 Task: Explore Airbnb accommodation in SavÃ©, Benin from 6th December, 2023 to 10th December, 2023 for 1 adult.1  bedroom having 1 bed and 1 bathroom. Property type can be hotel. Booking option can be shelf check-in. Look for 3 properties as per requirement.
Action: Mouse moved to (474, 161)
Screenshot: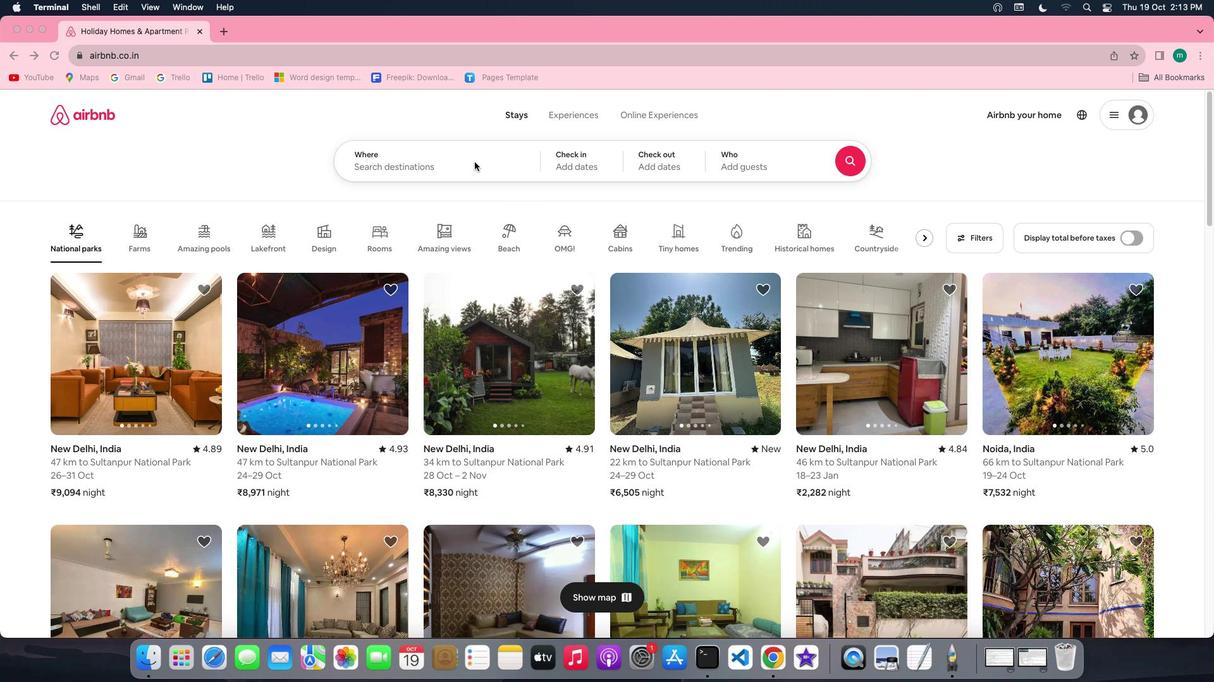 
Action: Mouse pressed left at (474, 161)
Screenshot: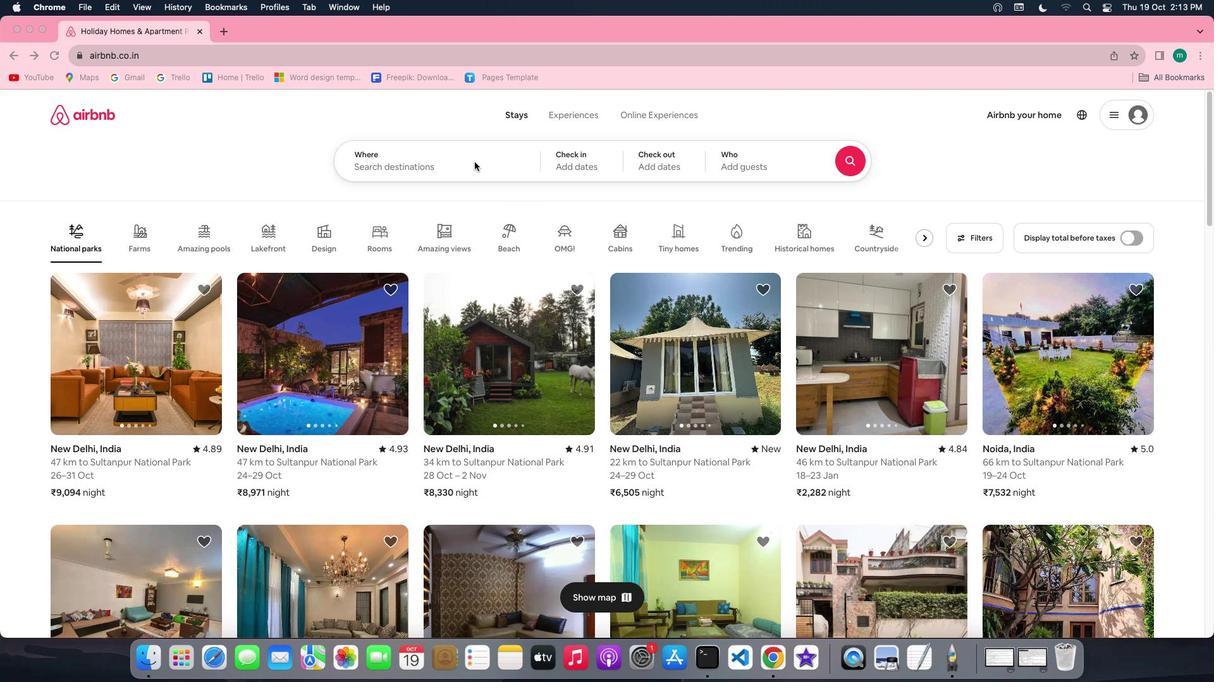 
Action: Mouse pressed left at (474, 161)
Screenshot: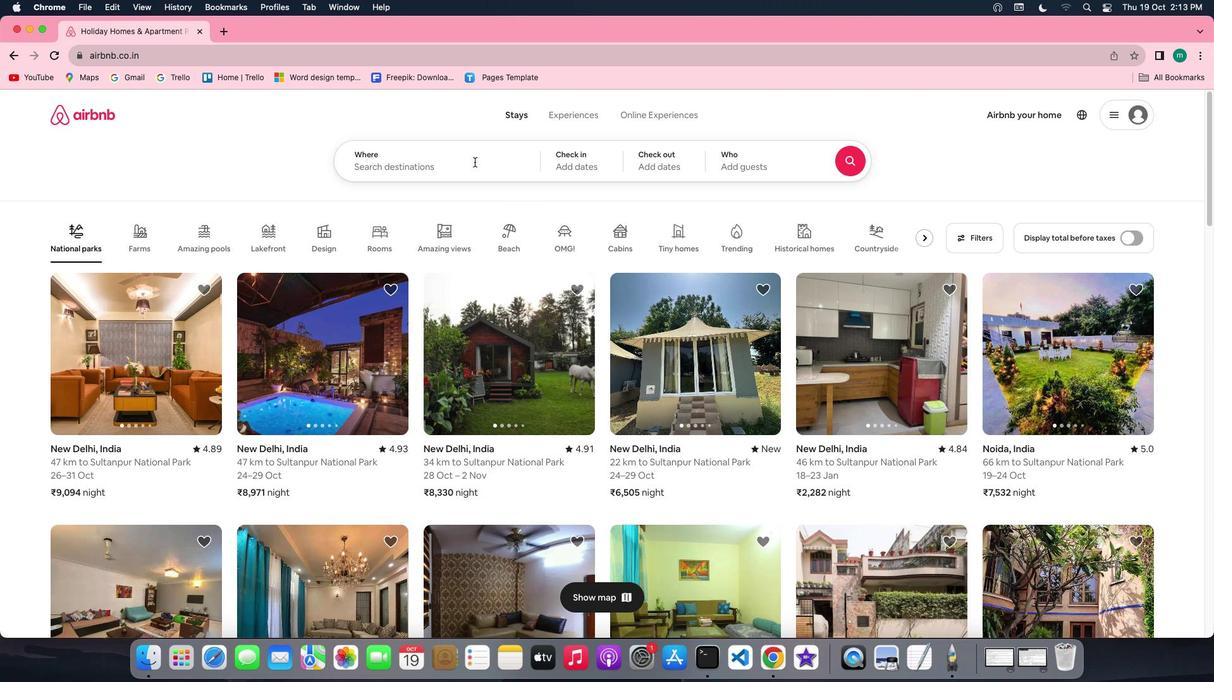 
Action: Mouse moved to (554, 134)
Screenshot: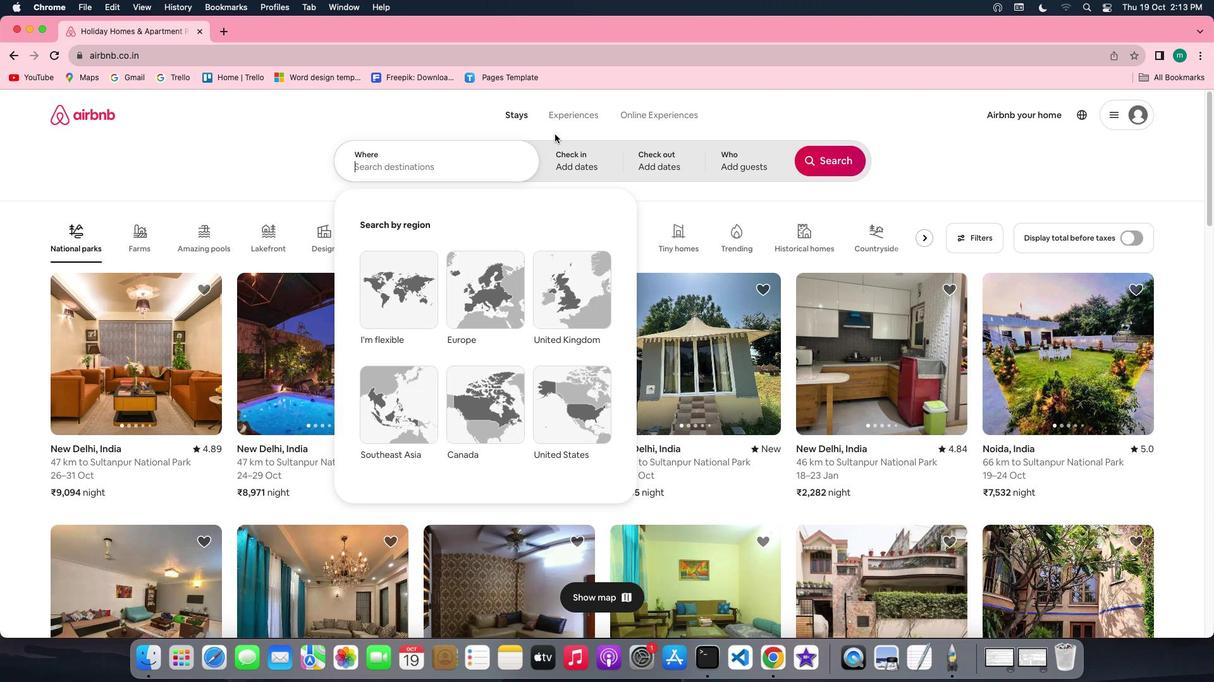 
Action: Key pressed Key.shift'S''a''v''e'','Key.spaceKey.shift'B''e''n''i''n'
Screenshot: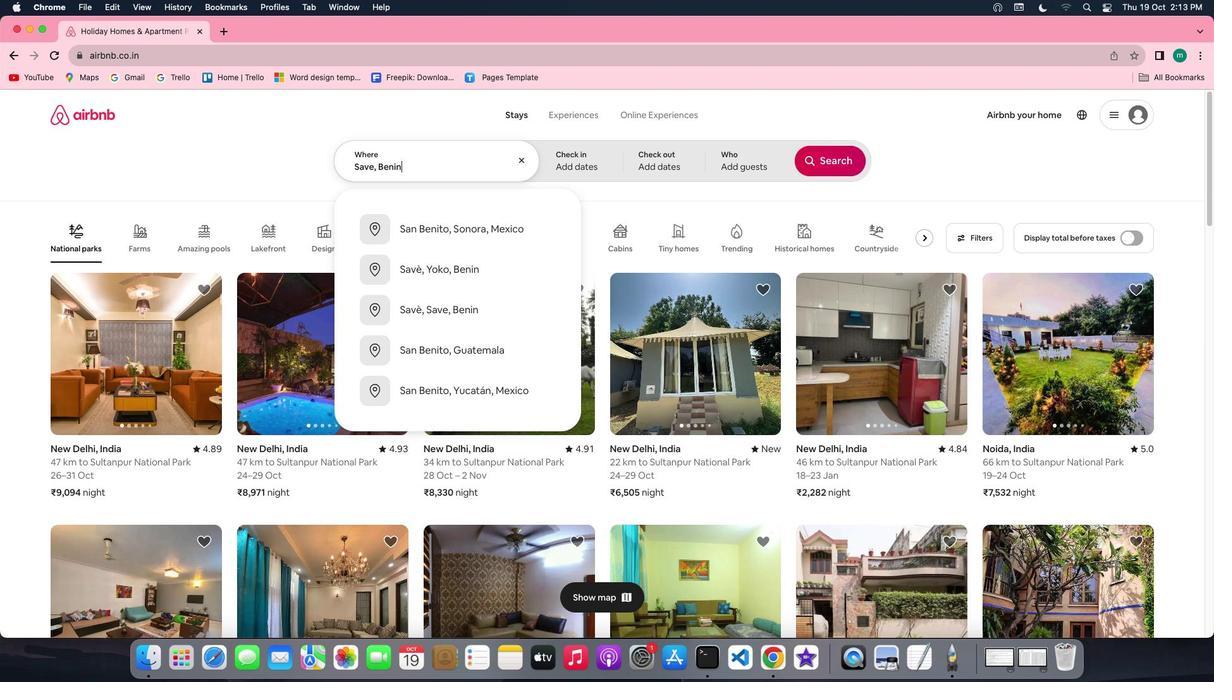 
Action: Mouse moved to (591, 159)
Screenshot: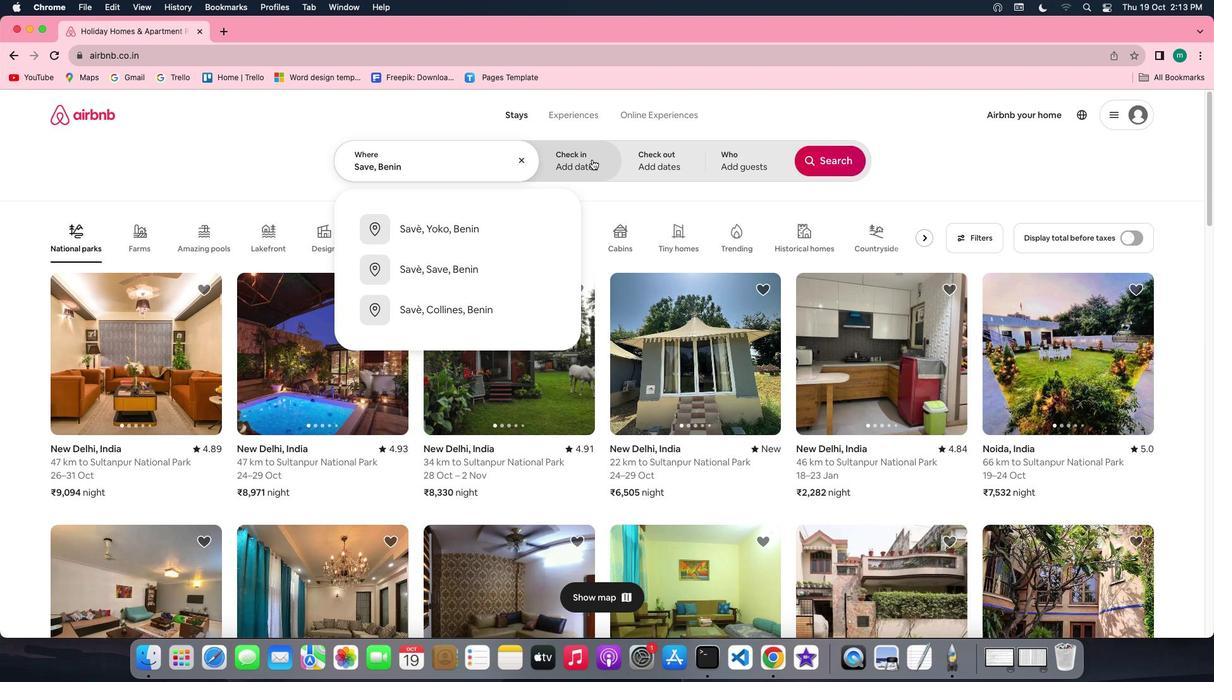
Action: Mouse pressed left at (591, 159)
Screenshot: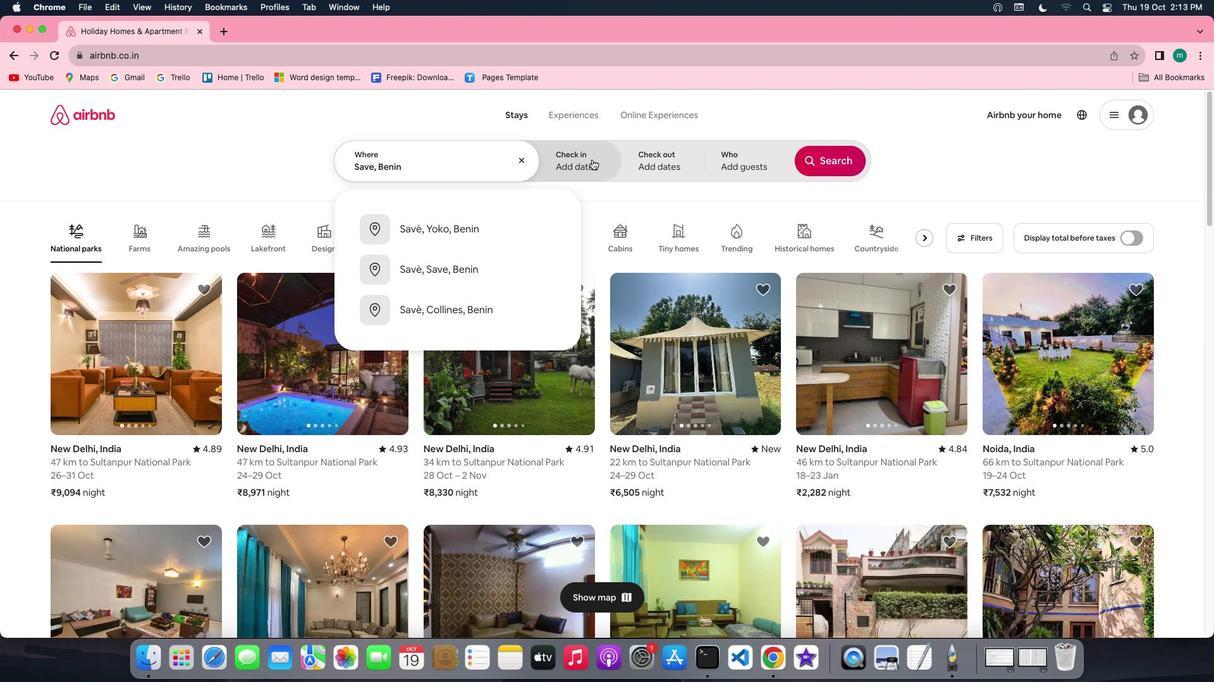 
Action: Mouse moved to (834, 258)
Screenshot: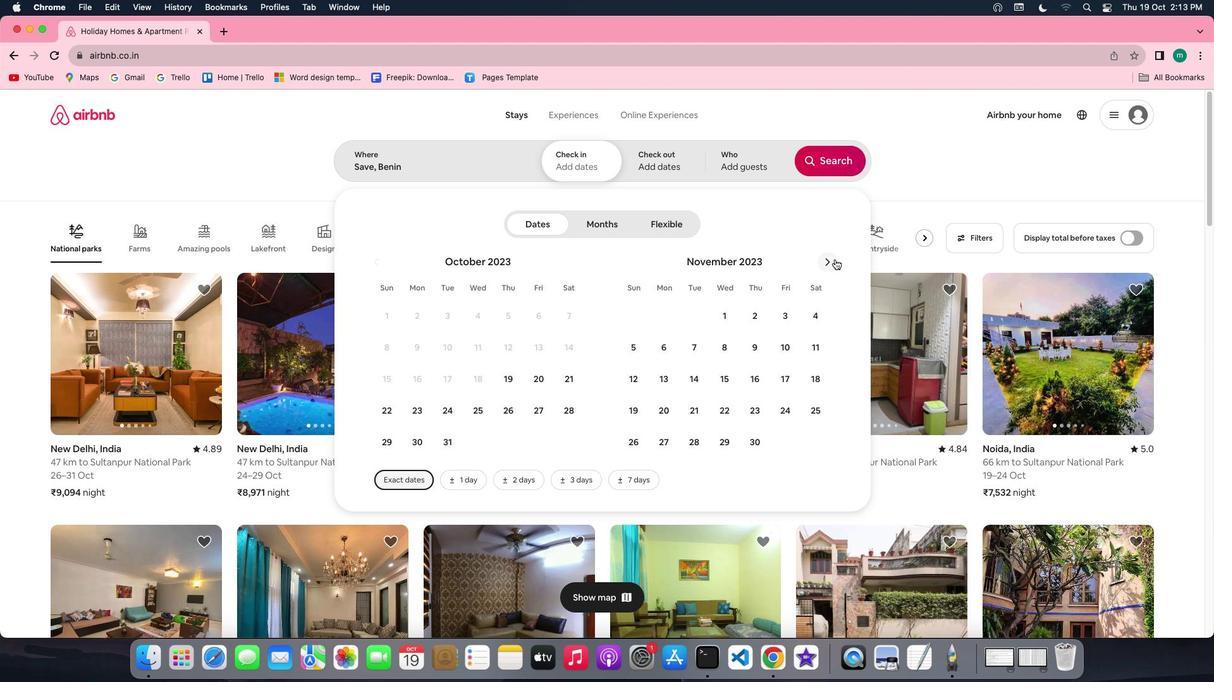 
Action: Mouse pressed left at (834, 258)
Screenshot: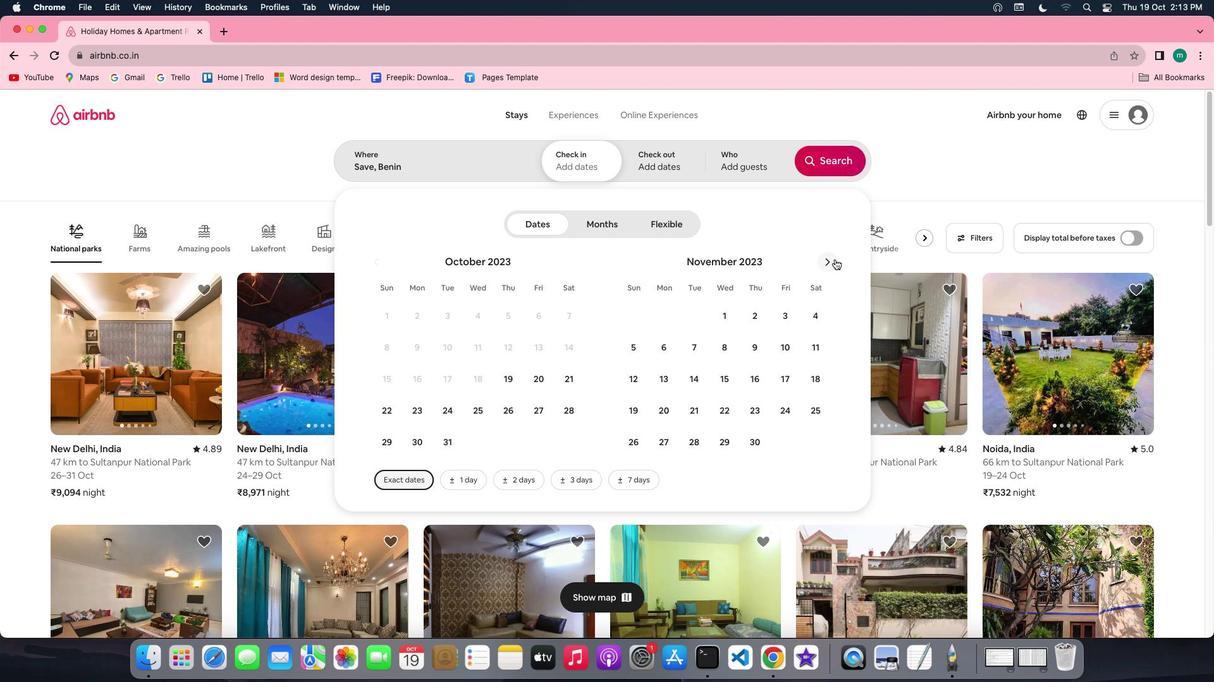 
Action: Mouse moved to (730, 356)
Screenshot: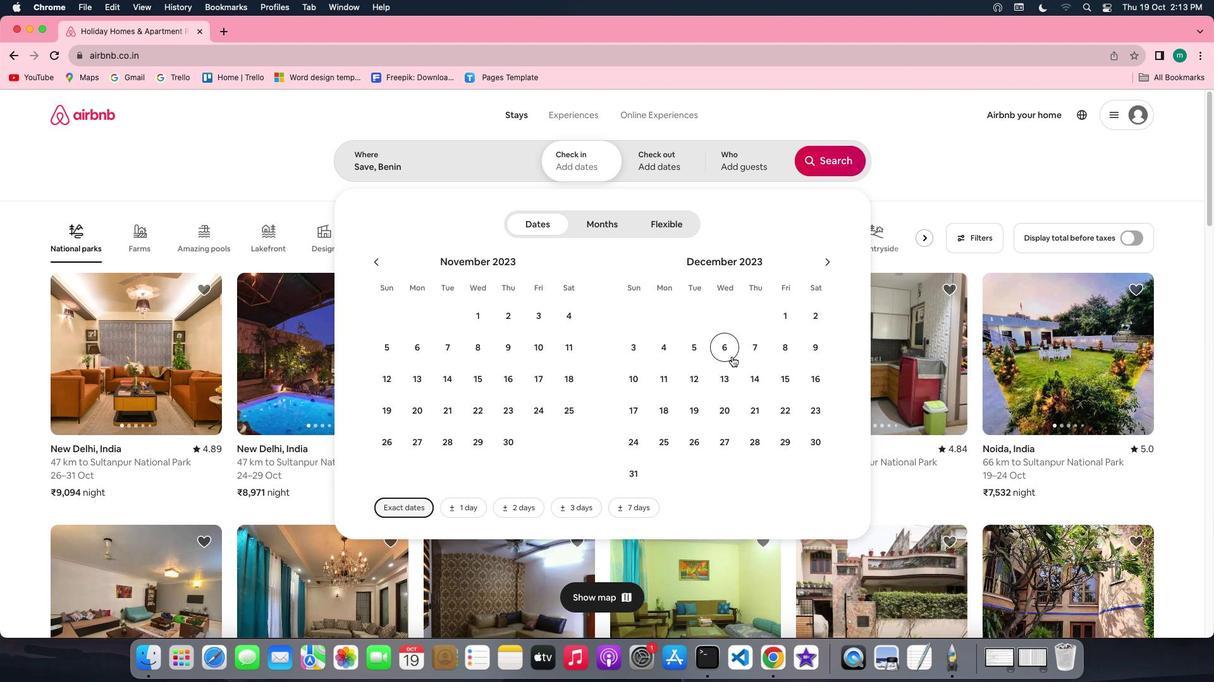 
Action: Mouse pressed left at (730, 356)
Screenshot: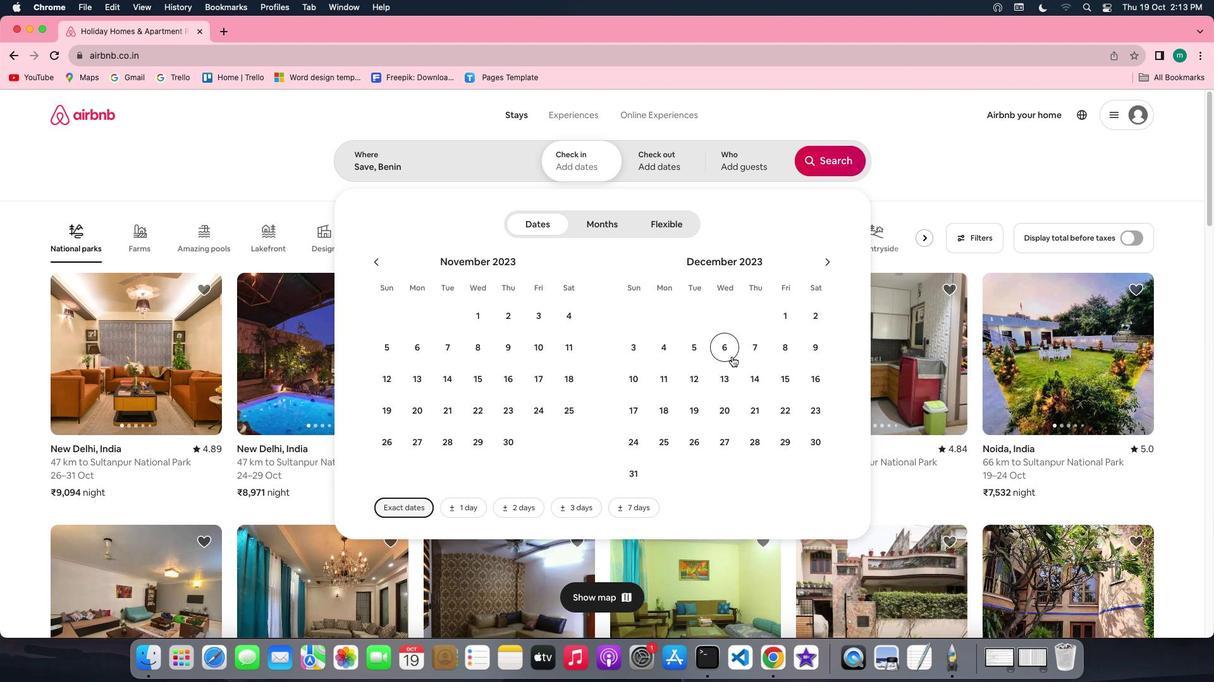 
Action: Mouse moved to (638, 383)
Screenshot: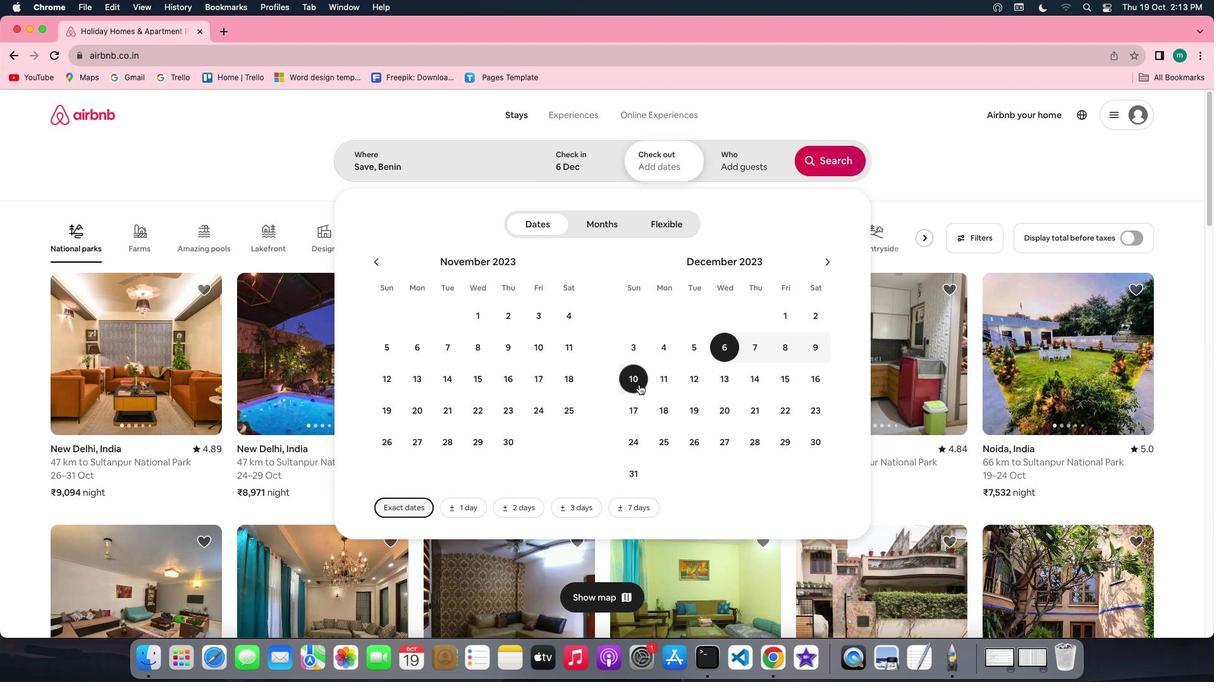 
Action: Mouse pressed left at (638, 383)
Screenshot: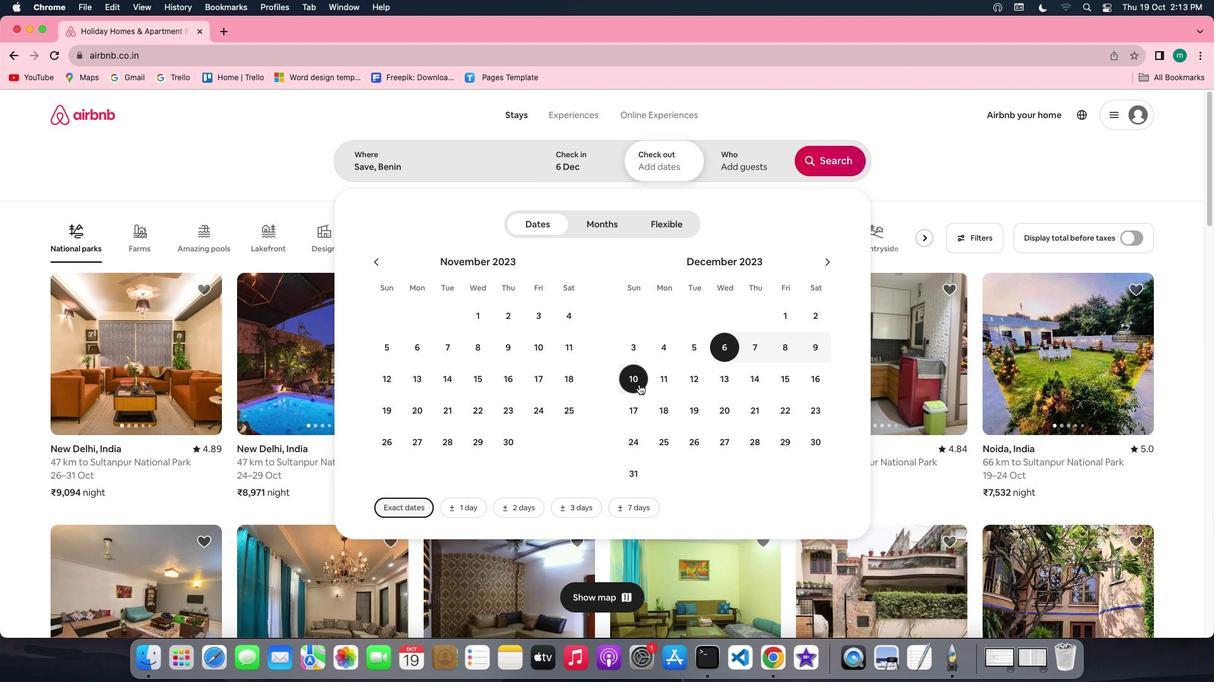 
Action: Mouse moved to (742, 157)
Screenshot: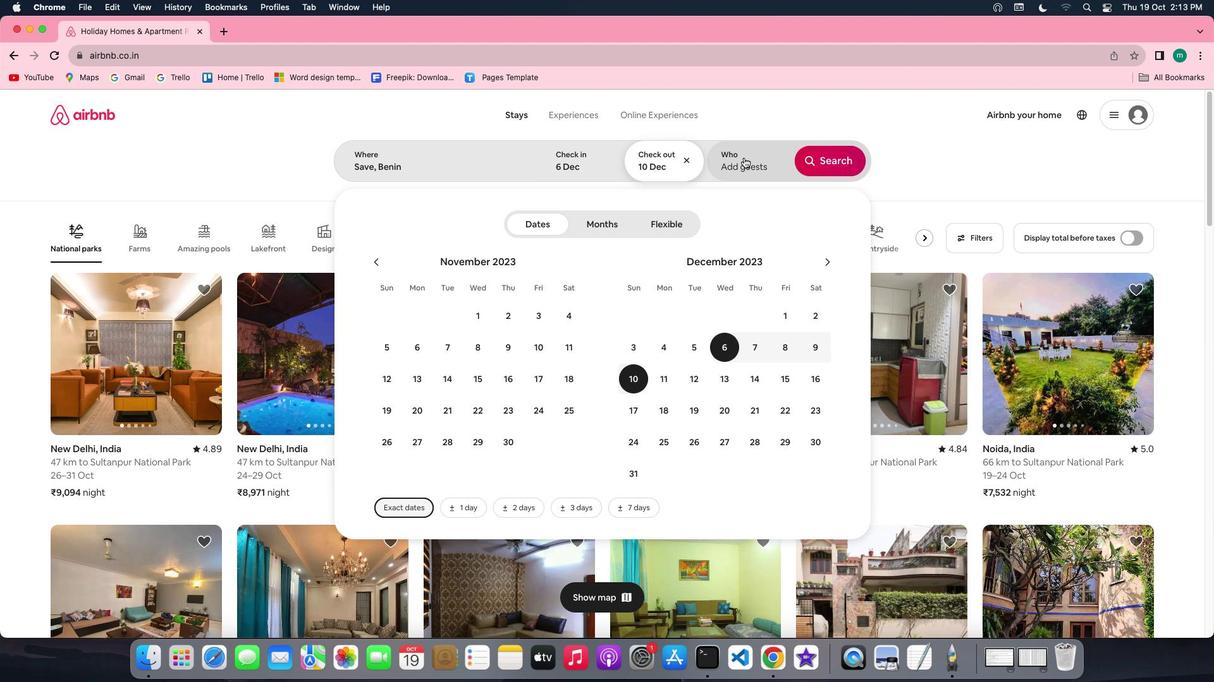 
Action: Mouse pressed left at (742, 157)
Screenshot: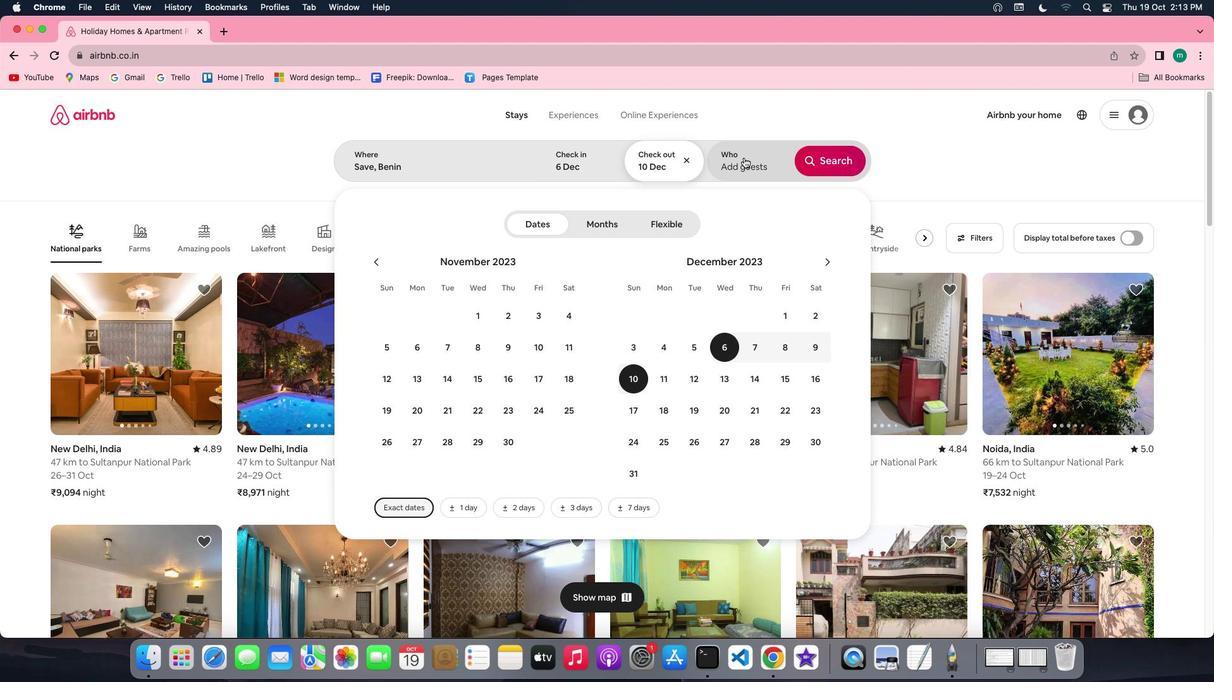 
Action: Mouse moved to (842, 231)
Screenshot: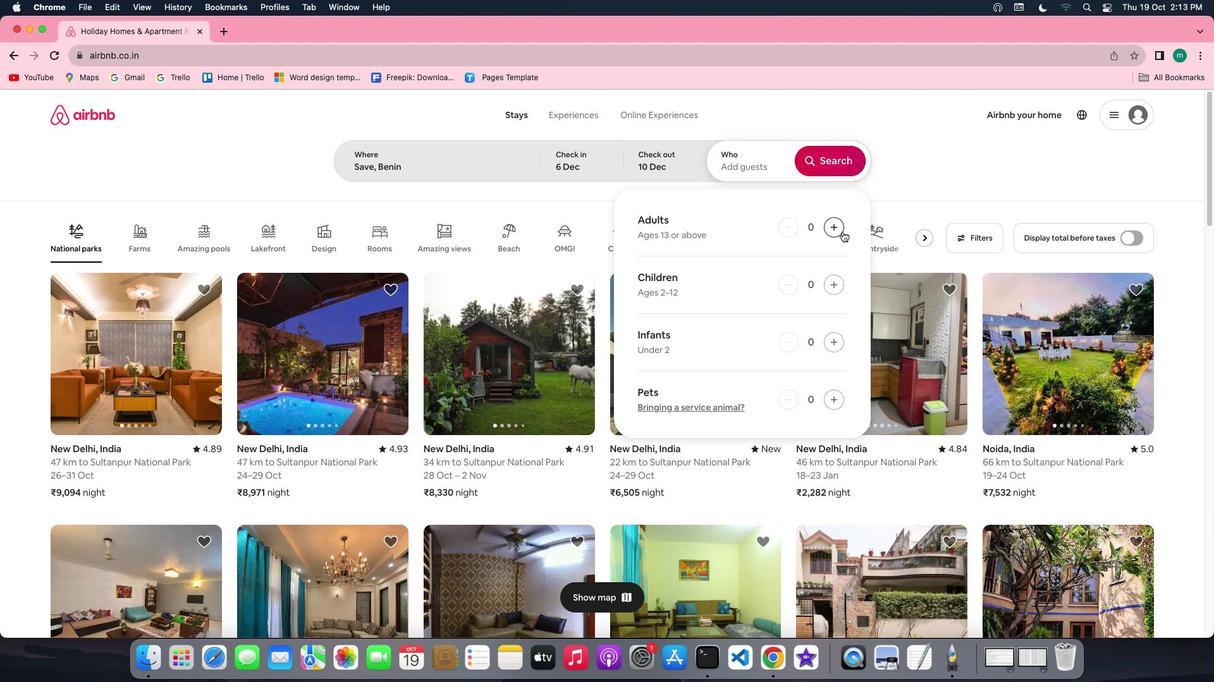 
Action: Mouse pressed left at (842, 231)
Screenshot: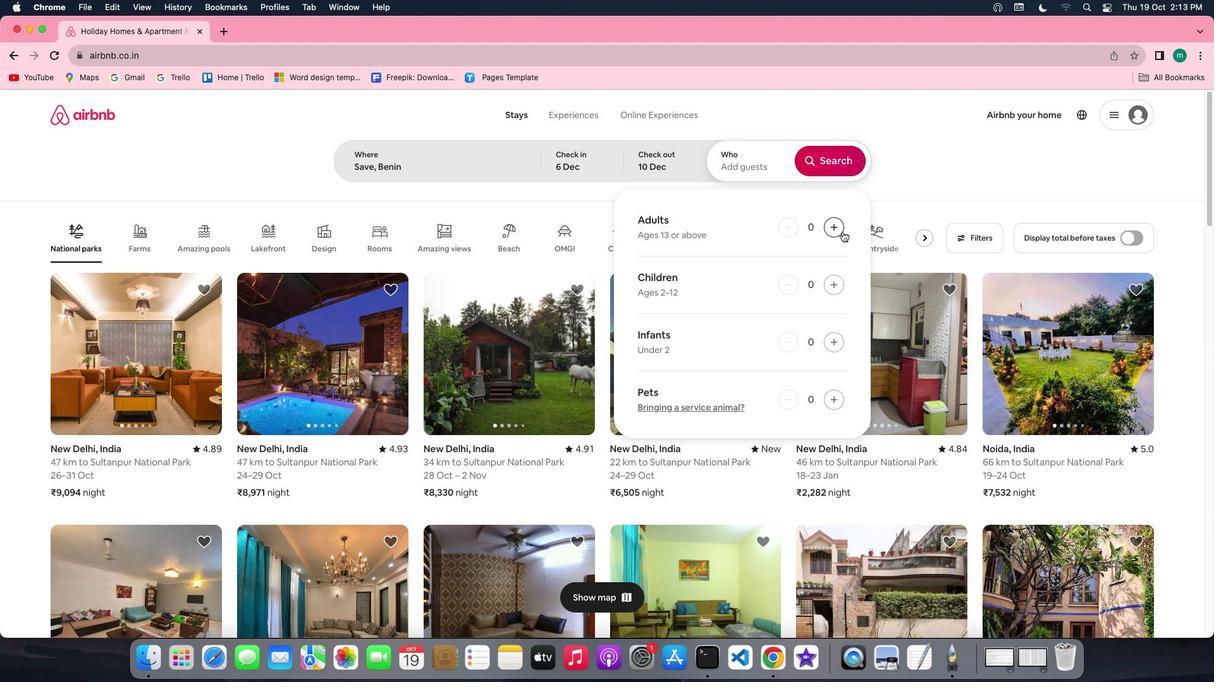 
Action: Mouse moved to (844, 166)
Screenshot: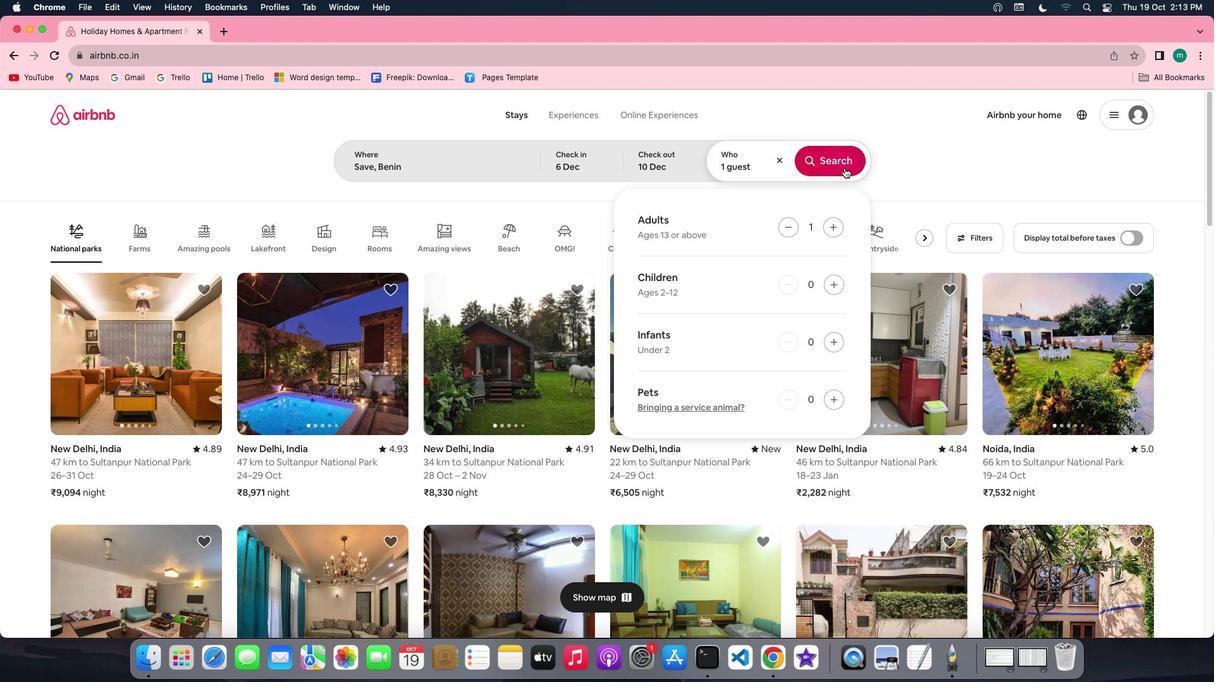 
Action: Mouse pressed left at (844, 166)
Screenshot: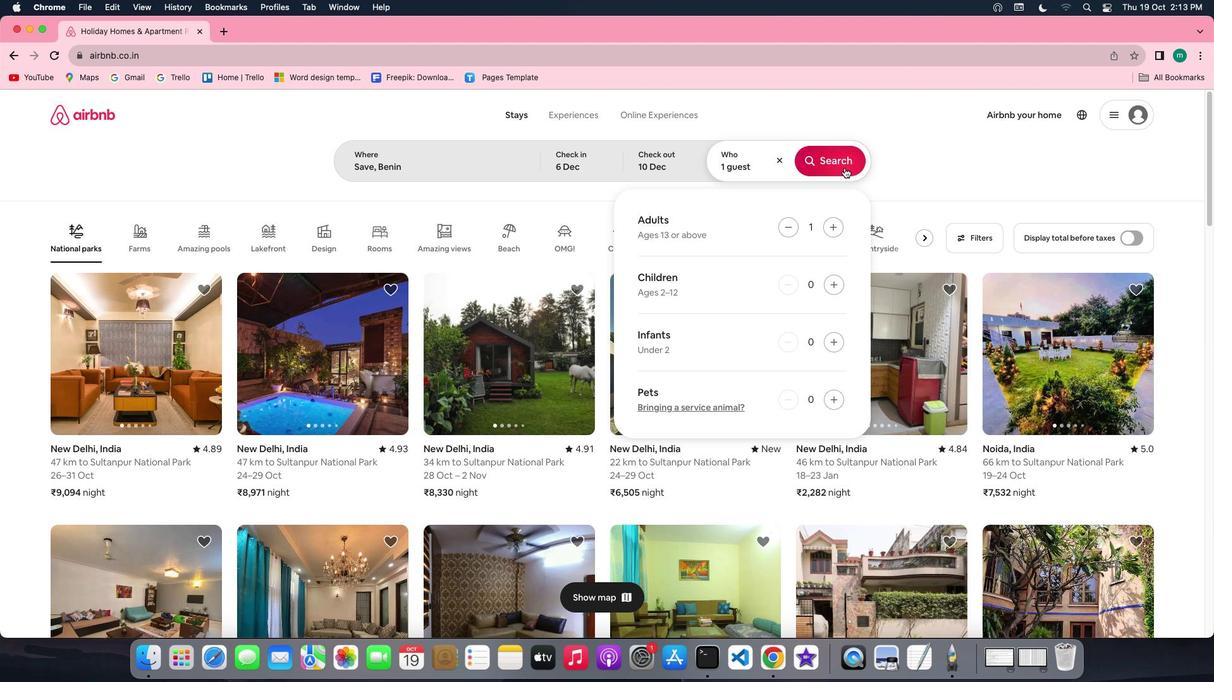 
Action: Mouse moved to (1009, 175)
Screenshot: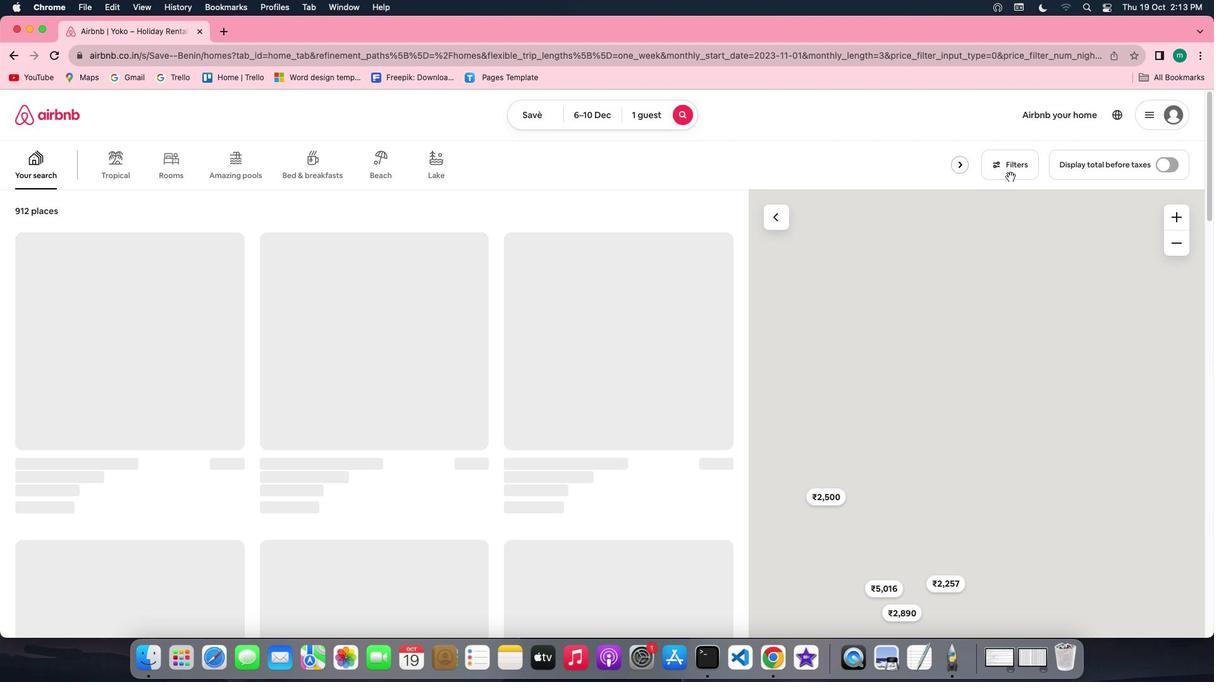 
Action: Mouse pressed left at (1009, 175)
Screenshot: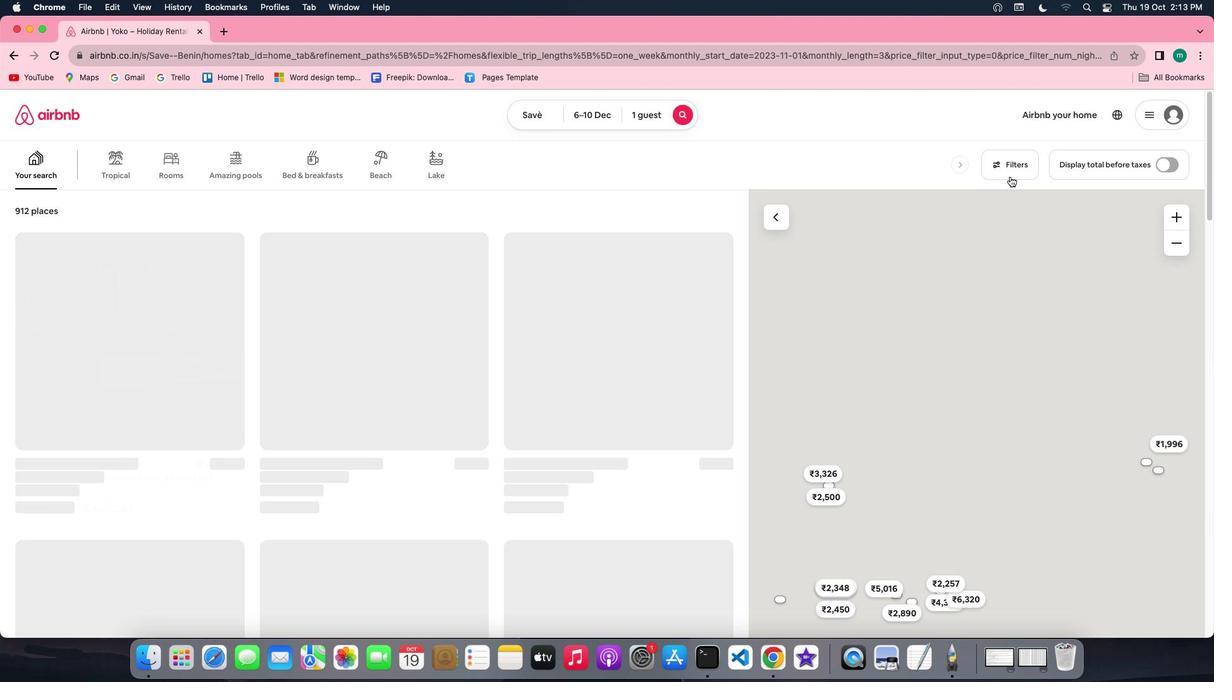 
Action: Mouse moved to (1026, 159)
Screenshot: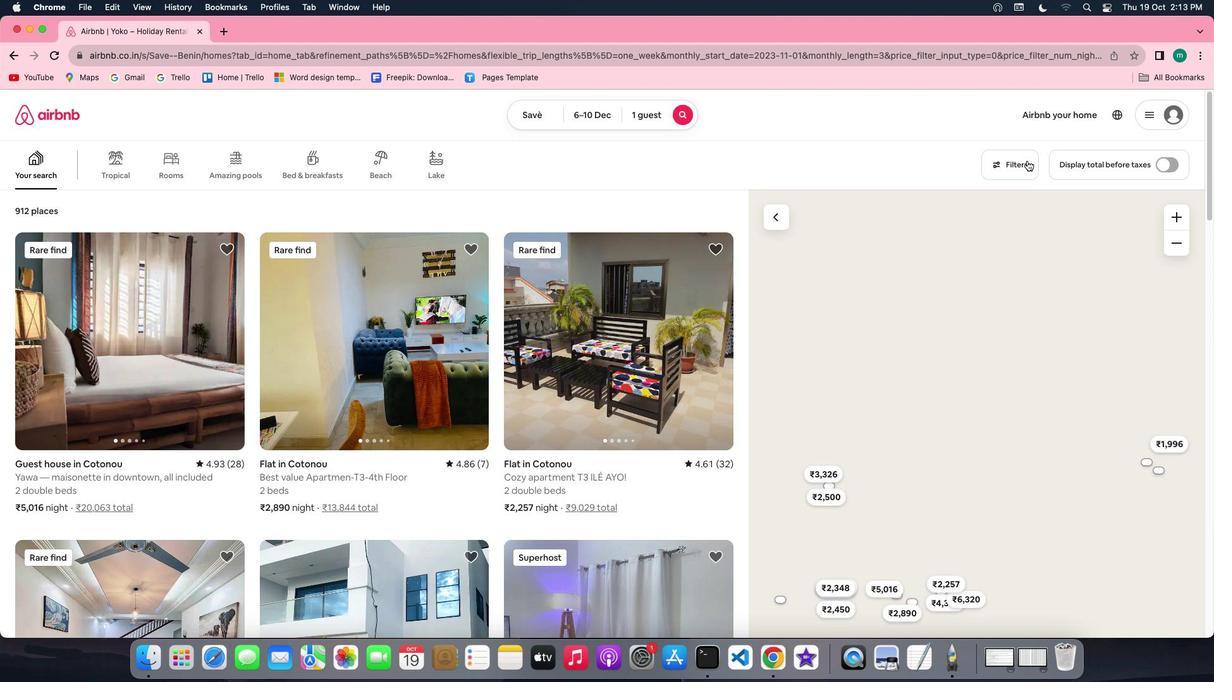 
Action: Mouse pressed left at (1026, 159)
Screenshot: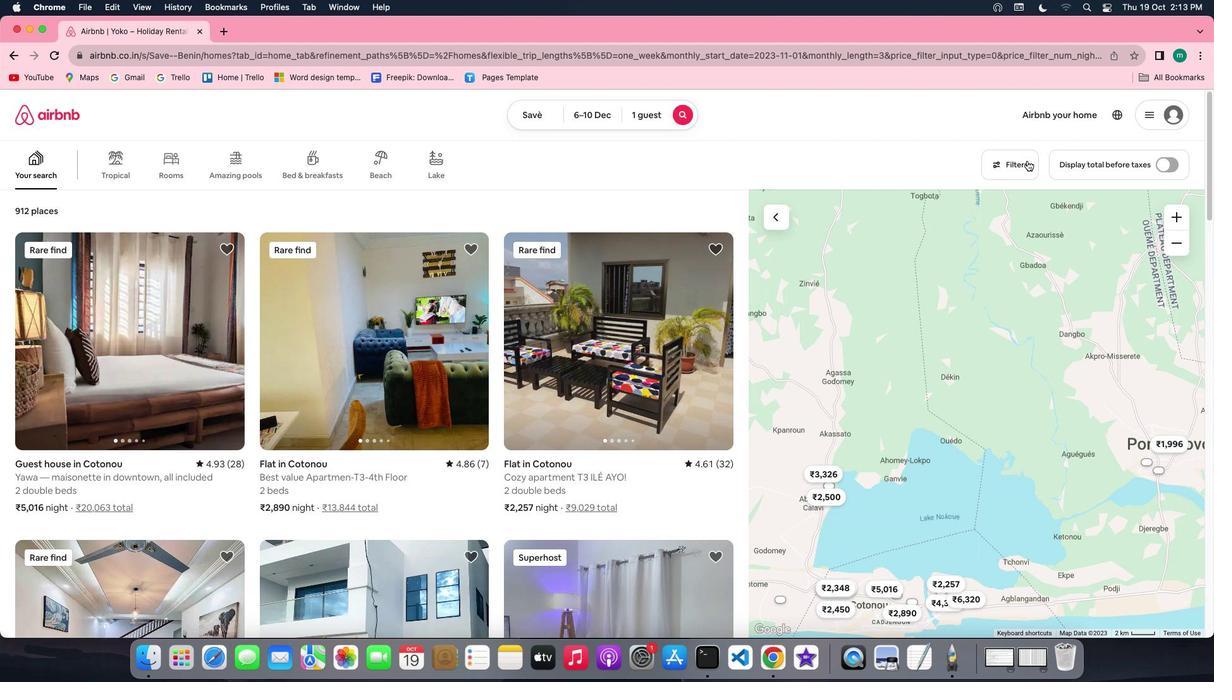 
Action: Mouse moved to (605, 374)
Screenshot: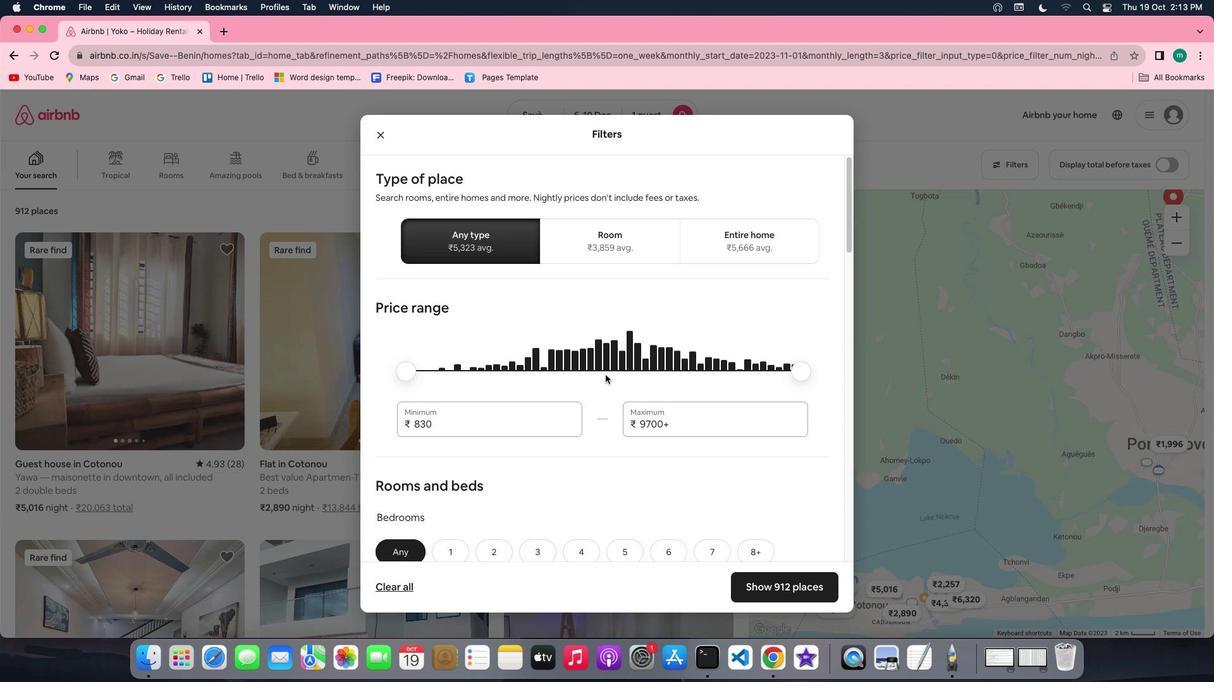 
Action: Mouse scrolled (605, 374) with delta (0, 0)
Screenshot: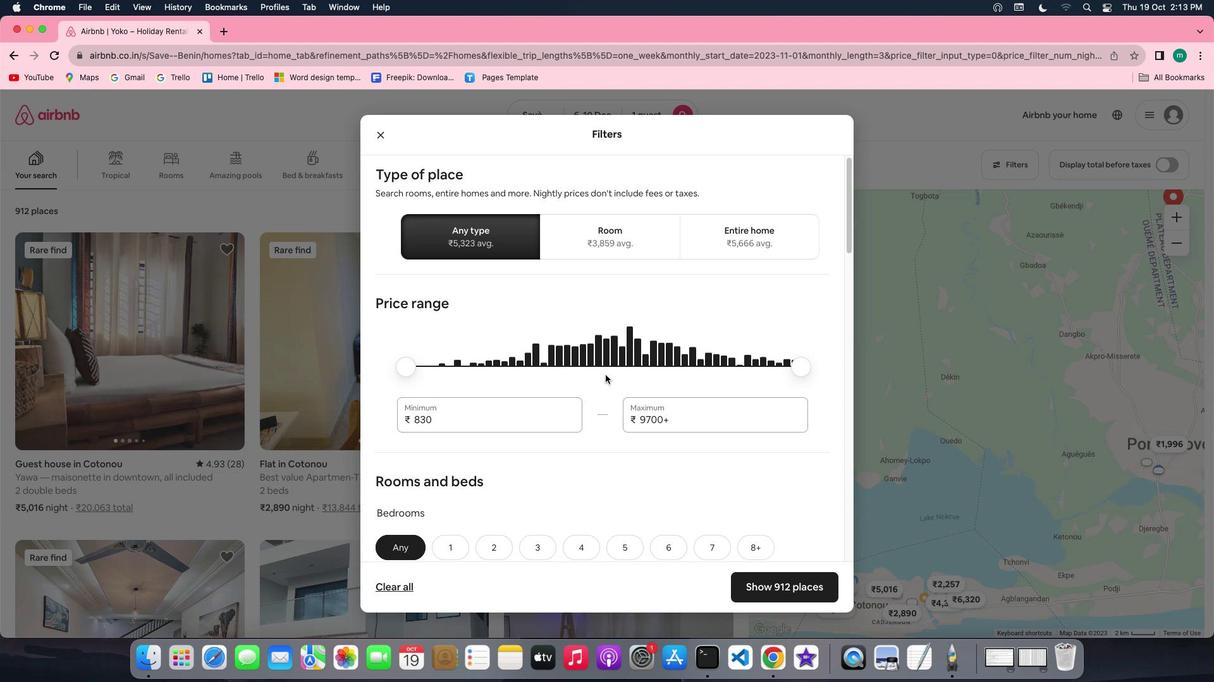 
Action: Mouse scrolled (605, 374) with delta (0, 0)
Screenshot: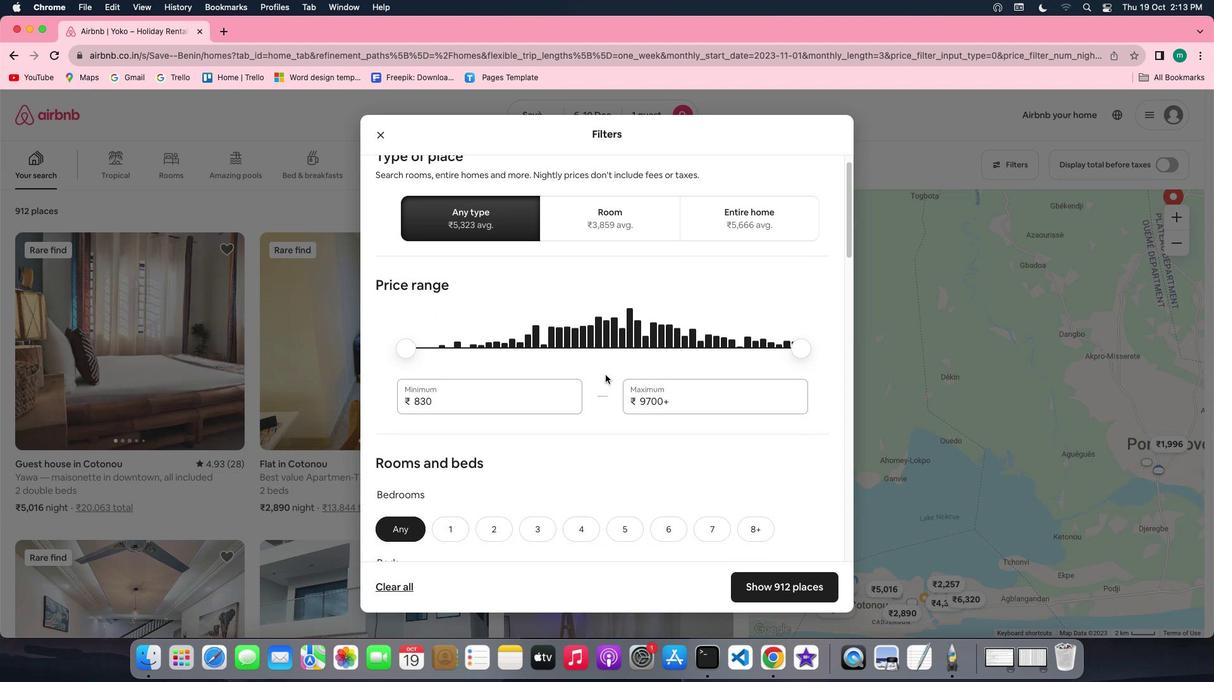 
Action: Mouse scrolled (605, 374) with delta (0, -1)
Screenshot: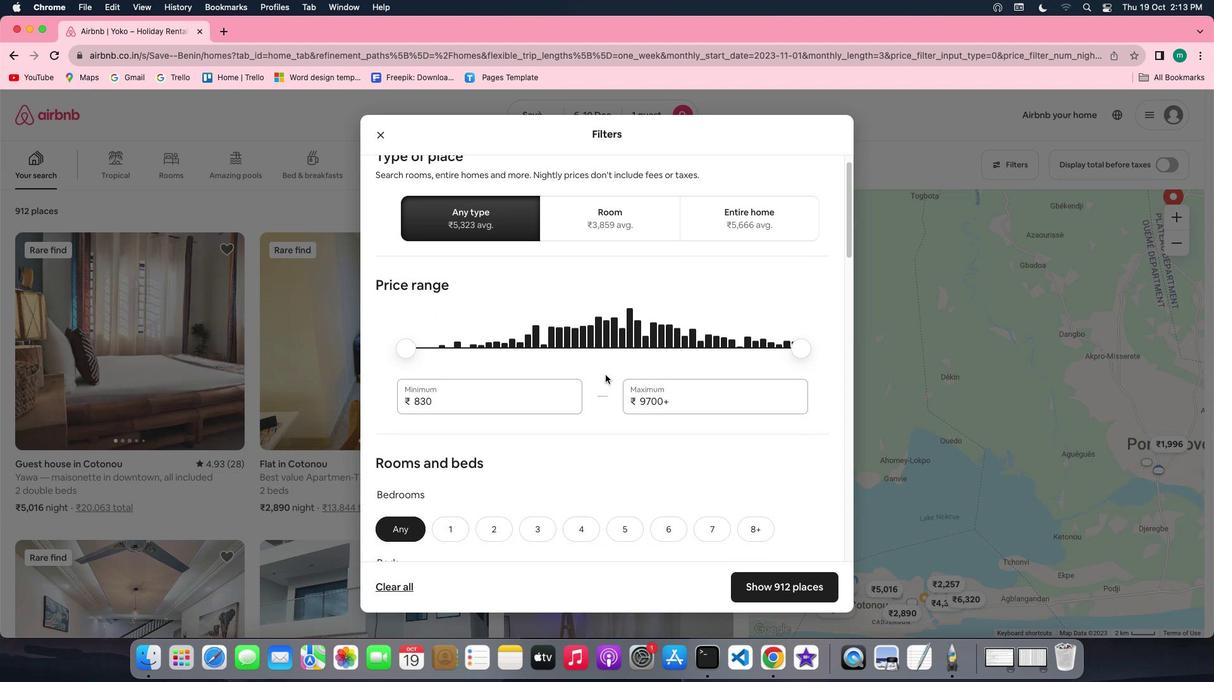 
Action: Mouse scrolled (605, 374) with delta (0, -3)
Screenshot: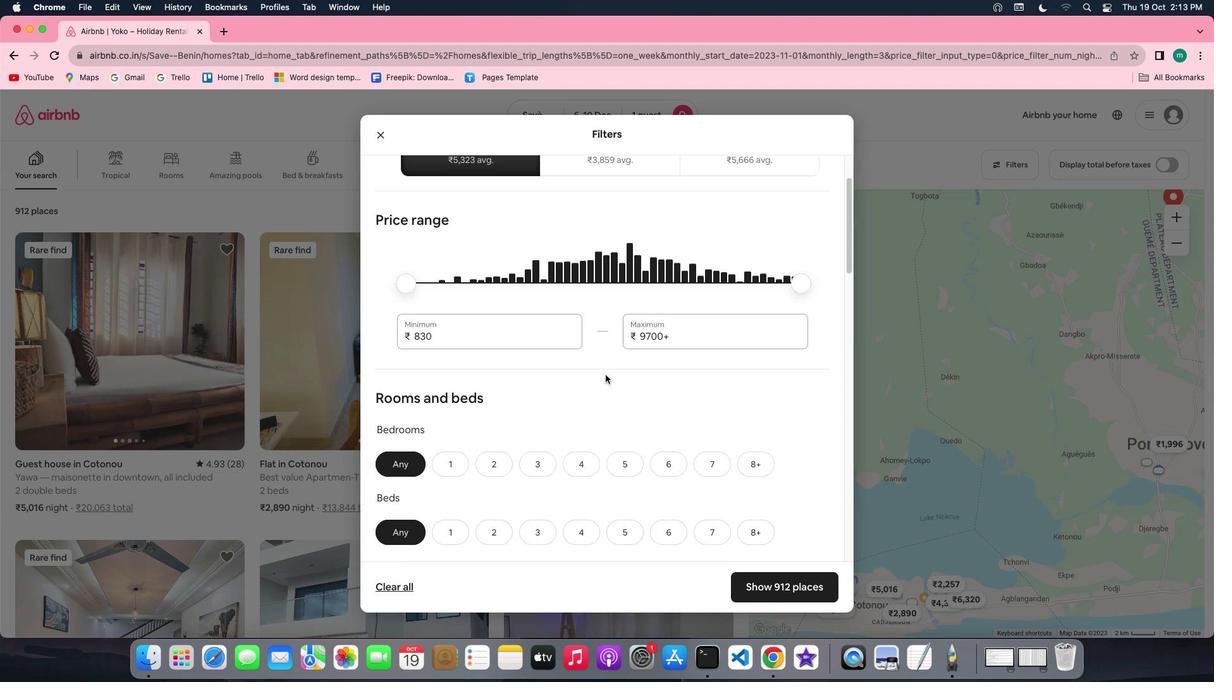 
Action: Mouse moved to (463, 312)
Screenshot: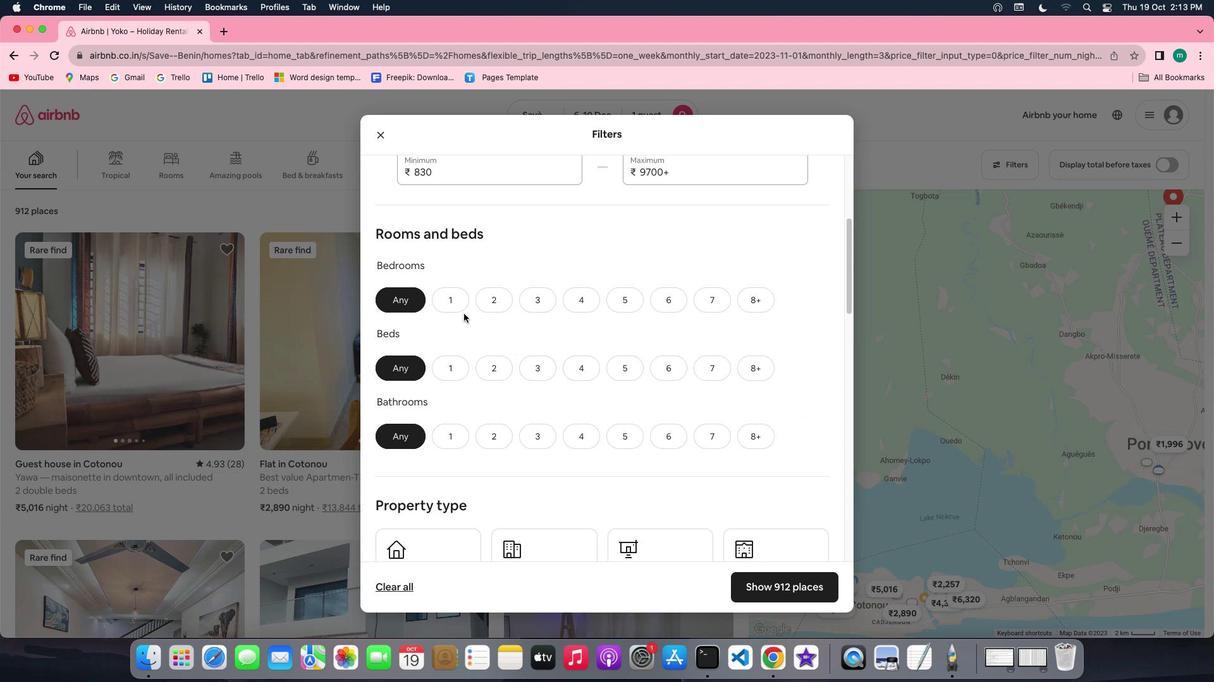 
Action: Mouse pressed left at (463, 312)
Screenshot: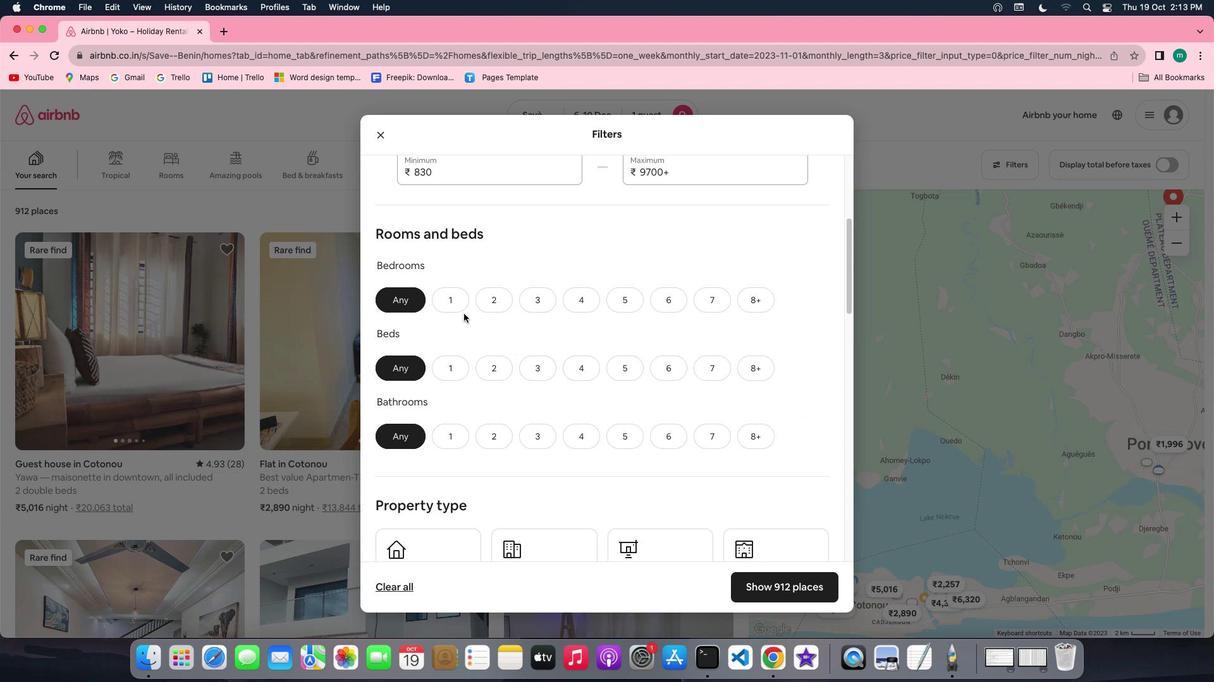 
Action: Mouse moved to (466, 304)
Screenshot: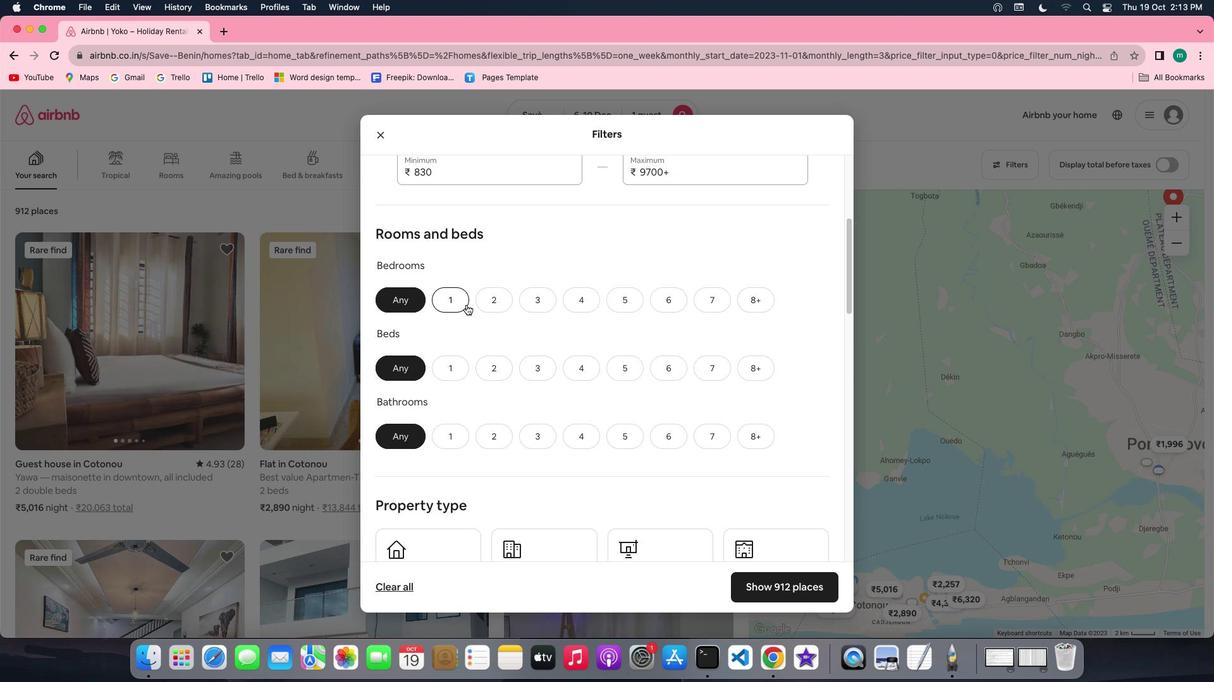 
Action: Mouse pressed left at (466, 304)
Screenshot: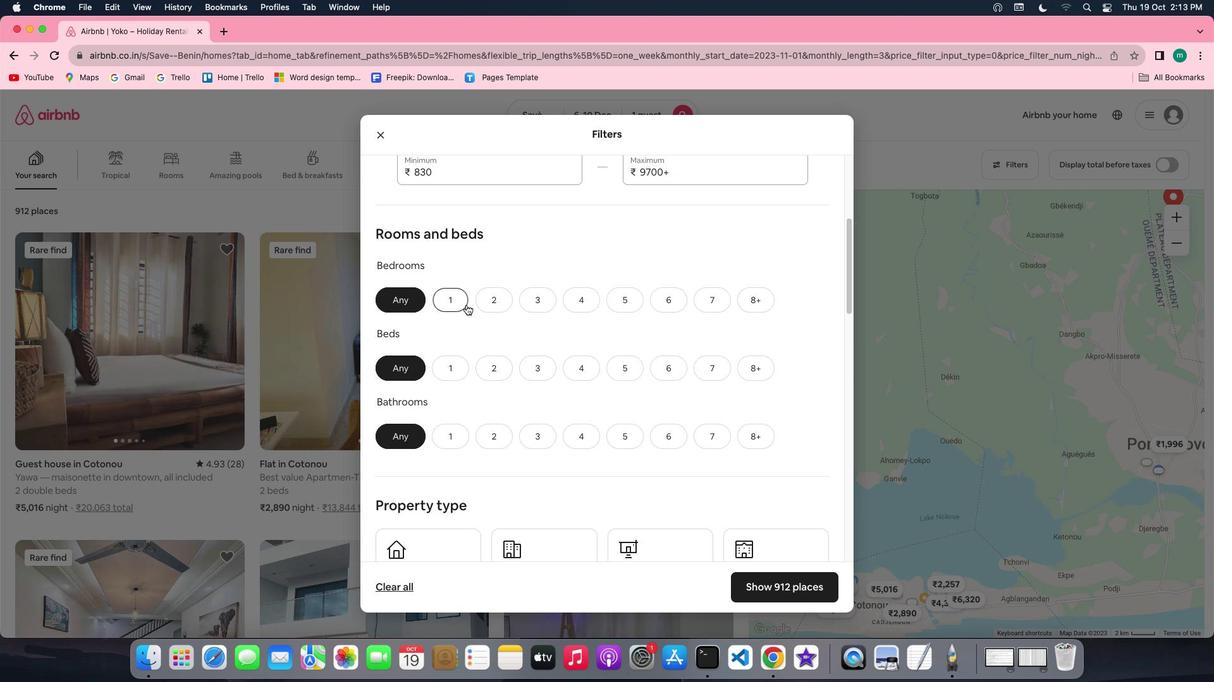 
Action: Mouse moved to (443, 295)
Screenshot: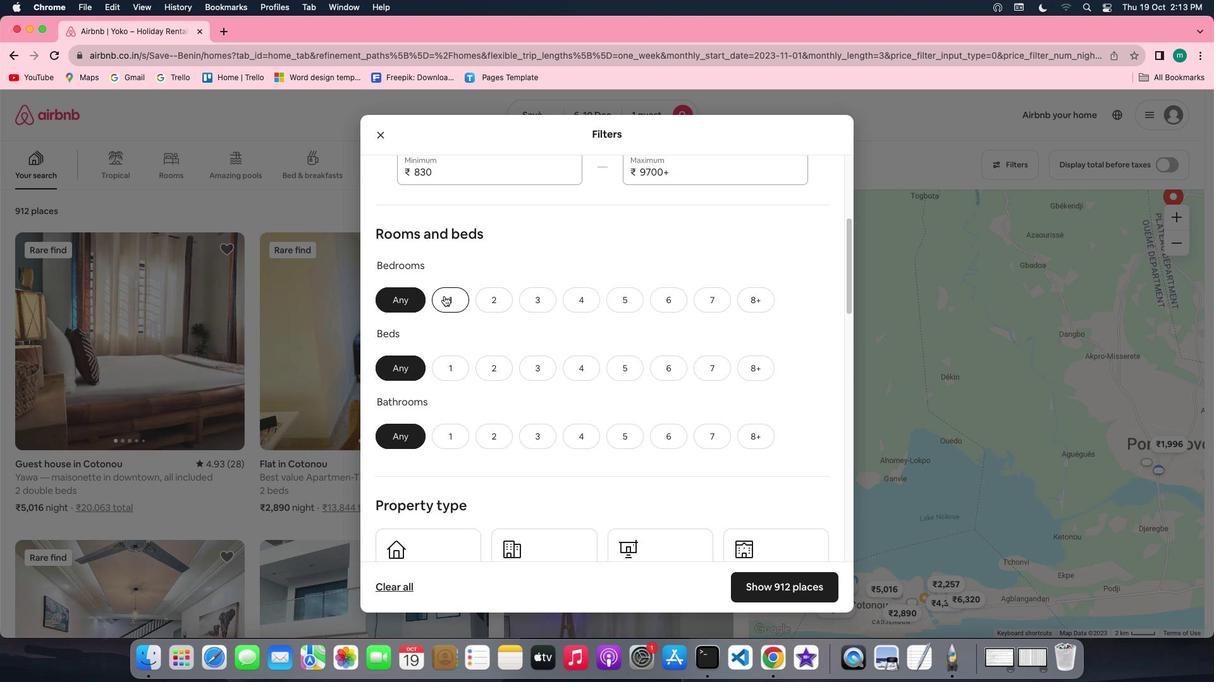 
Action: Mouse pressed left at (443, 295)
Screenshot: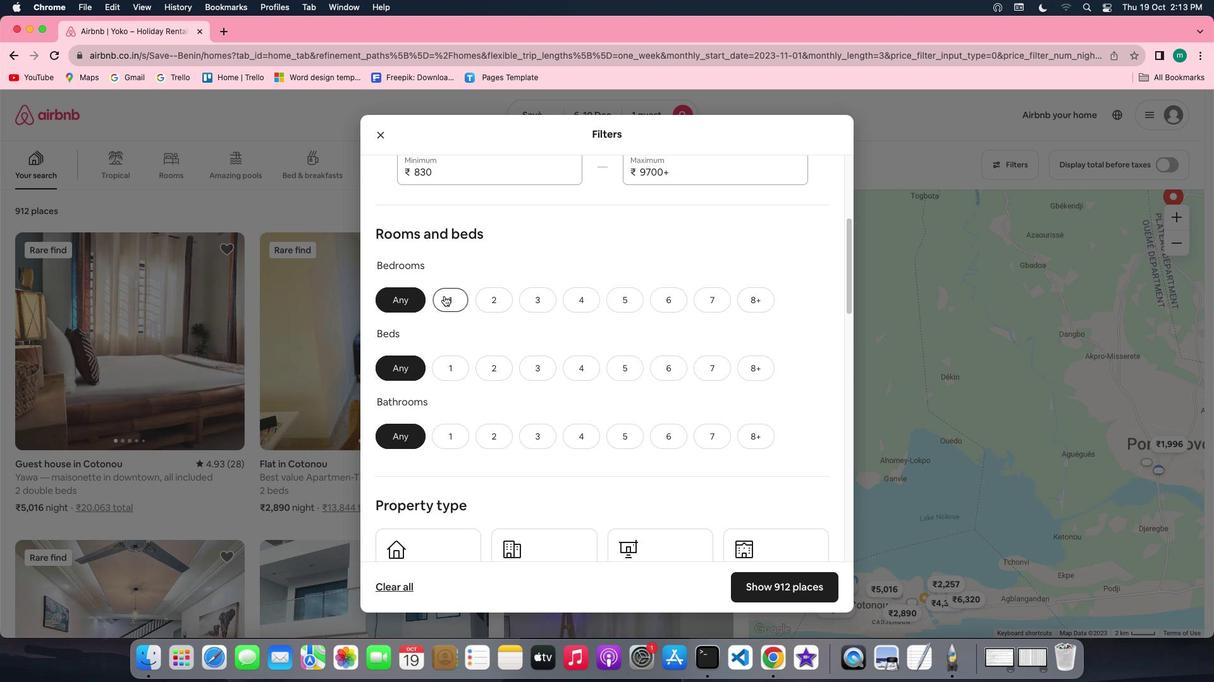 
Action: Mouse moved to (464, 373)
Screenshot: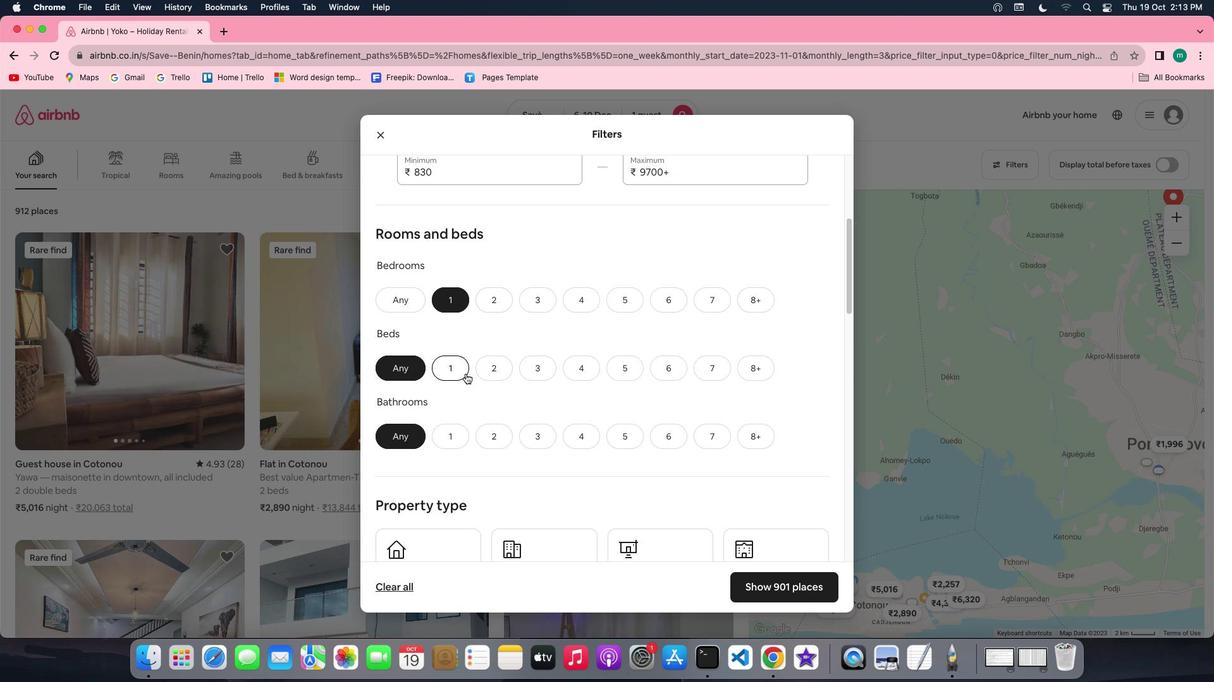 
Action: Mouse pressed left at (464, 373)
Screenshot: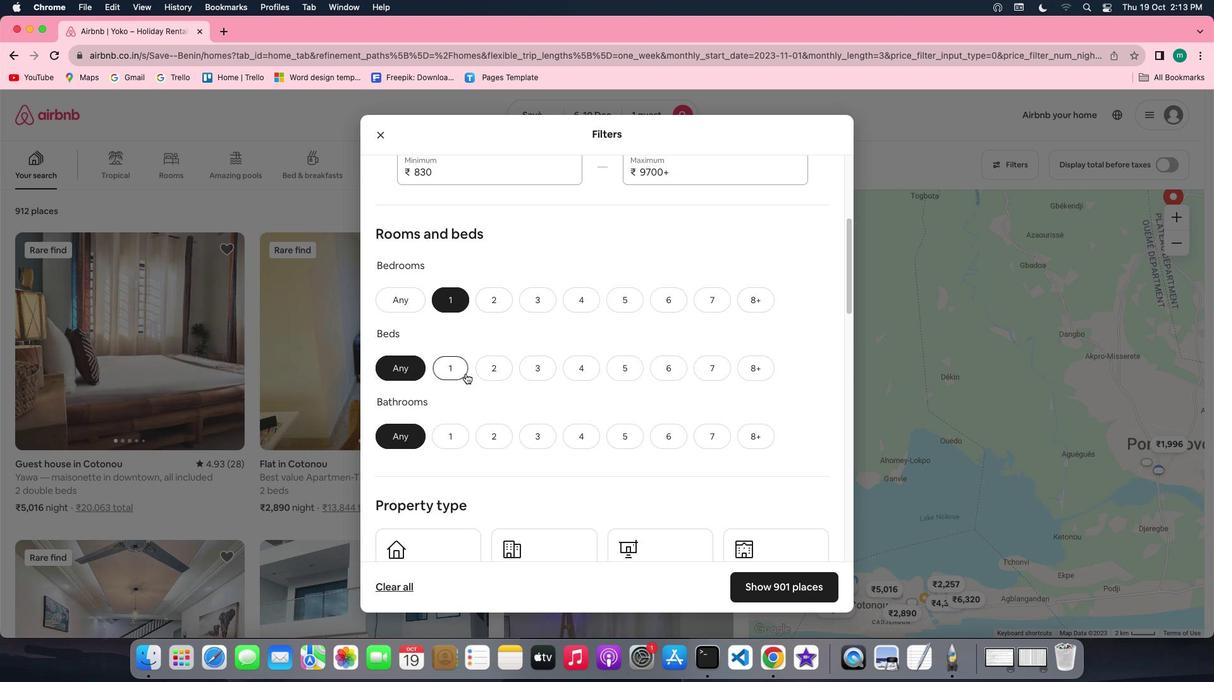 
Action: Mouse moved to (445, 429)
Screenshot: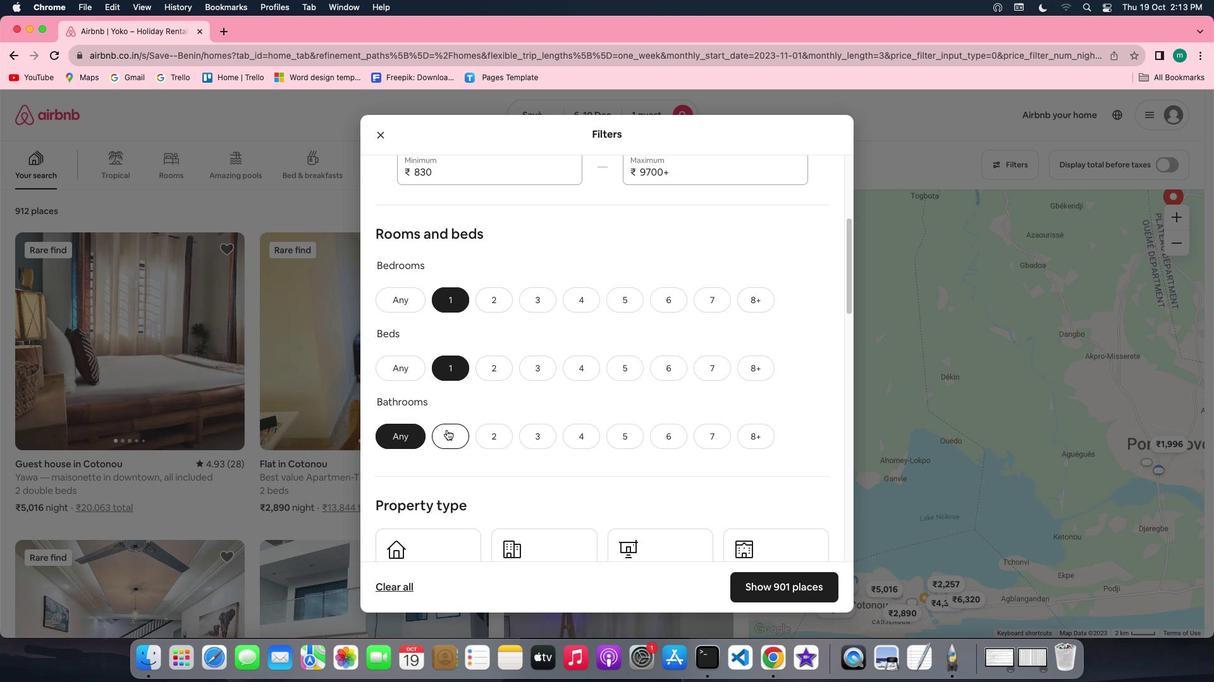 
Action: Mouse pressed left at (445, 429)
Screenshot: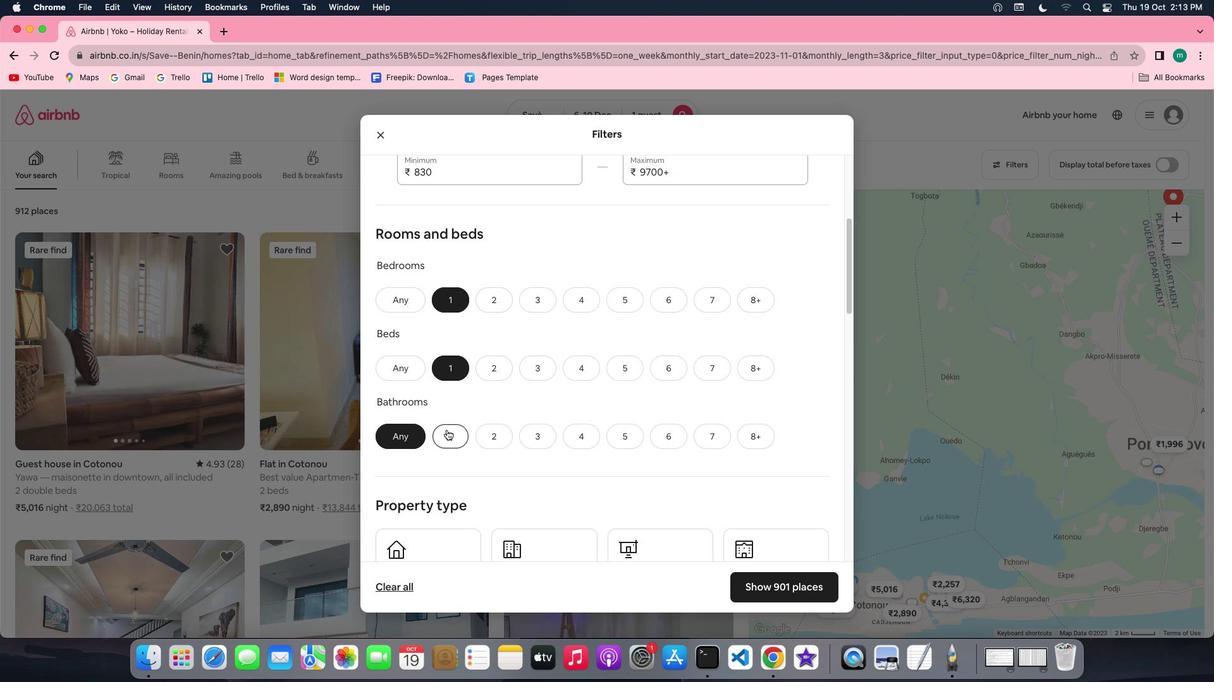 
Action: Mouse moved to (562, 426)
Screenshot: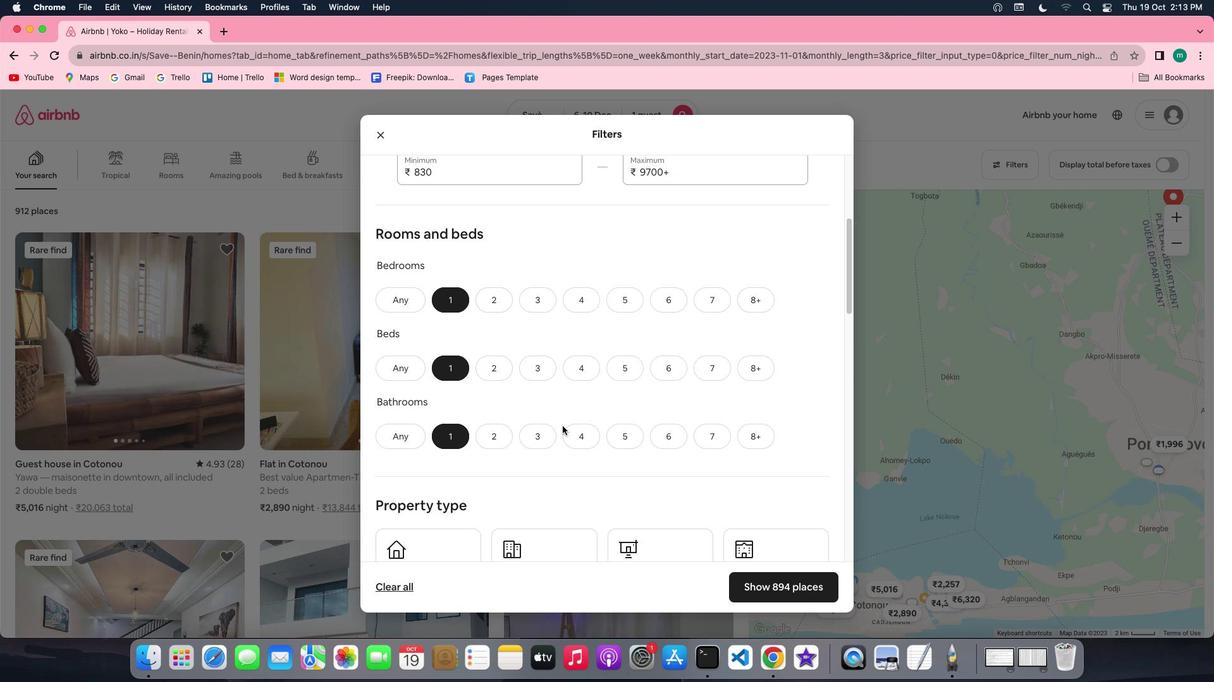
Action: Mouse scrolled (562, 426) with delta (0, 0)
Screenshot: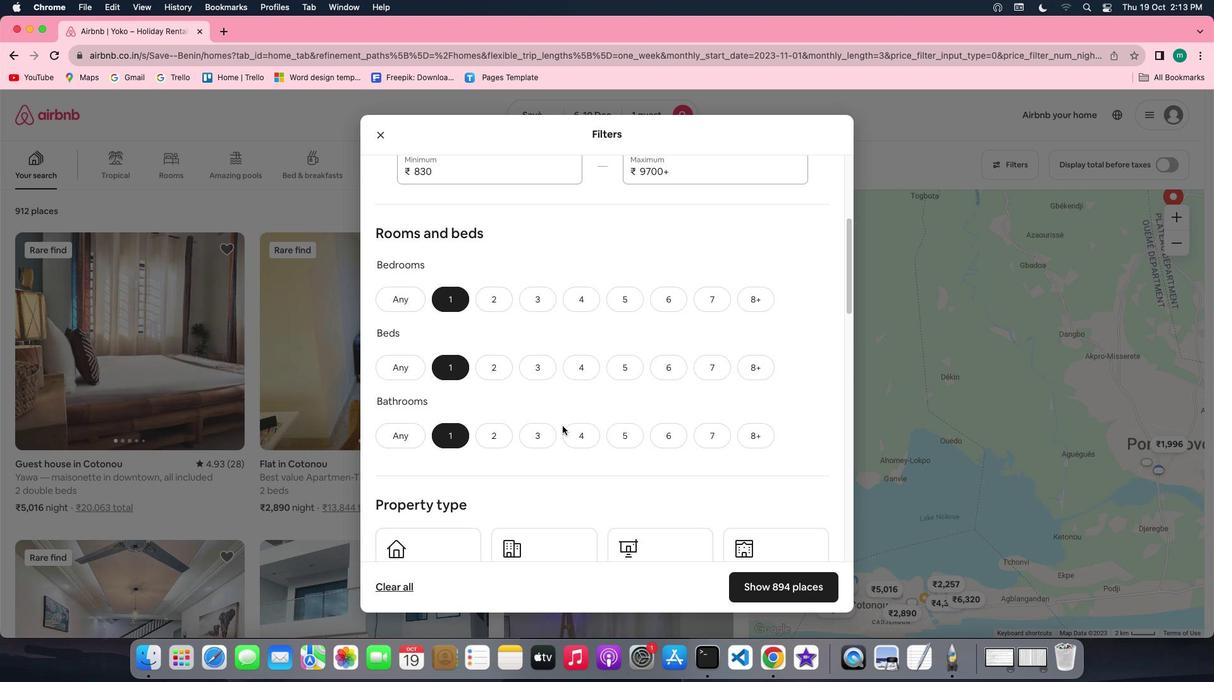 
Action: Mouse scrolled (562, 426) with delta (0, 0)
Screenshot: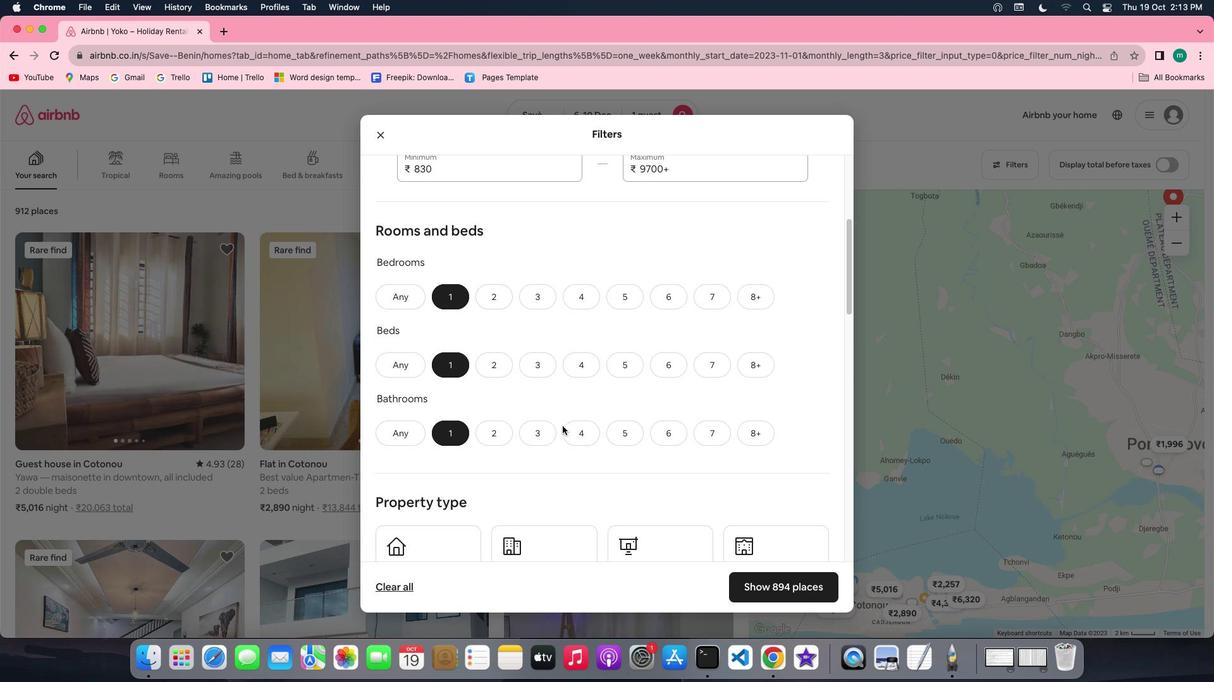 
Action: Mouse scrolled (562, 426) with delta (0, -1)
Screenshot: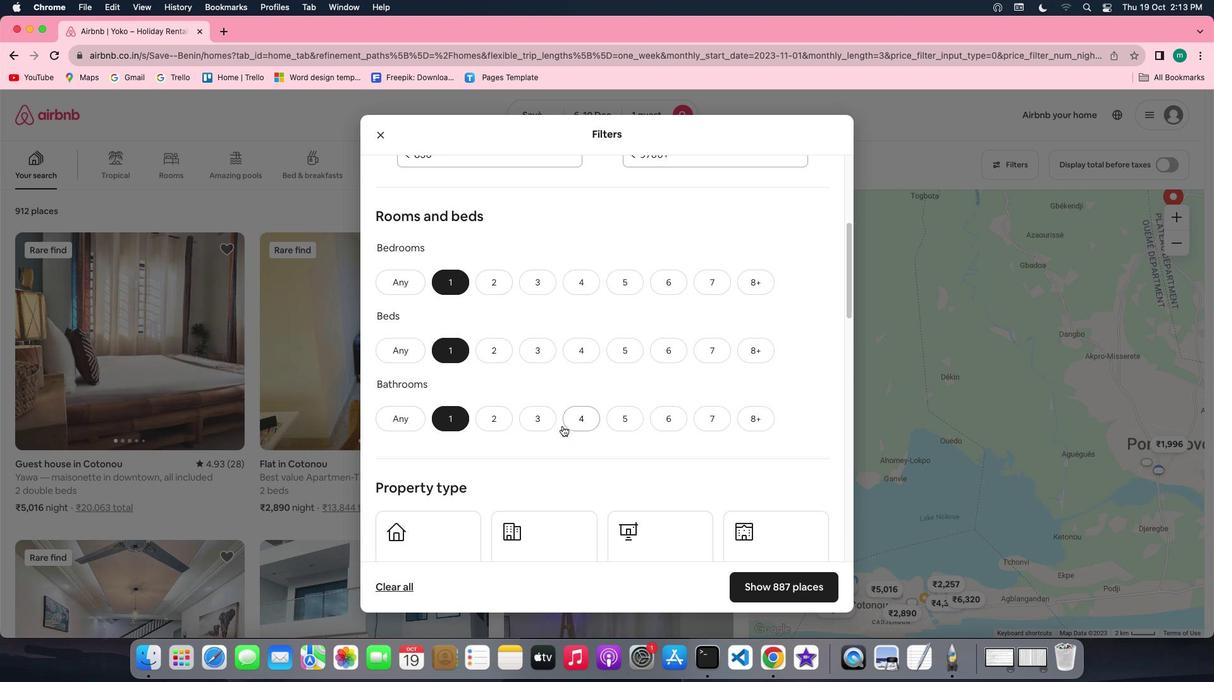 
Action: Mouse scrolled (562, 426) with delta (0, 0)
Screenshot: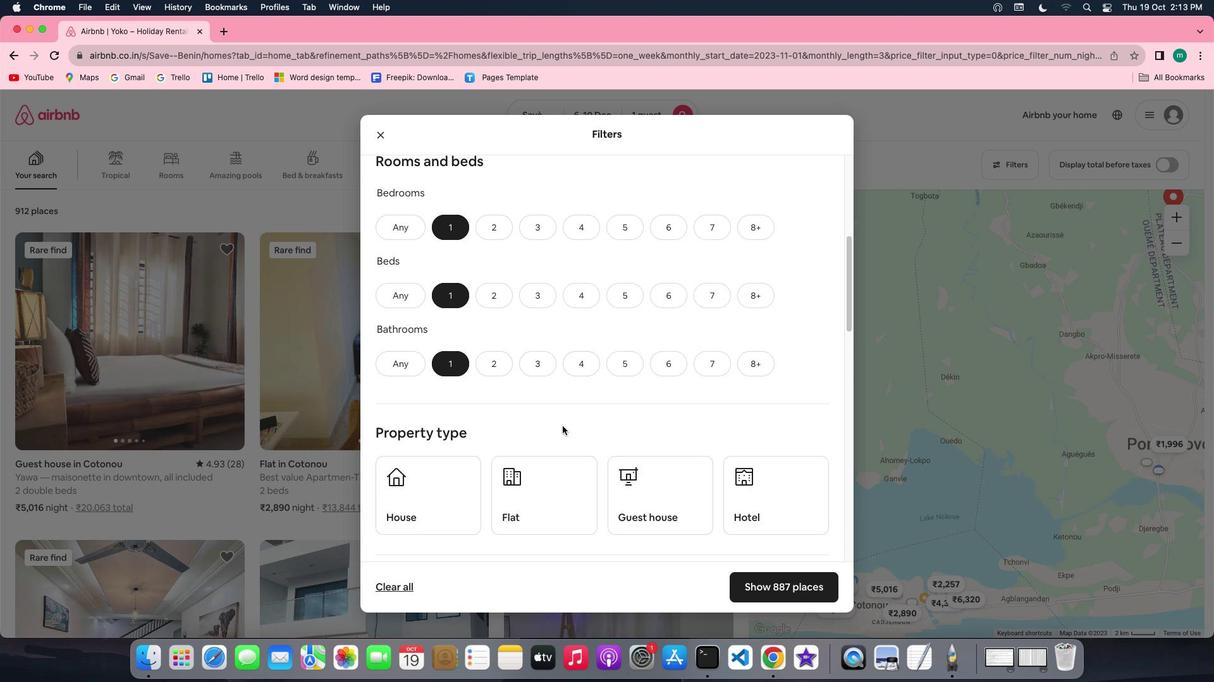 
Action: Mouse scrolled (562, 426) with delta (0, 0)
Screenshot: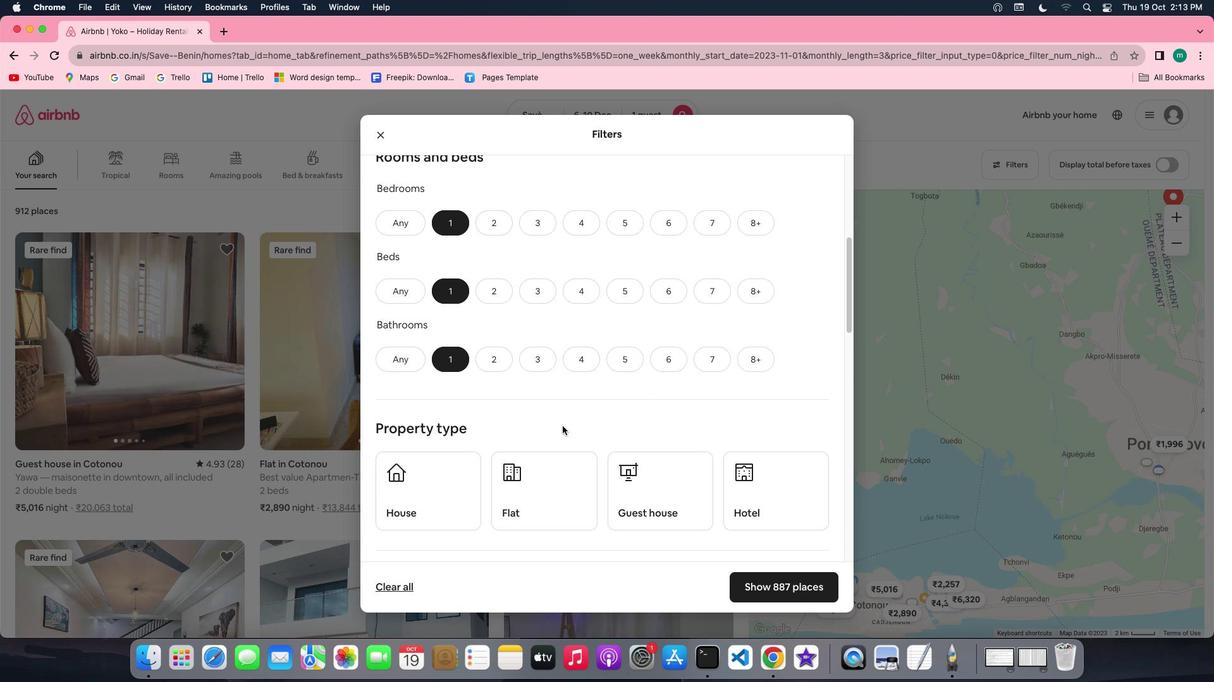 
Action: Mouse scrolled (562, 426) with delta (0, 0)
Screenshot: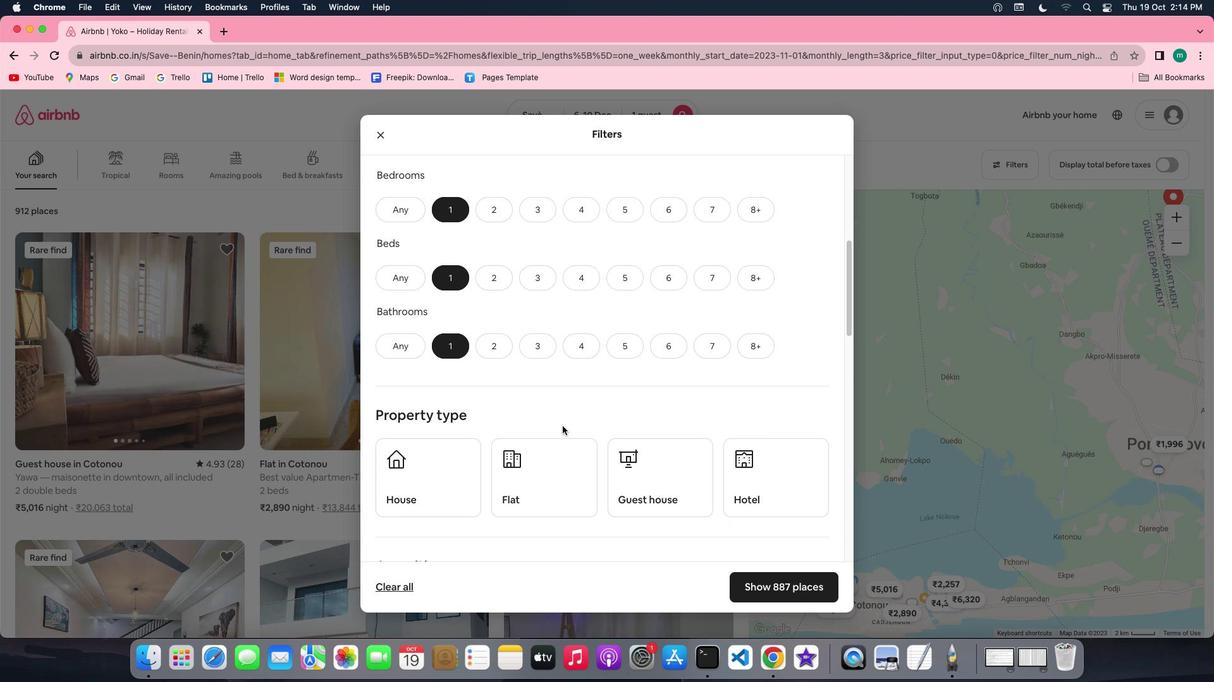 
Action: Mouse scrolled (562, 426) with delta (0, 0)
Screenshot: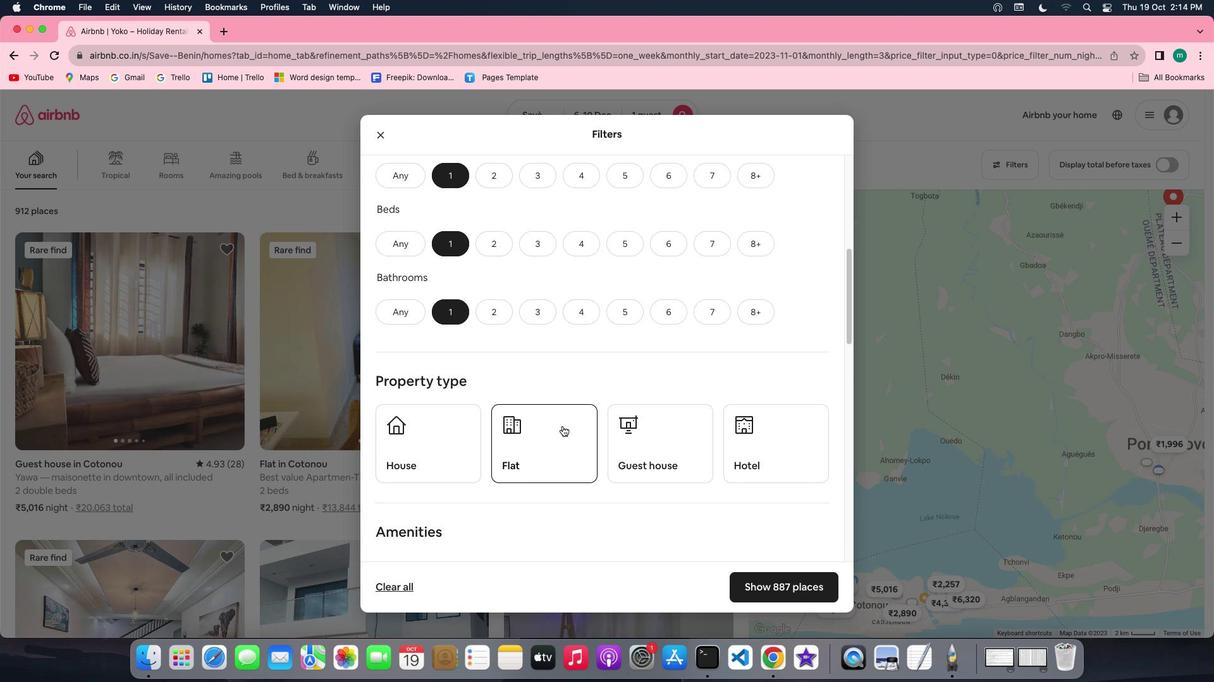 
Action: Mouse scrolled (562, 426) with delta (0, 0)
Screenshot: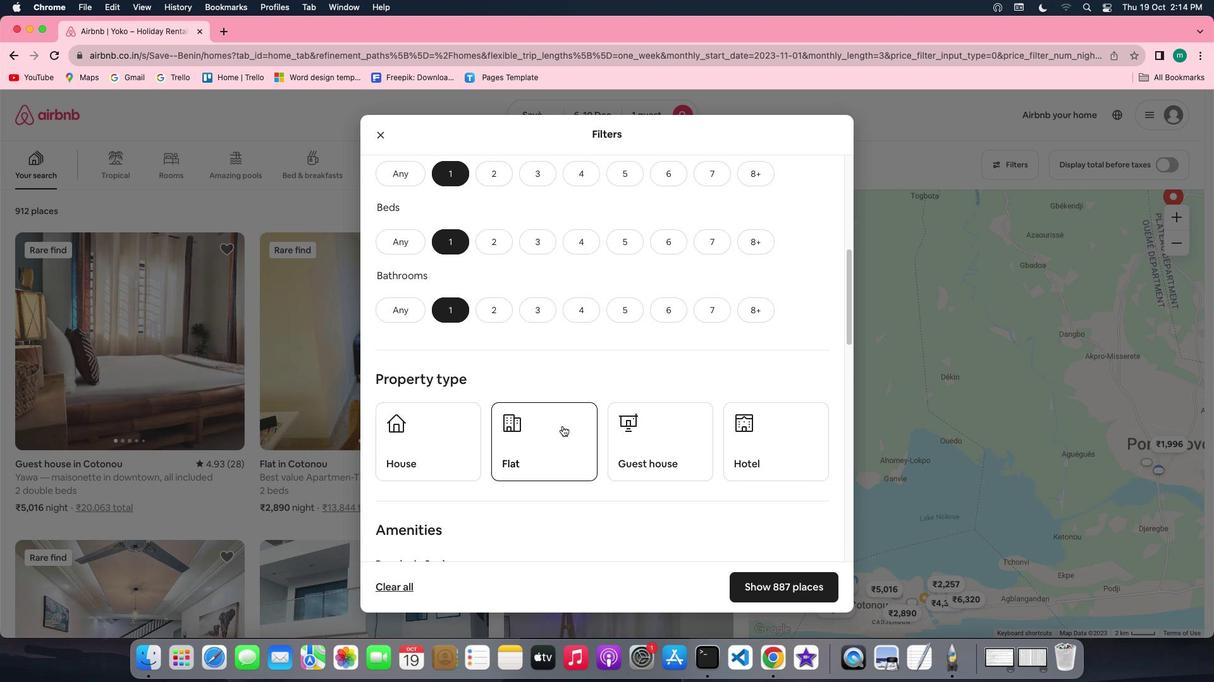 
Action: Mouse scrolled (562, 426) with delta (0, 0)
Screenshot: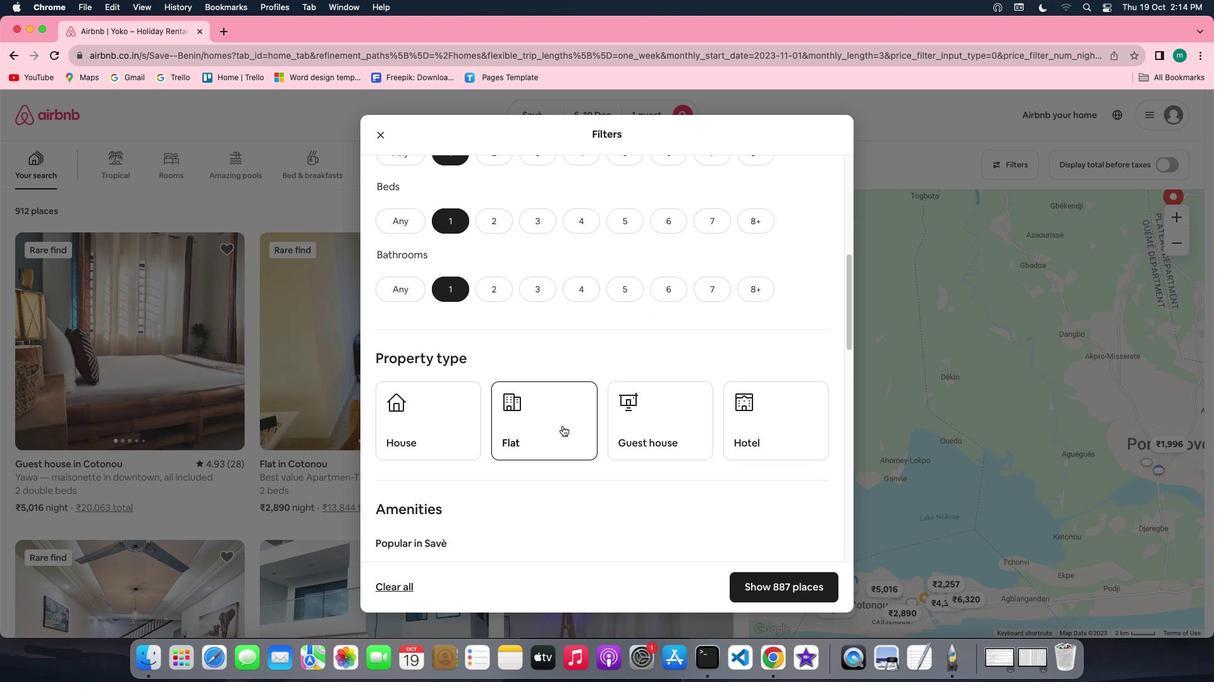 
Action: Mouse scrolled (562, 426) with delta (0, 0)
Screenshot: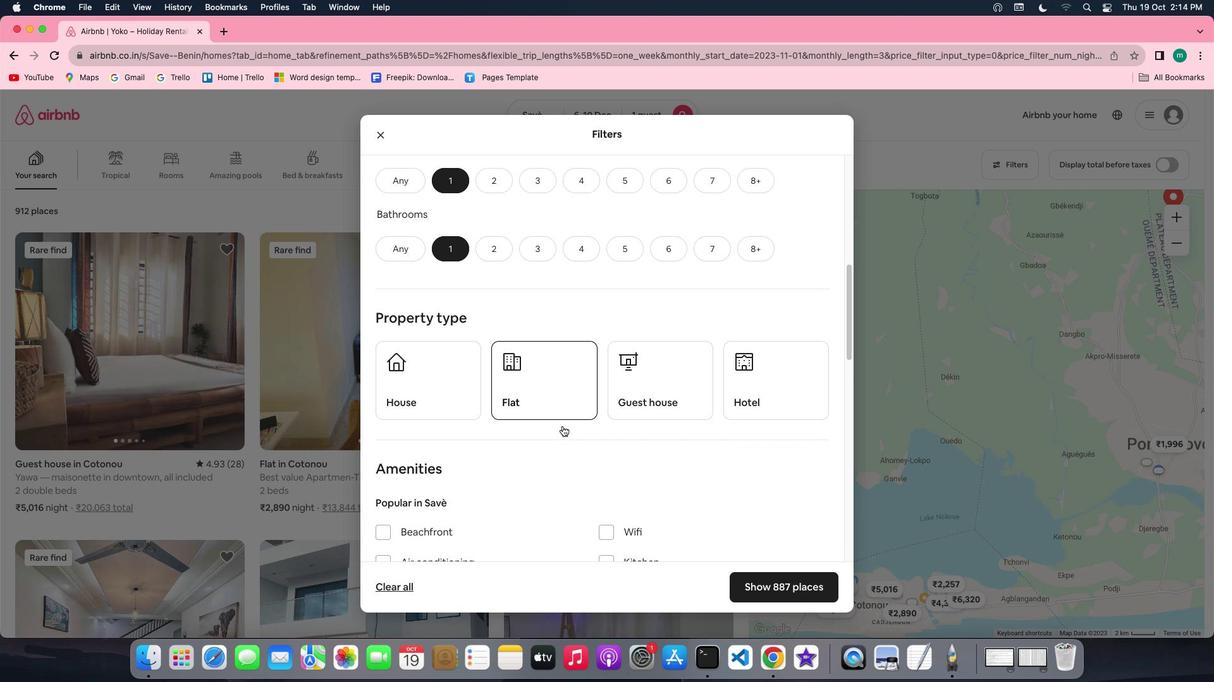 
Action: Mouse moved to (751, 392)
Screenshot: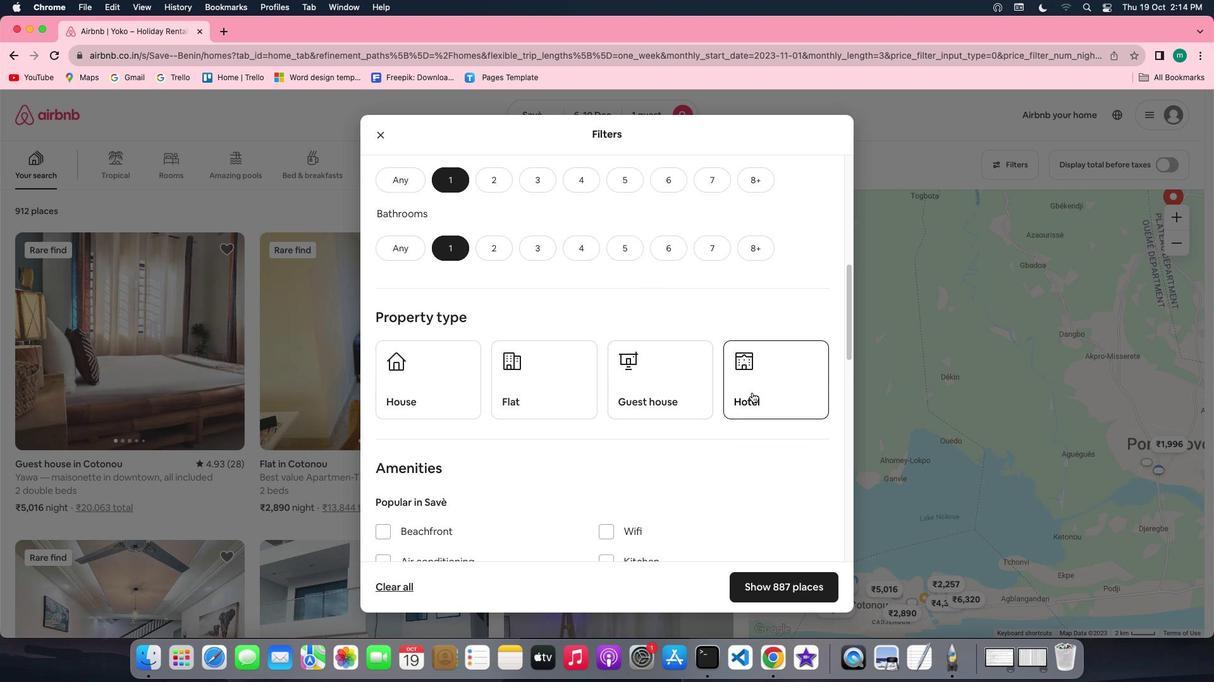 
Action: Mouse pressed left at (751, 392)
Screenshot: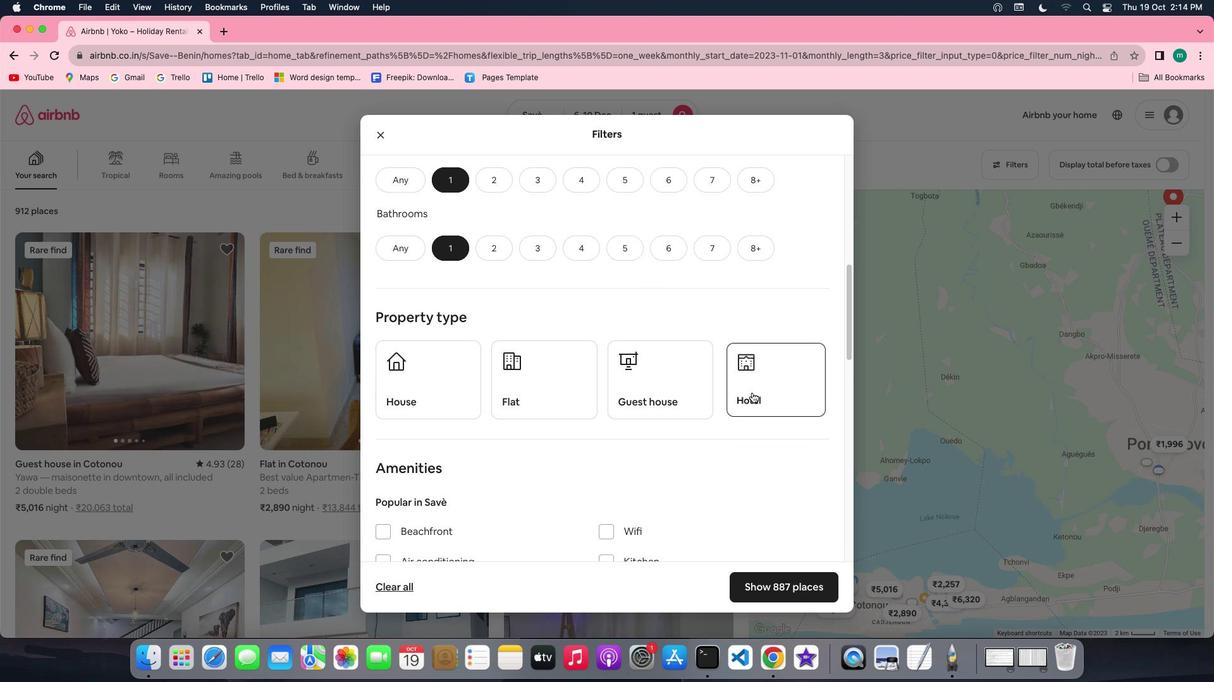 
Action: Mouse moved to (620, 434)
Screenshot: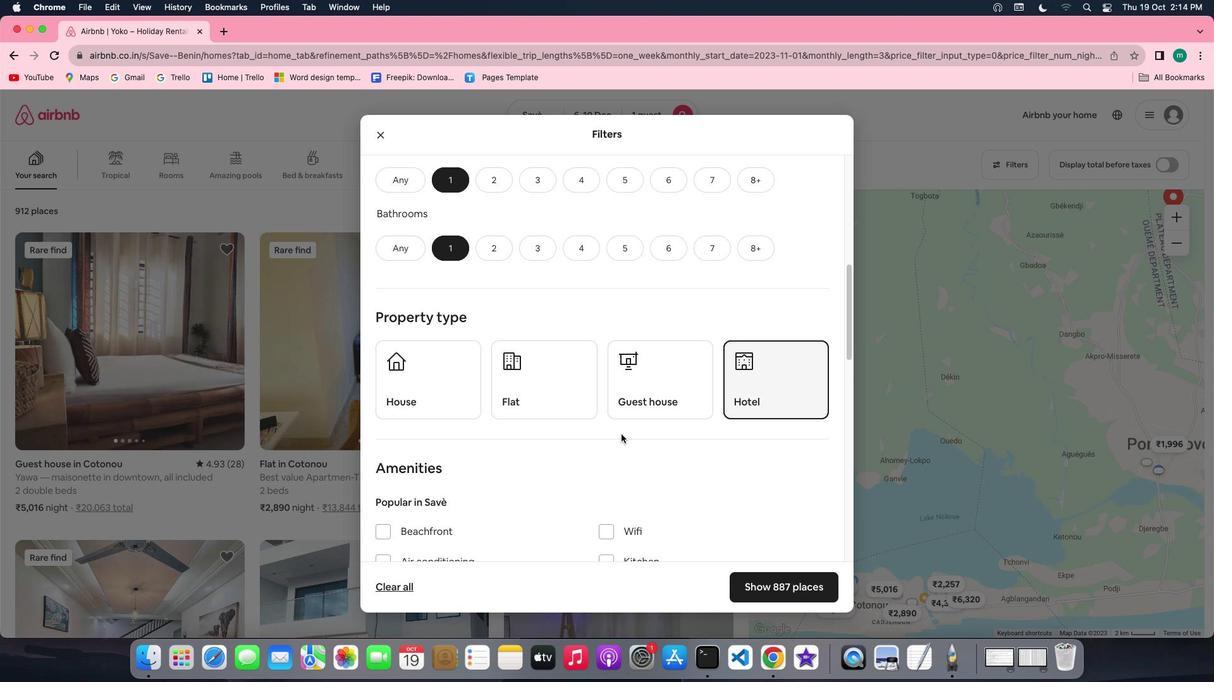 
Action: Mouse scrolled (620, 434) with delta (0, 0)
Screenshot: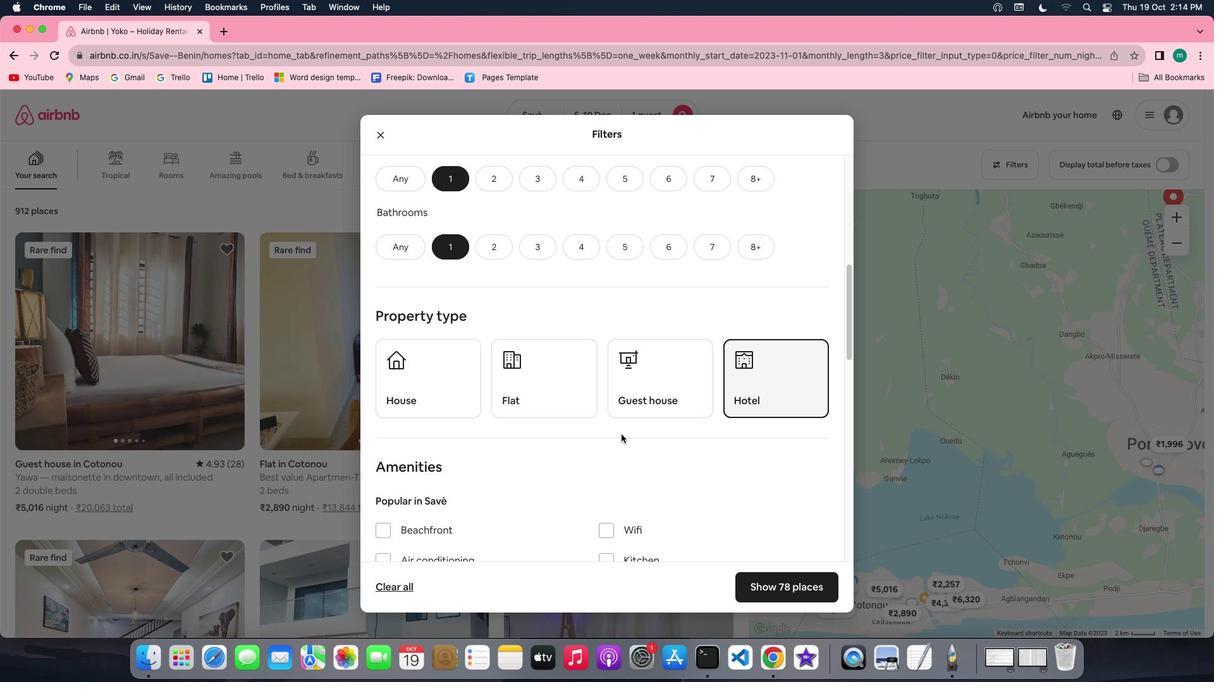 
Action: Mouse scrolled (620, 434) with delta (0, 0)
Screenshot: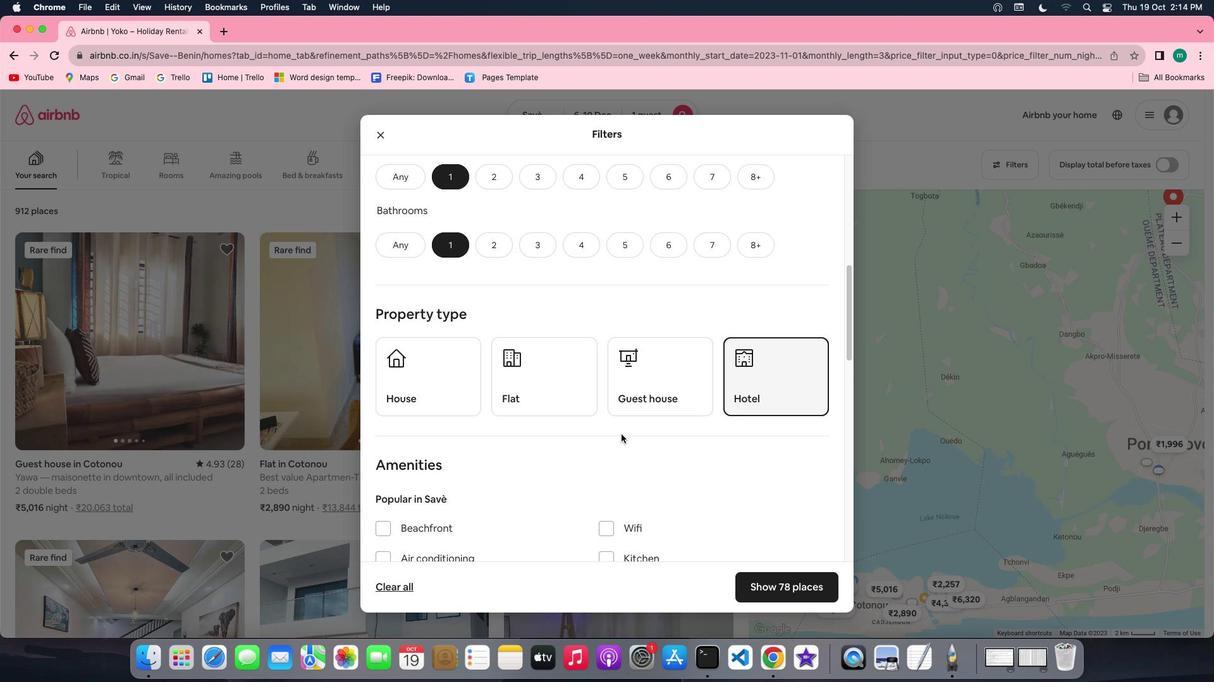 
Action: Mouse scrolled (620, 434) with delta (0, 0)
Screenshot: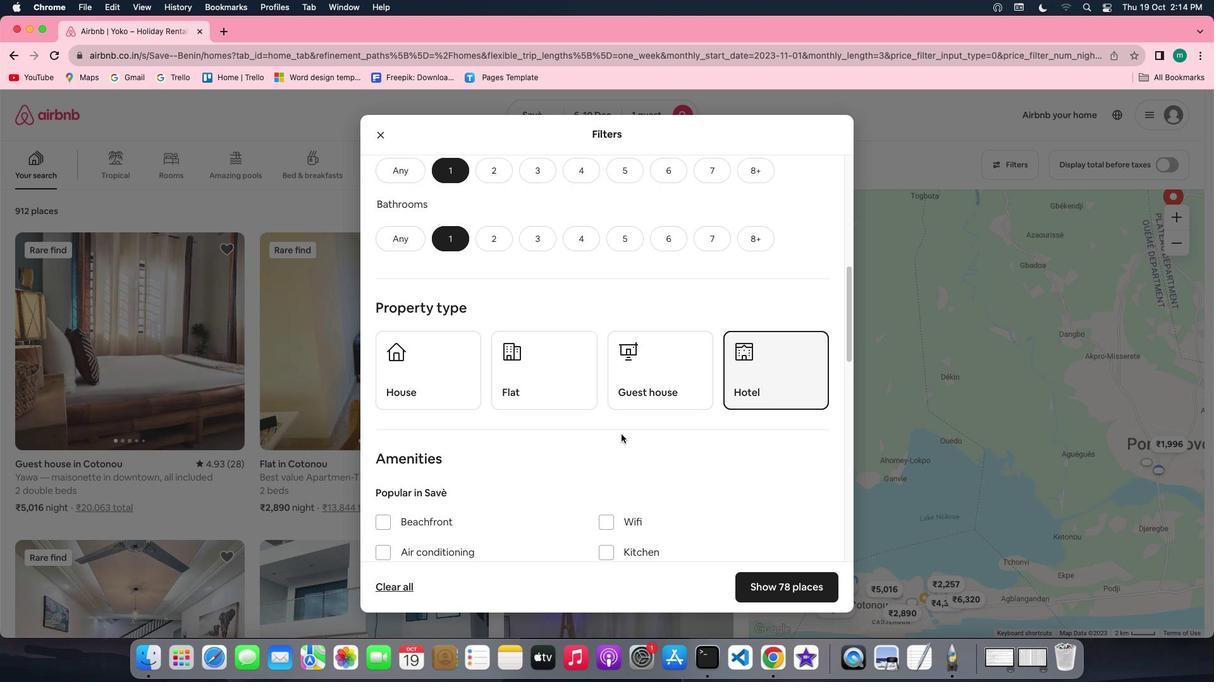 
Action: Mouse scrolled (620, 434) with delta (0, 0)
Screenshot: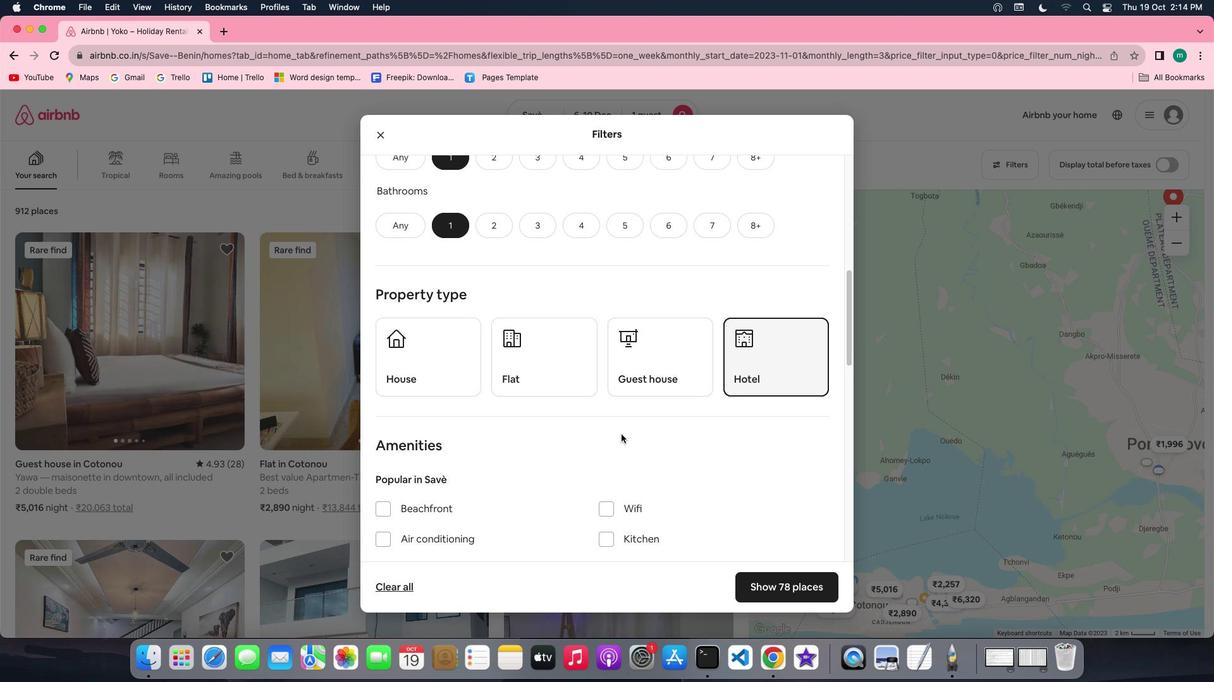 
Action: Mouse scrolled (620, 434) with delta (0, 0)
Screenshot: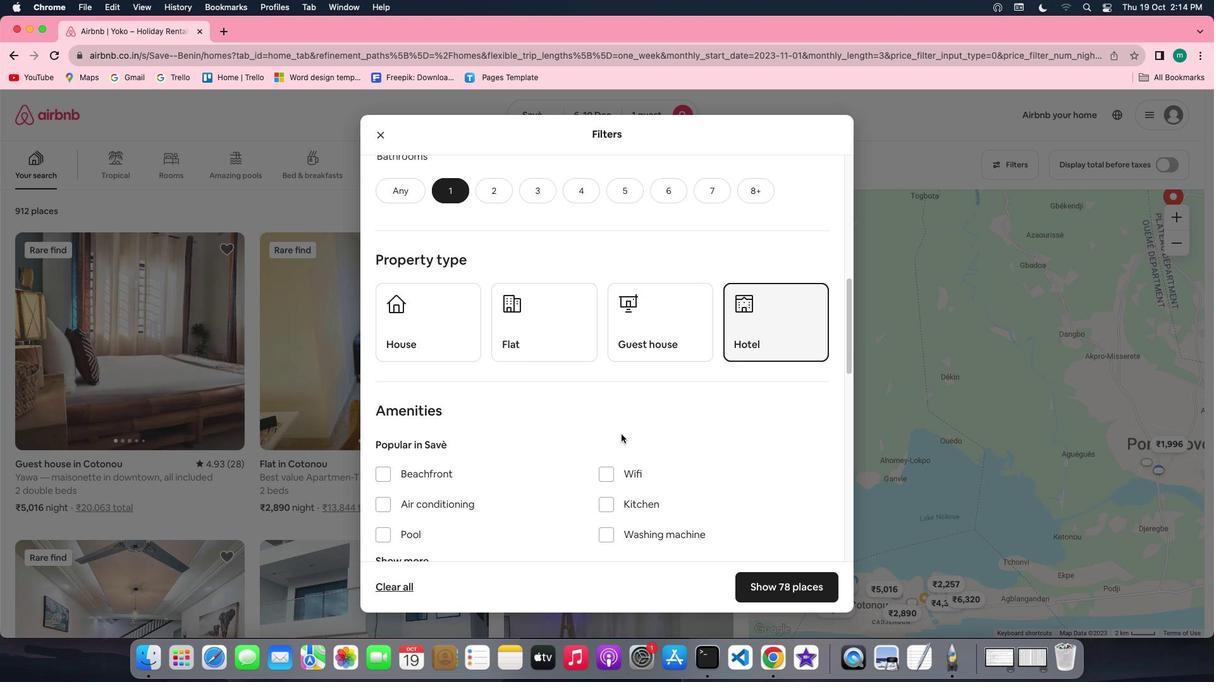 
Action: Mouse scrolled (620, 434) with delta (0, 0)
Screenshot: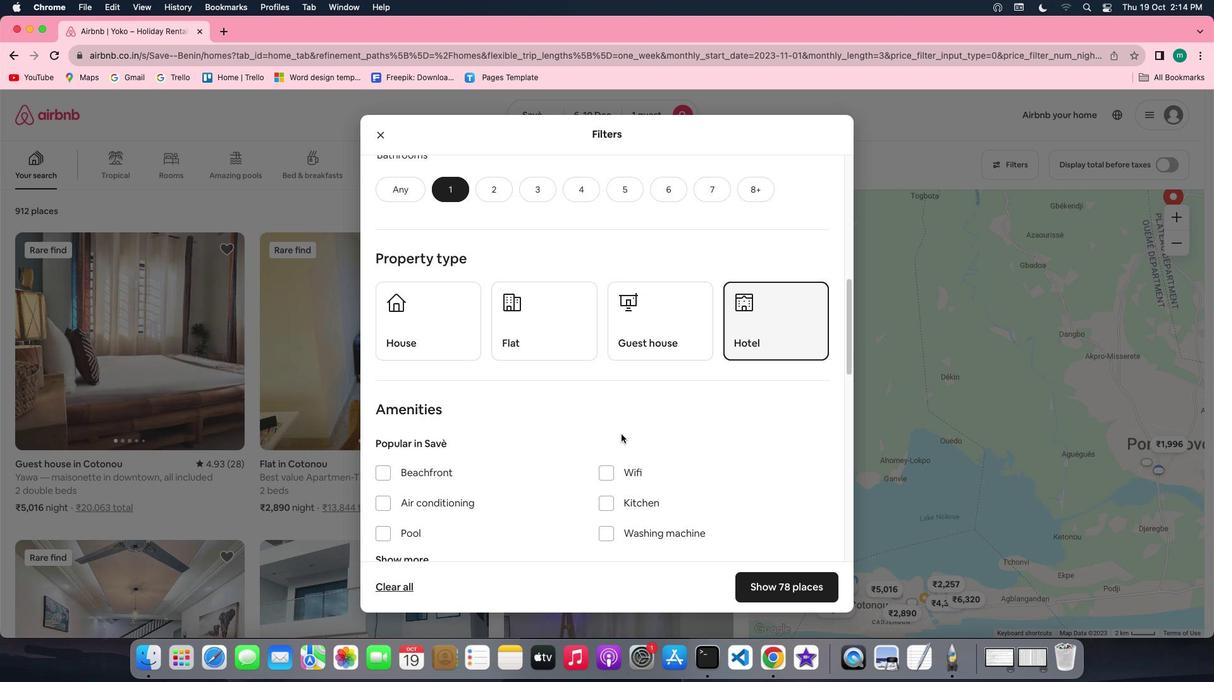
Action: Mouse scrolled (620, 434) with delta (0, 0)
Screenshot: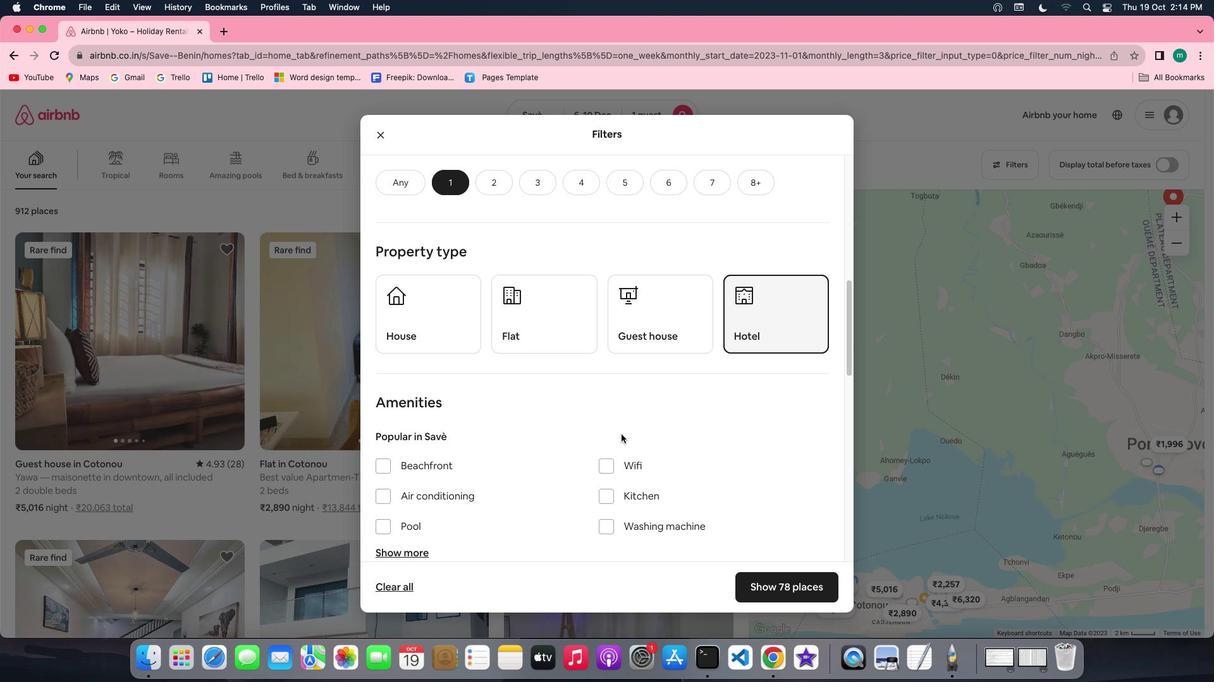 
Action: Mouse scrolled (620, 434) with delta (0, 0)
Screenshot: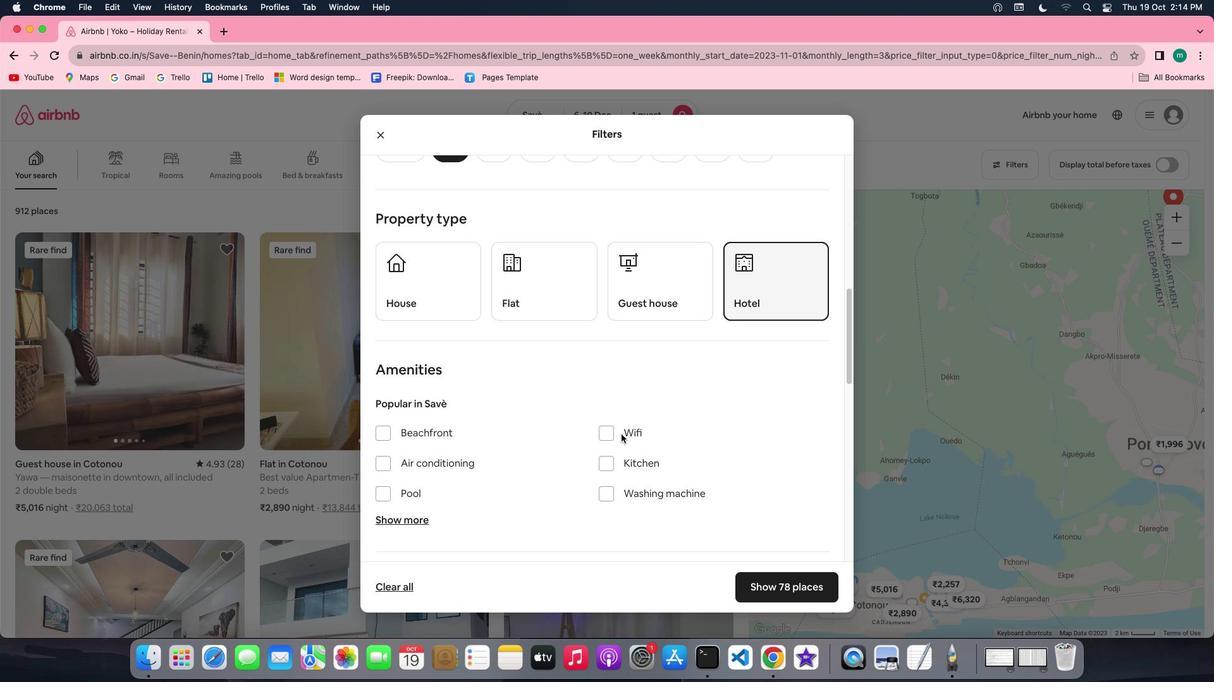 
Action: Mouse scrolled (620, 434) with delta (0, 0)
Screenshot: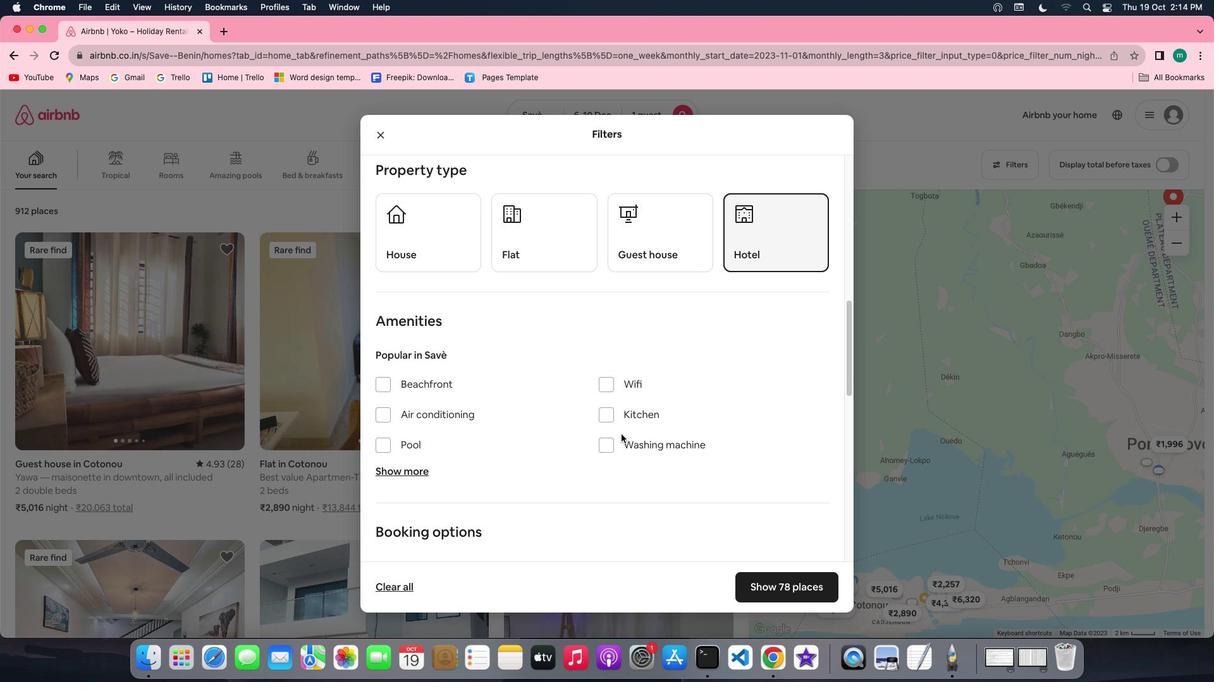 
Action: Mouse scrolled (620, 434) with delta (0, 0)
Screenshot: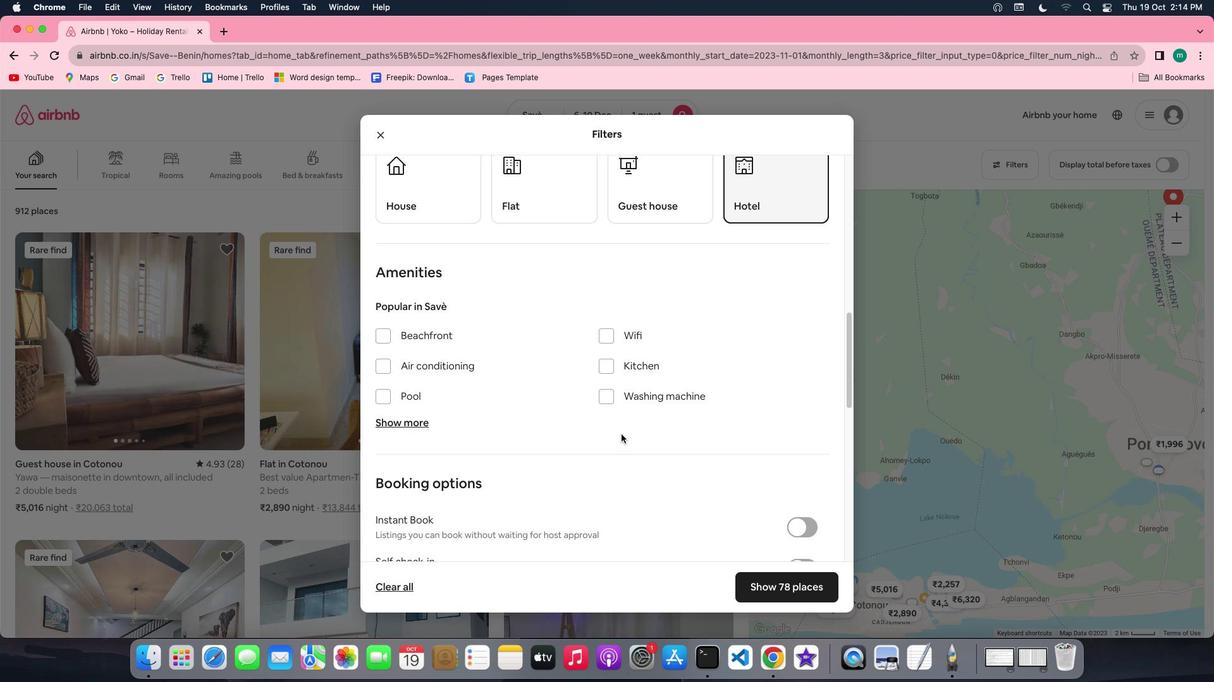 
Action: Mouse scrolled (620, 434) with delta (0, 0)
Screenshot: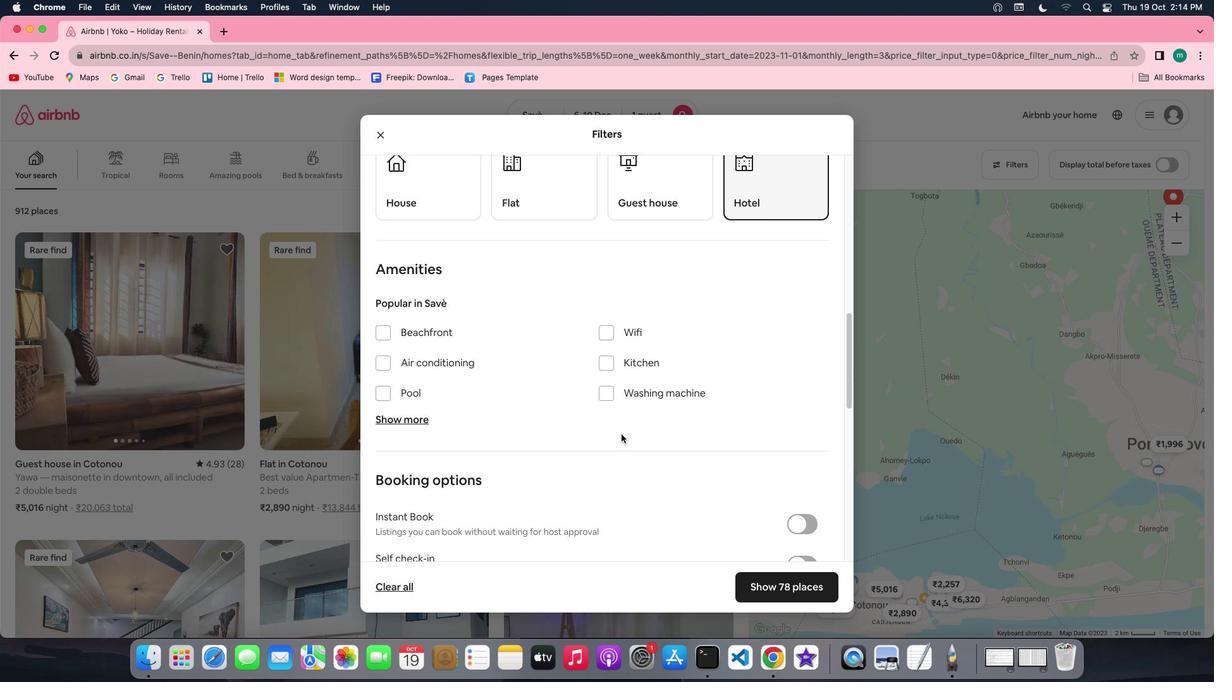 
Action: Mouse scrolled (620, 434) with delta (0, -1)
Screenshot: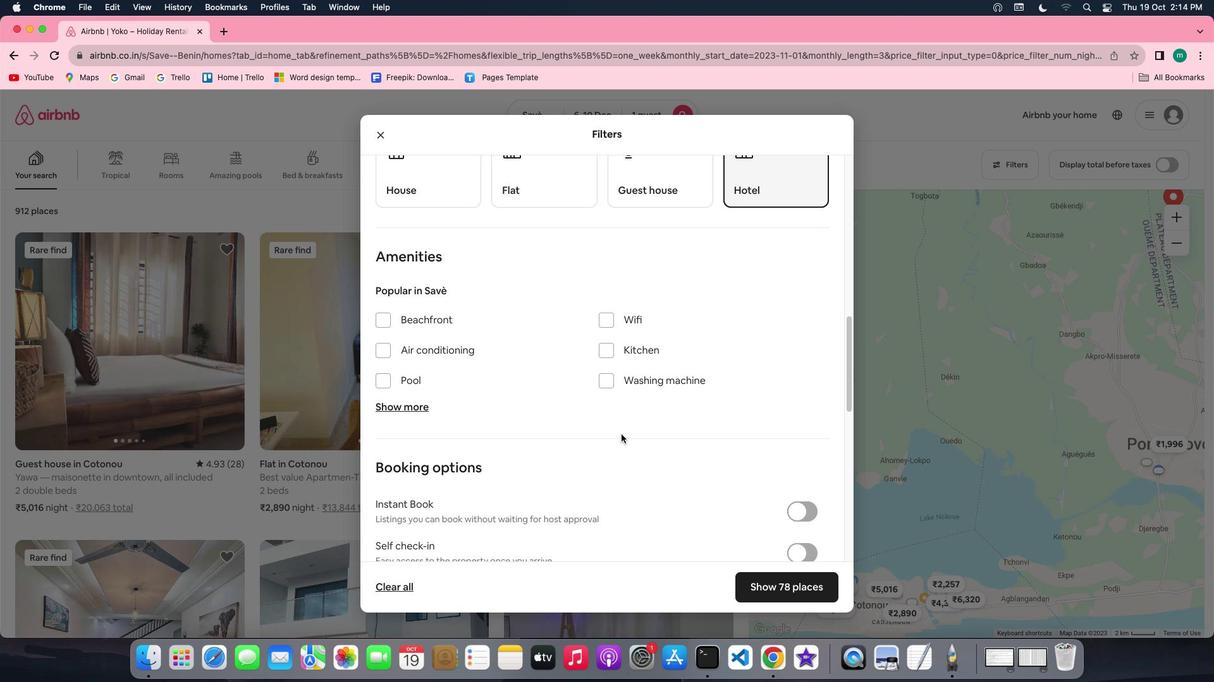 
Action: Mouse scrolled (620, 434) with delta (0, 0)
Screenshot: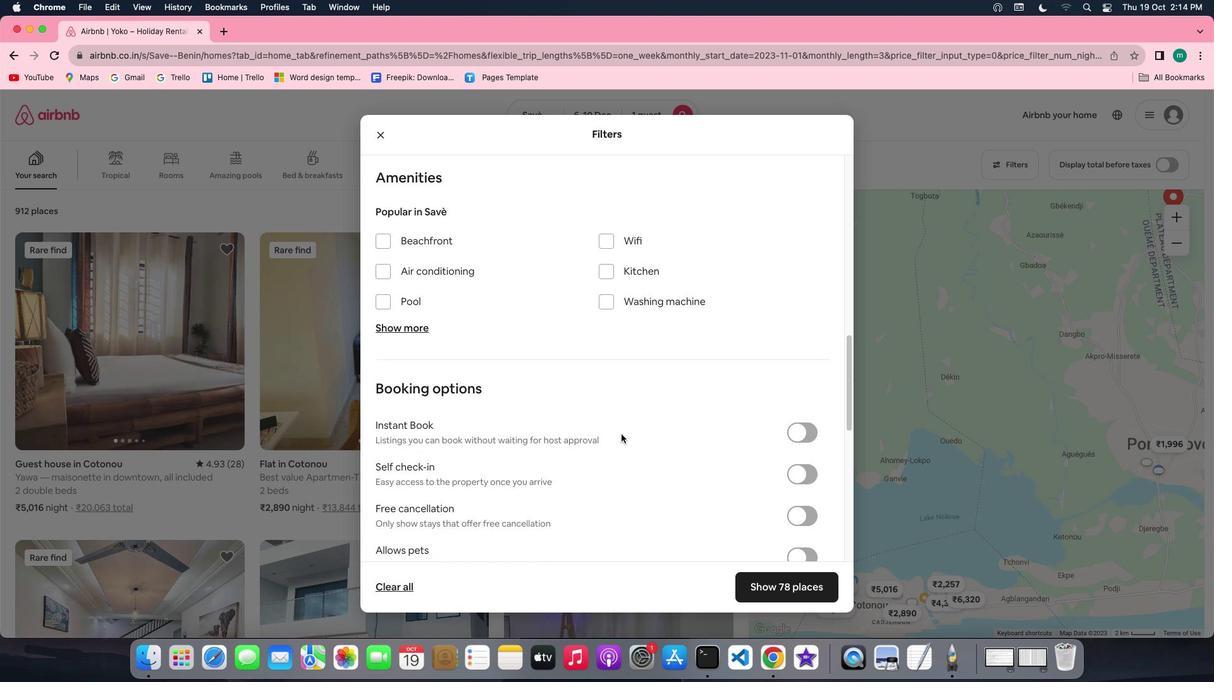
Action: Mouse scrolled (620, 434) with delta (0, 0)
Screenshot: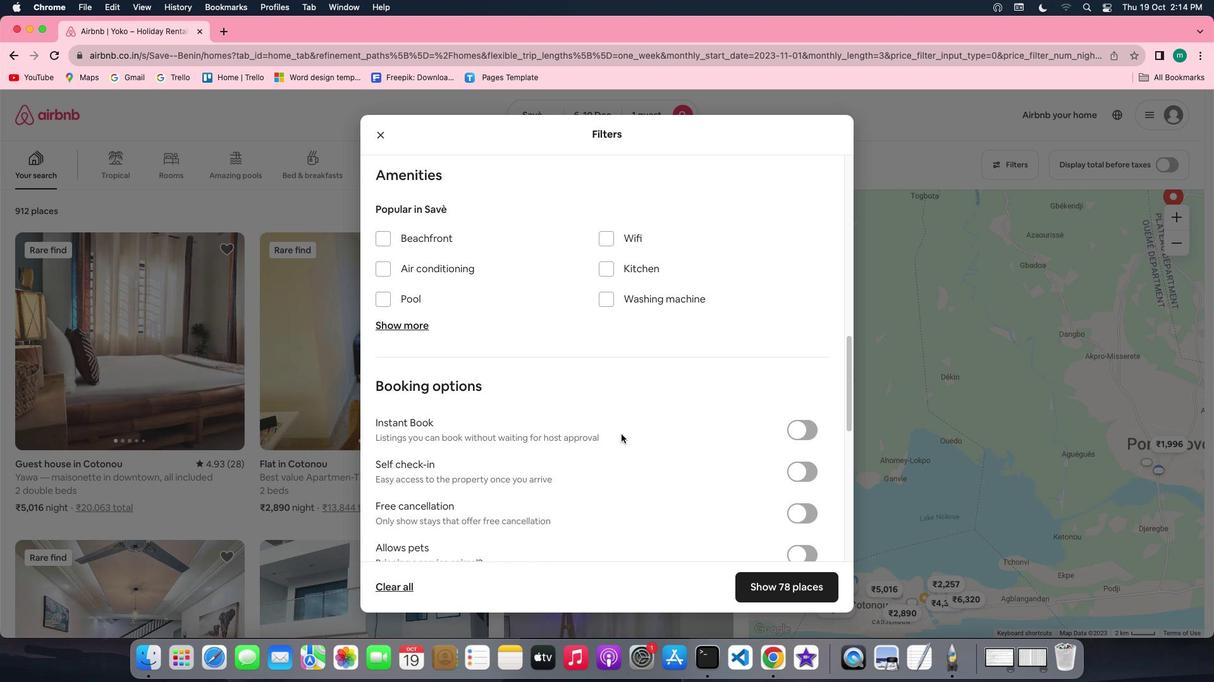 
Action: Mouse scrolled (620, 434) with delta (0, 0)
Screenshot: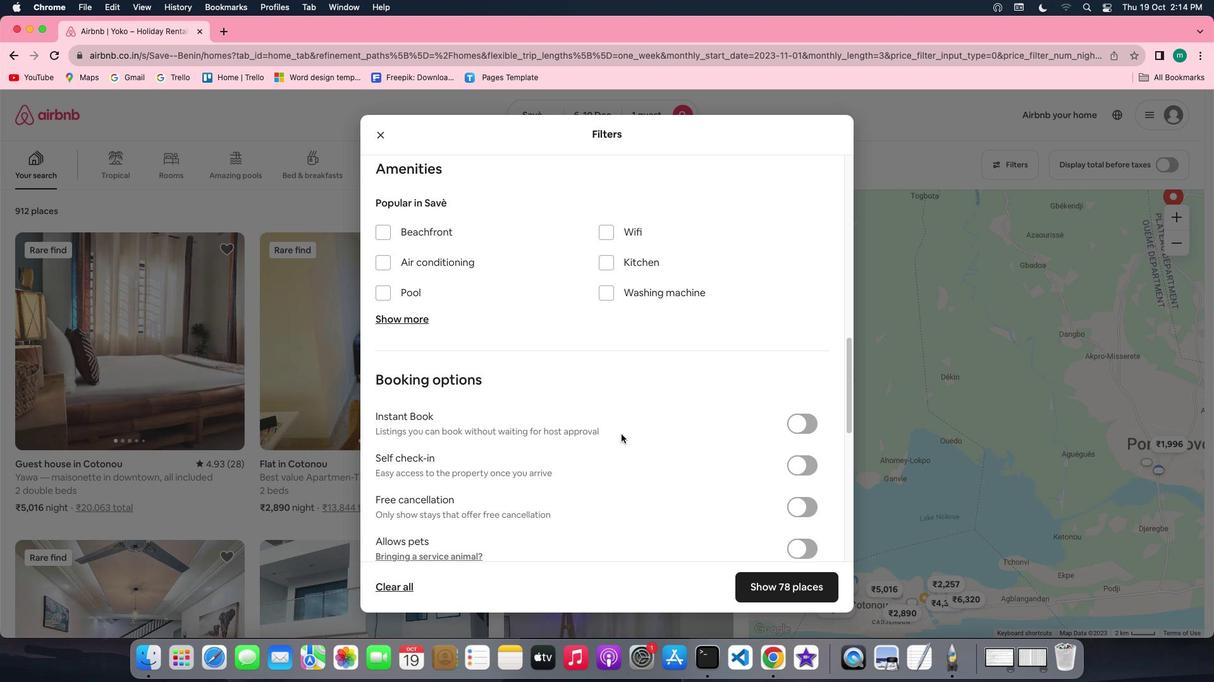 
Action: Mouse scrolled (620, 434) with delta (0, 0)
Screenshot: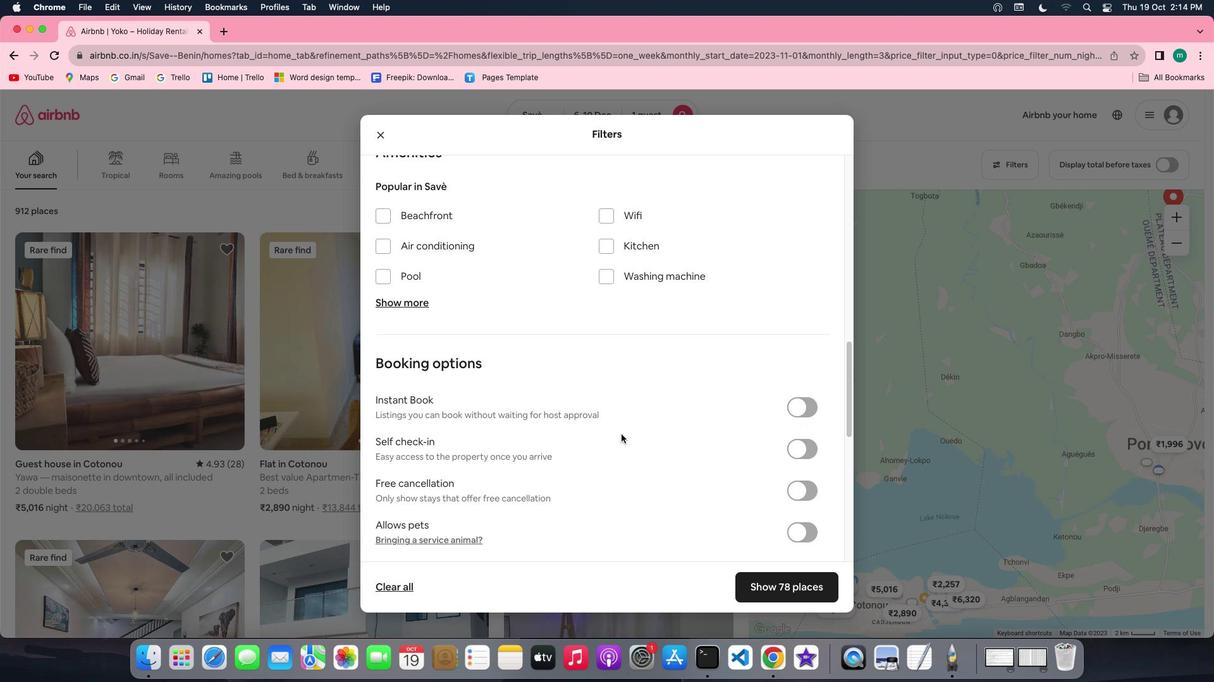 
Action: Mouse moved to (791, 435)
Screenshot: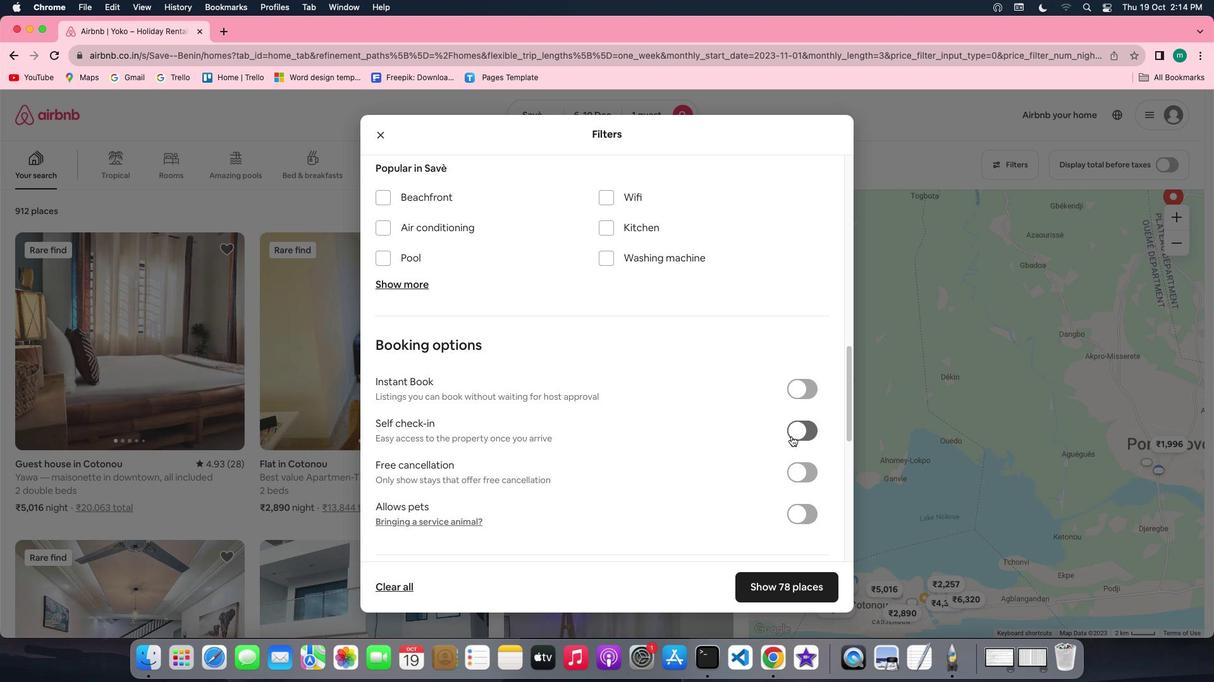 
Action: Mouse pressed left at (791, 435)
Screenshot: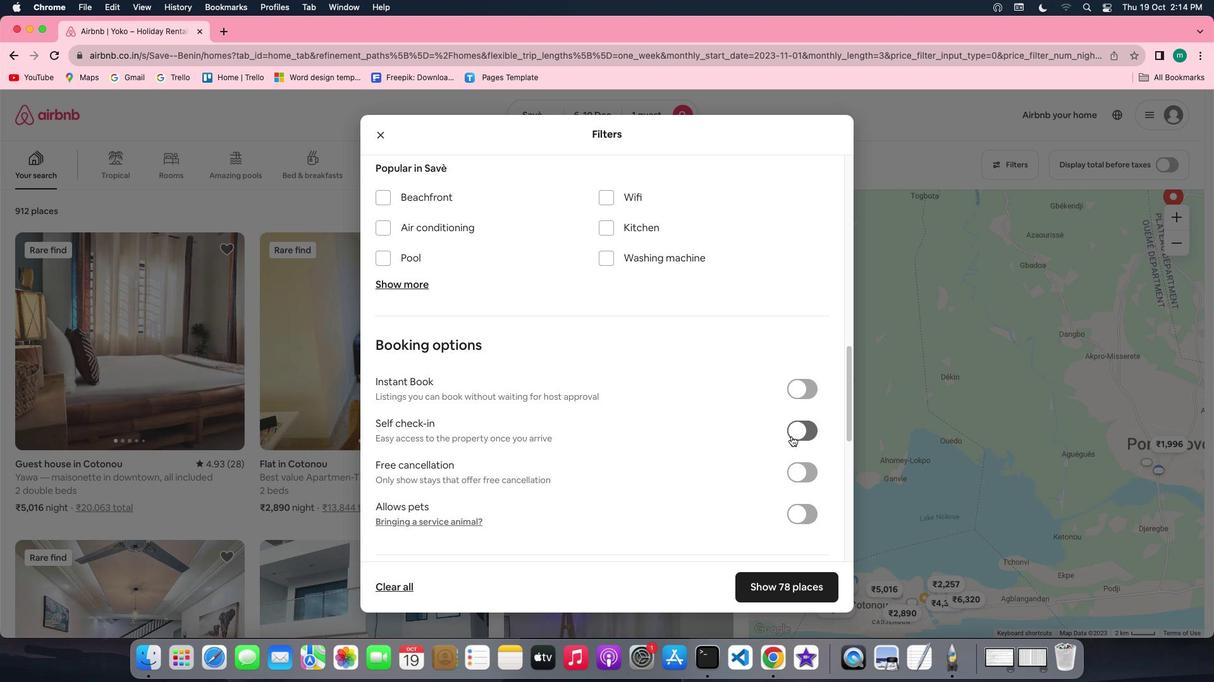 
Action: Mouse moved to (701, 462)
Screenshot: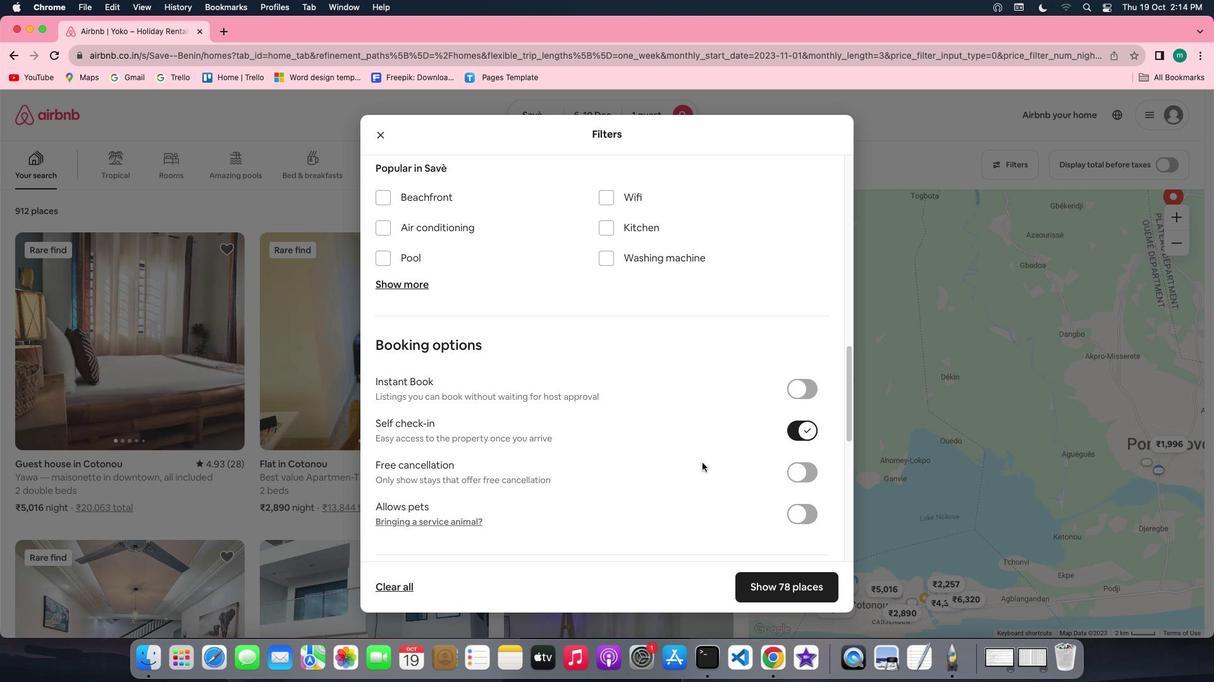 
Action: Mouse scrolled (701, 462) with delta (0, 0)
Screenshot: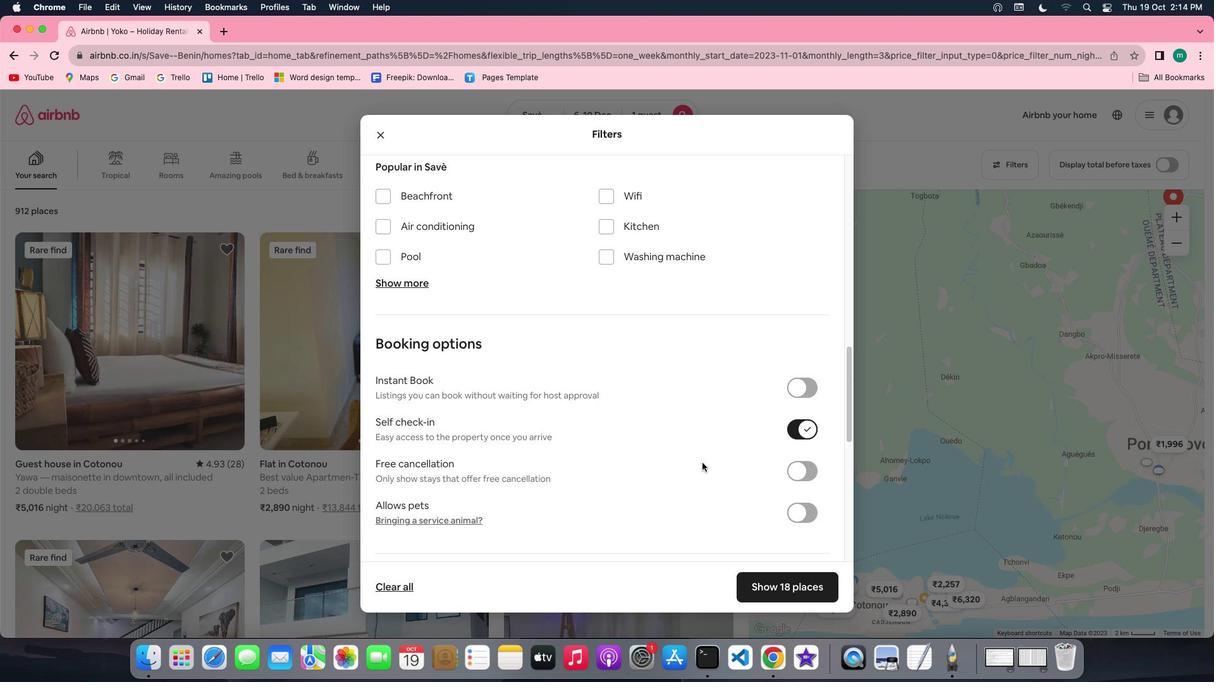 
Action: Mouse scrolled (701, 462) with delta (0, 0)
Screenshot: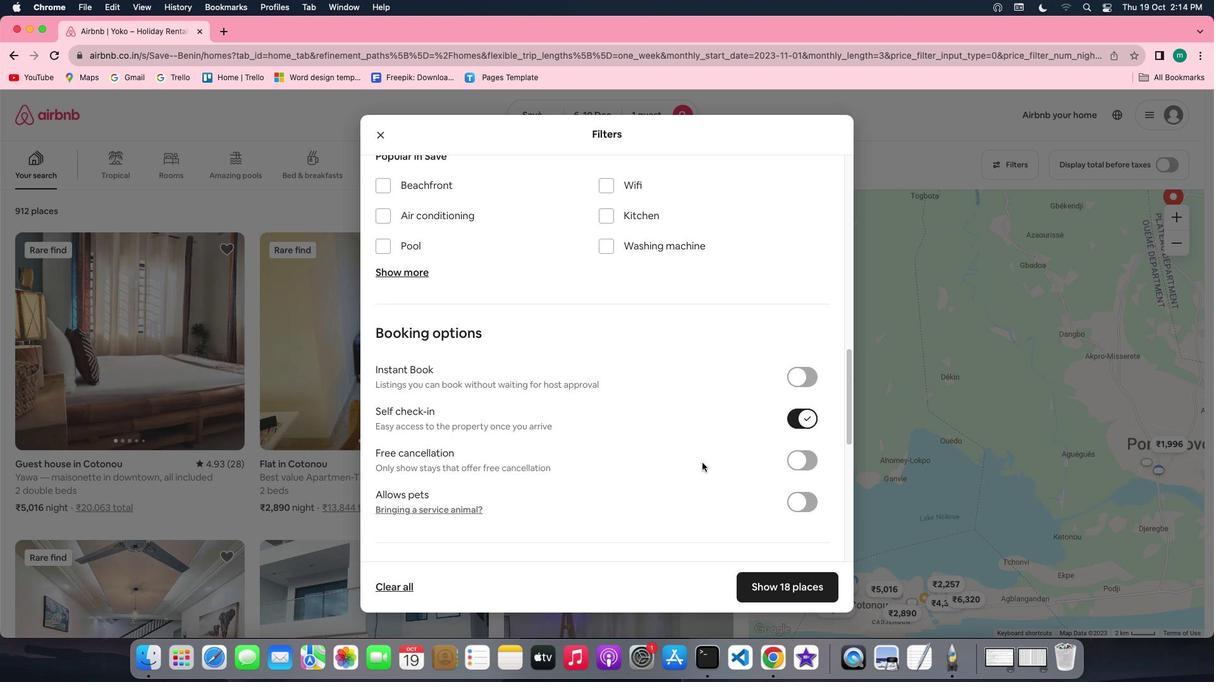 
Action: Mouse scrolled (701, 462) with delta (0, -1)
Screenshot: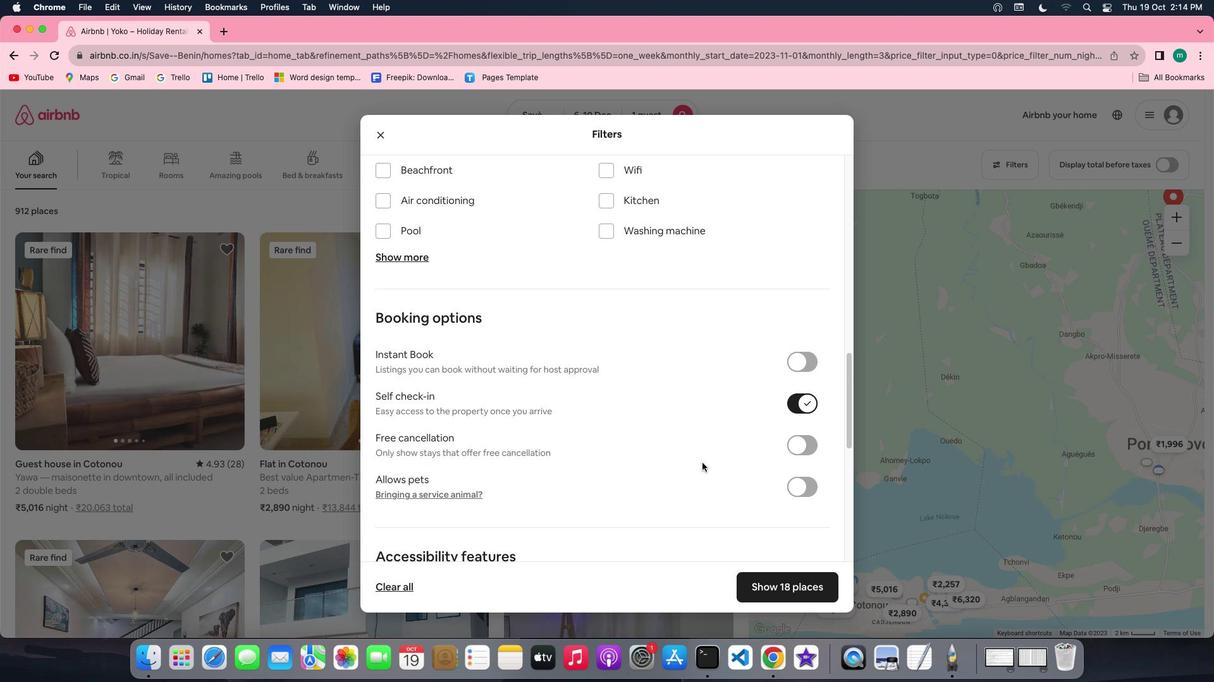 
Action: Mouse scrolled (701, 462) with delta (0, -1)
Screenshot: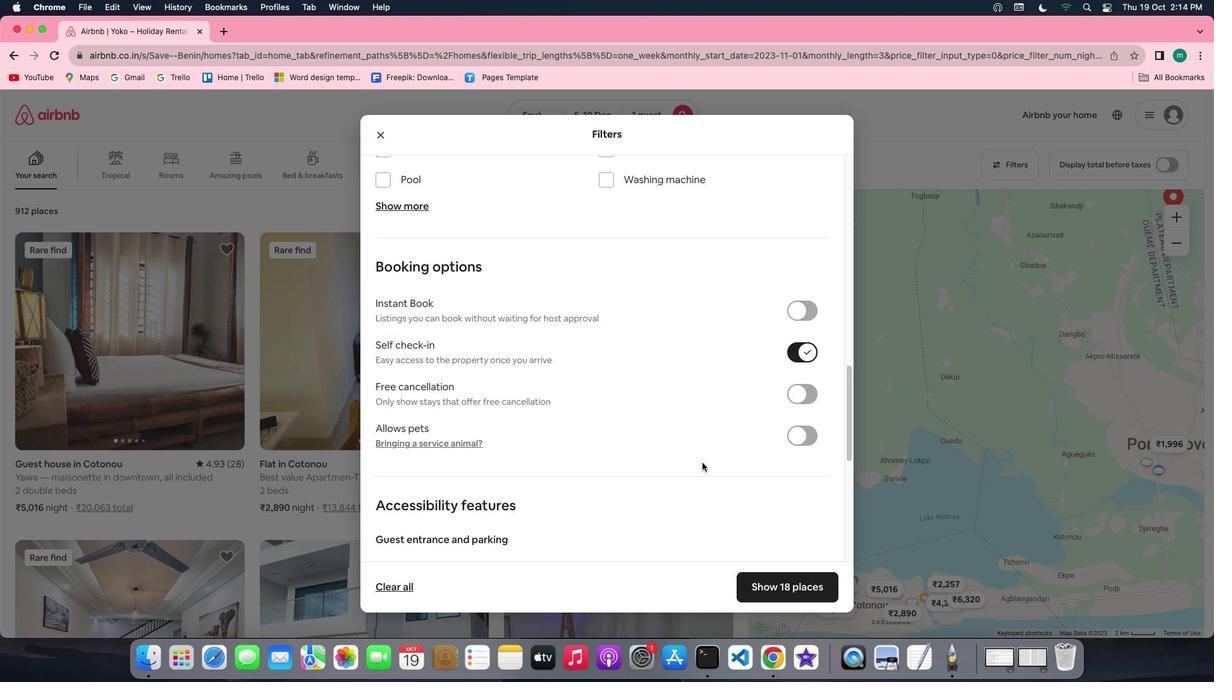 
Action: Mouse moved to (806, 594)
Screenshot: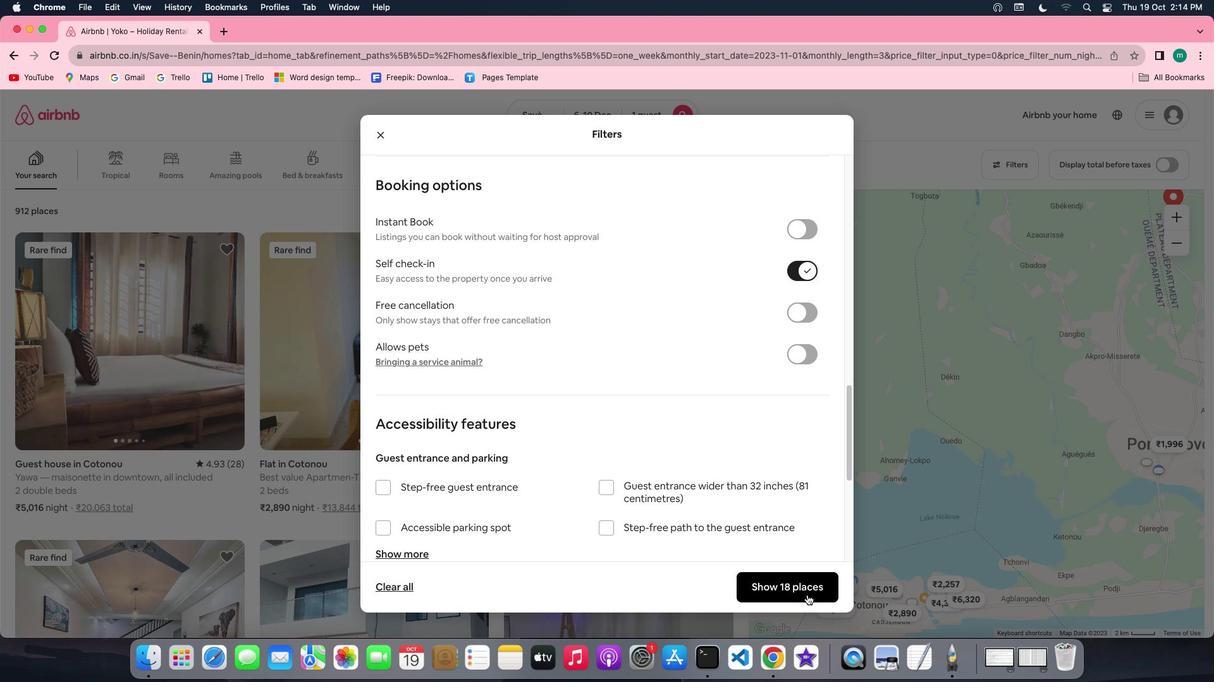 
Action: Mouse pressed left at (806, 594)
Screenshot: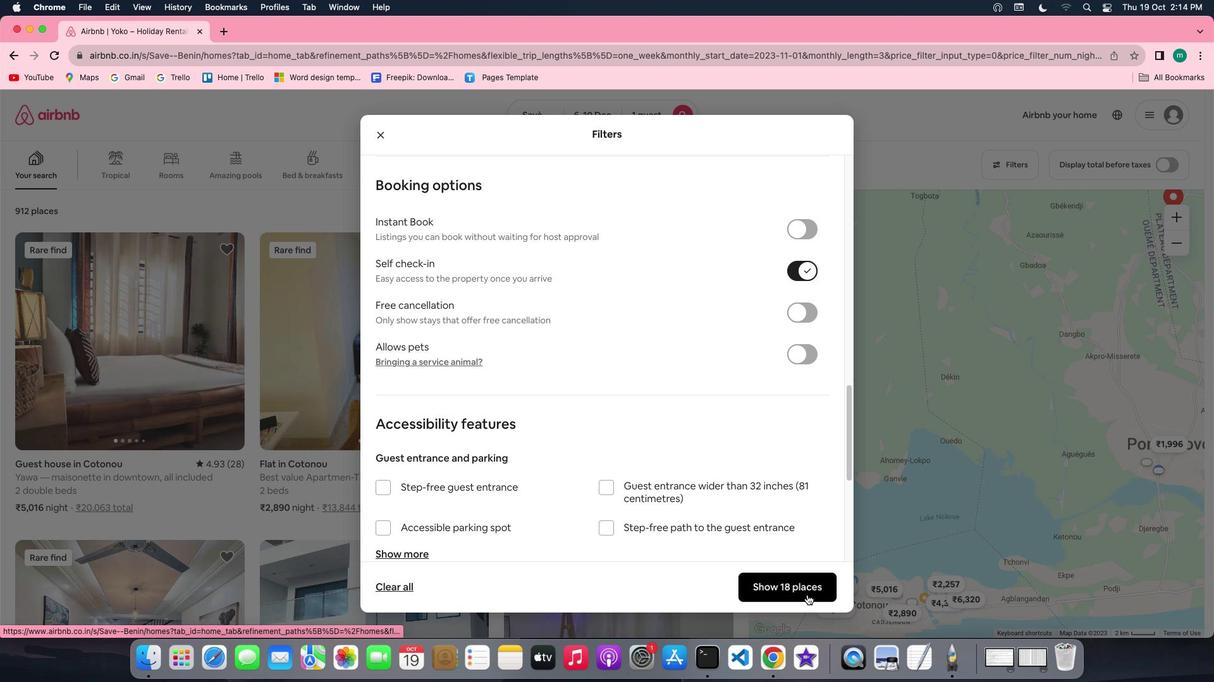 
Action: Mouse moved to (170, 343)
Screenshot: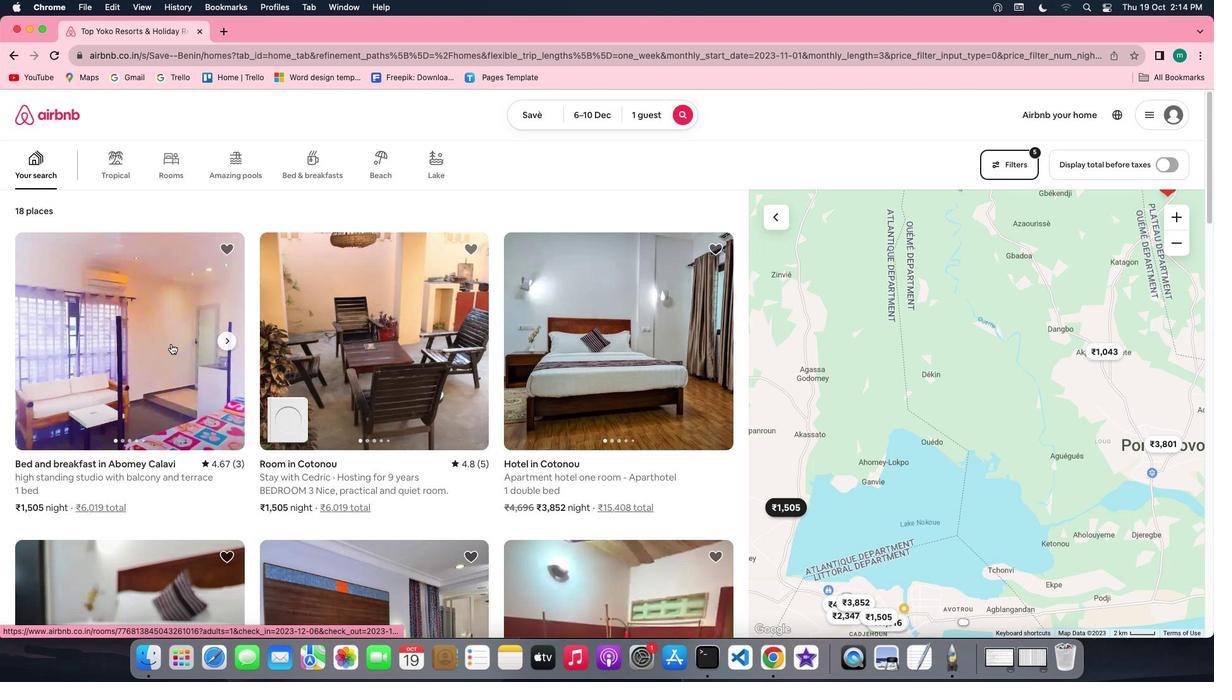 
Action: Mouse pressed left at (170, 343)
Screenshot: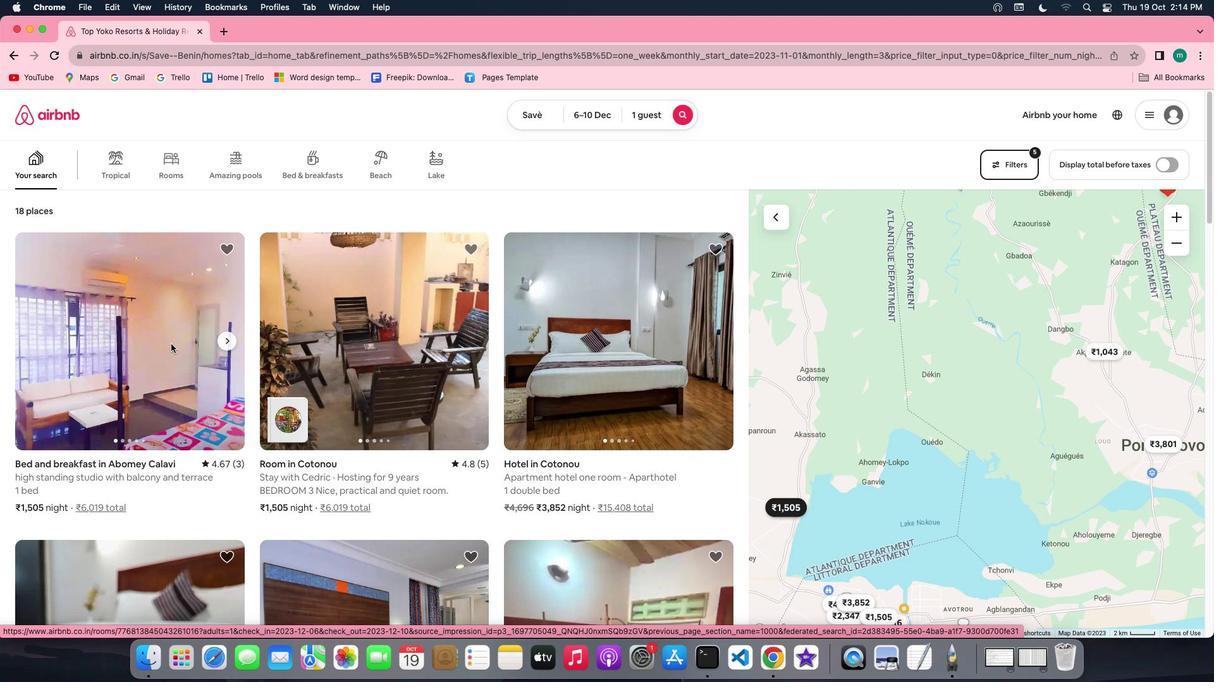 
Action: Mouse moved to (902, 474)
Screenshot: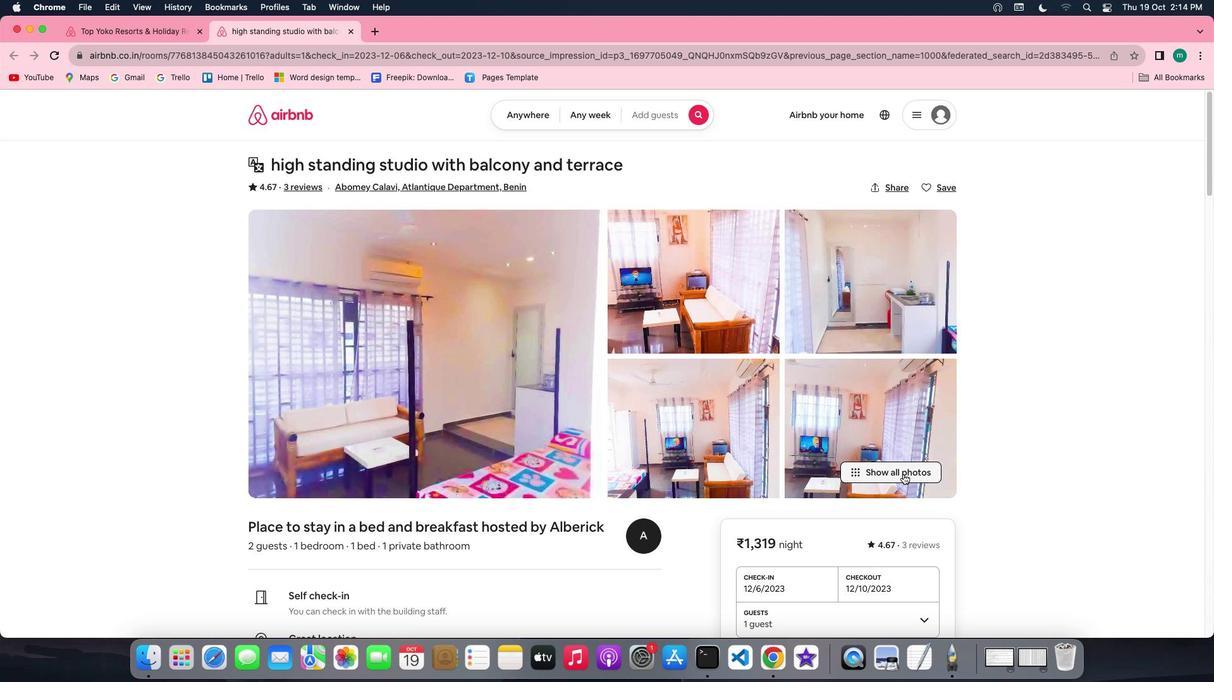 
Action: Mouse pressed left at (902, 474)
Screenshot: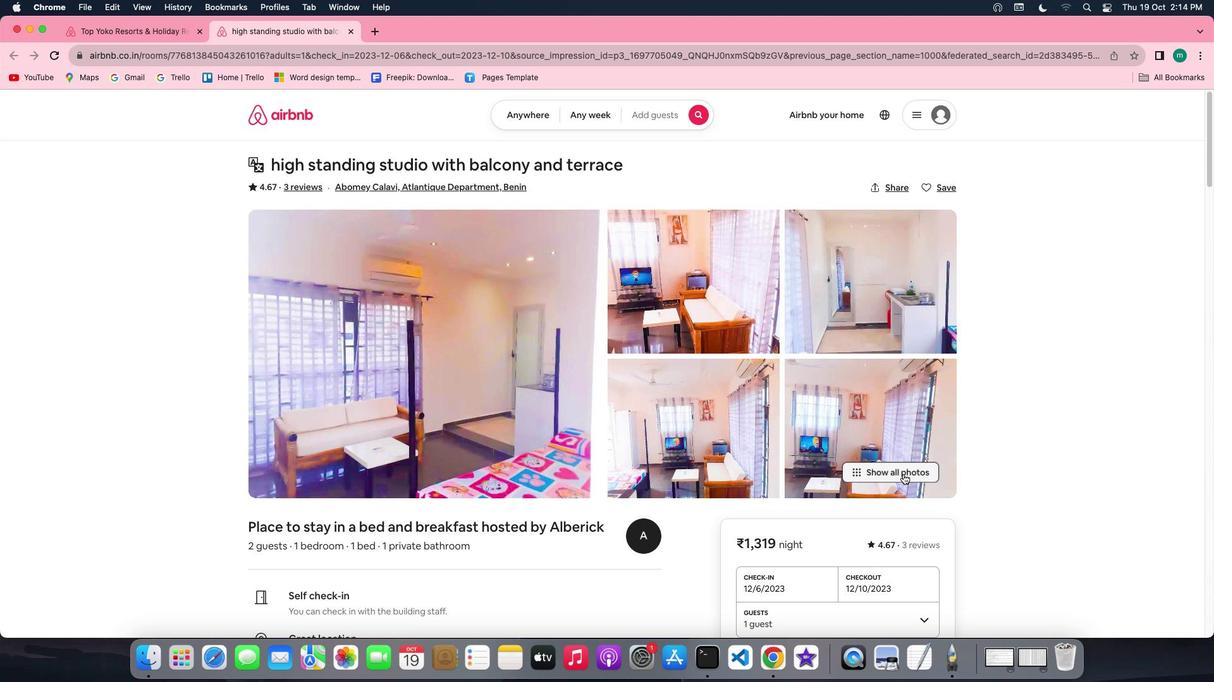 
Action: Mouse moved to (569, 538)
Screenshot: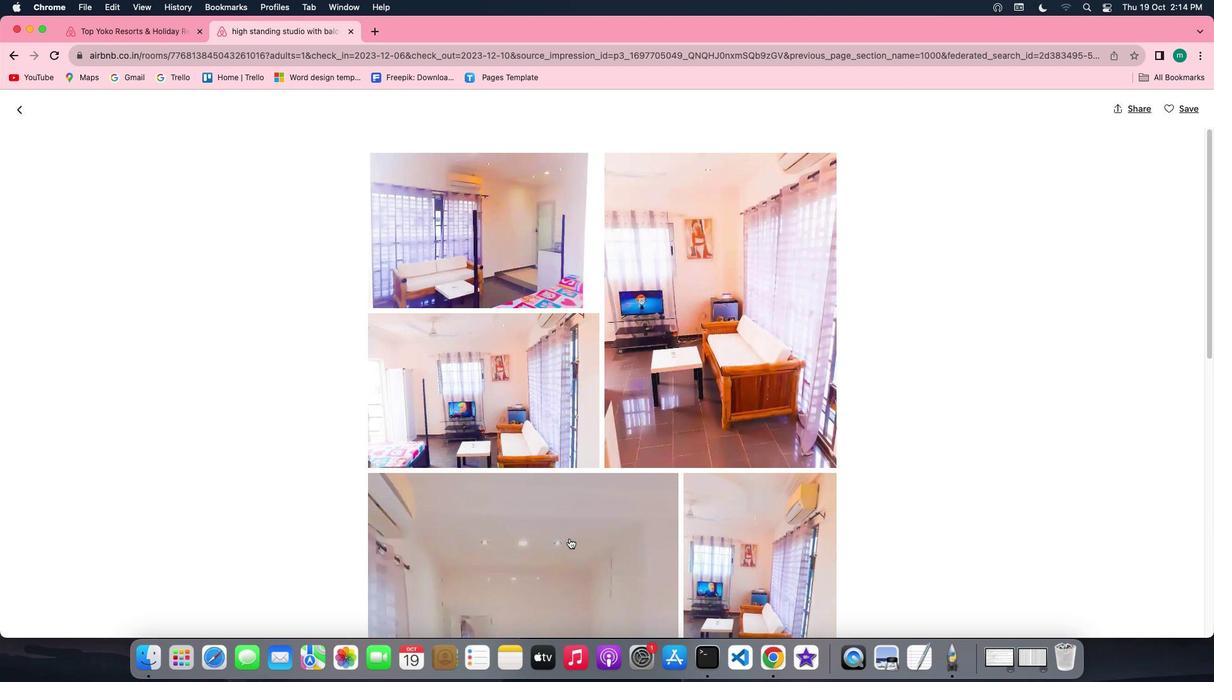 
Action: Mouse scrolled (569, 538) with delta (0, 0)
Screenshot: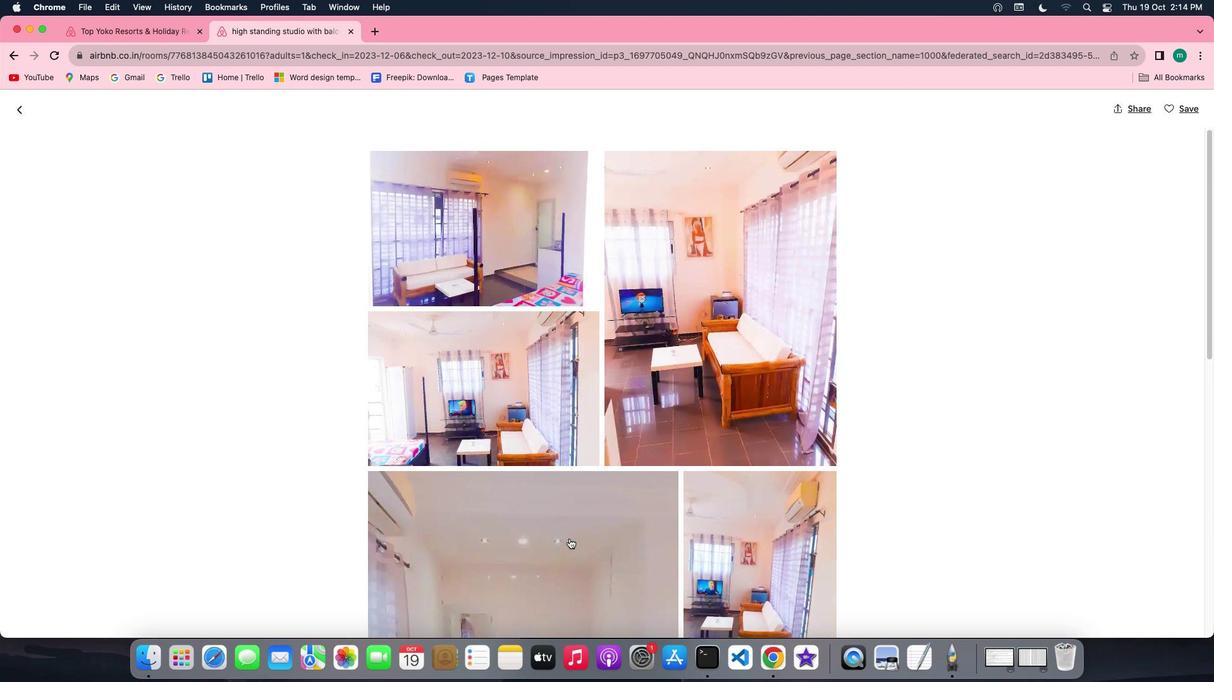 
Action: Mouse scrolled (569, 538) with delta (0, 0)
Screenshot: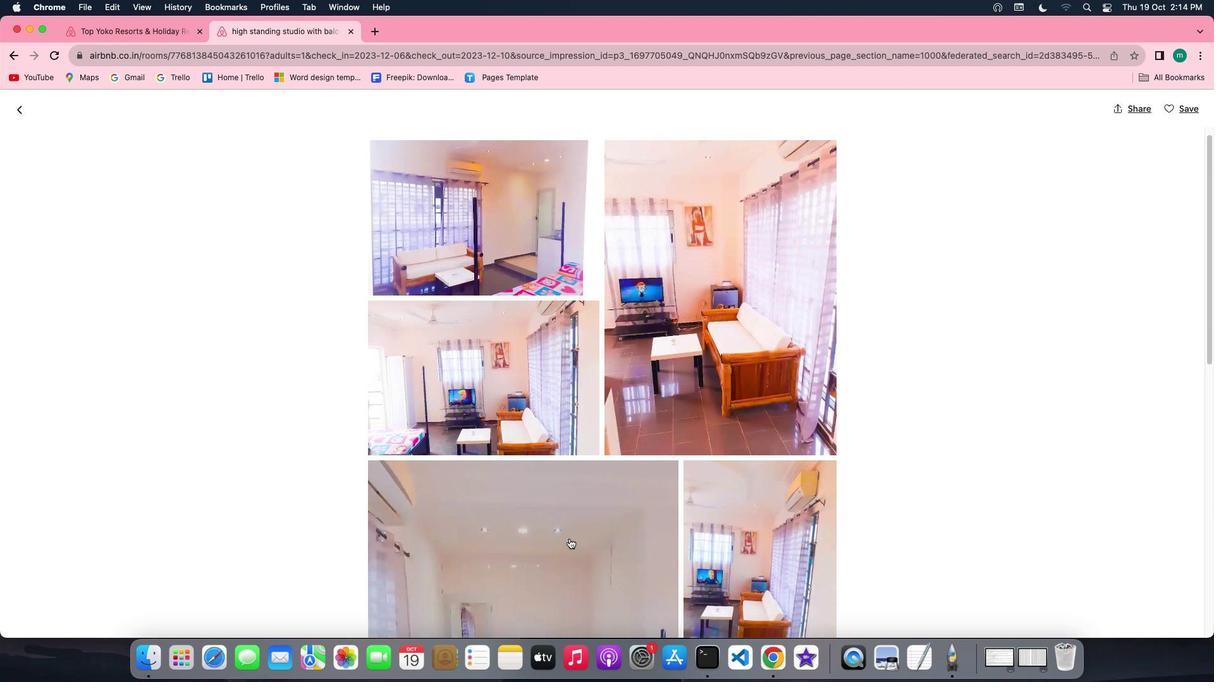 
Action: Mouse scrolled (569, 538) with delta (0, -1)
Screenshot: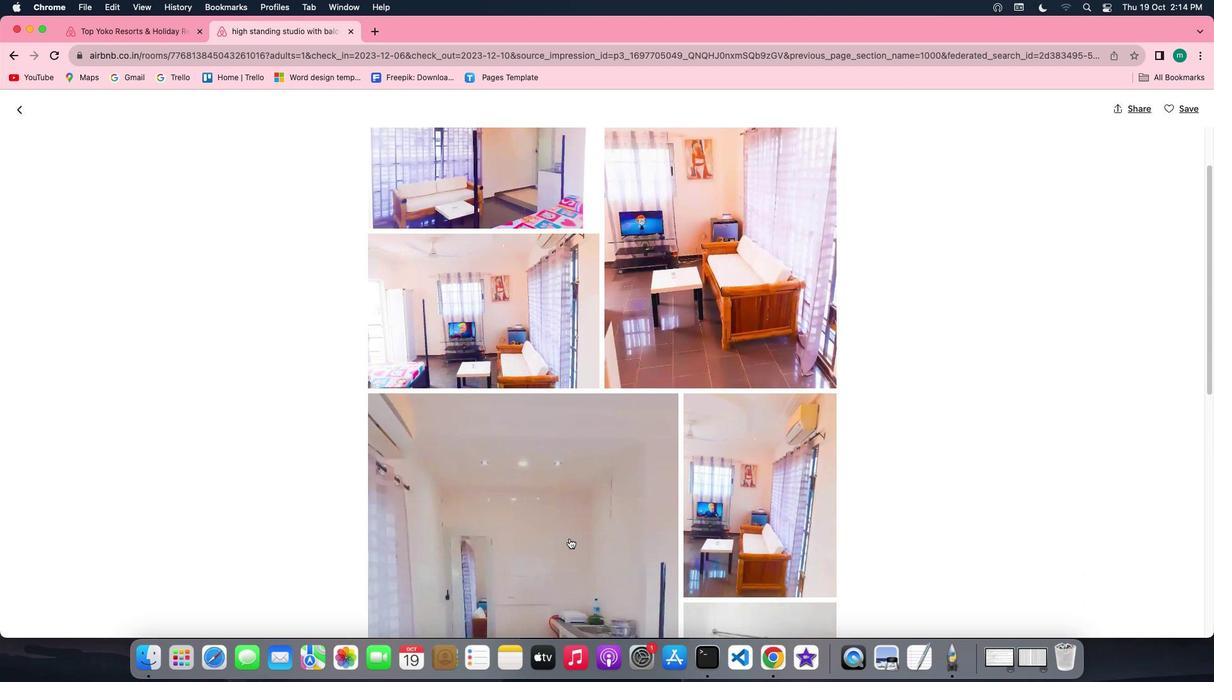 
Action: Mouse scrolled (569, 538) with delta (0, -2)
Screenshot: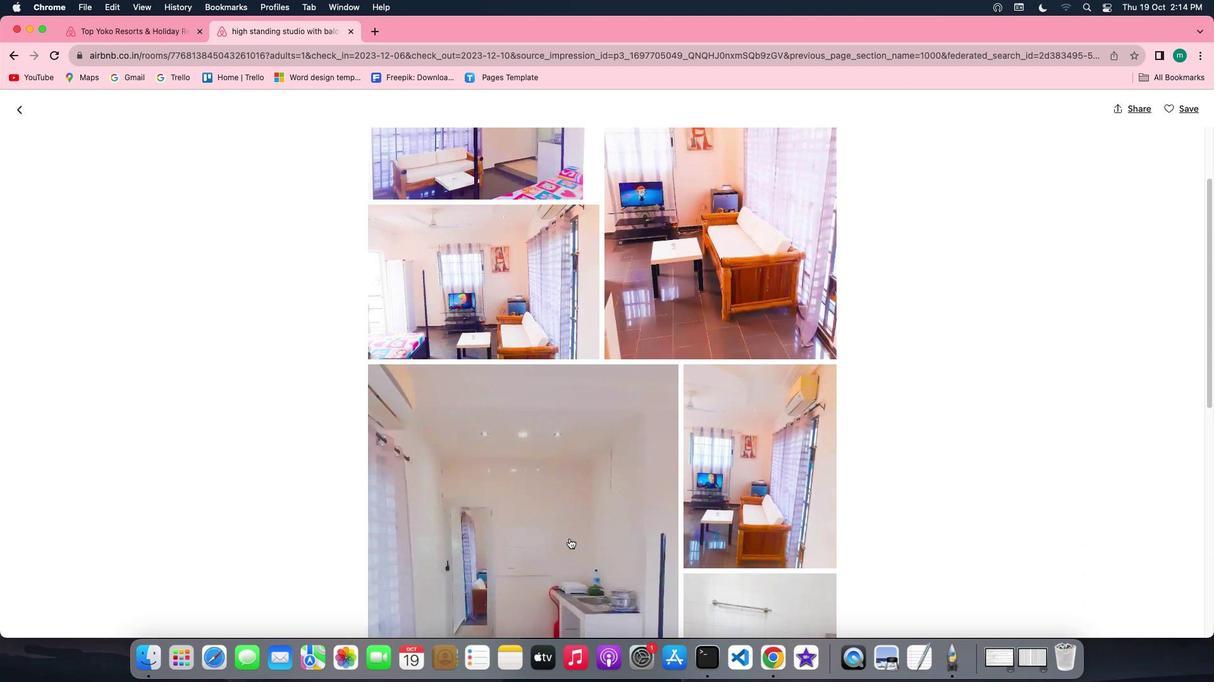 
Action: Mouse moved to (551, 545)
Screenshot: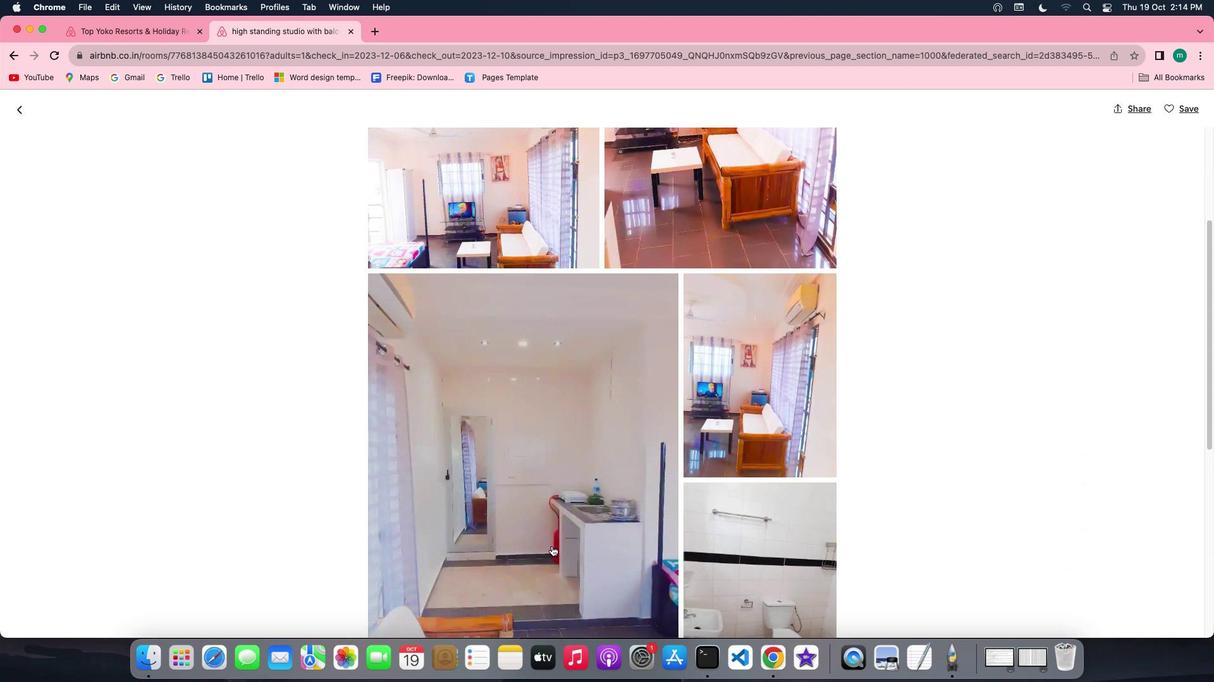
Action: Mouse scrolled (551, 545) with delta (0, 0)
Screenshot: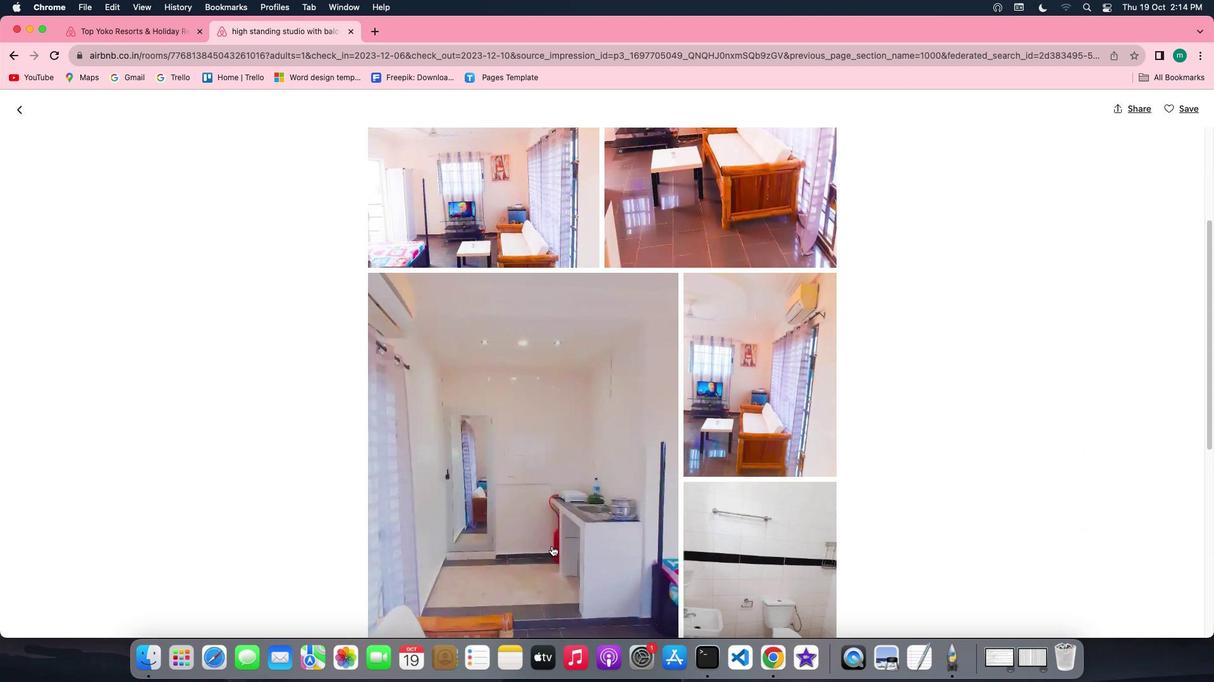 
Action: Mouse scrolled (551, 545) with delta (0, 0)
Screenshot: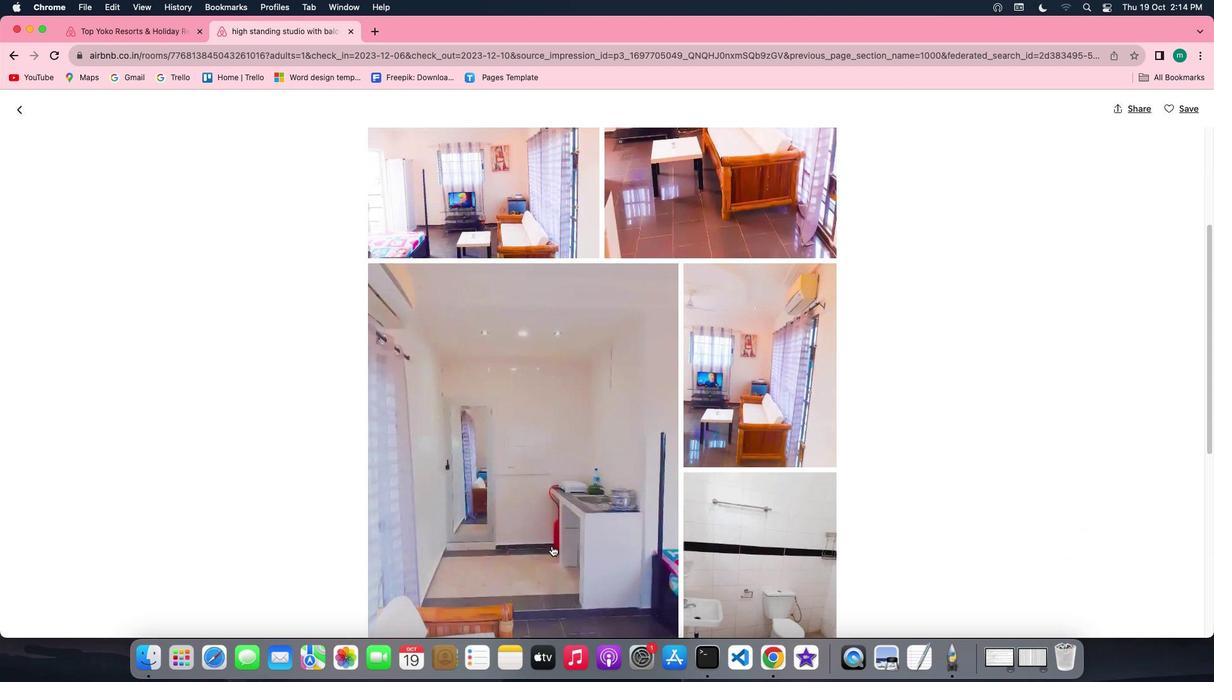 
Action: Mouse scrolled (551, 545) with delta (0, 0)
Screenshot: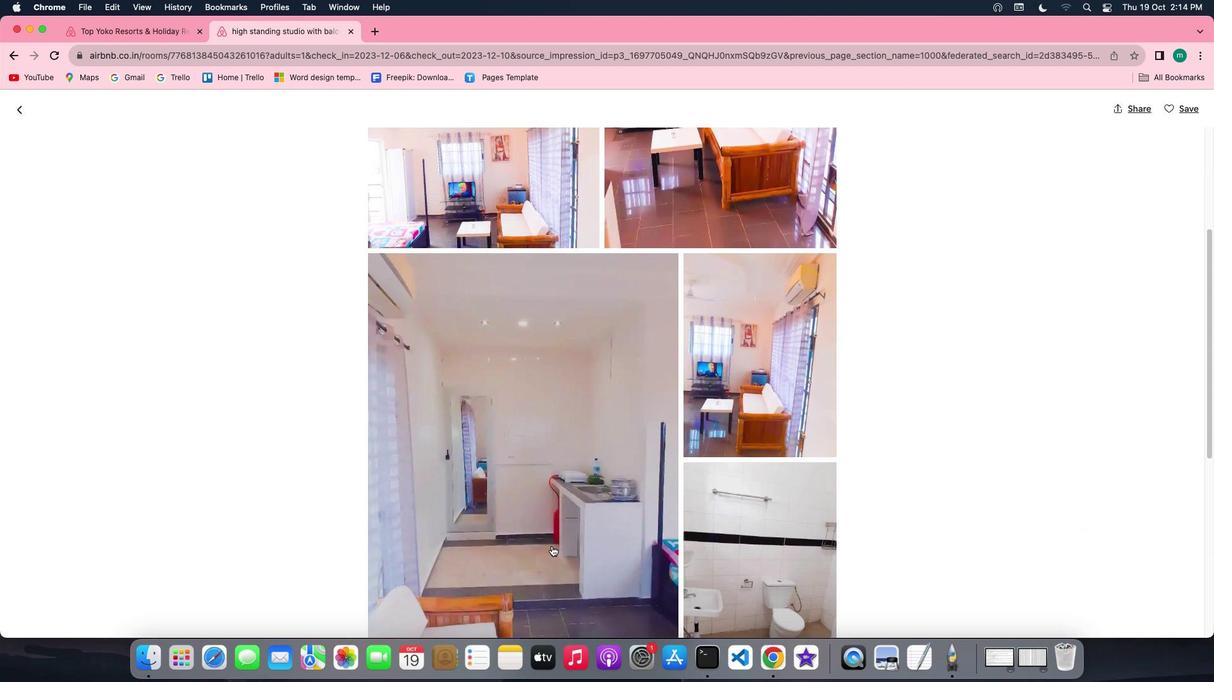 
Action: Mouse moved to (543, 550)
Screenshot: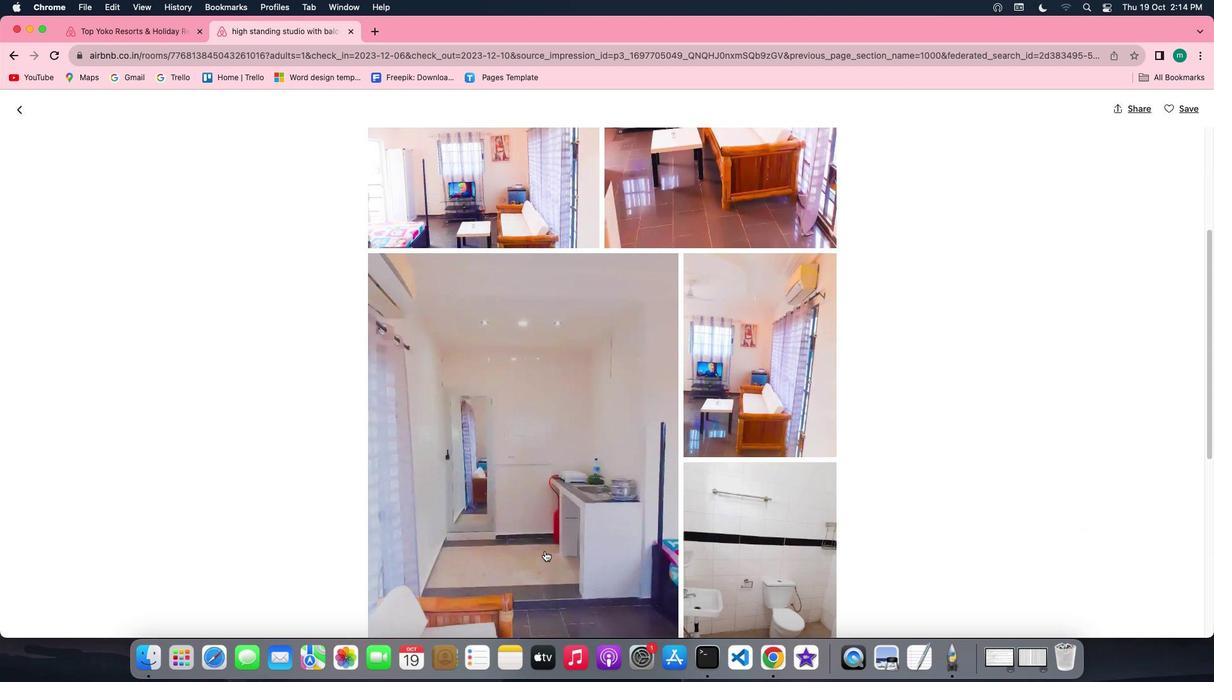 
Action: Mouse scrolled (543, 550) with delta (0, 0)
Screenshot: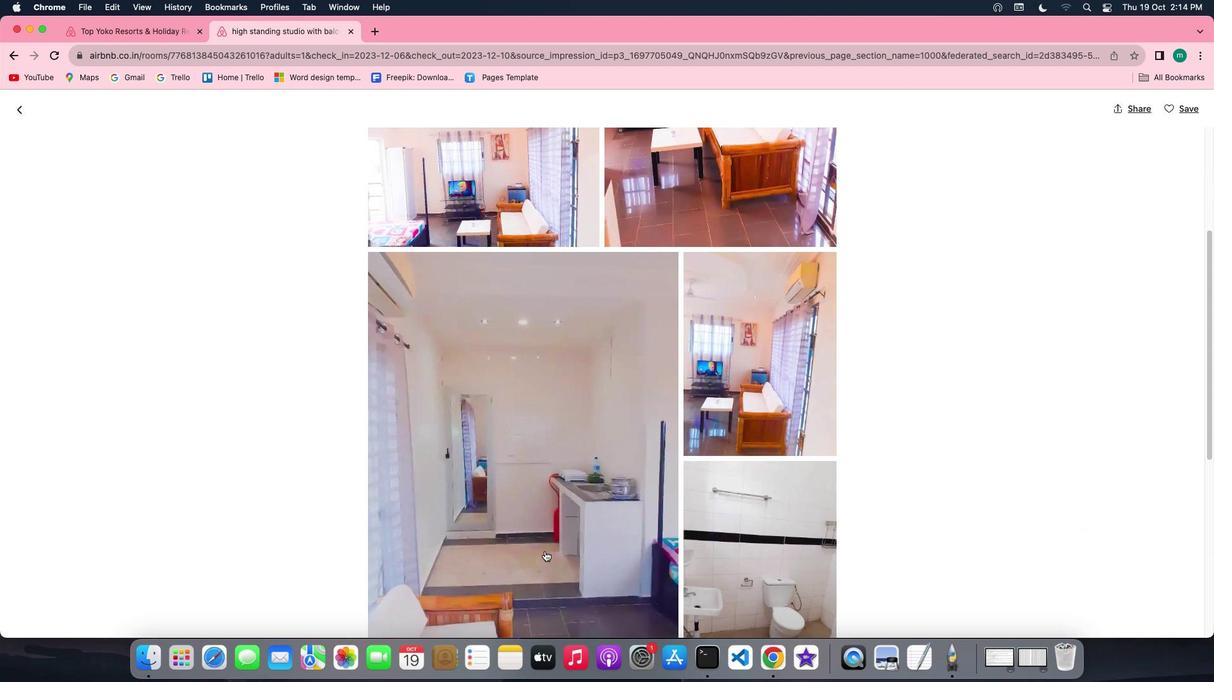 
Action: Mouse scrolled (543, 550) with delta (0, 0)
Screenshot: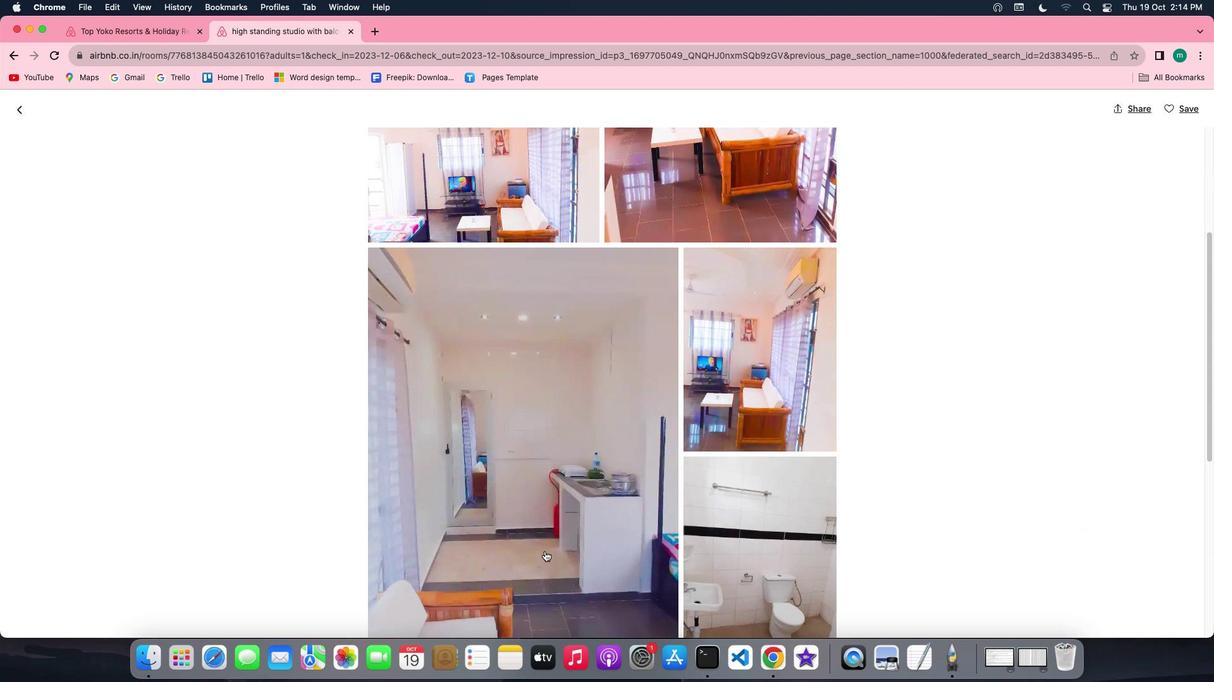
Action: Mouse scrolled (543, 550) with delta (0, 0)
Screenshot: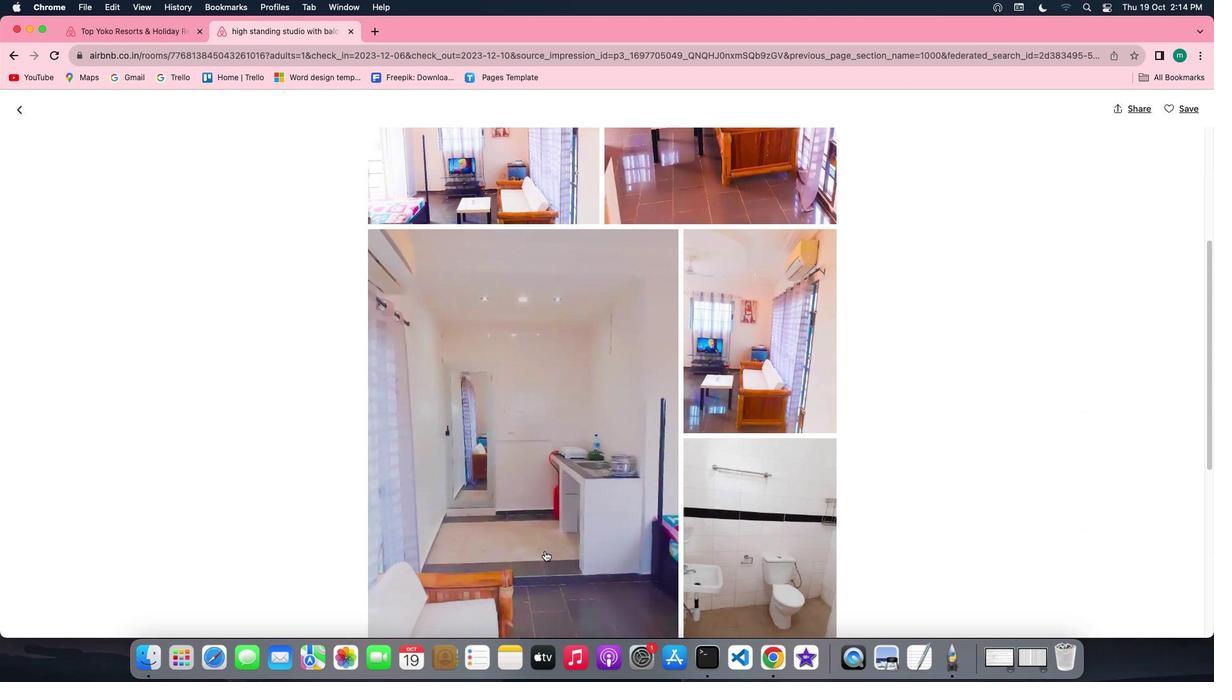 
Action: Mouse scrolled (543, 550) with delta (0, 0)
Screenshot: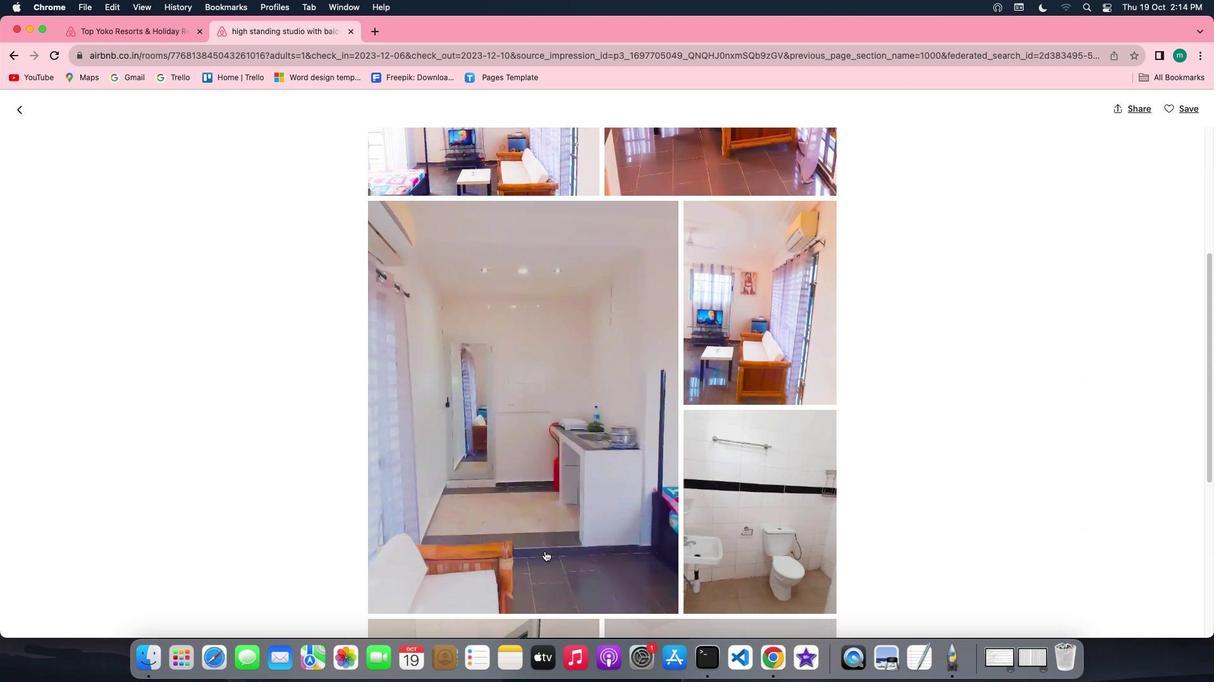 
Action: Mouse scrolled (543, 550) with delta (0, 0)
Screenshot: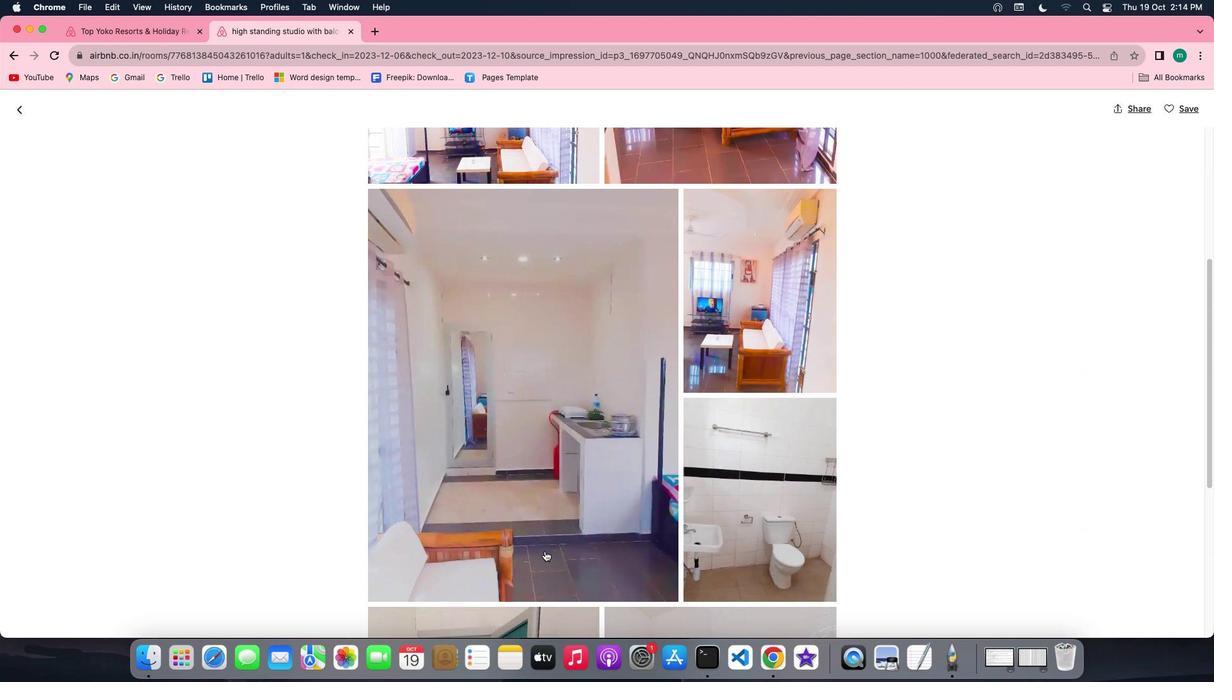 
Action: Mouse scrolled (543, 550) with delta (0, 0)
Screenshot: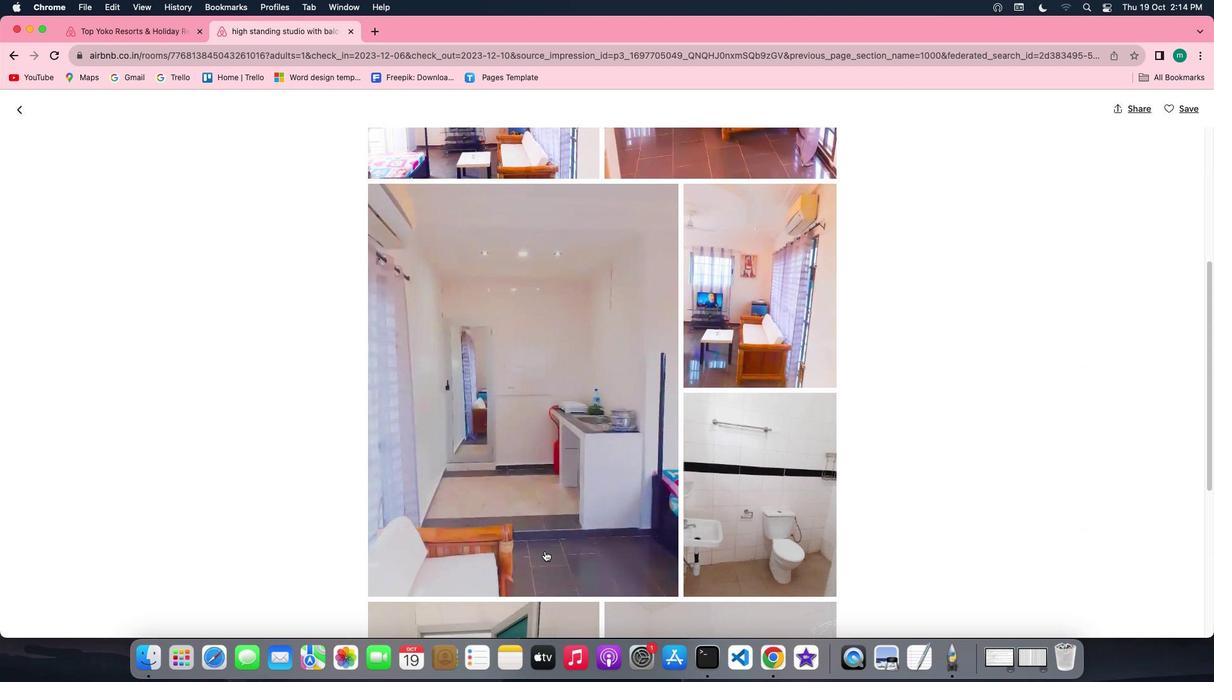 
Action: Mouse scrolled (543, 550) with delta (0, 0)
Screenshot: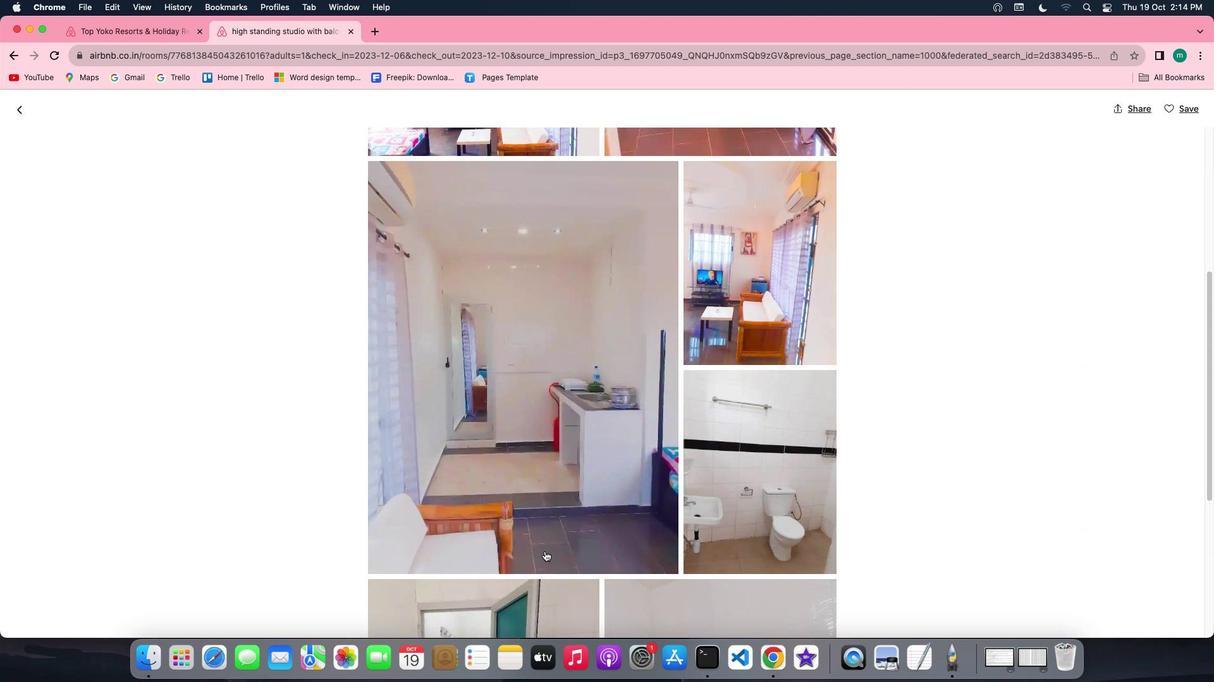 
Action: Mouse scrolled (543, 550) with delta (0, 0)
Screenshot: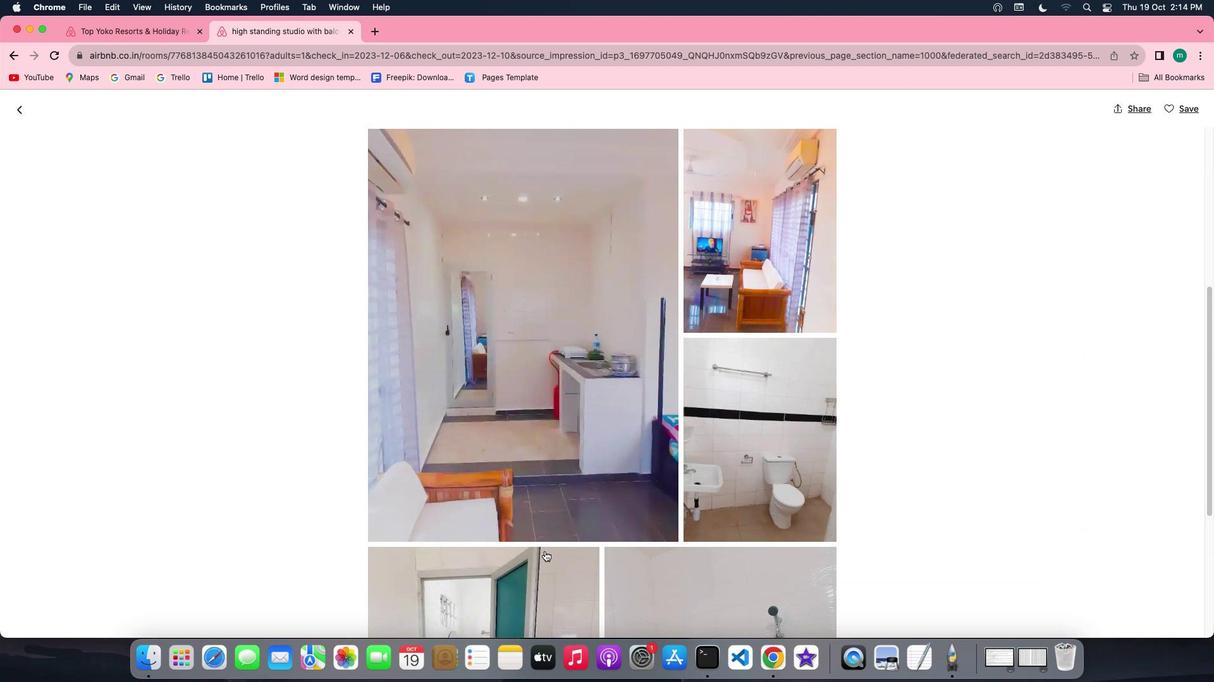 
Action: Mouse scrolled (543, 550) with delta (0, 0)
Screenshot: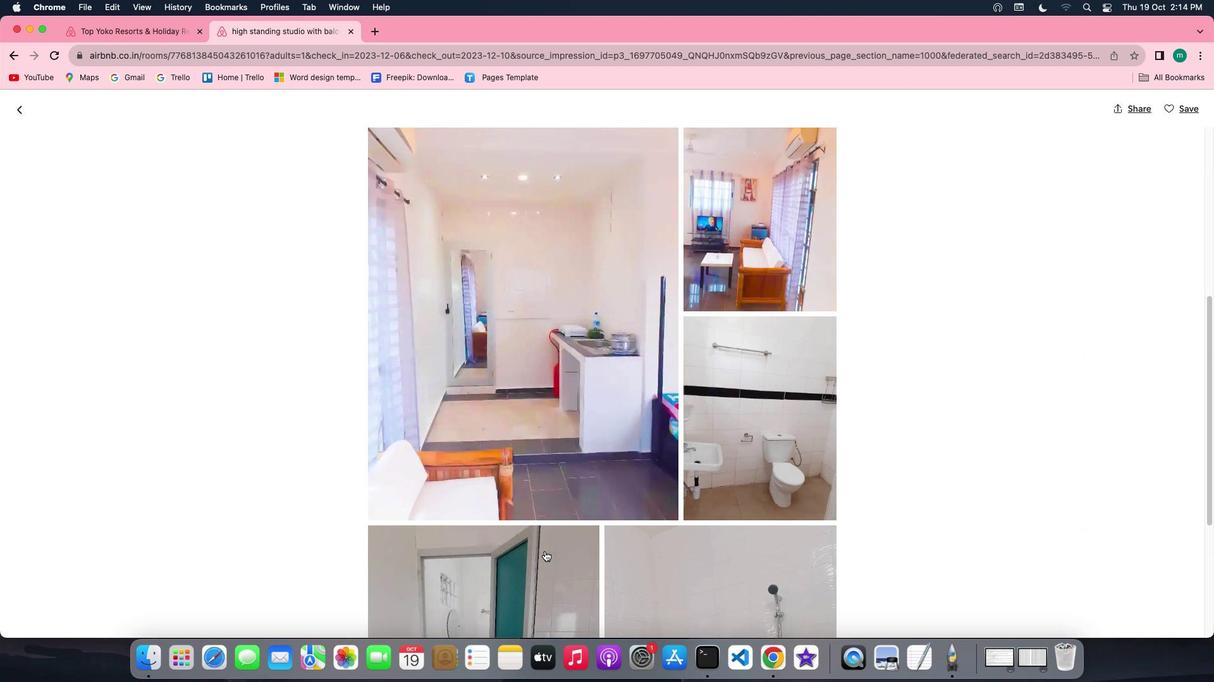 
Action: Mouse scrolled (543, 550) with delta (0, 0)
Screenshot: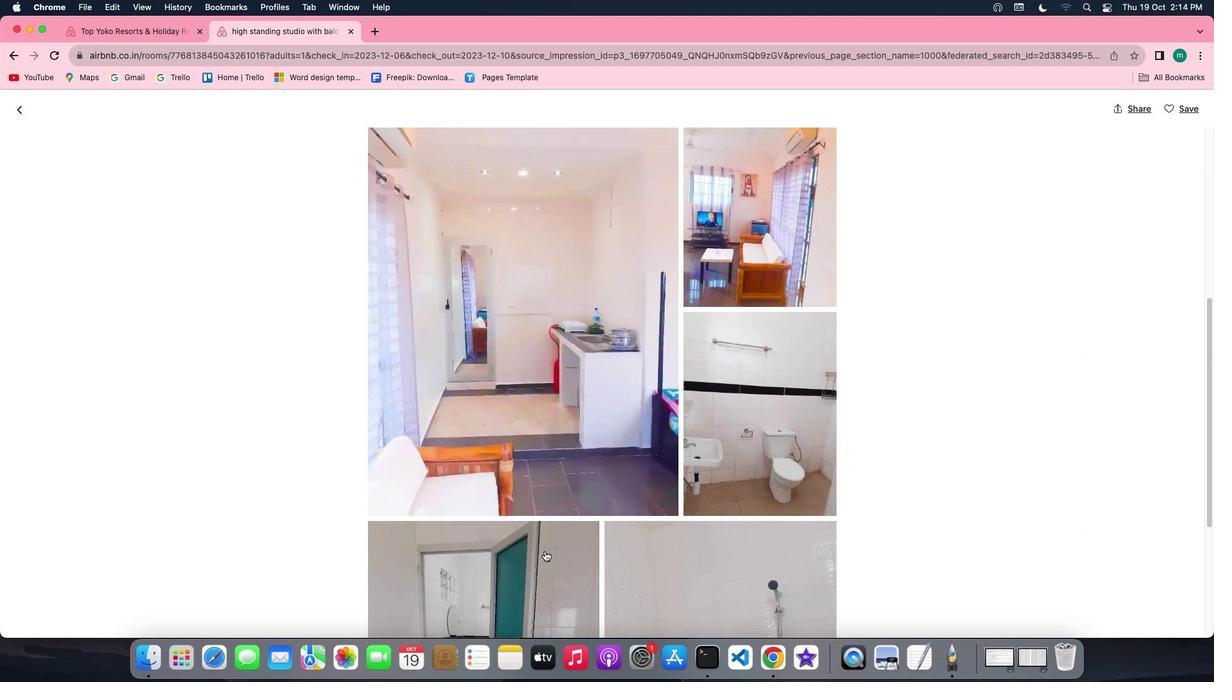 
Action: Mouse scrolled (543, 550) with delta (0, 0)
Screenshot: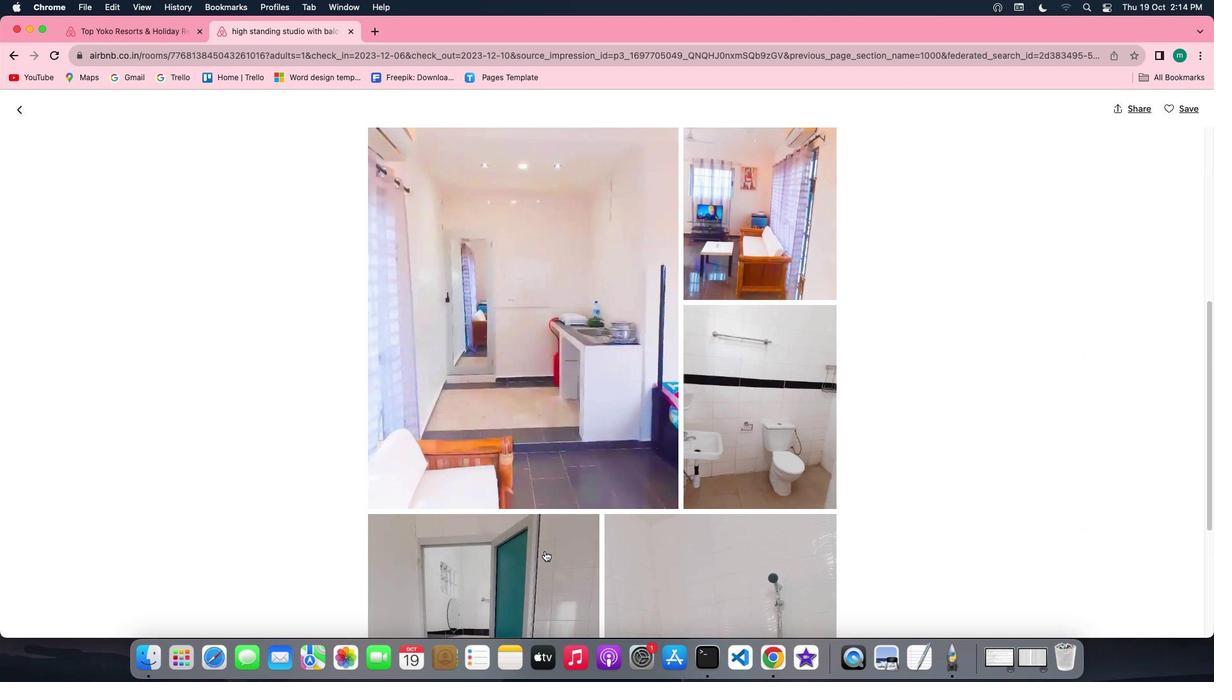 
Action: Mouse scrolled (543, 550) with delta (0, 0)
Screenshot: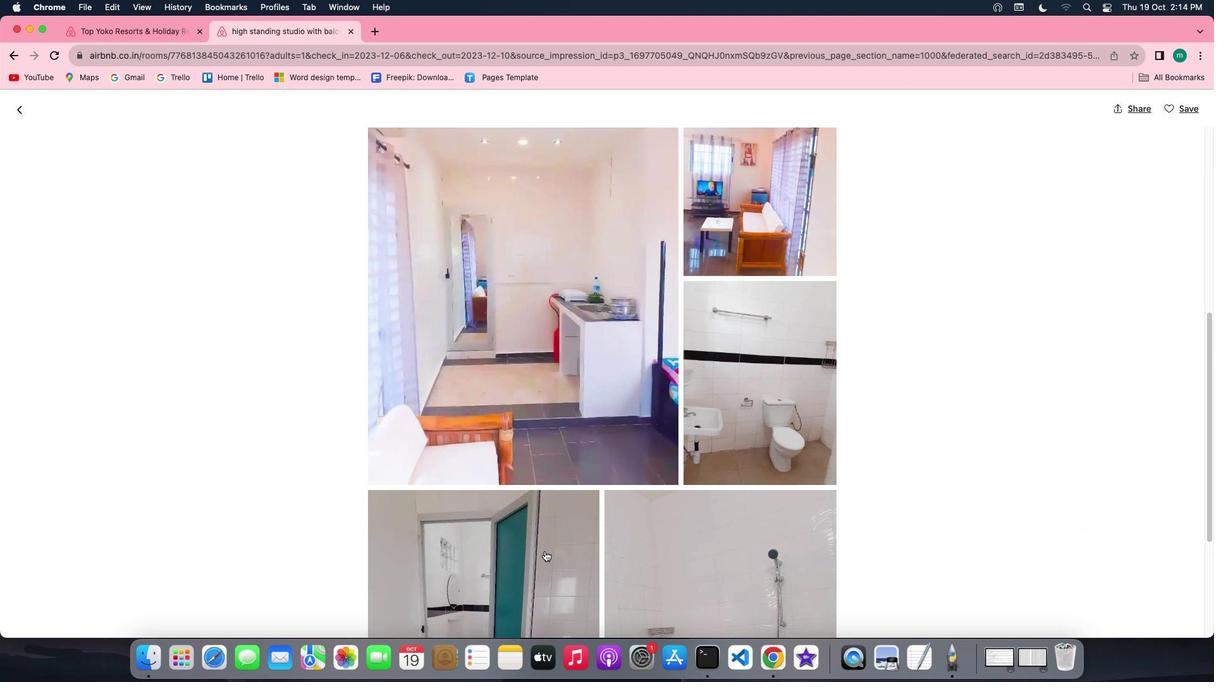 
Action: Mouse scrolled (543, 550) with delta (0, 0)
Screenshot: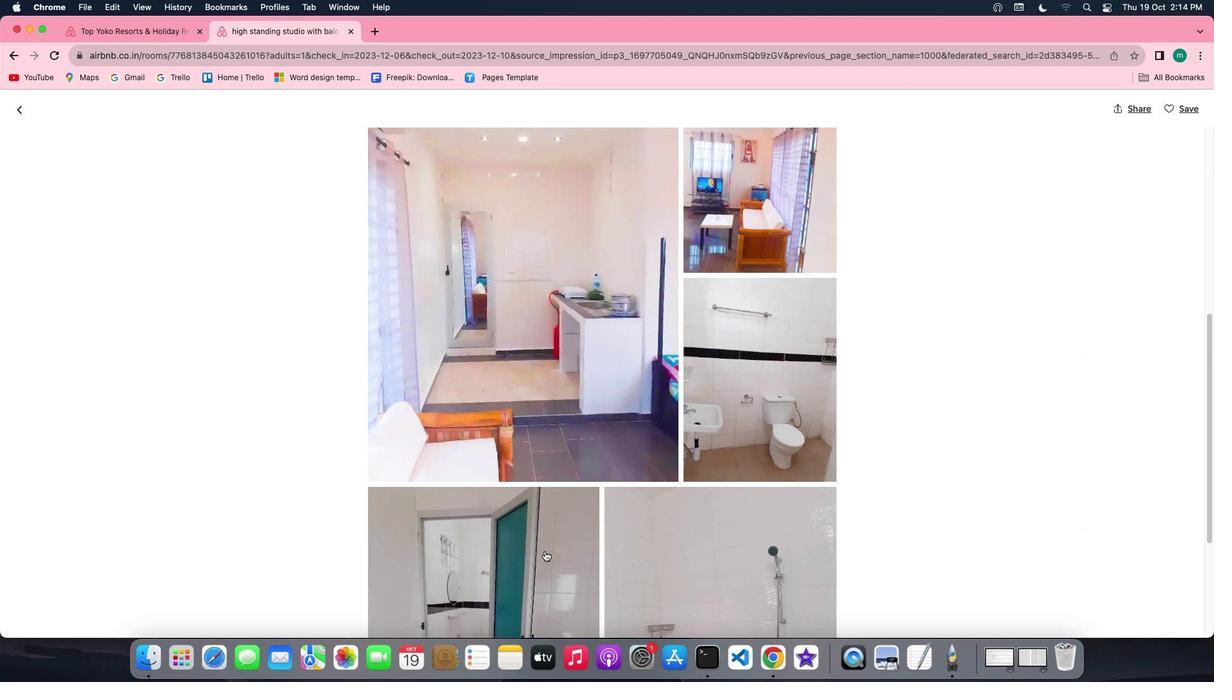 
Action: Mouse scrolled (543, 550) with delta (0, 0)
Screenshot: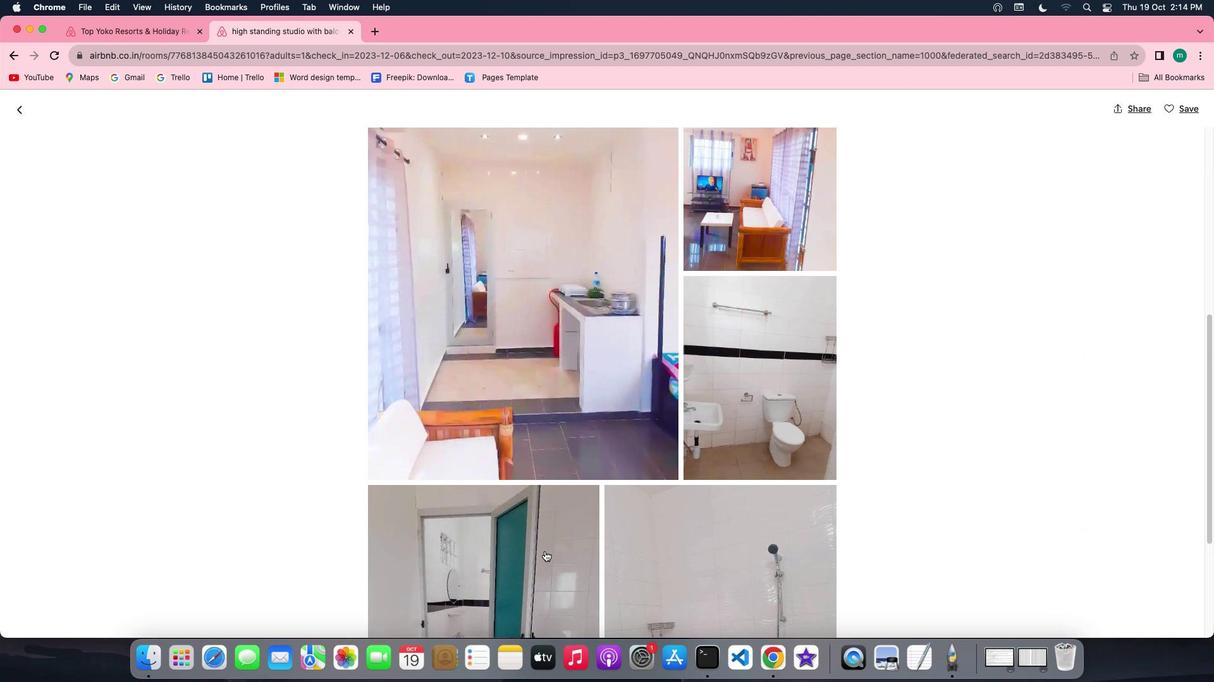 
Action: Mouse moved to (543, 551)
Screenshot: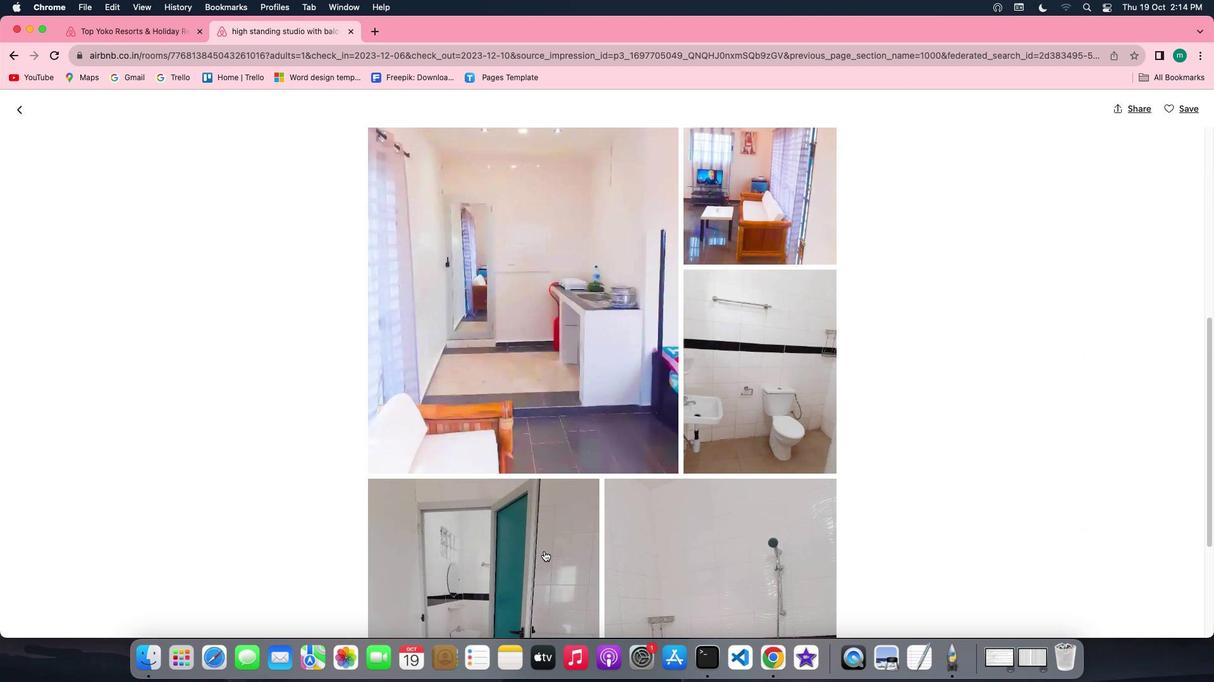 
Action: Mouse scrolled (543, 551) with delta (0, 0)
Screenshot: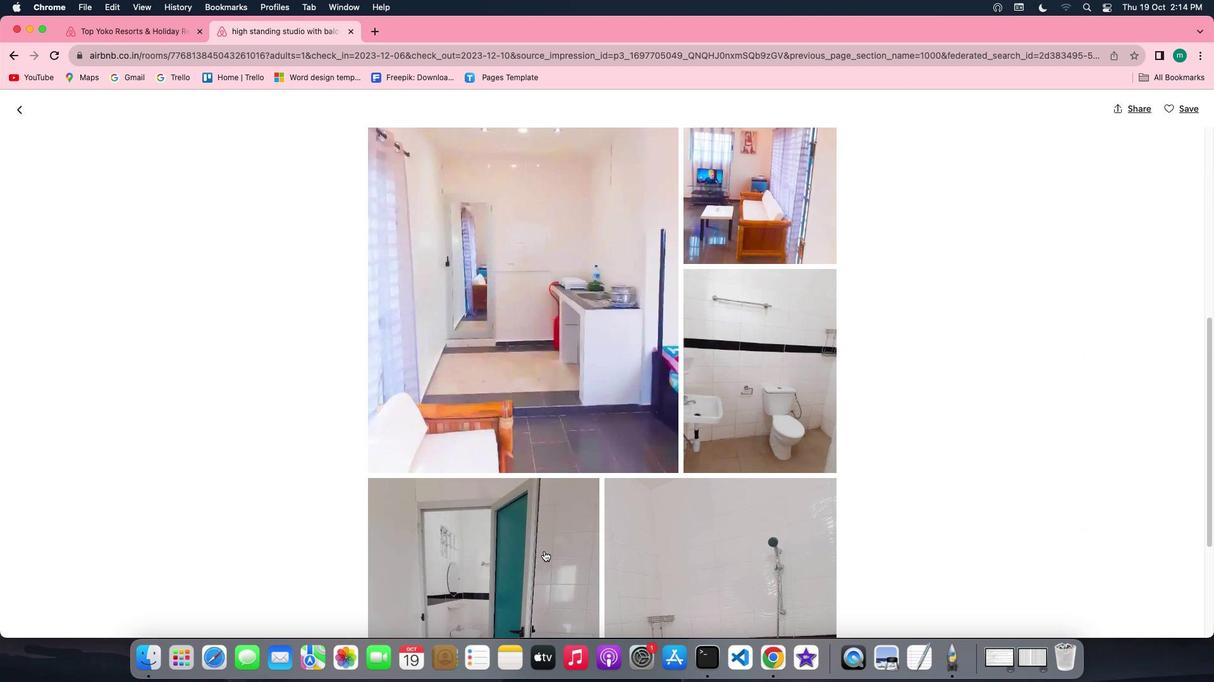 
Action: Mouse scrolled (543, 551) with delta (0, 0)
Screenshot: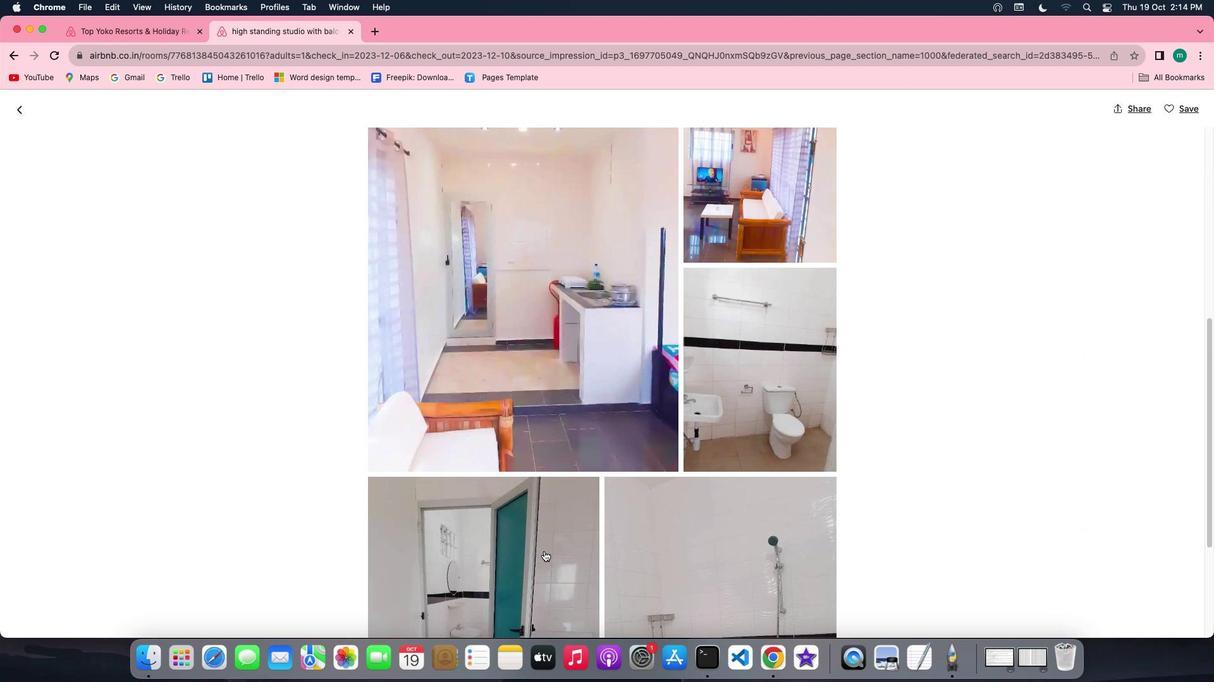 
Action: Mouse scrolled (543, 551) with delta (0, -1)
Screenshot: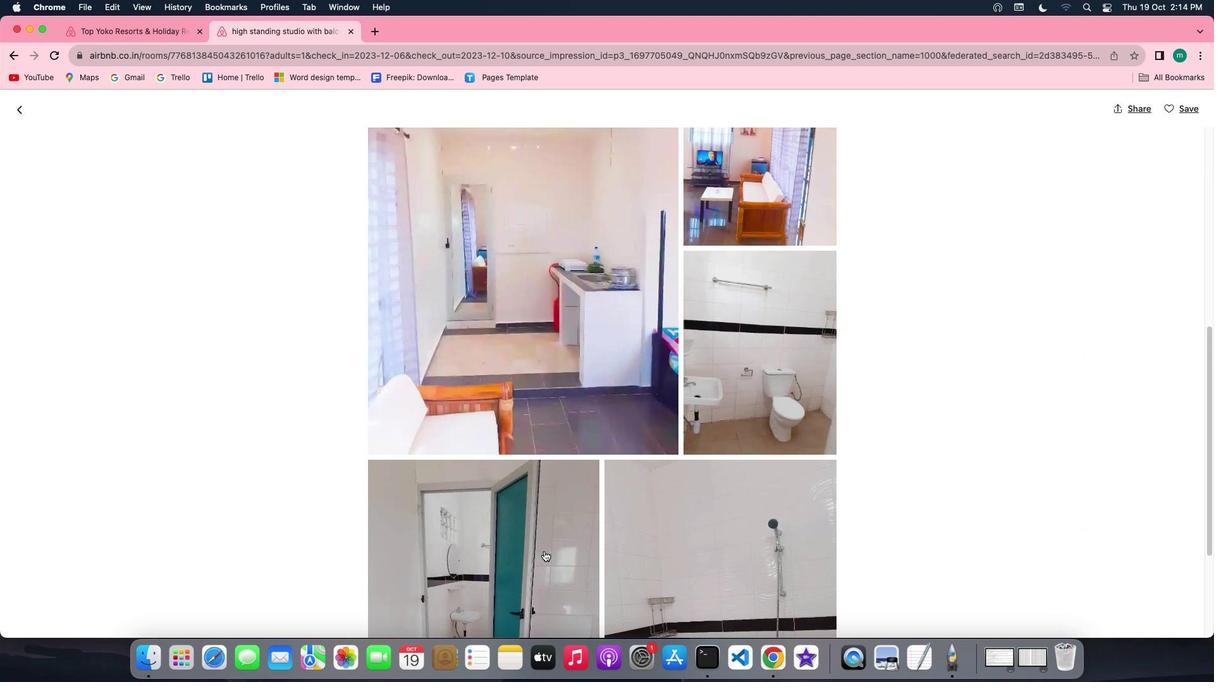 
Action: Mouse scrolled (543, 551) with delta (0, -1)
Screenshot: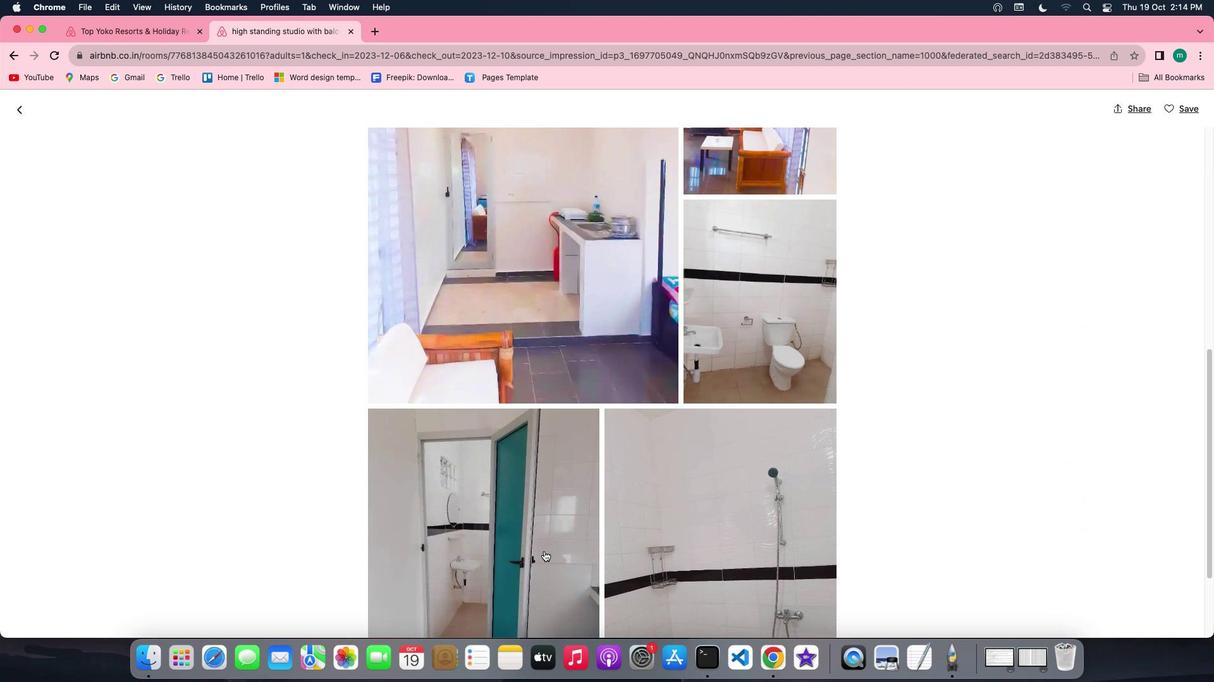 
Action: Mouse scrolled (543, 551) with delta (0, 0)
Screenshot: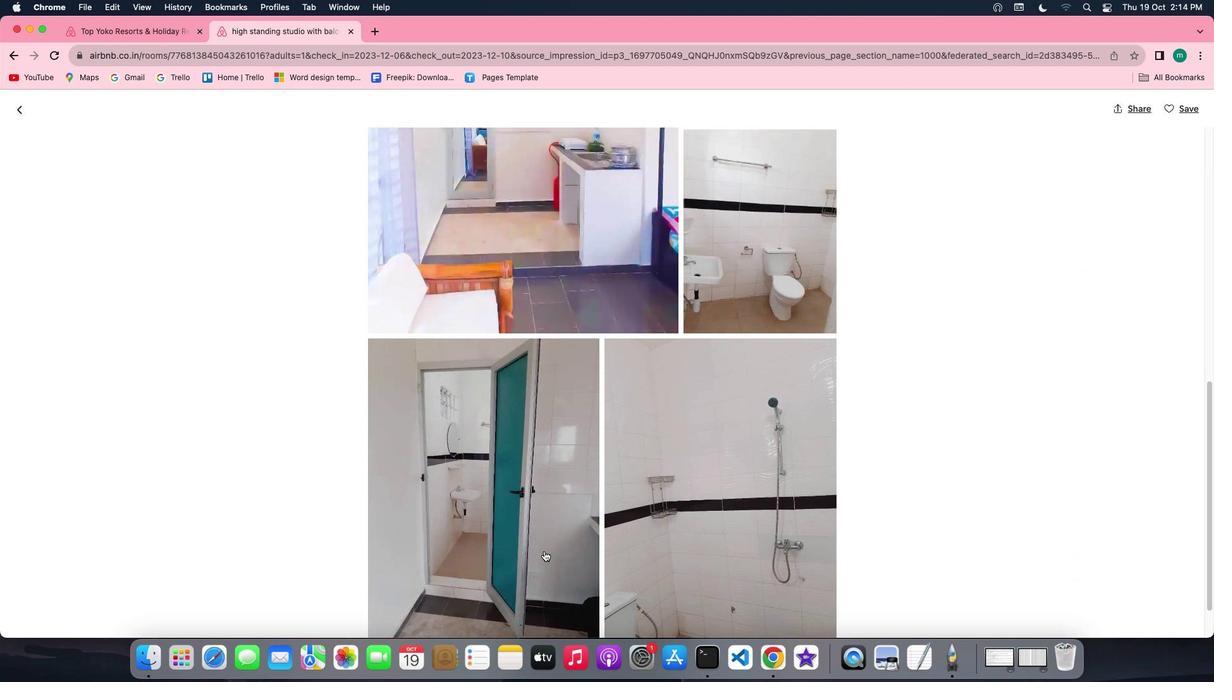 
Action: Mouse scrolled (543, 551) with delta (0, 0)
Screenshot: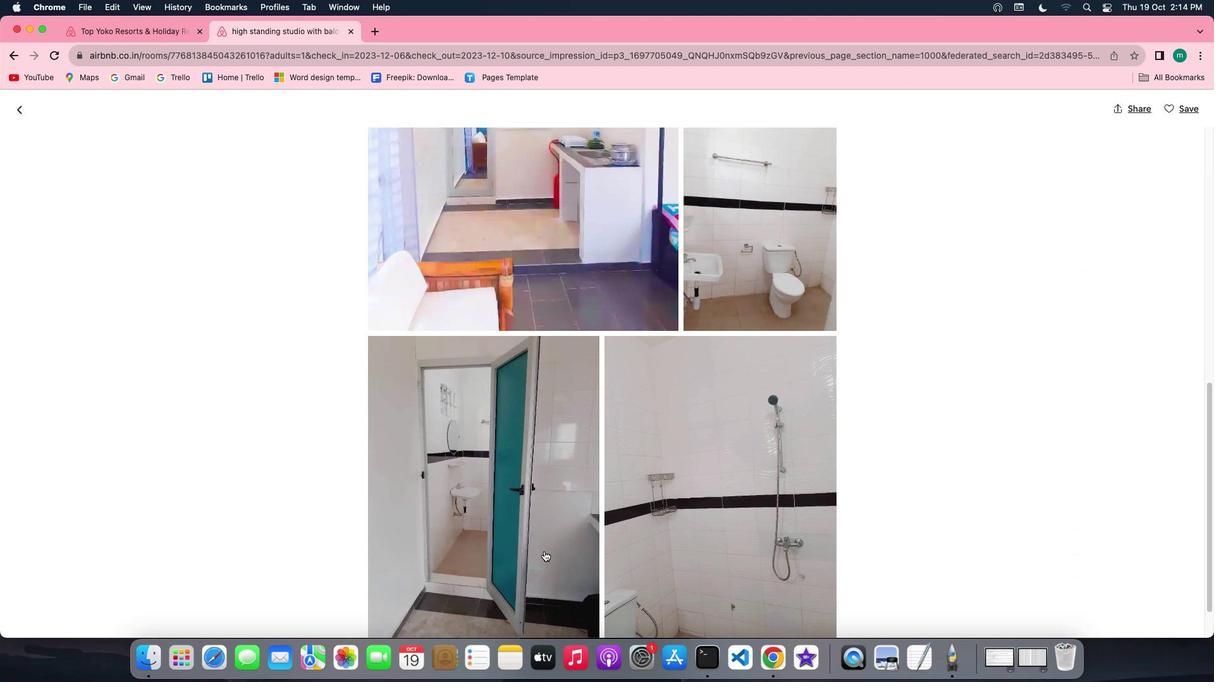 
Action: Mouse scrolled (543, 551) with delta (0, -1)
Screenshot: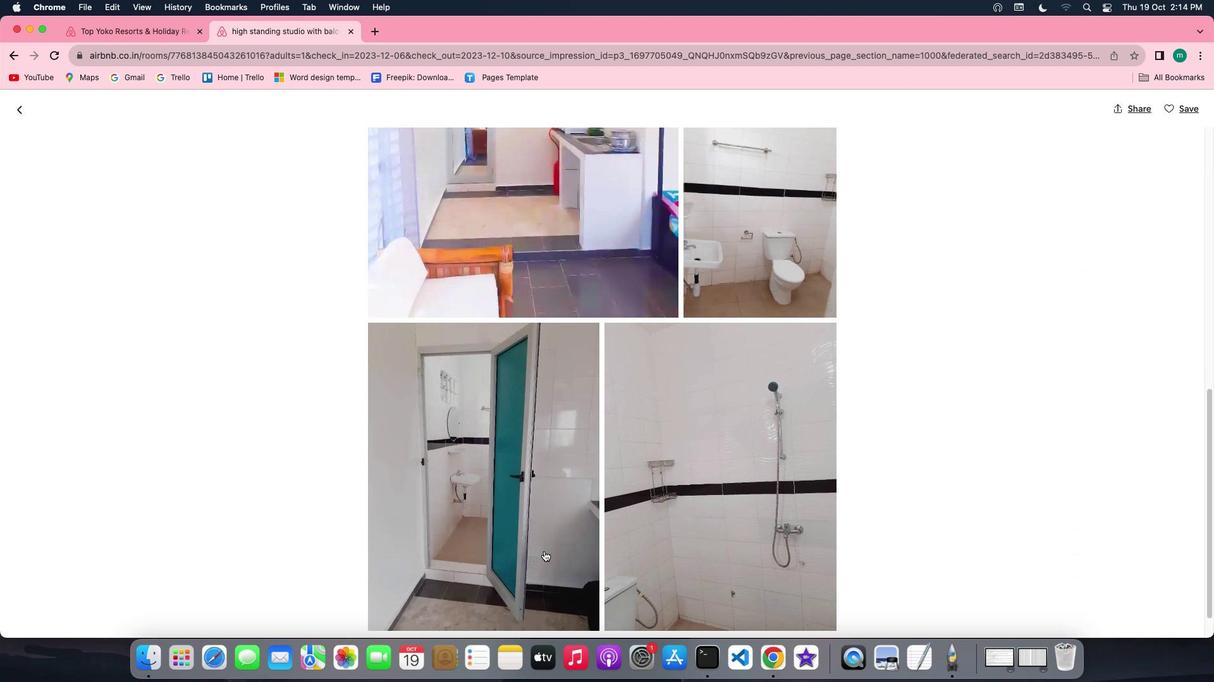 
Action: Mouse scrolled (543, 551) with delta (0, -1)
Screenshot: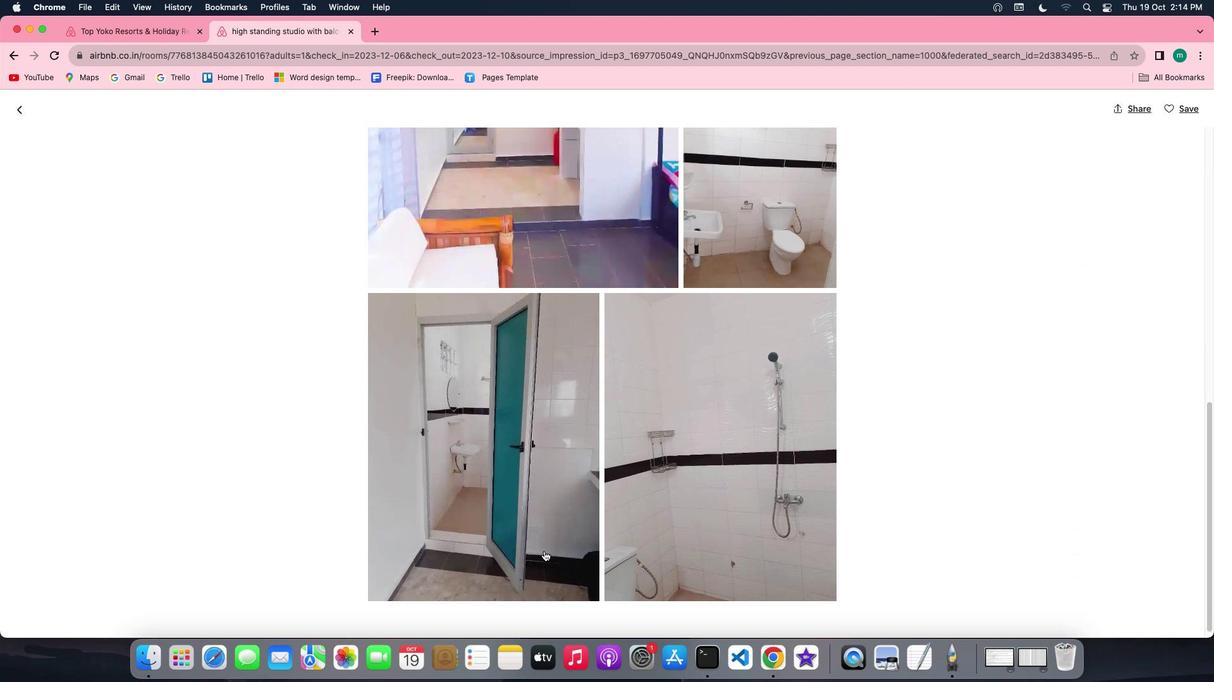 
Action: Mouse scrolled (543, 551) with delta (0, 0)
Screenshot: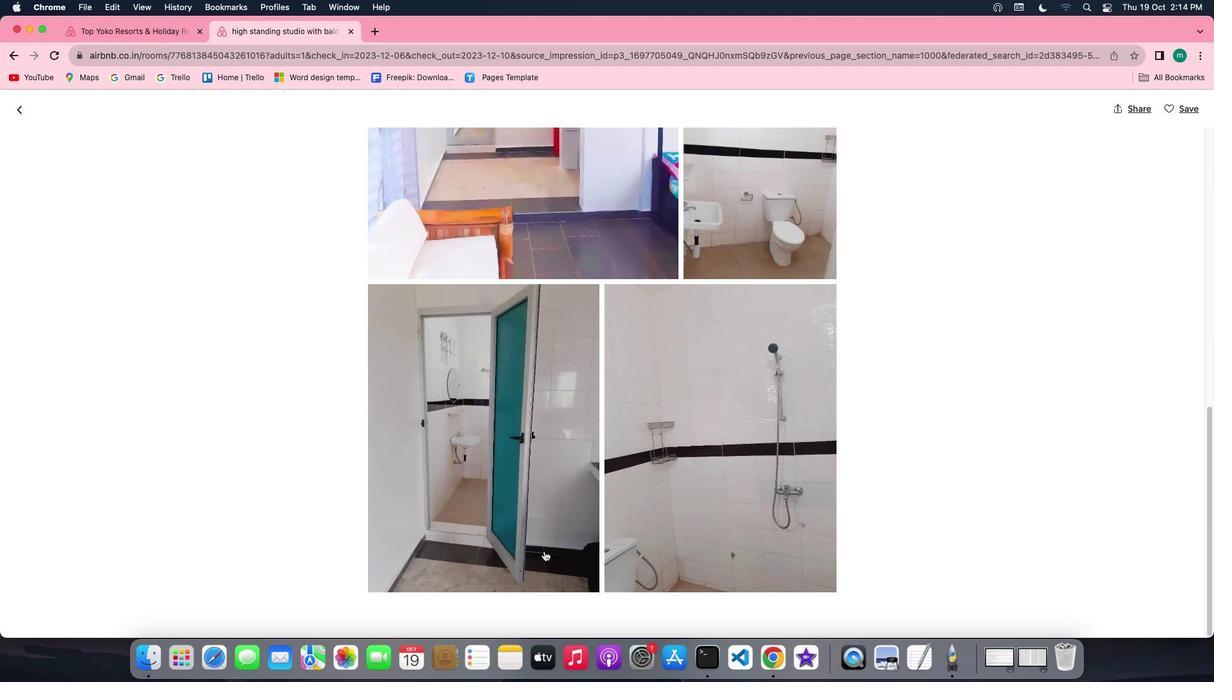 
Action: Mouse scrolled (543, 551) with delta (0, 0)
Screenshot: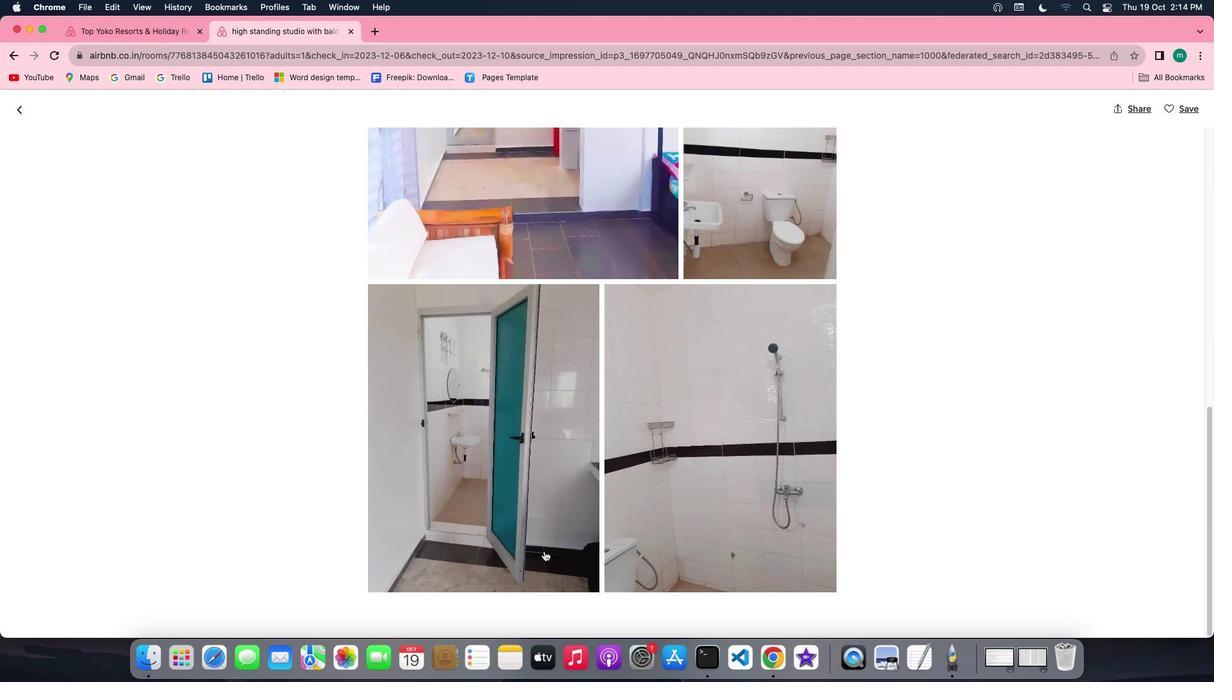 
Action: Mouse scrolled (543, 551) with delta (0, 0)
Screenshot: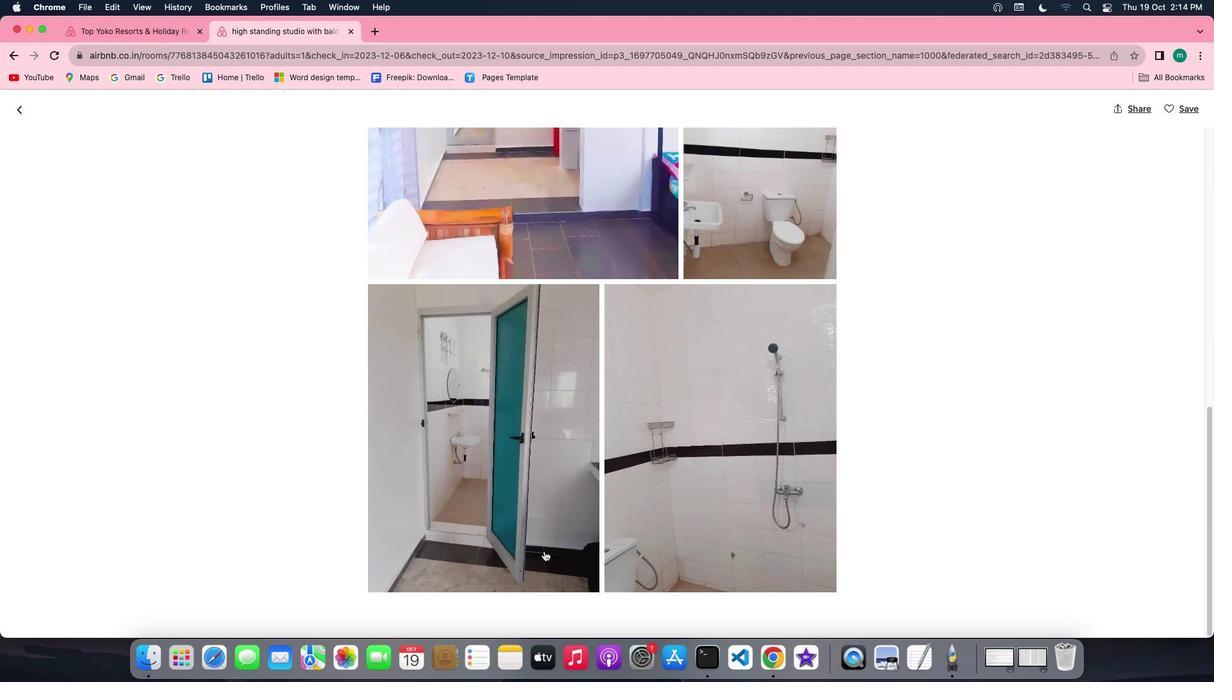 
Action: Mouse scrolled (543, 551) with delta (0, 0)
Screenshot: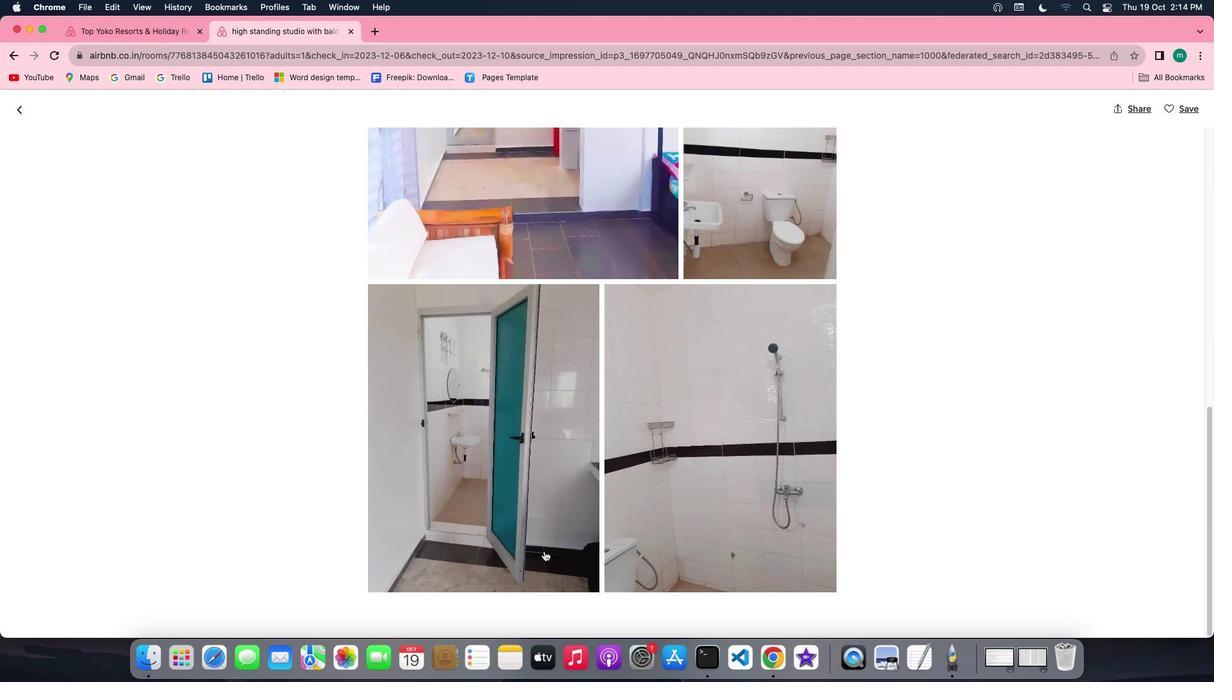
Action: Mouse scrolled (543, 551) with delta (0, 0)
Screenshot: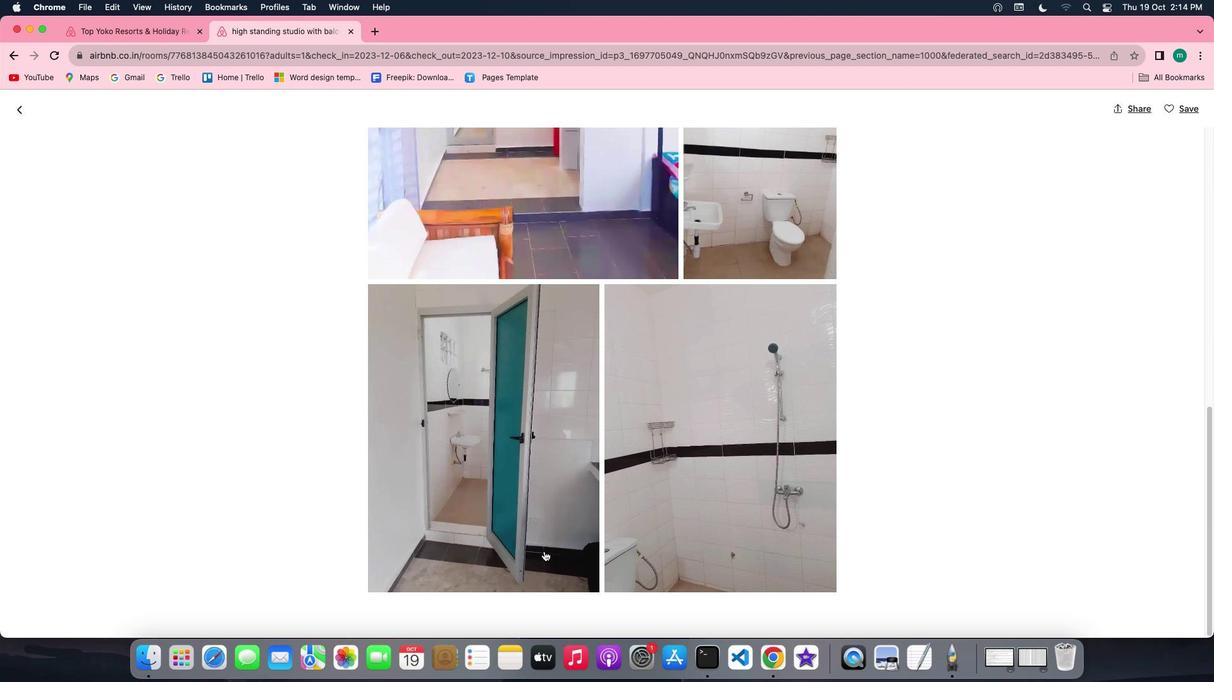 
Action: Mouse scrolled (543, 551) with delta (0, 0)
Screenshot: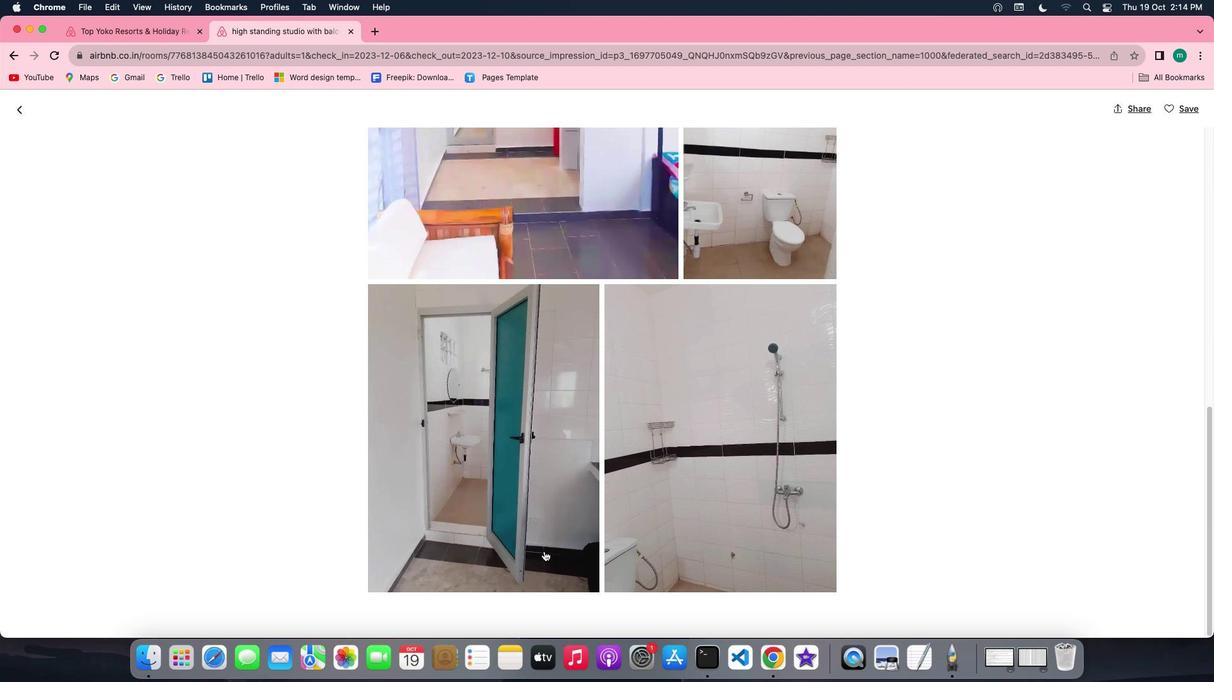 
Action: Mouse scrolled (543, 551) with delta (0, -1)
Screenshot: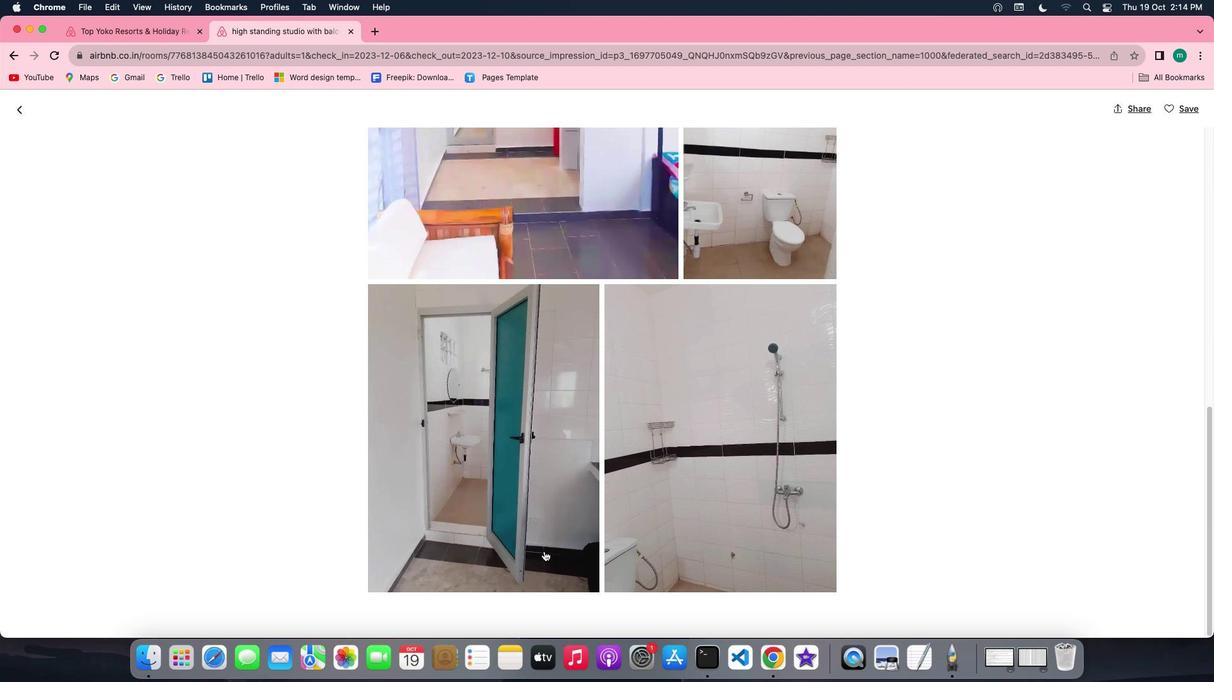 
Action: Mouse scrolled (543, 551) with delta (0, -2)
Screenshot: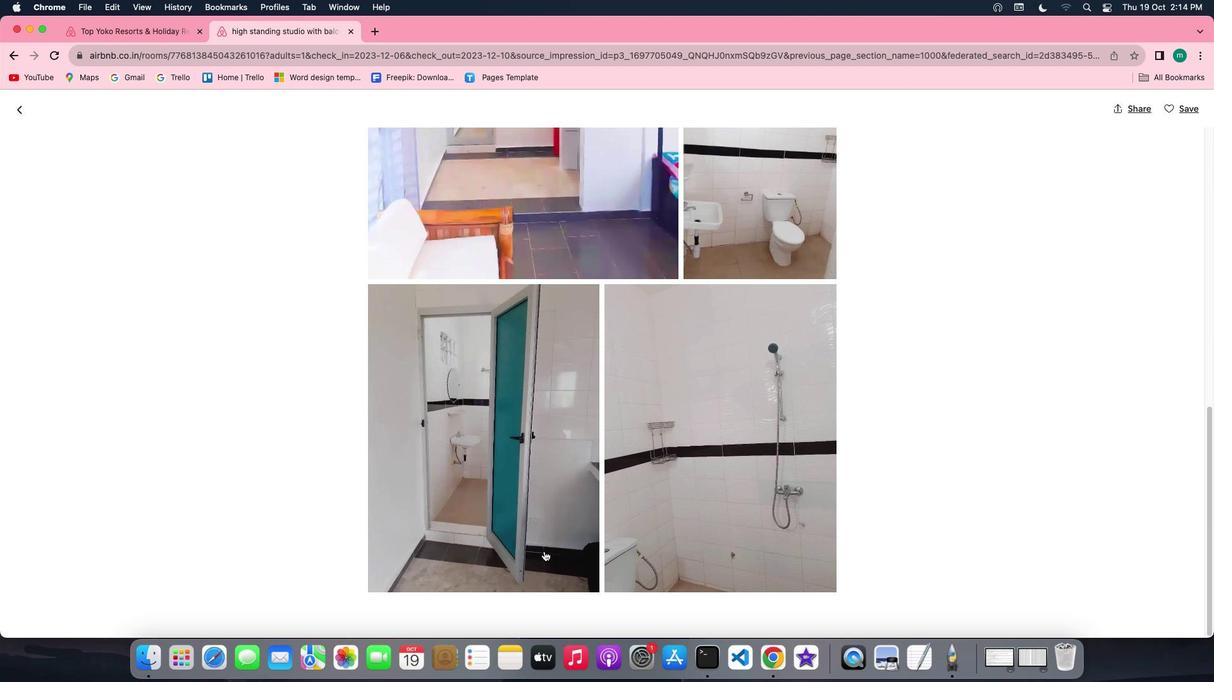 
Action: Mouse moved to (25, 104)
Screenshot: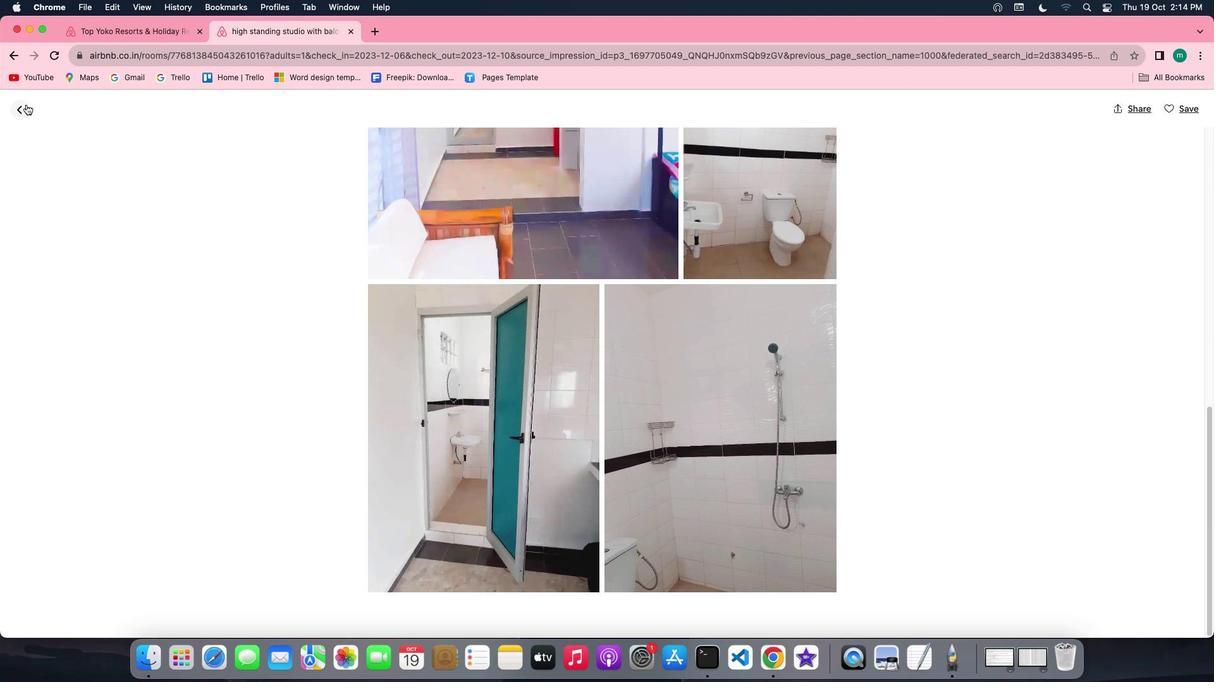 
Action: Mouse pressed left at (25, 104)
Screenshot: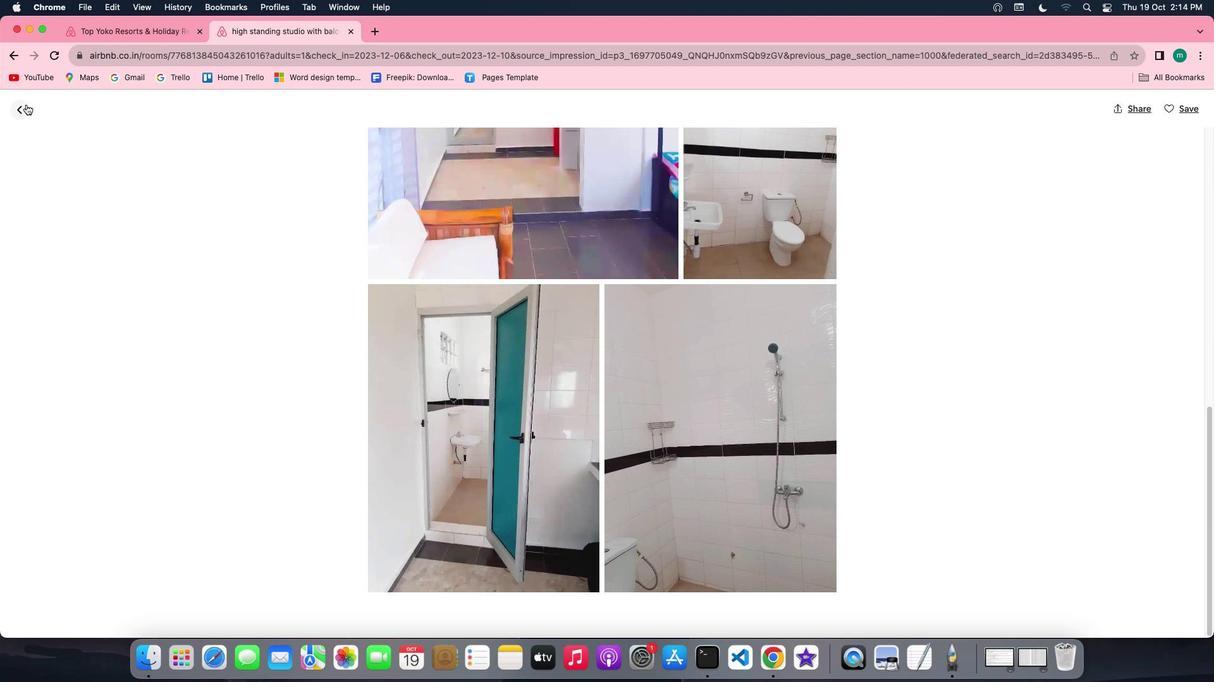 
Action: Mouse moved to (574, 416)
Screenshot: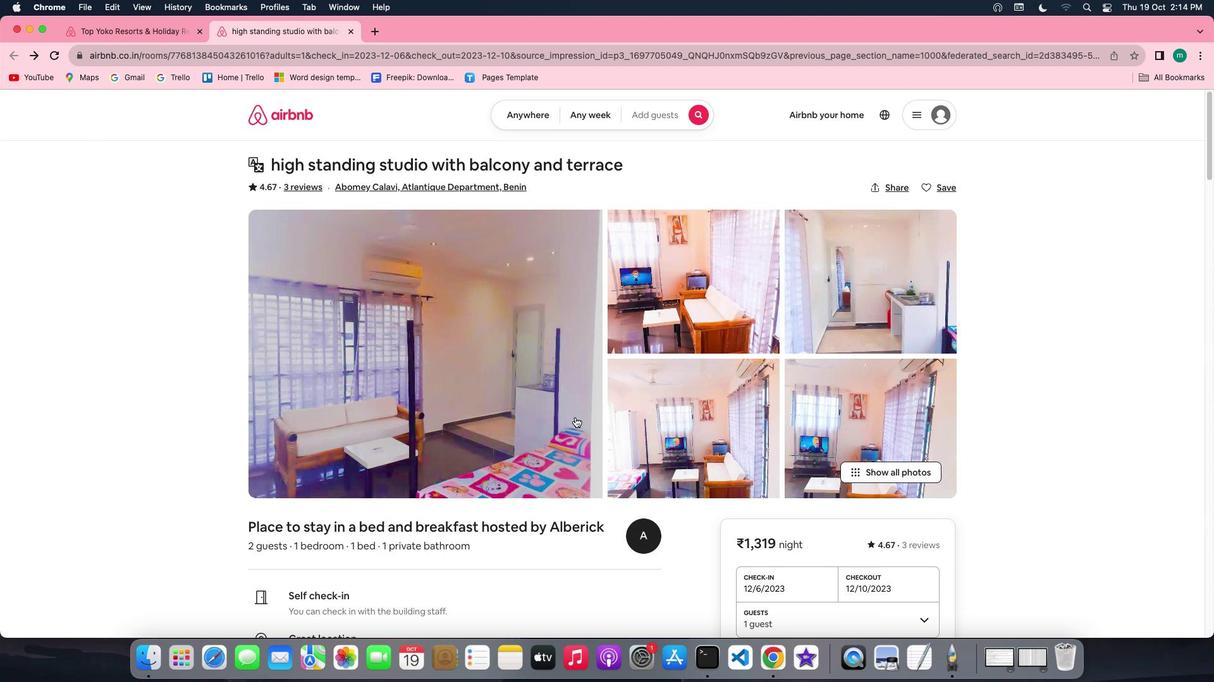 
Action: Mouse scrolled (574, 416) with delta (0, 0)
Screenshot: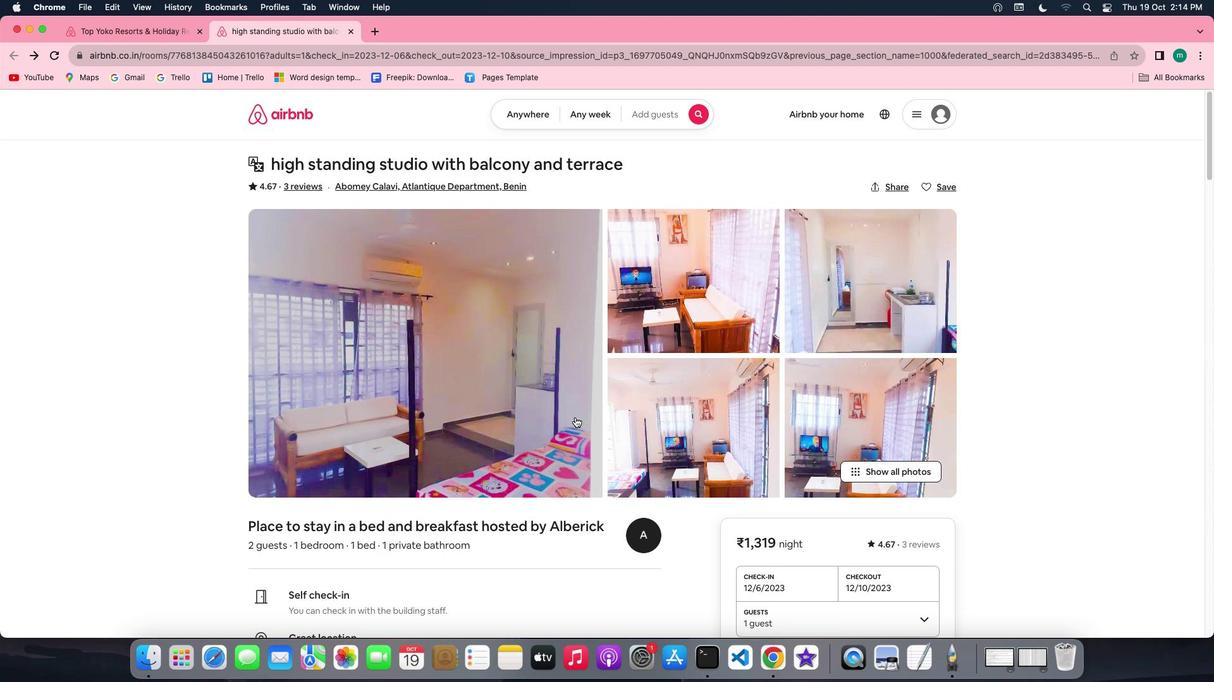 
Action: Mouse scrolled (574, 416) with delta (0, 0)
Screenshot: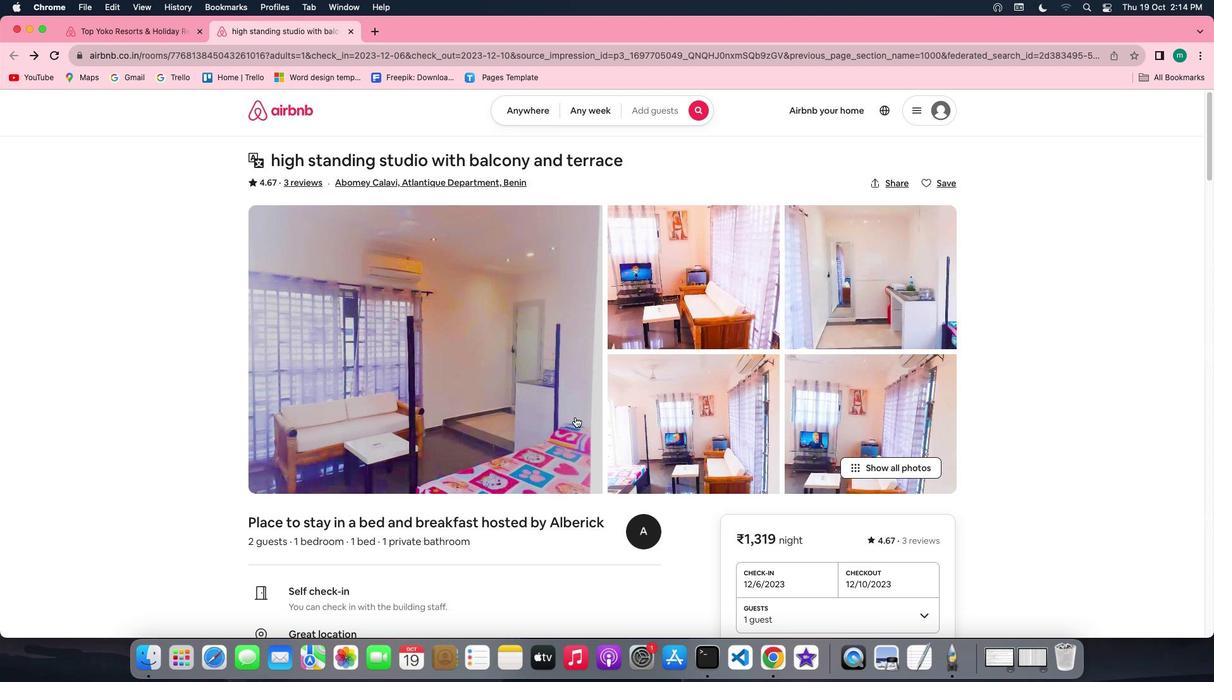 
Action: Mouse scrolled (574, 416) with delta (0, -1)
Screenshot: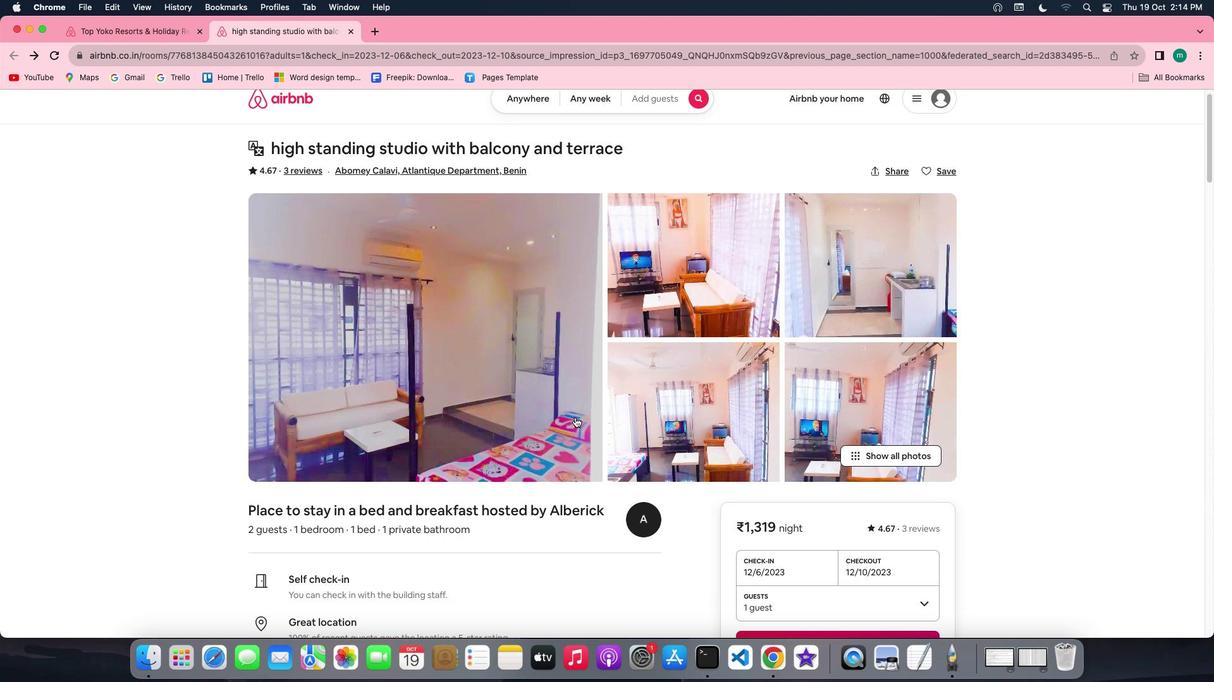
Action: Mouse scrolled (574, 416) with delta (0, -1)
Screenshot: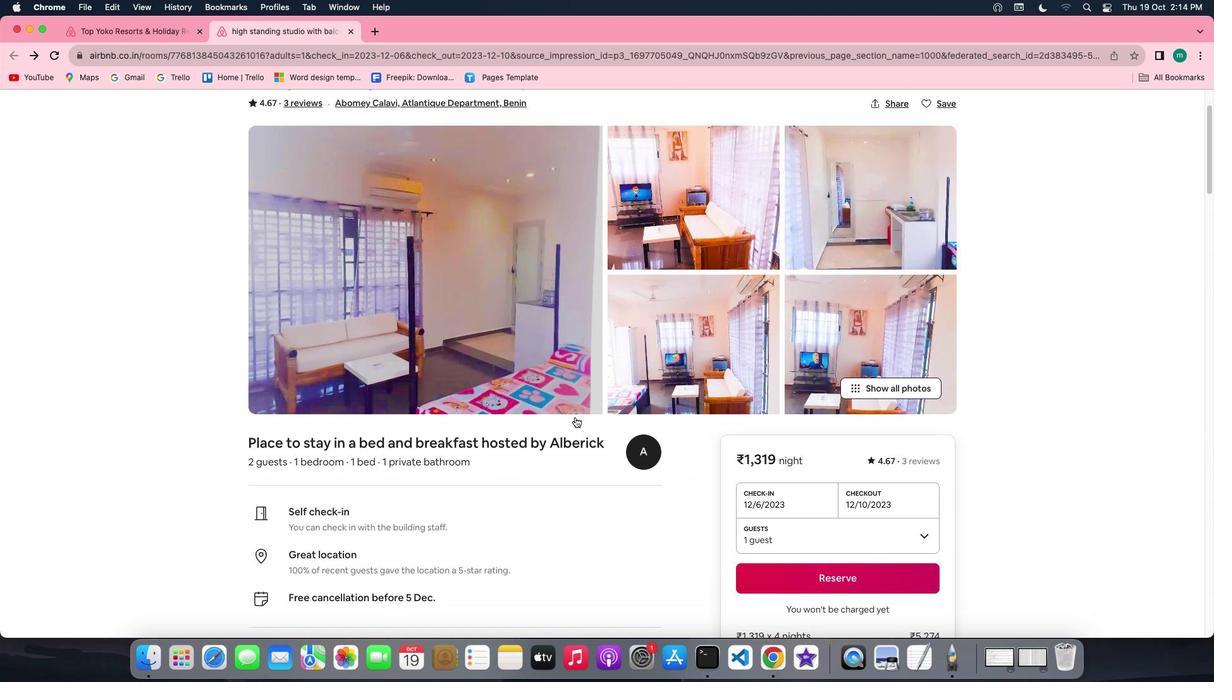 
Action: Mouse scrolled (574, 416) with delta (0, 0)
Screenshot: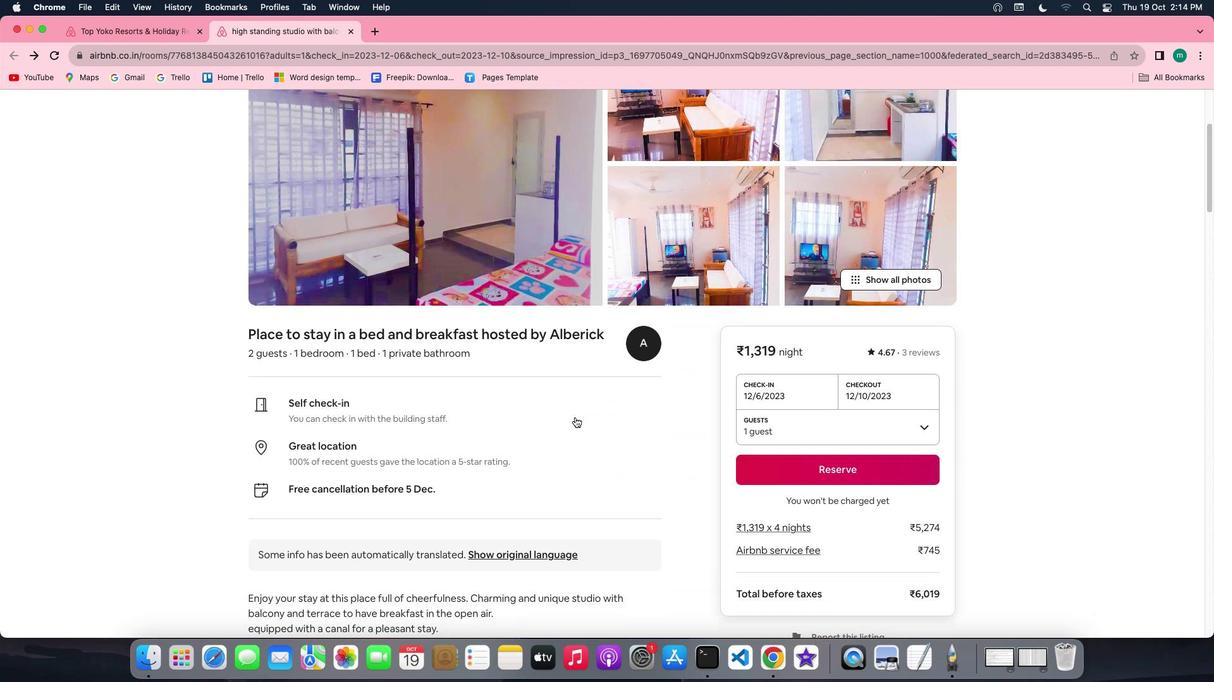 
Action: Mouse moved to (573, 417)
Screenshot: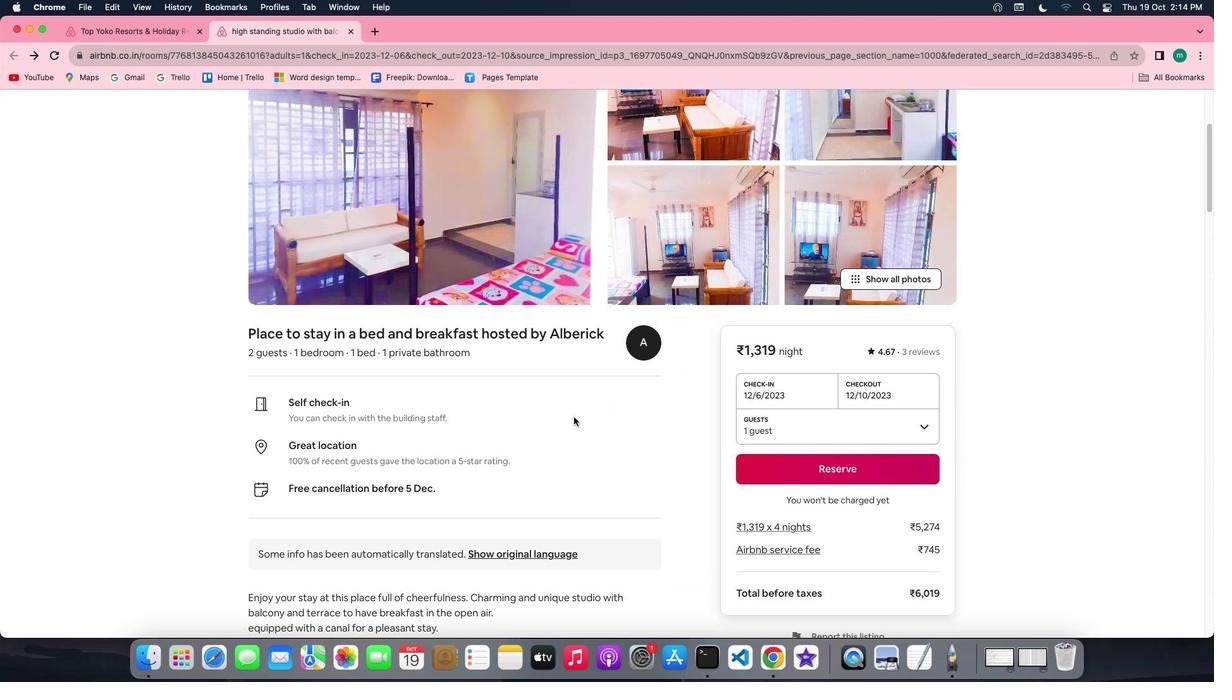 
Action: Mouse scrolled (573, 417) with delta (0, 0)
Screenshot: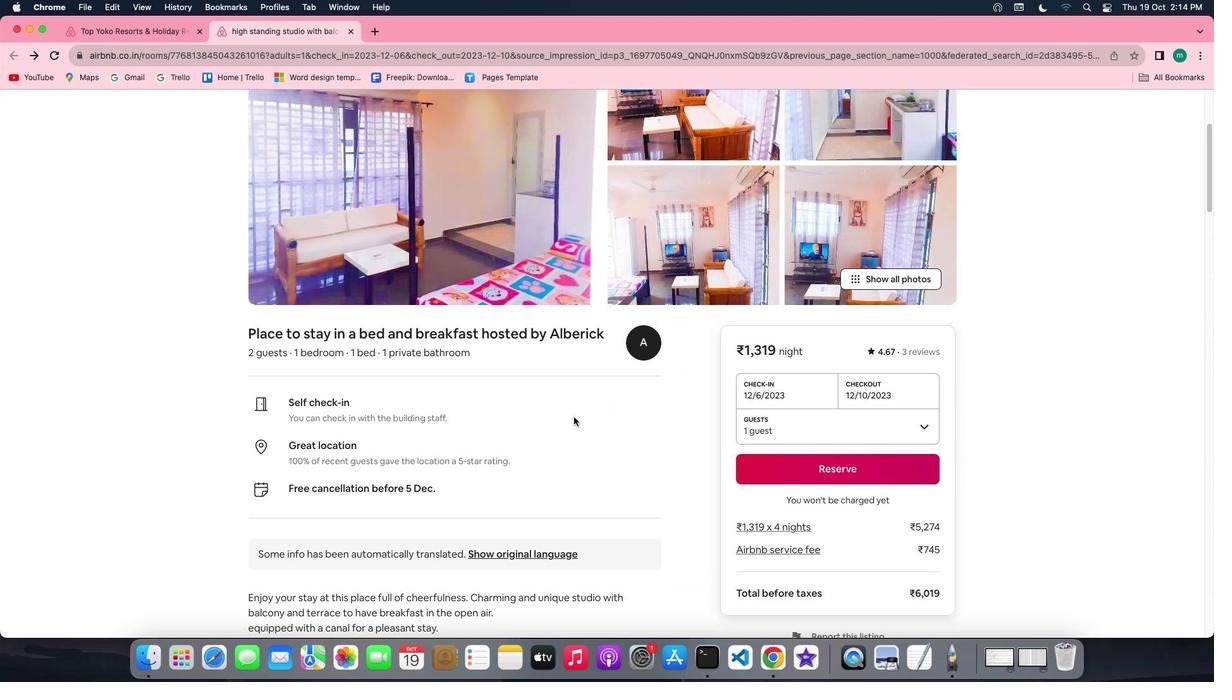 
Action: Mouse scrolled (573, 417) with delta (0, 0)
Screenshot: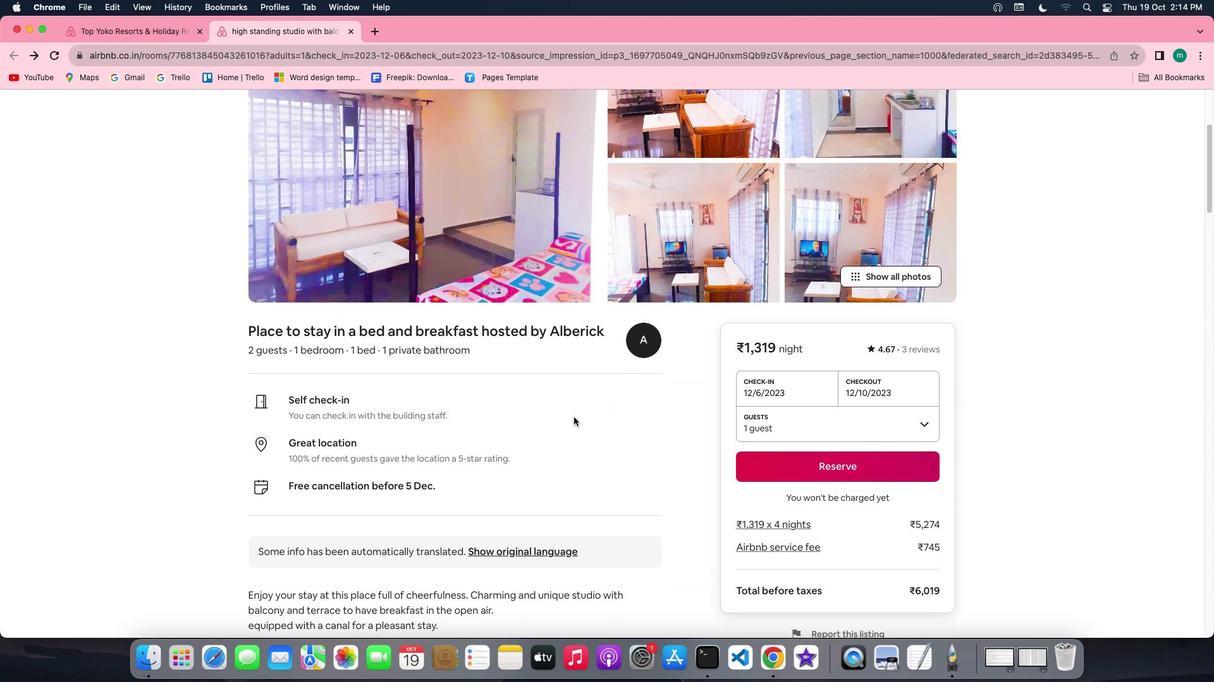
Action: Mouse scrolled (573, 417) with delta (0, -1)
Screenshot: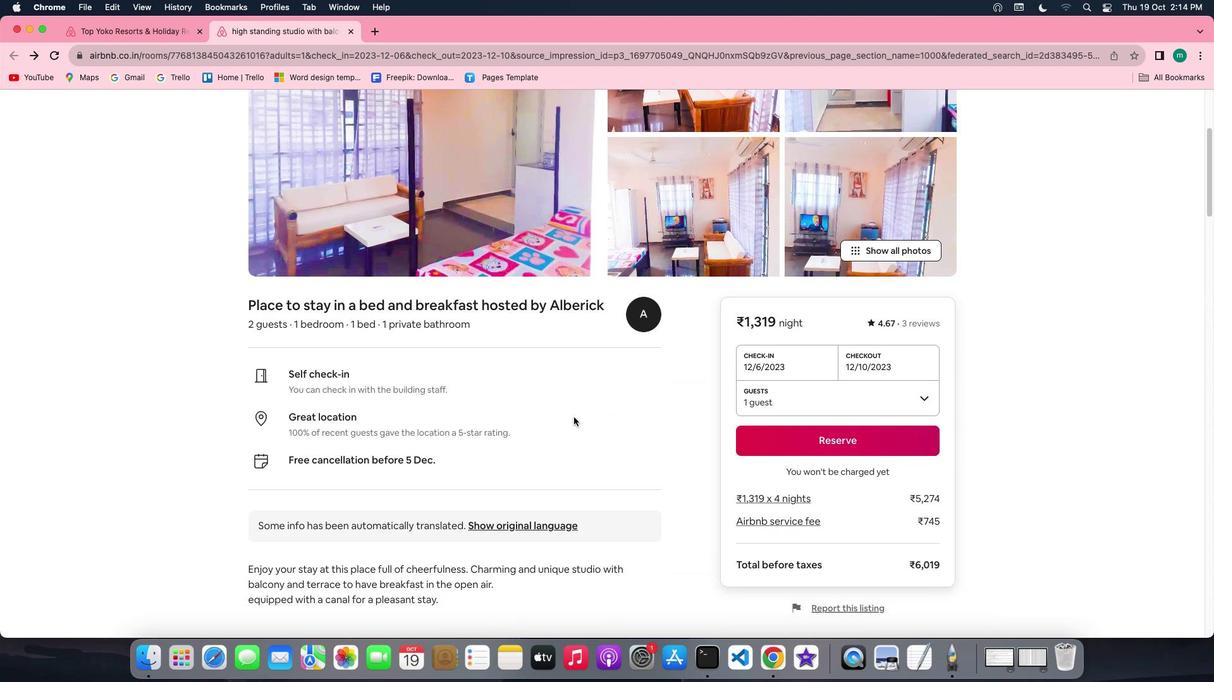 
Action: Mouse scrolled (573, 417) with delta (0, -1)
Screenshot: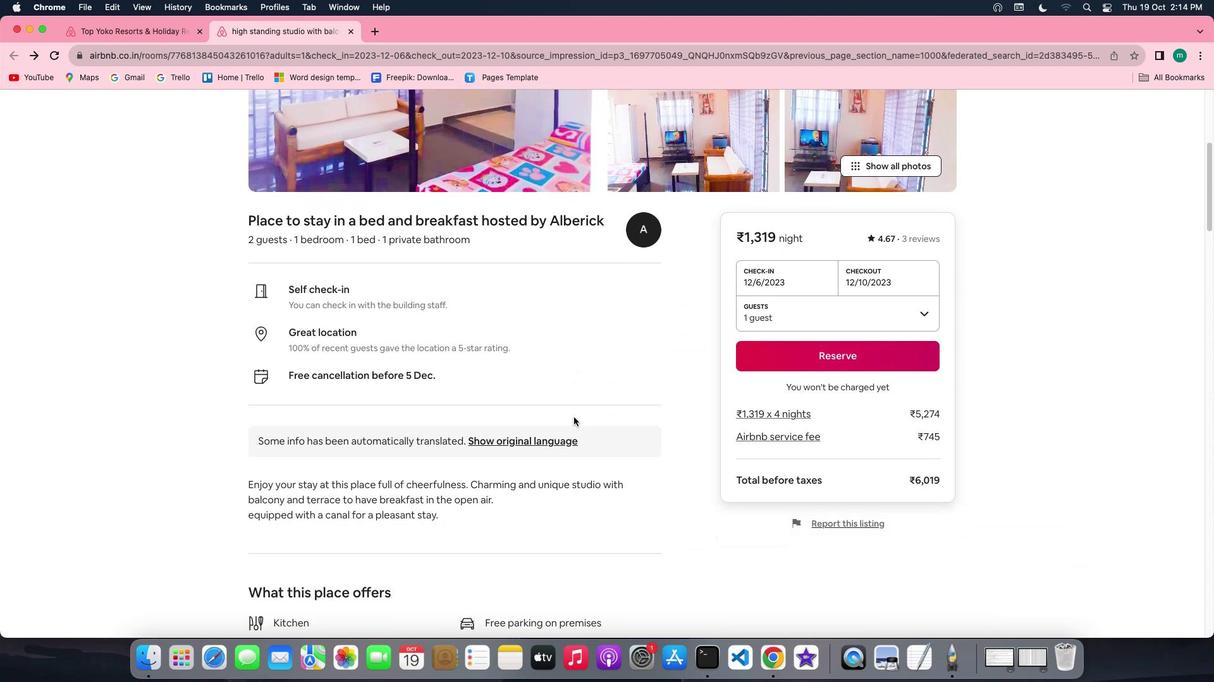 
Action: Mouse moved to (572, 417)
Screenshot: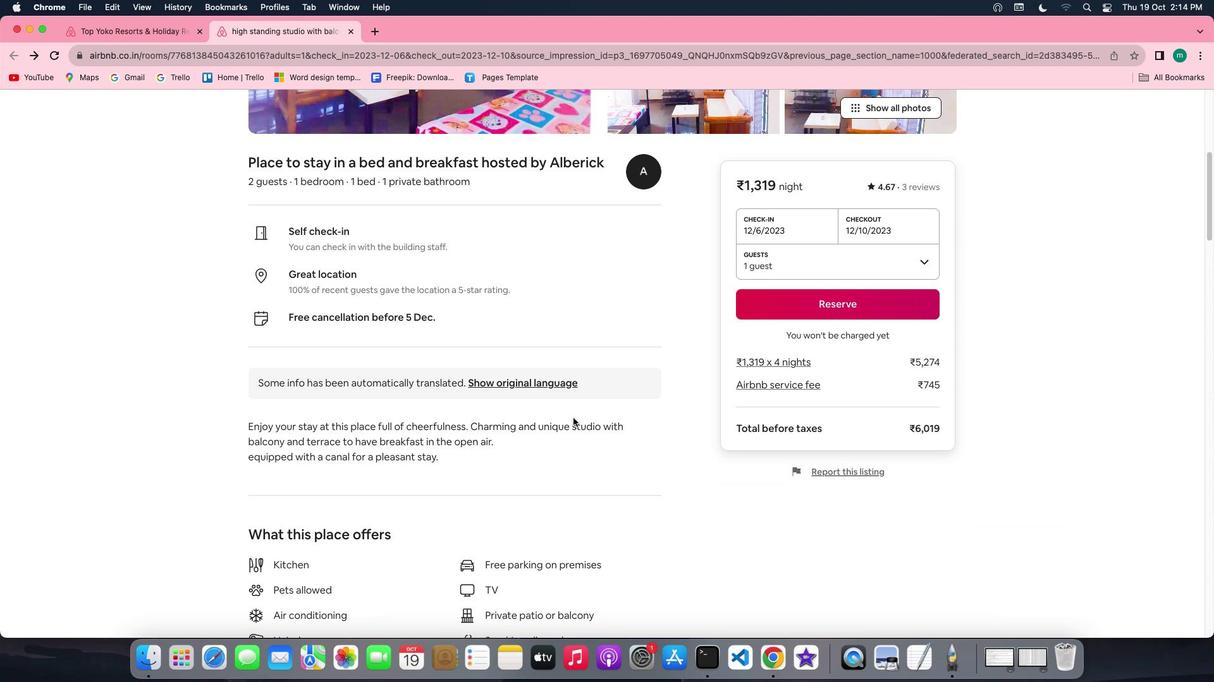 
Action: Mouse scrolled (572, 417) with delta (0, 0)
Screenshot: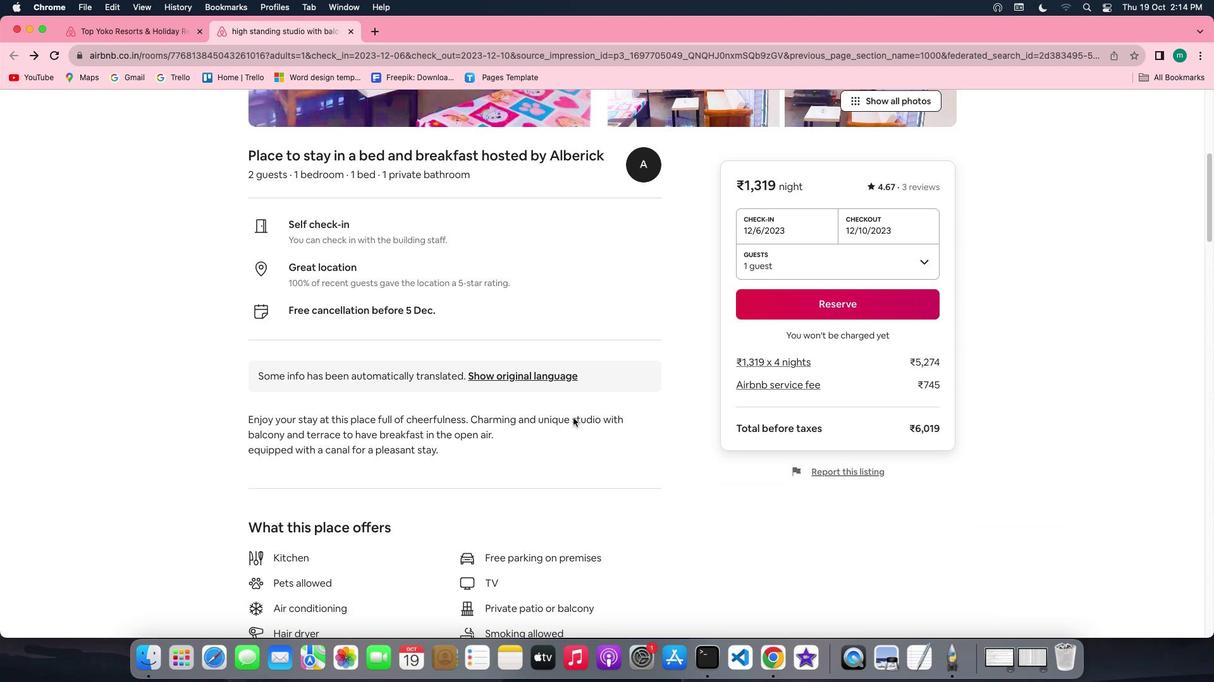 
Action: Mouse scrolled (572, 417) with delta (0, 0)
Screenshot: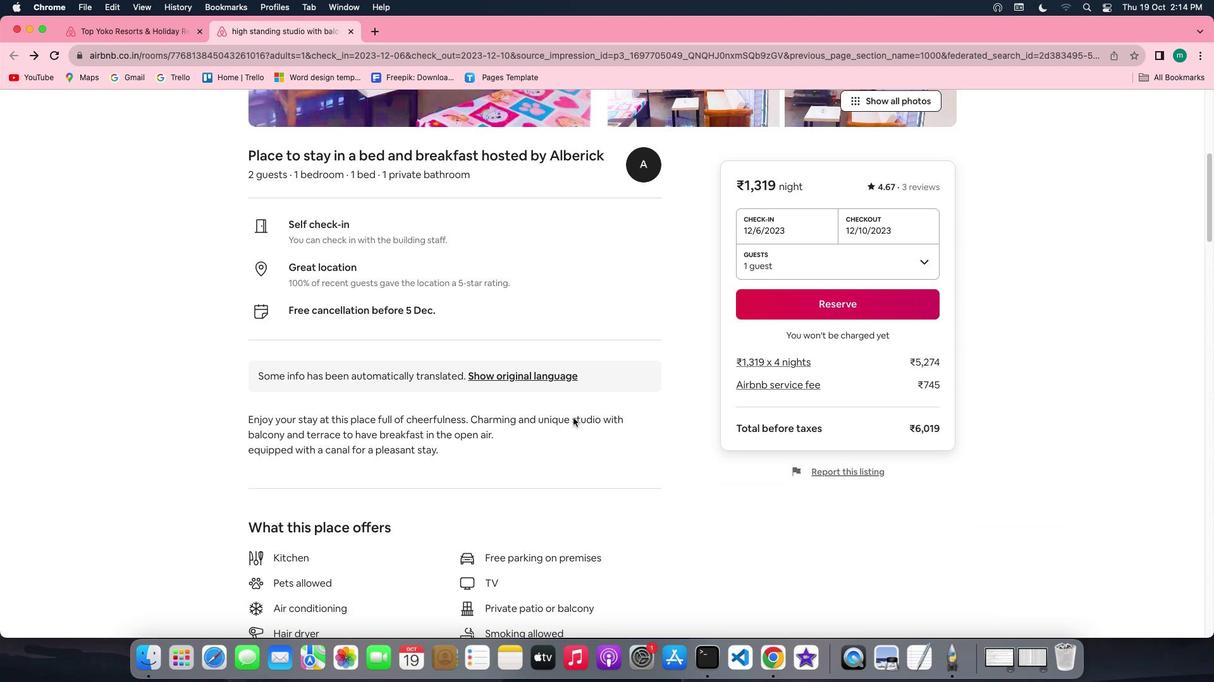 
Action: Mouse scrolled (572, 417) with delta (0, -1)
Screenshot: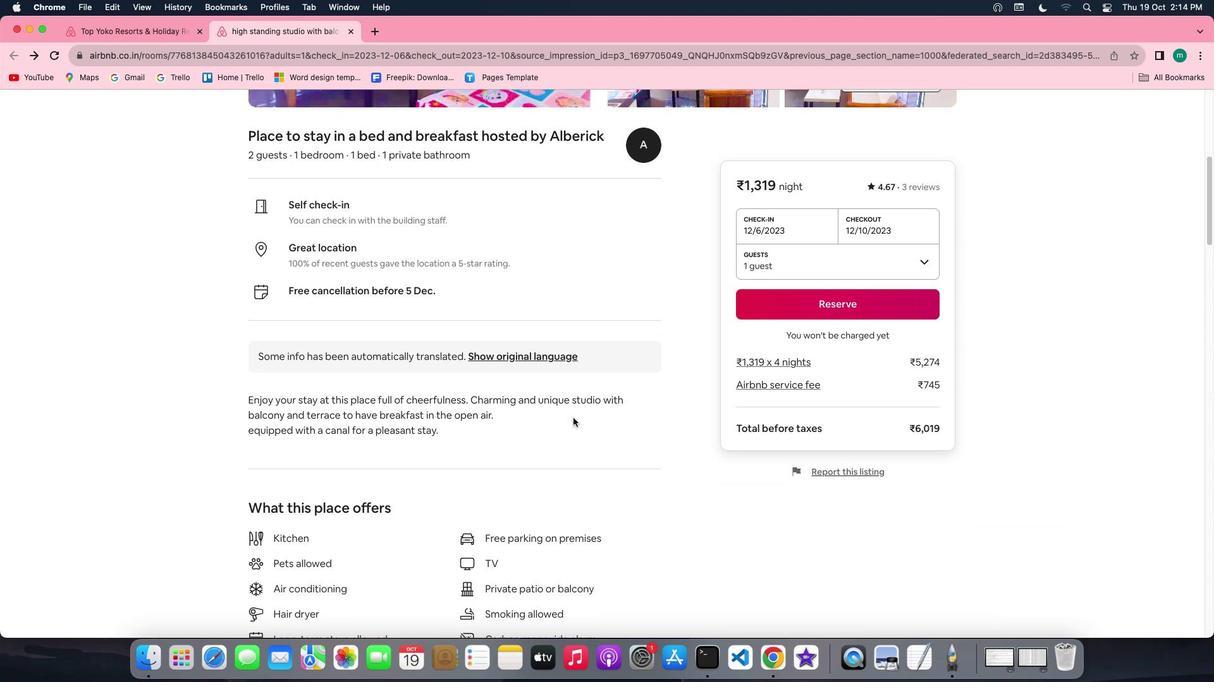 
Action: Mouse scrolled (572, 417) with delta (0, -1)
Screenshot: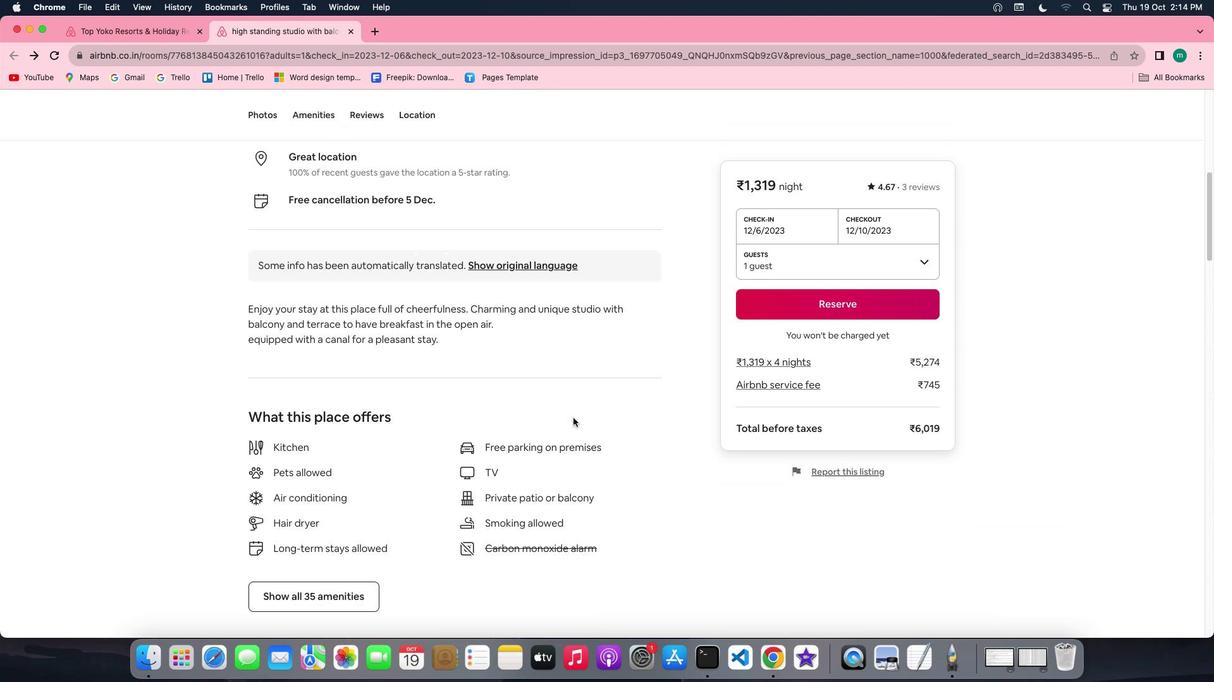 
Action: Mouse scrolled (572, 417) with delta (0, 0)
Screenshot: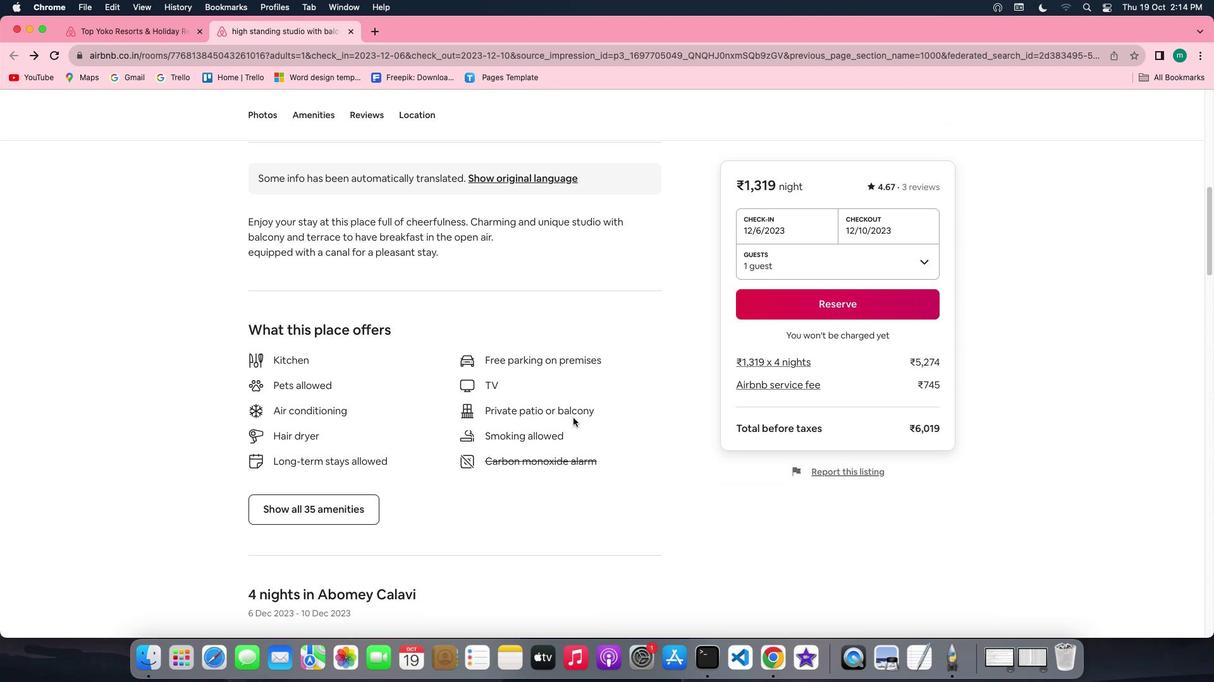 
Action: Mouse scrolled (572, 417) with delta (0, 0)
Screenshot: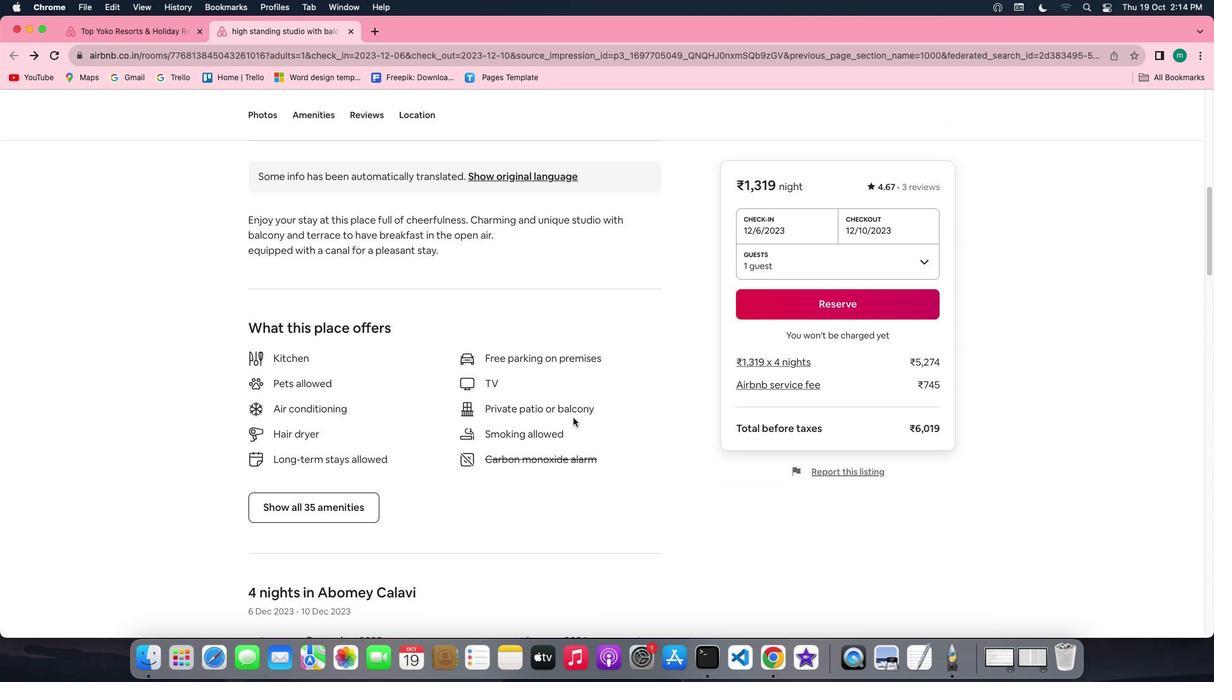 
Action: Mouse scrolled (572, 417) with delta (0, -1)
Screenshot: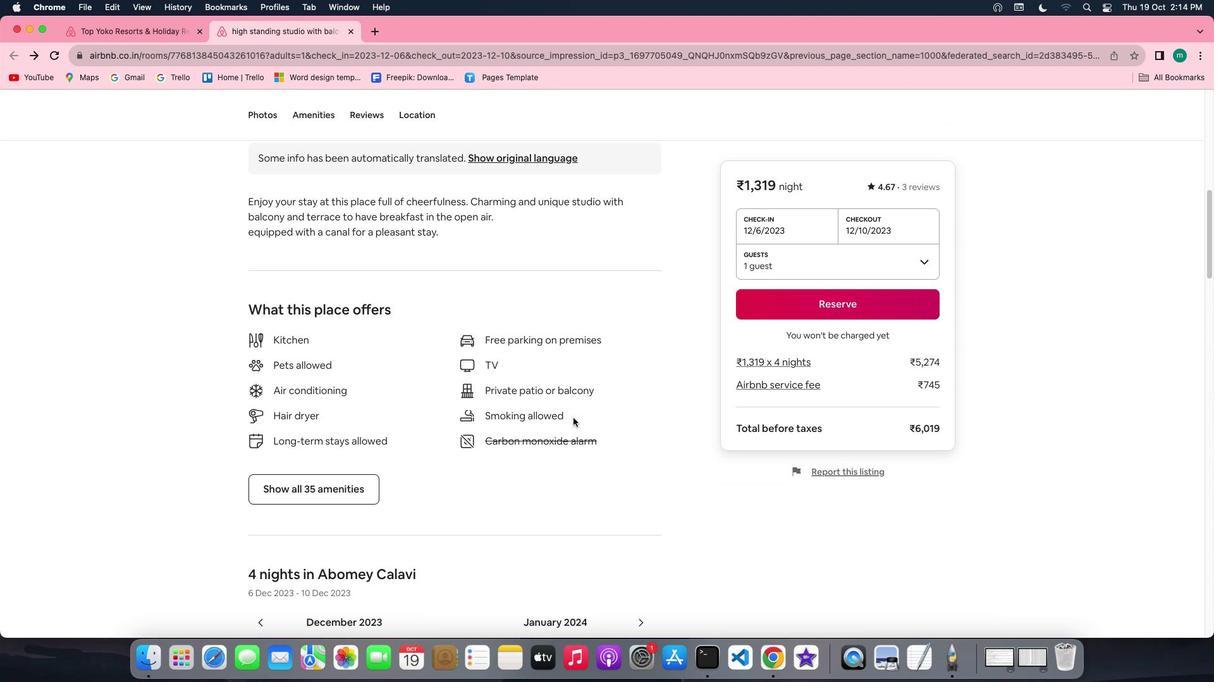 
Action: Mouse moved to (301, 411)
Screenshot: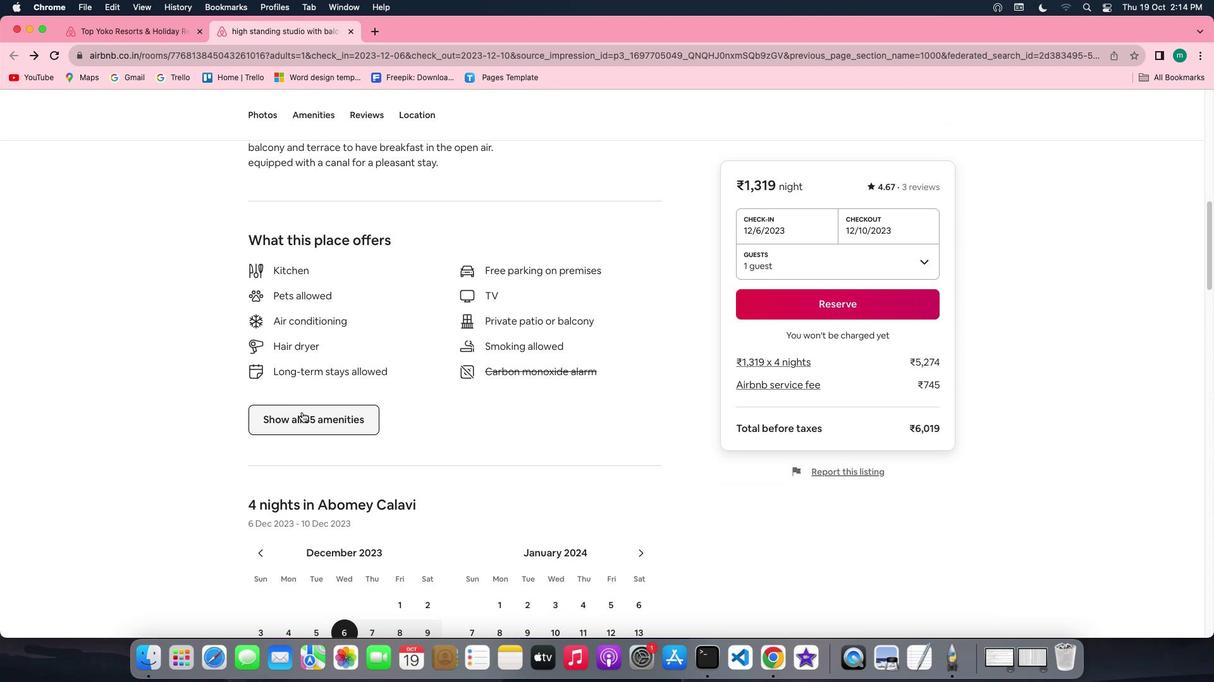 
Action: Mouse pressed left at (301, 411)
Screenshot: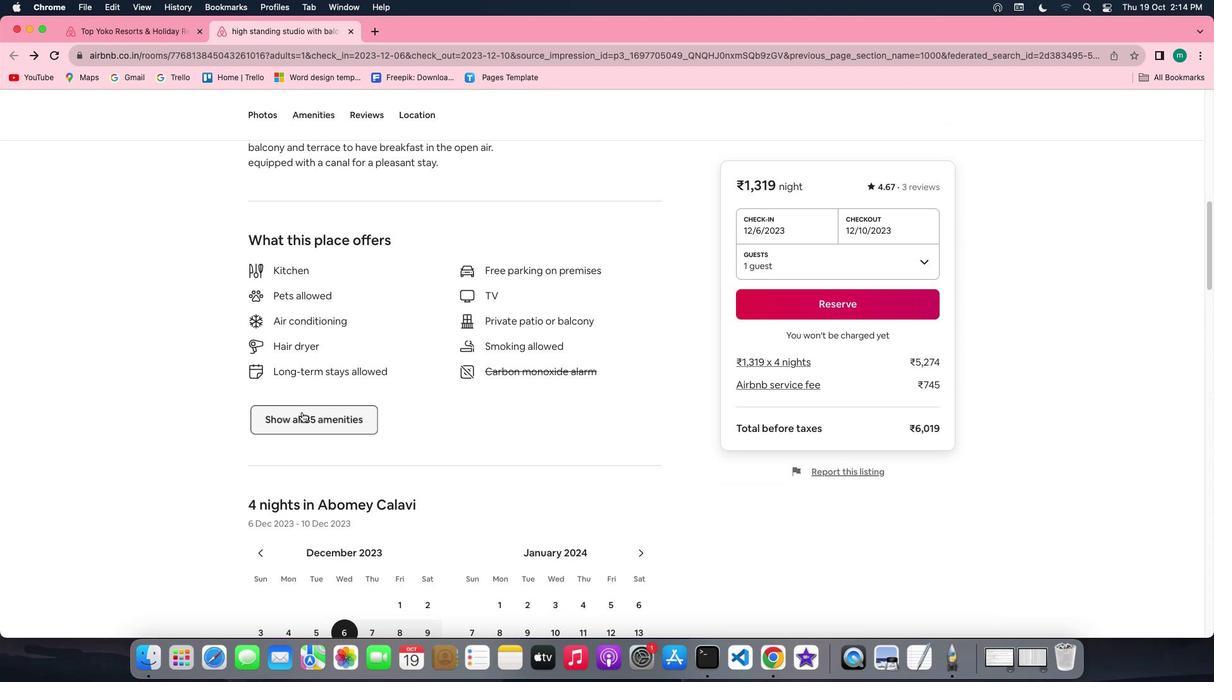 
Action: Mouse moved to (549, 407)
Screenshot: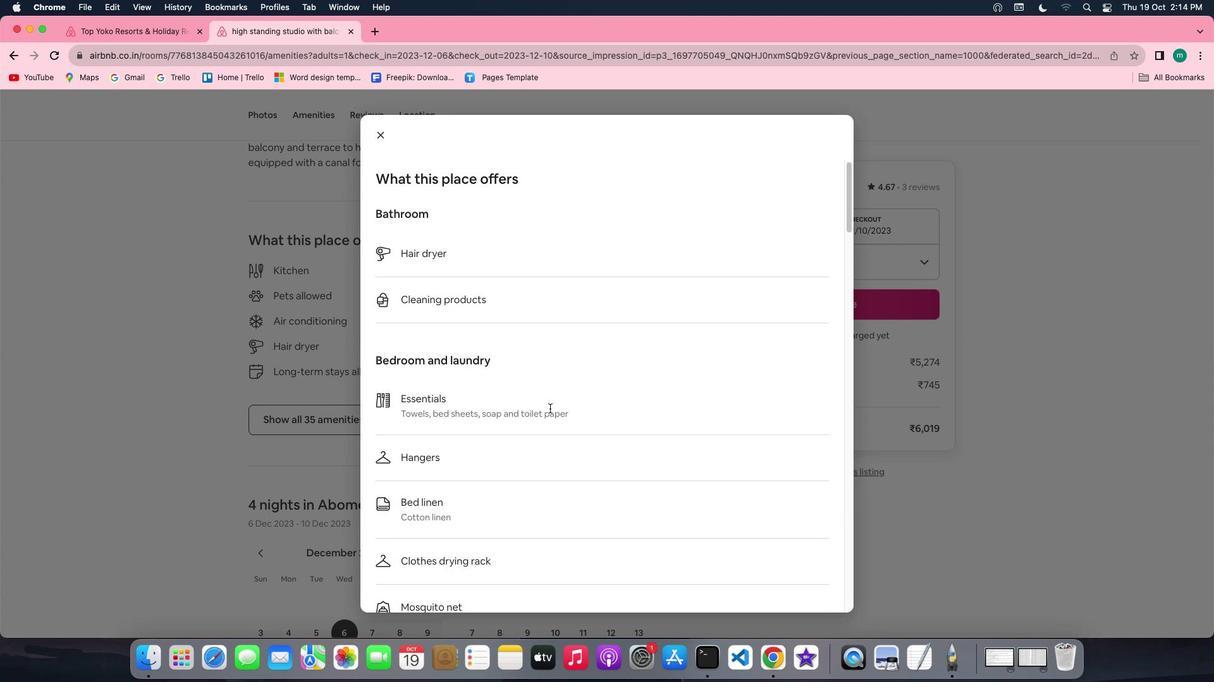 
Action: Mouse scrolled (549, 407) with delta (0, 0)
Screenshot: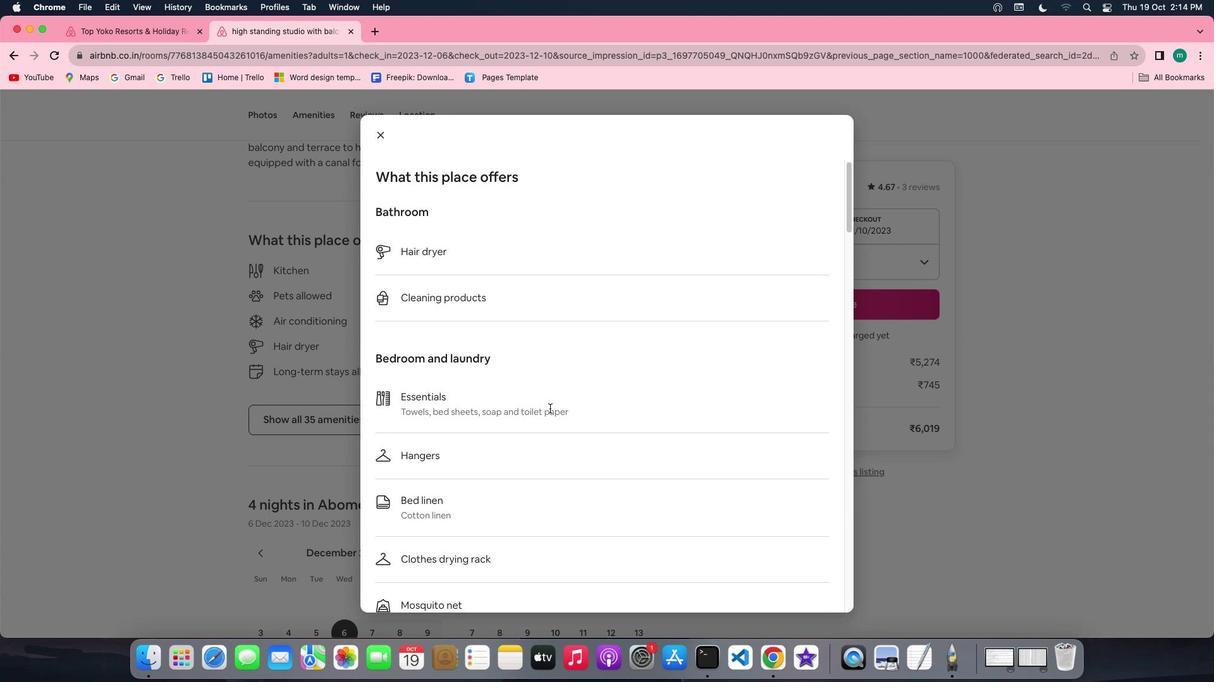 
Action: Mouse scrolled (549, 407) with delta (0, 0)
Screenshot: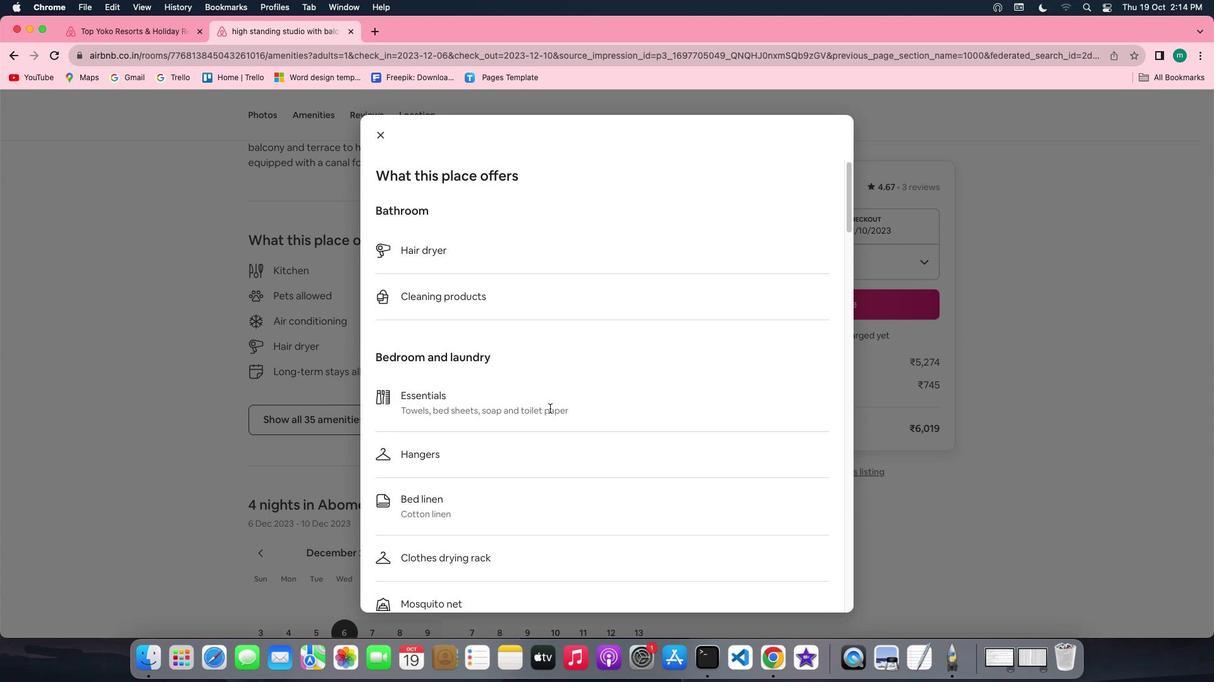 
Action: Mouse scrolled (549, 407) with delta (0, 0)
Screenshot: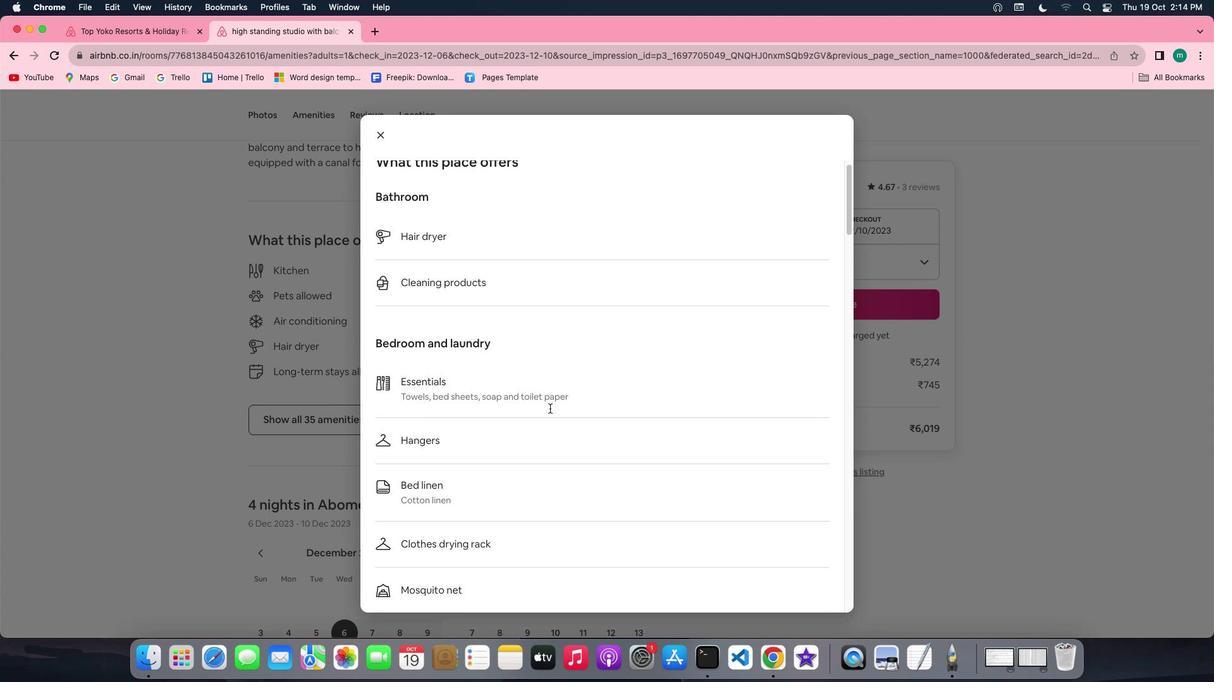 
Action: Mouse scrolled (549, 407) with delta (0, 0)
Screenshot: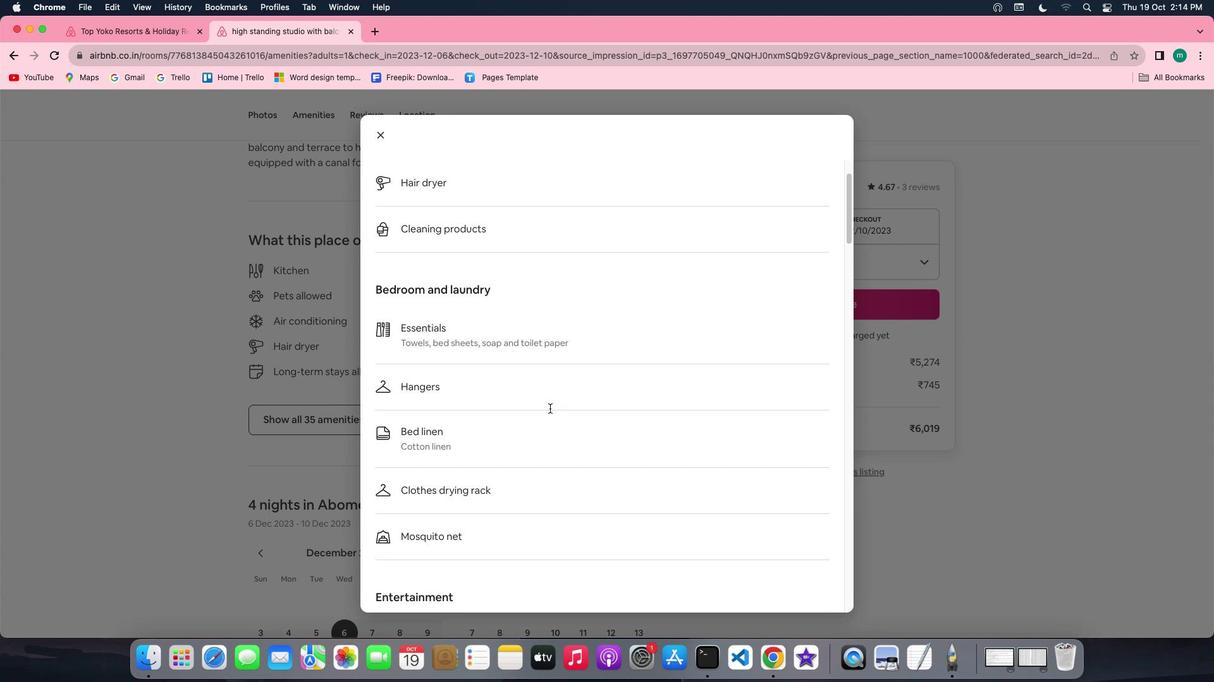 
Action: Mouse scrolled (549, 407) with delta (0, 0)
Screenshot: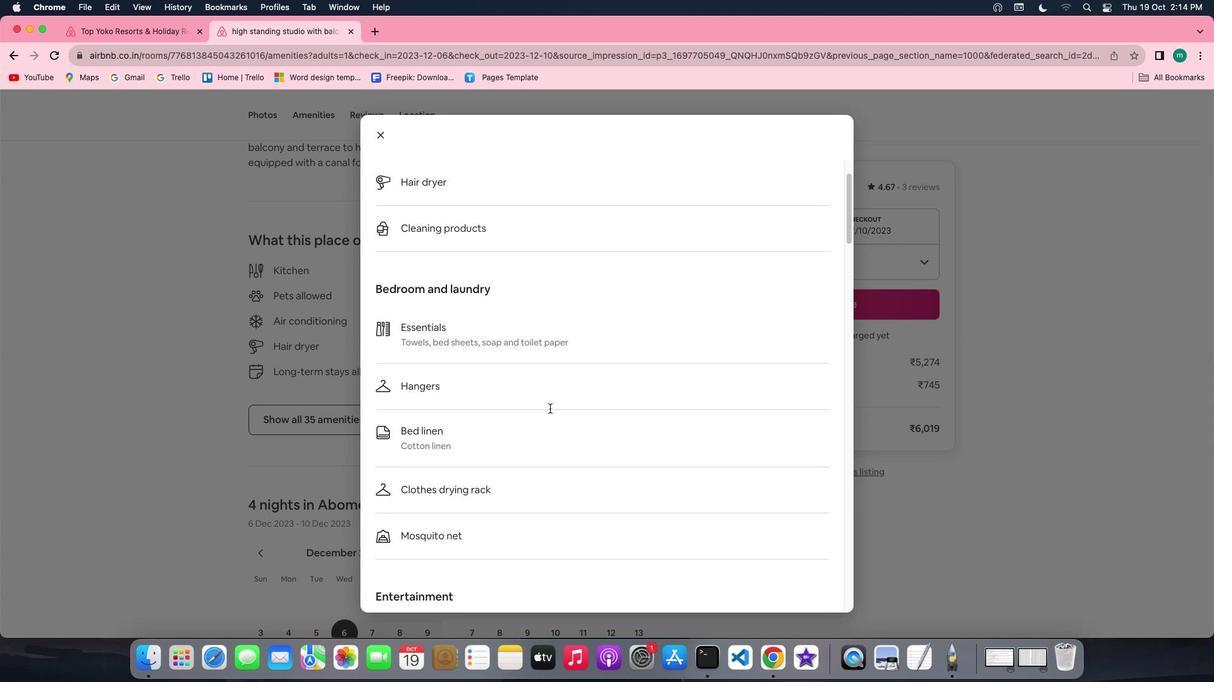 
Action: Mouse scrolled (549, 407) with delta (0, 0)
Screenshot: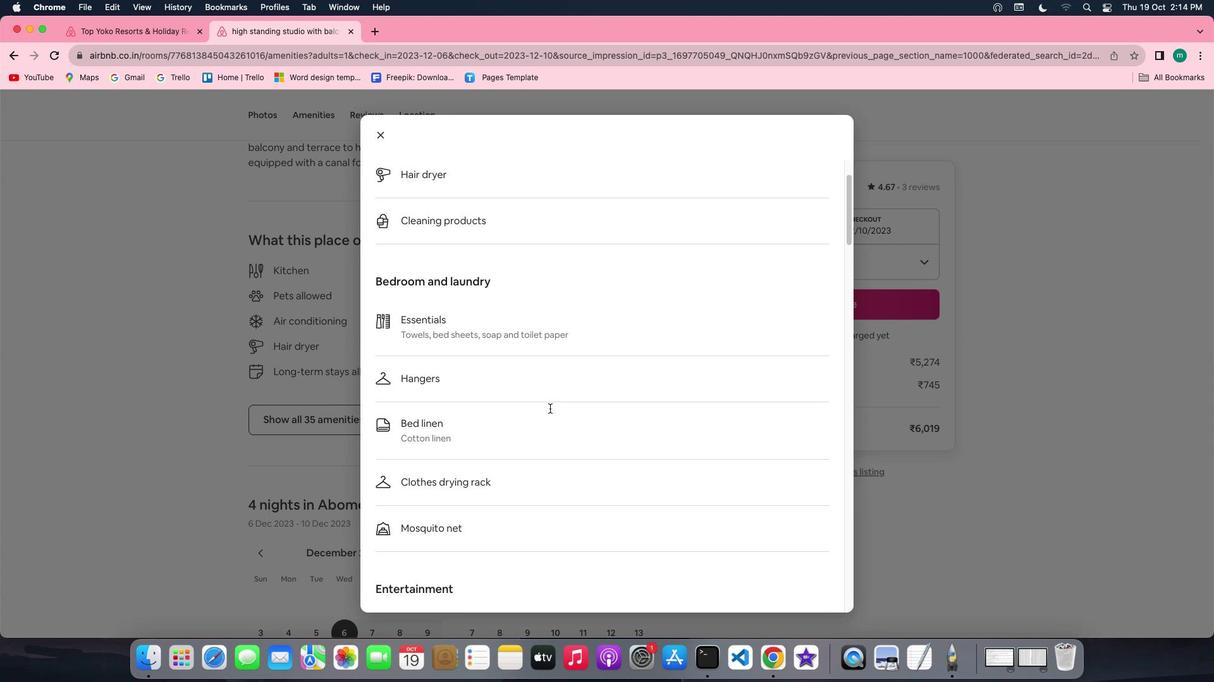 
Action: Mouse scrolled (549, 407) with delta (0, -1)
Screenshot: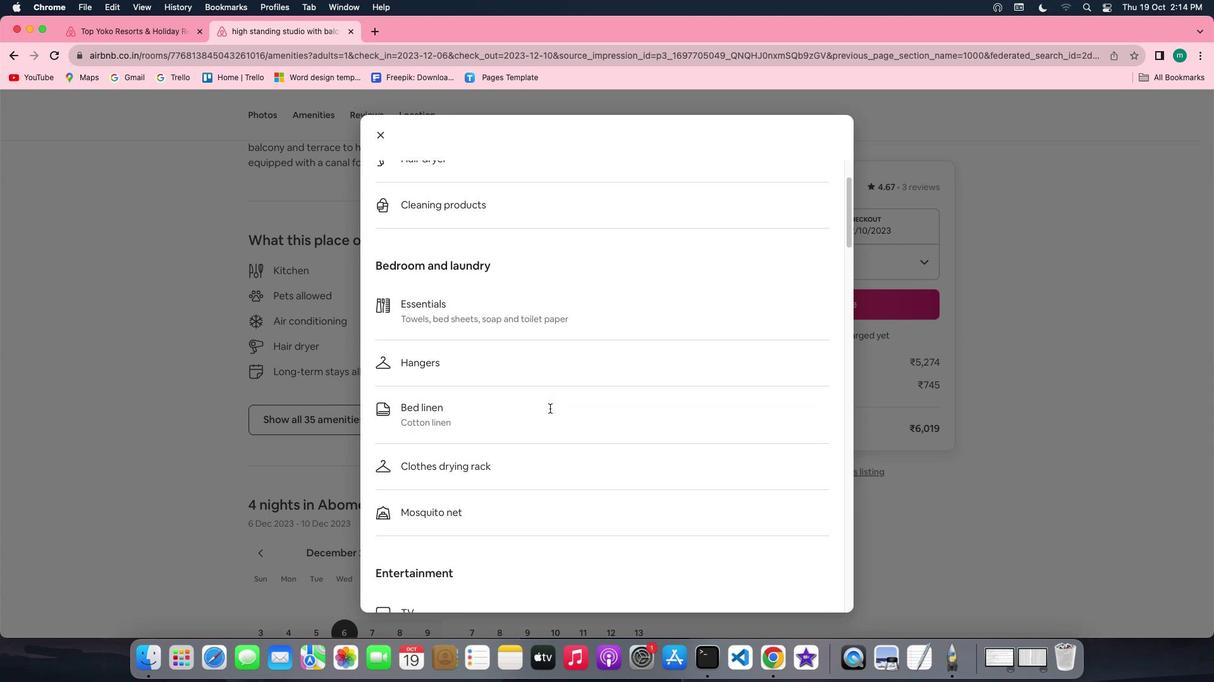
Action: Mouse scrolled (549, 407) with delta (0, 0)
Screenshot: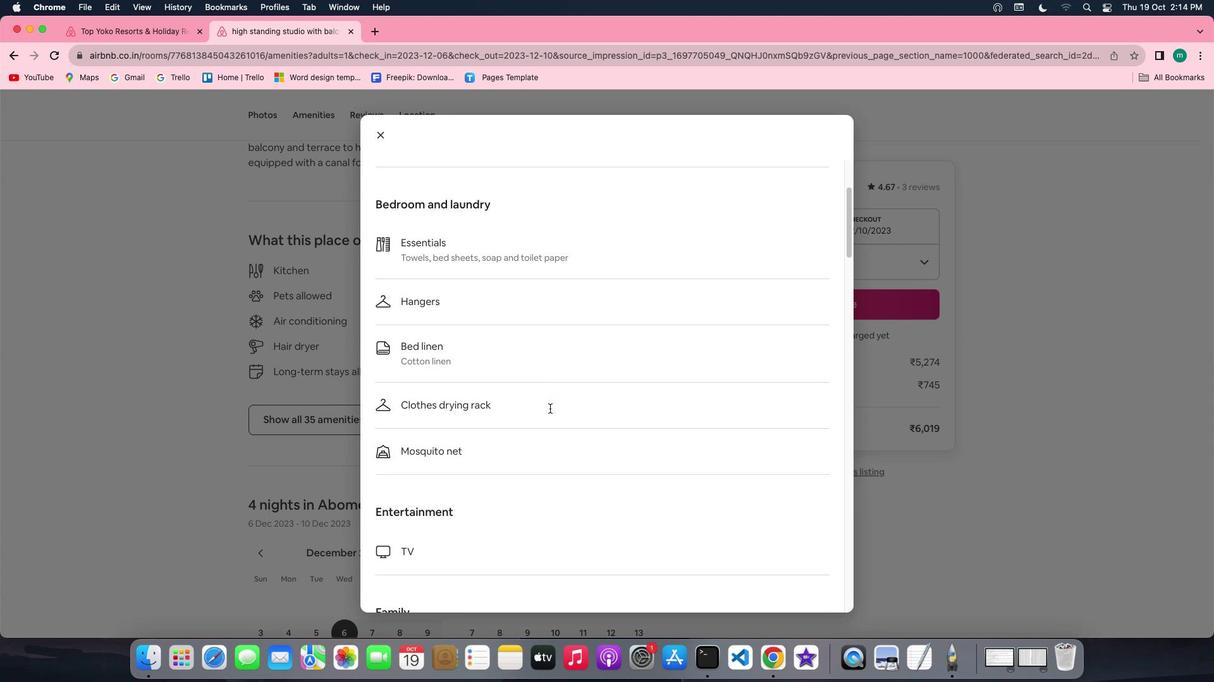 
Action: Mouse scrolled (549, 407) with delta (0, 0)
Screenshot: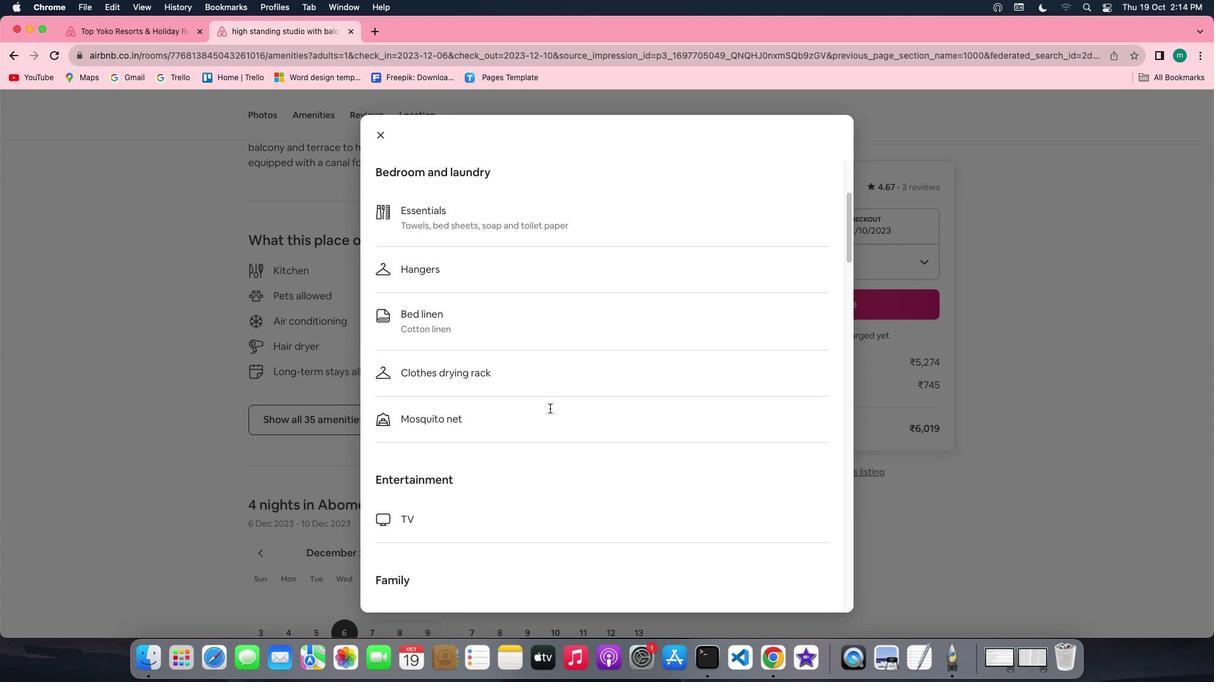 
Action: Mouse scrolled (549, 407) with delta (0, 0)
Screenshot: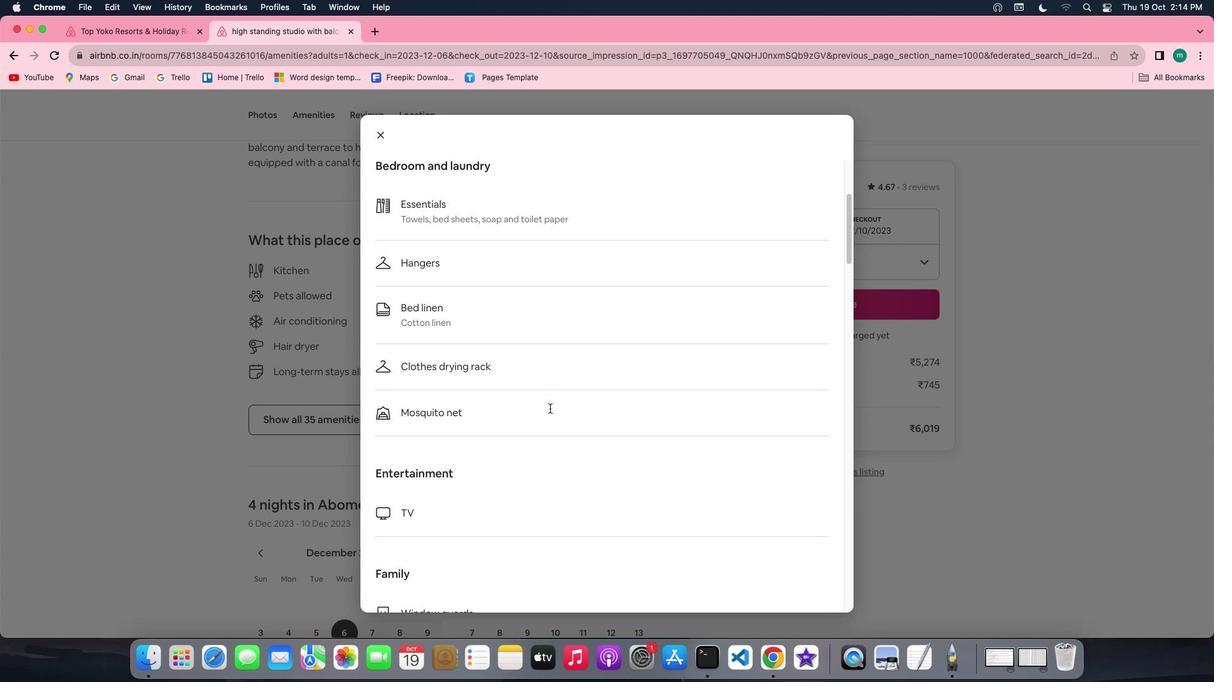 
Action: Mouse scrolled (549, 407) with delta (0, -1)
Screenshot: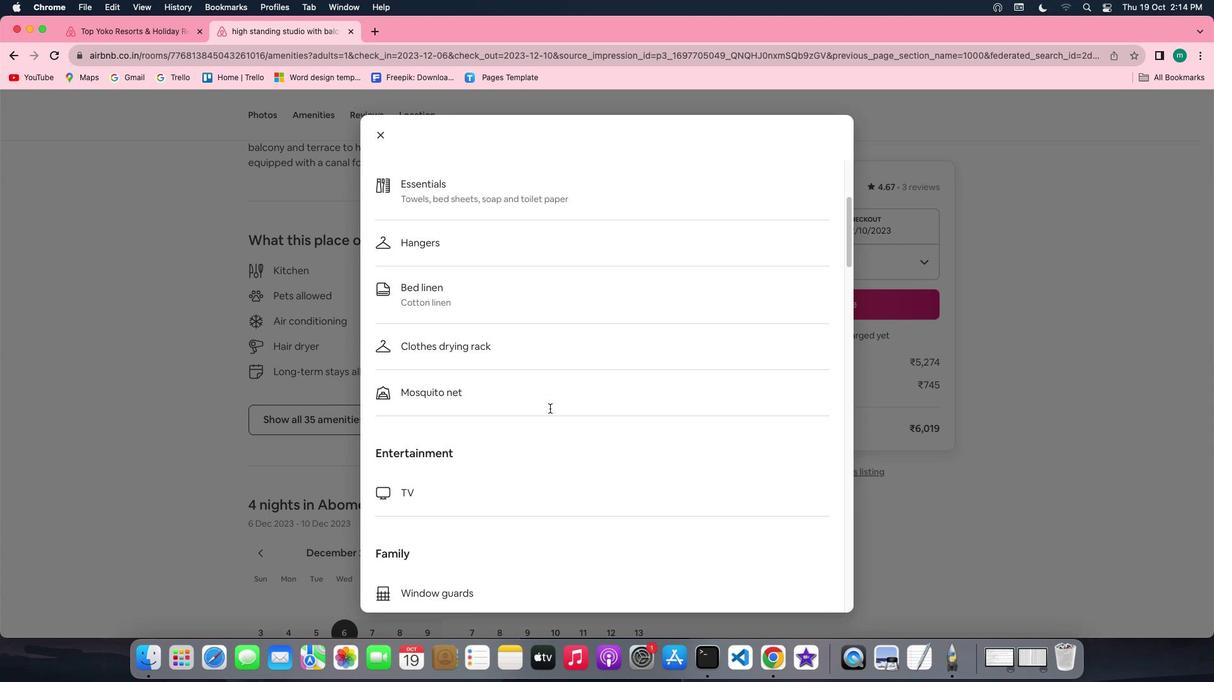 
Action: Mouse scrolled (549, 407) with delta (0, -1)
Screenshot: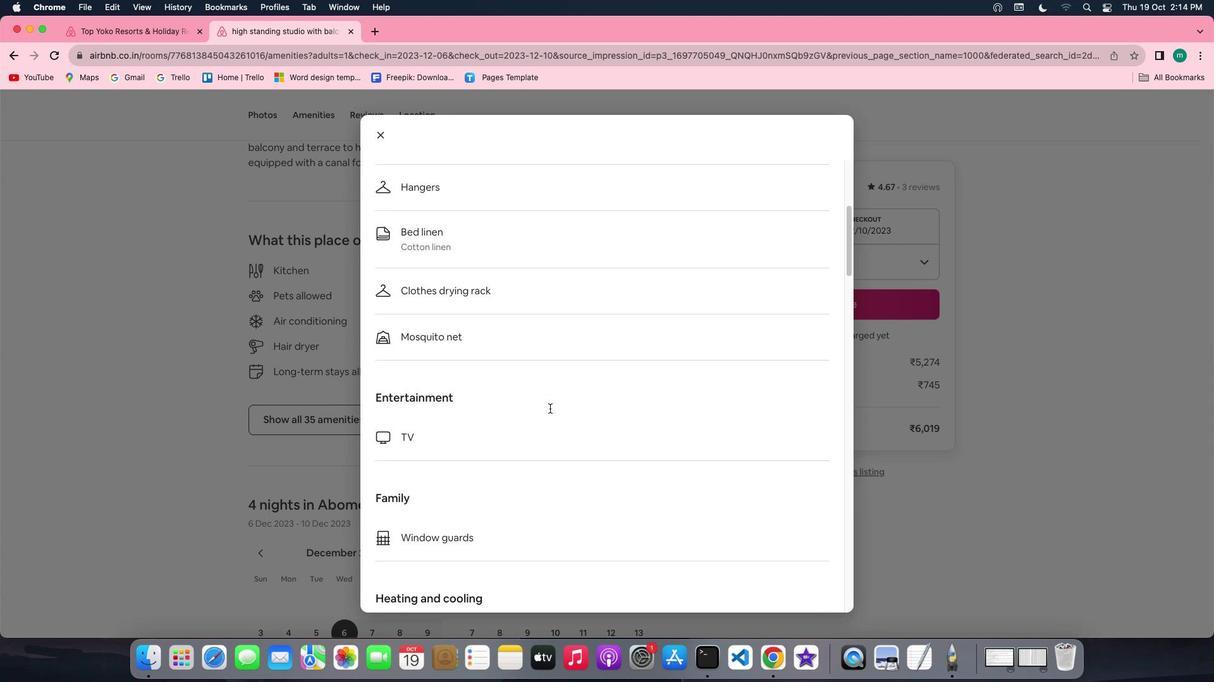 
Action: Mouse scrolled (549, 407) with delta (0, 0)
Screenshot: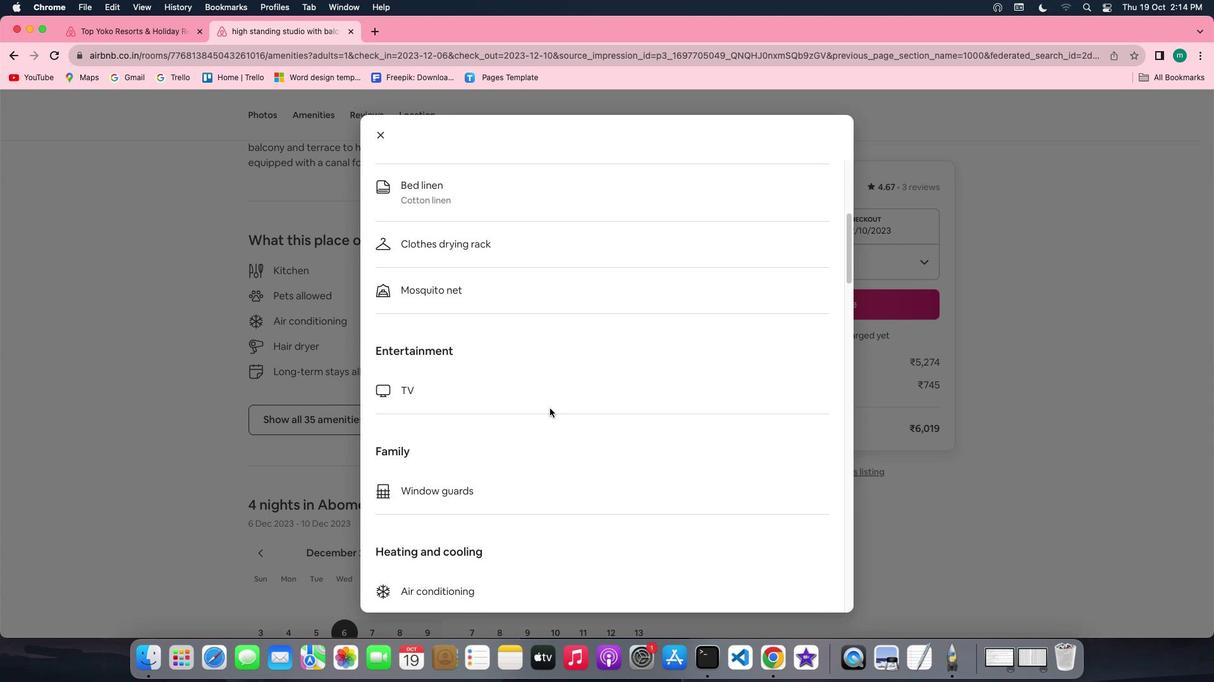 
Action: Mouse scrolled (549, 407) with delta (0, 0)
Screenshot: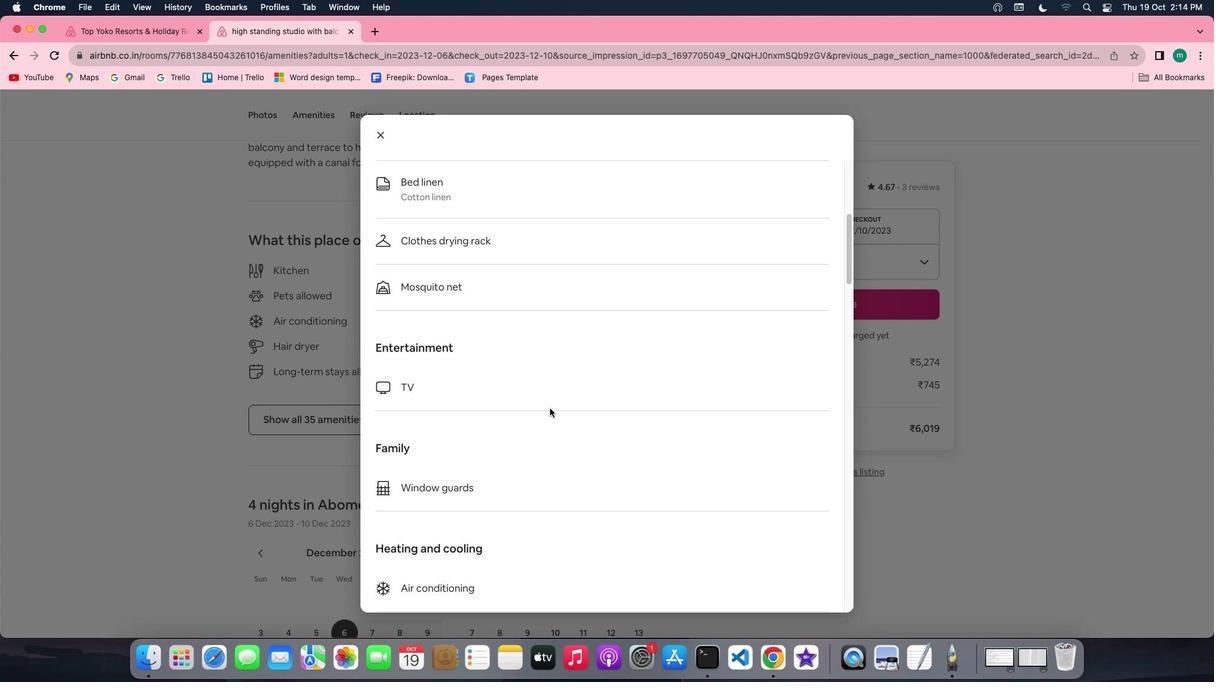 
Action: Mouse scrolled (549, 407) with delta (0, 0)
Screenshot: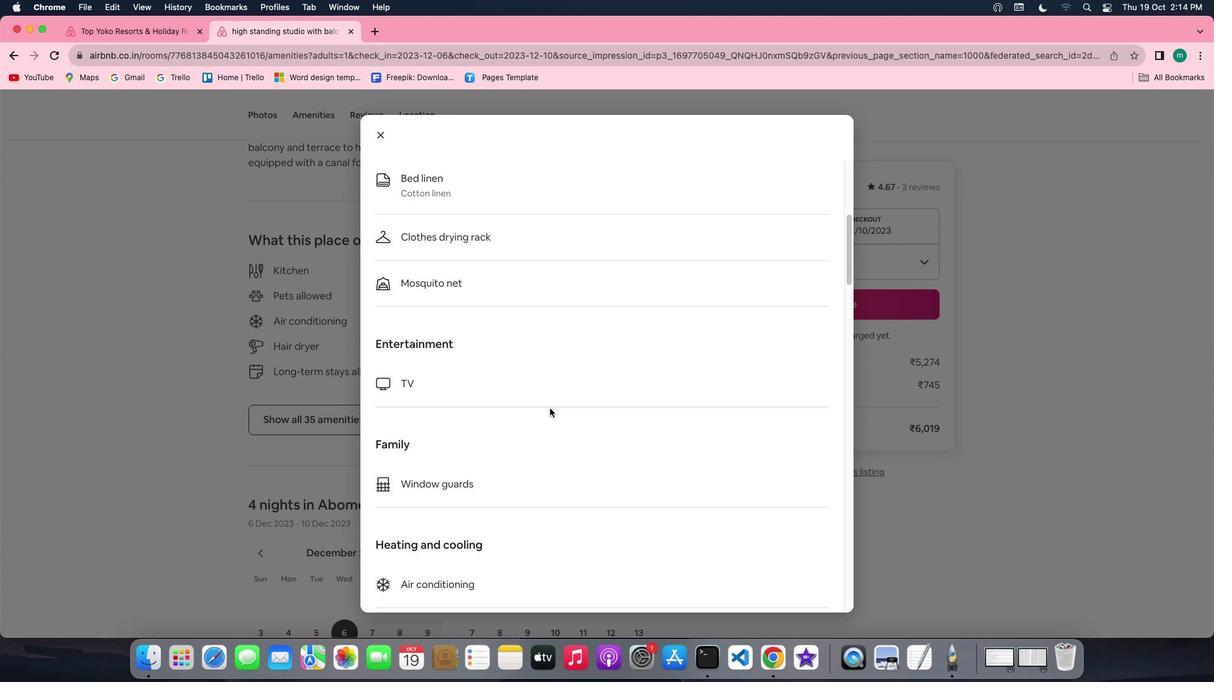 
Action: Mouse scrolled (549, 407) with delta (0, -1)
Screenshot: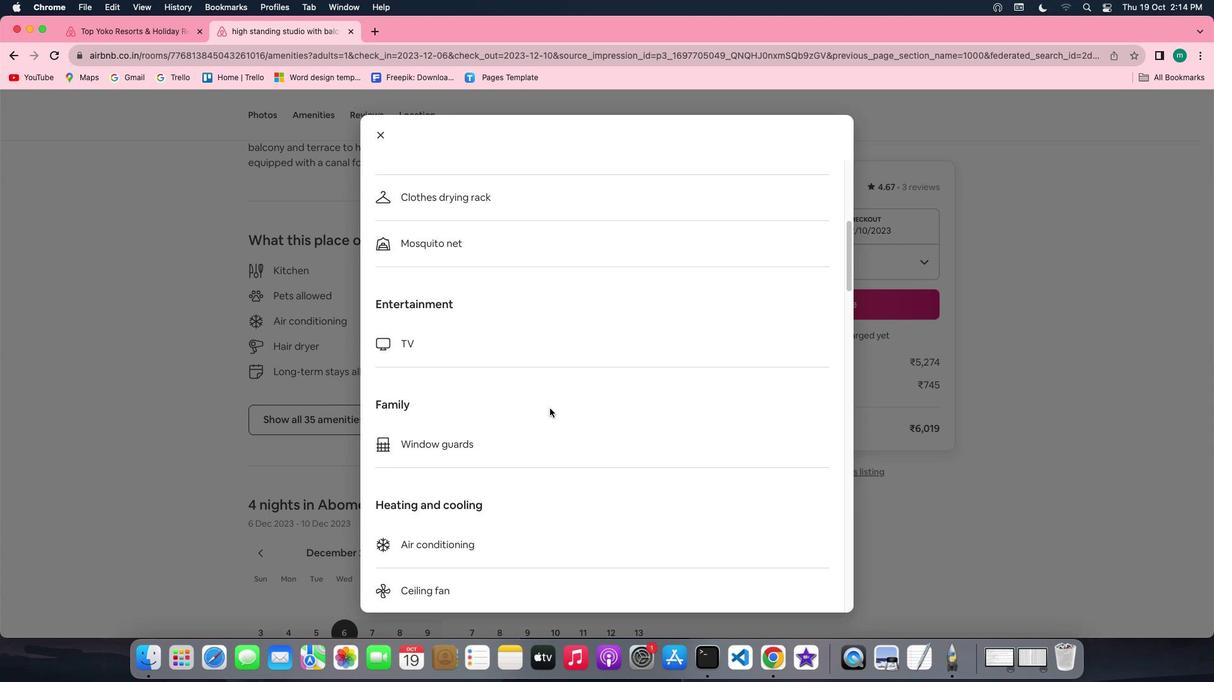 
Action: Mouse scrolled (549, 407) with delta (0, 0)
Screenshot: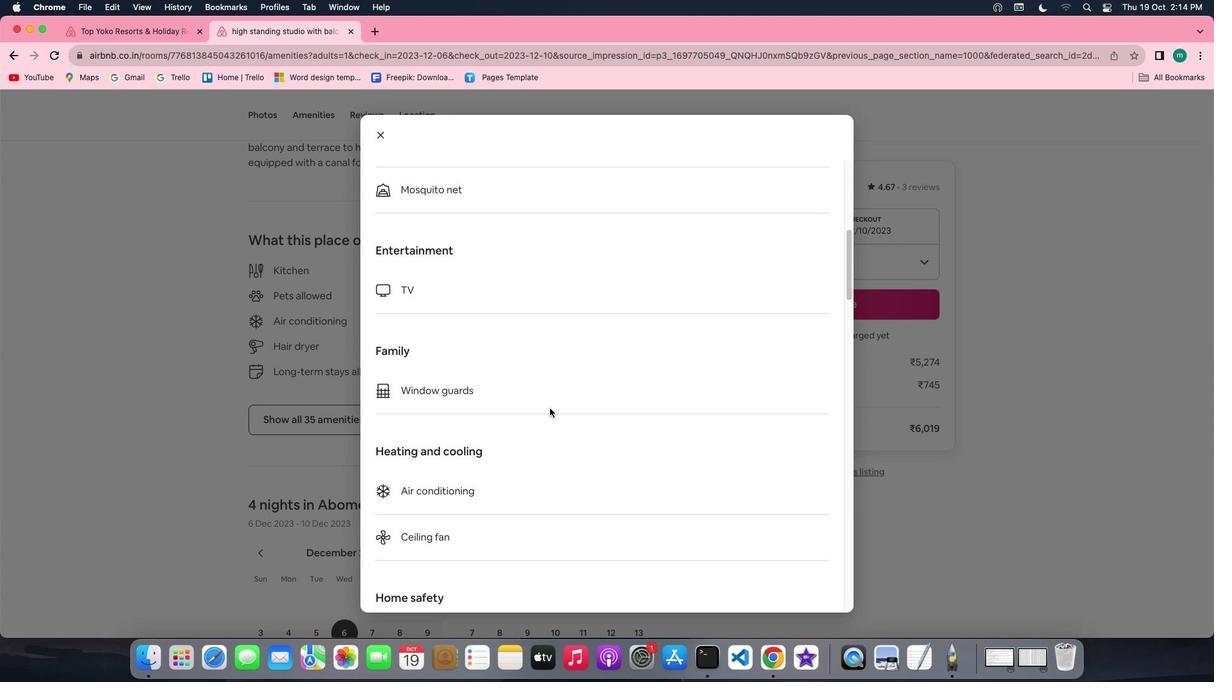 
Action: Mouse scrolled (549, 407) with delta (0, 0)
Screenshot: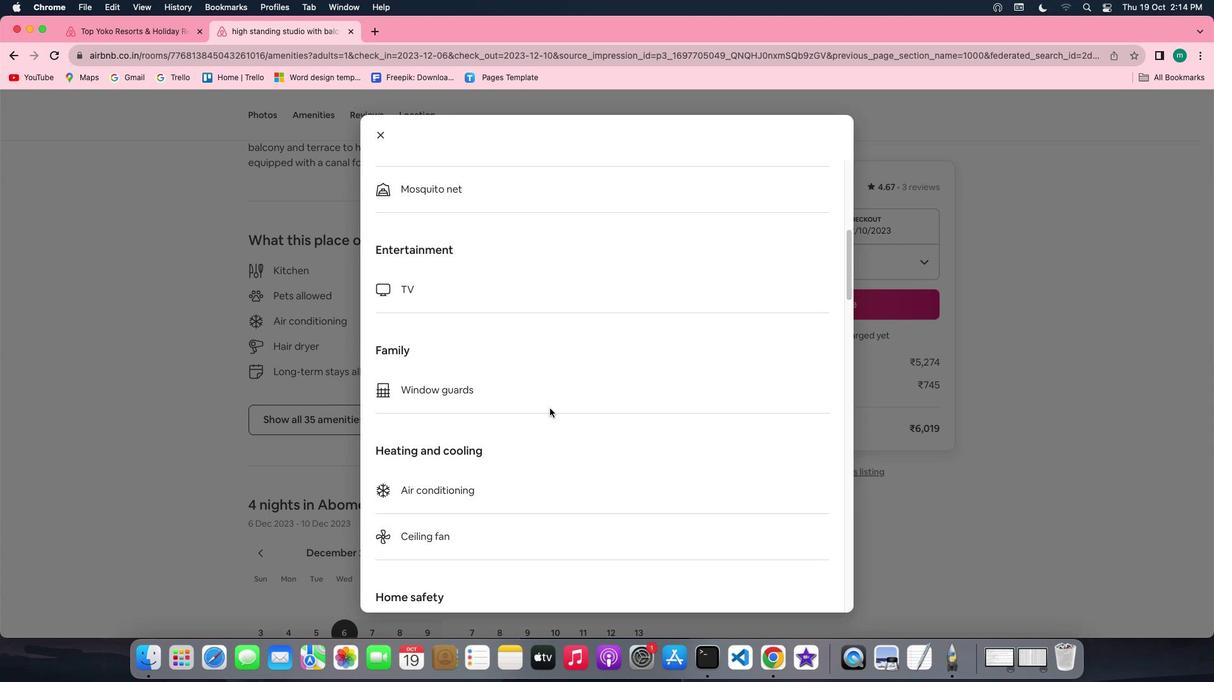 
Action: Mouse scrolled (549, 407) with delta (0, 0)
Screenshot: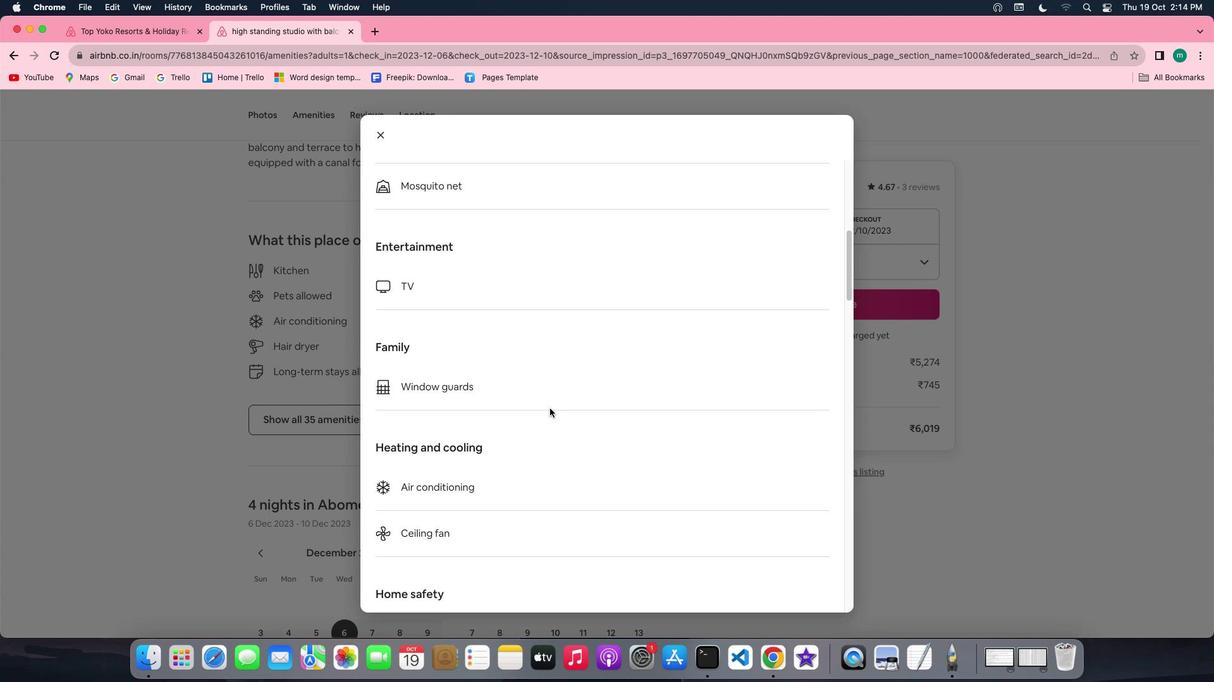 
Action: Mouse scrolled (549, 407) with delta (0, 0)
Screenshot: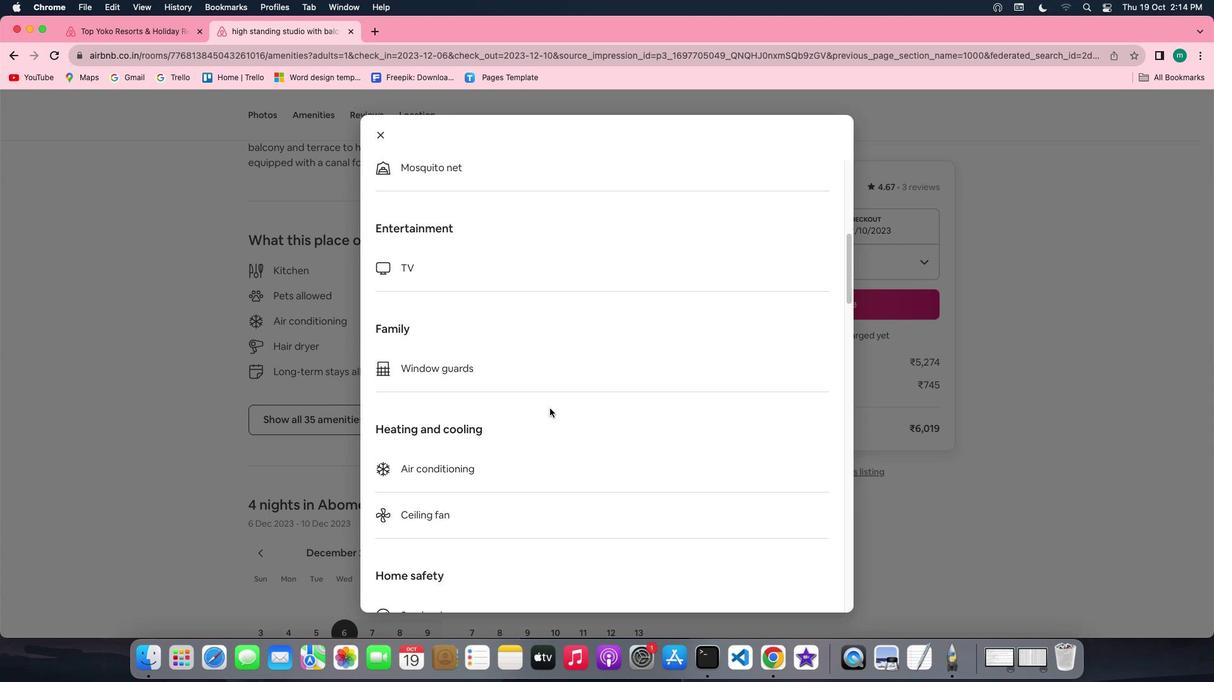 
Action: Mouse scrolled (549, 407) with delta (0, -1)
Screenshot: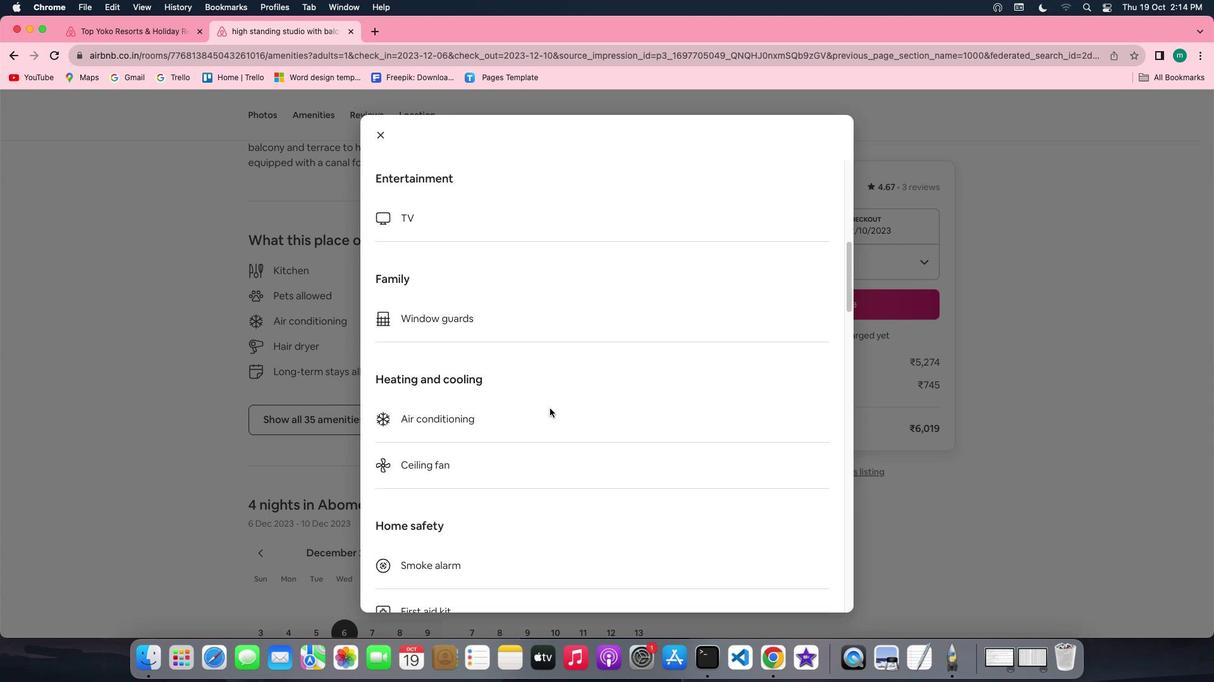 
Action: Mouse scrolled (549, 407) with delta (0, 0)
Screenshot: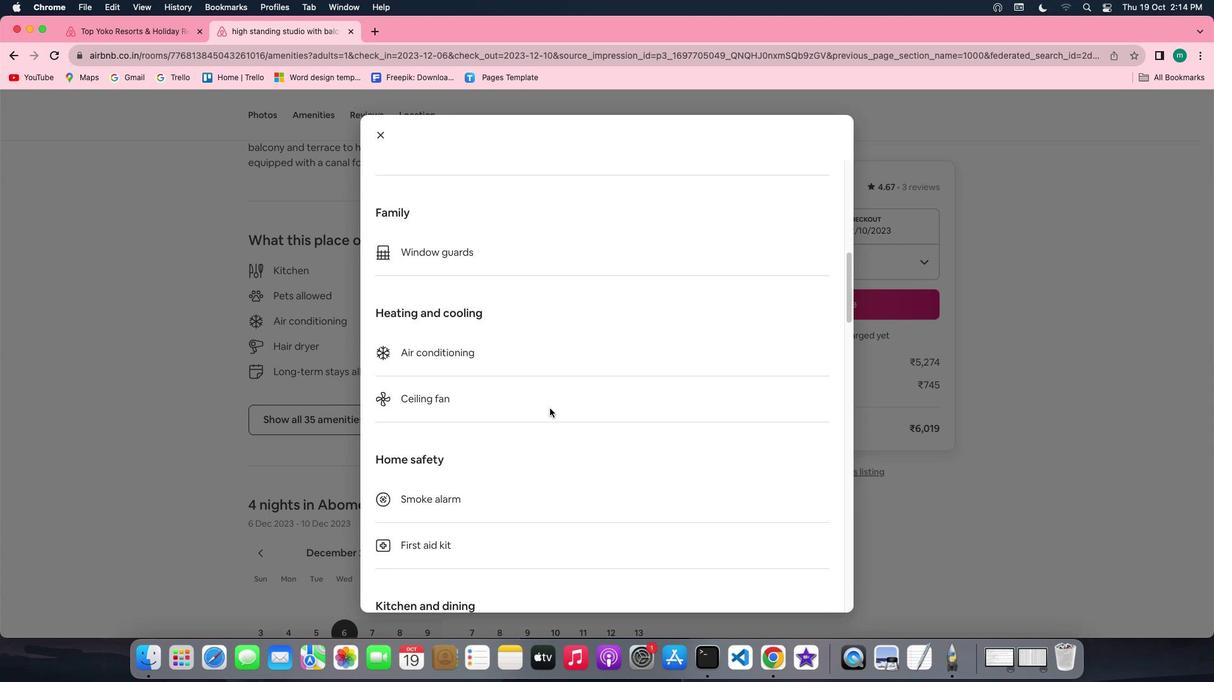 
Action: Mouse scrolled (549, 407) with delta (0, 0)
Screenshot: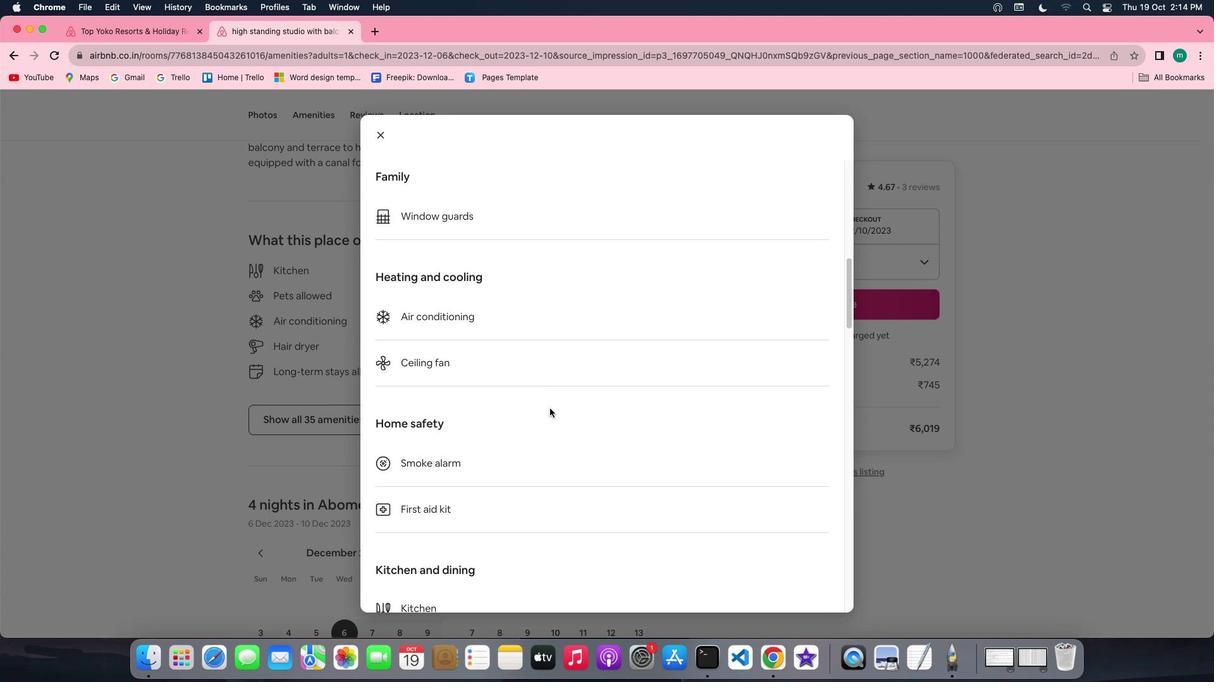 
Action: Mouse scrolled (549, 407) with delta (0, 0)
Screenshot: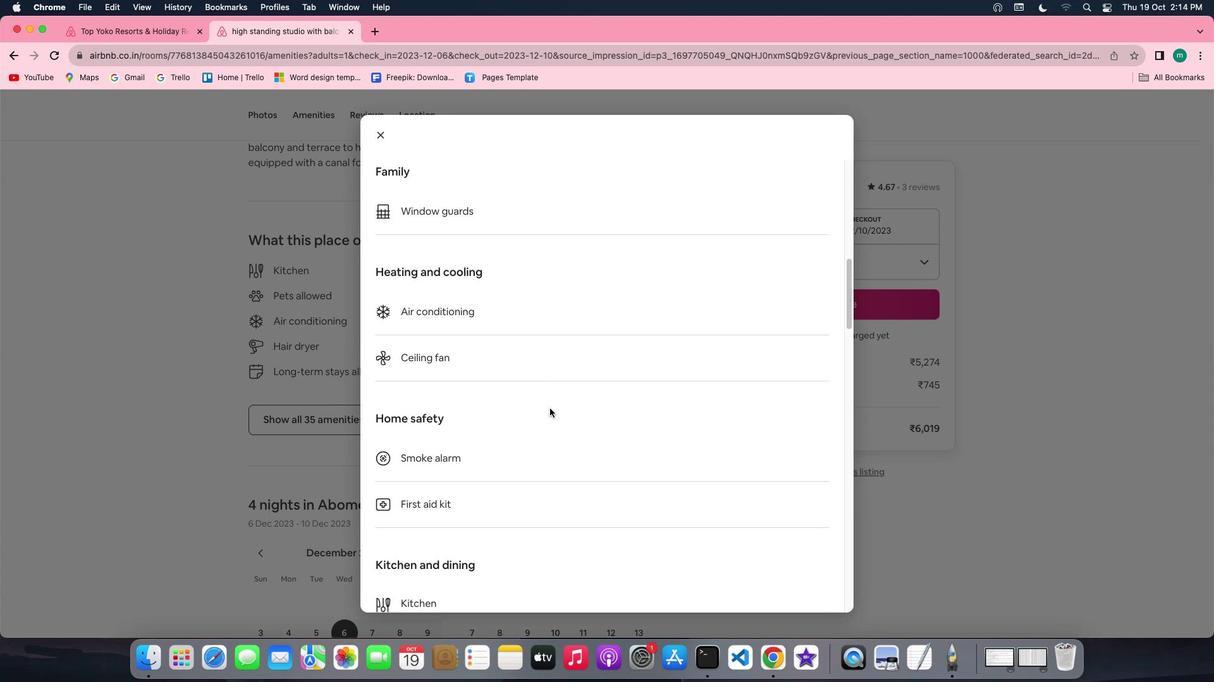 
Action: Mouse scrolled (549, 407) with delta (0, 0)
Screenshot: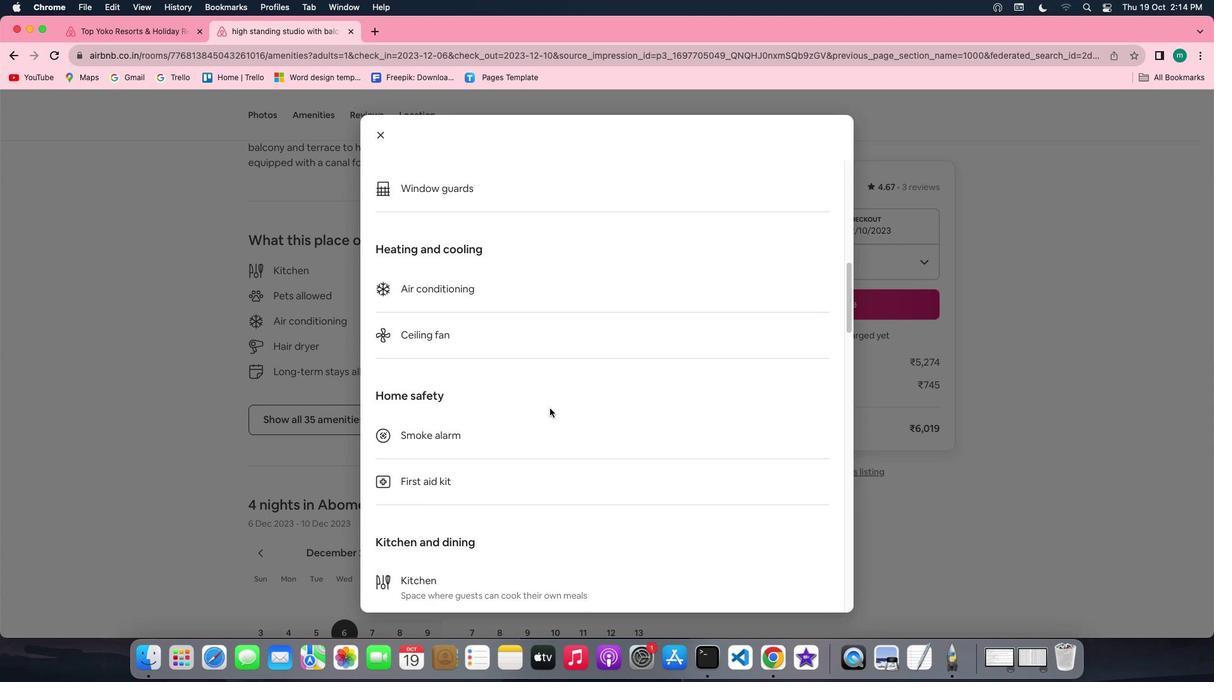 
Action: Mouse scrolled (549, 407) with delta (0, -1)
Screenshot: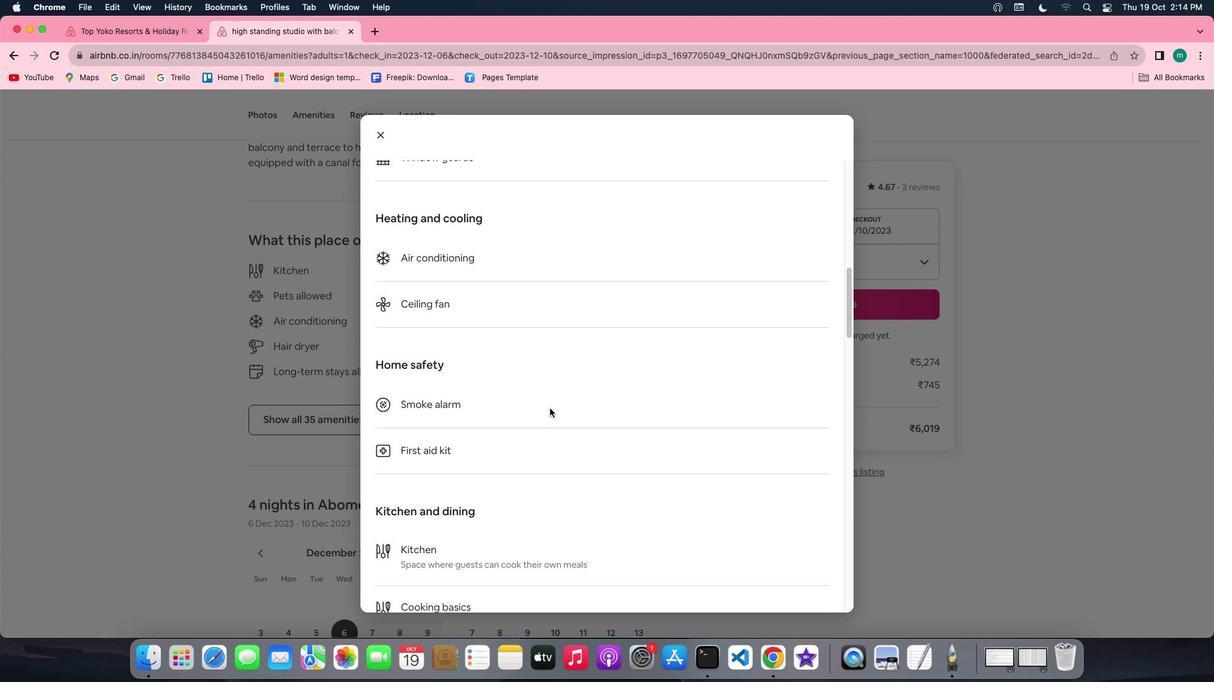 
Action: Mouse scrolled (549, 407) with delta (0, -1)
Screenshot: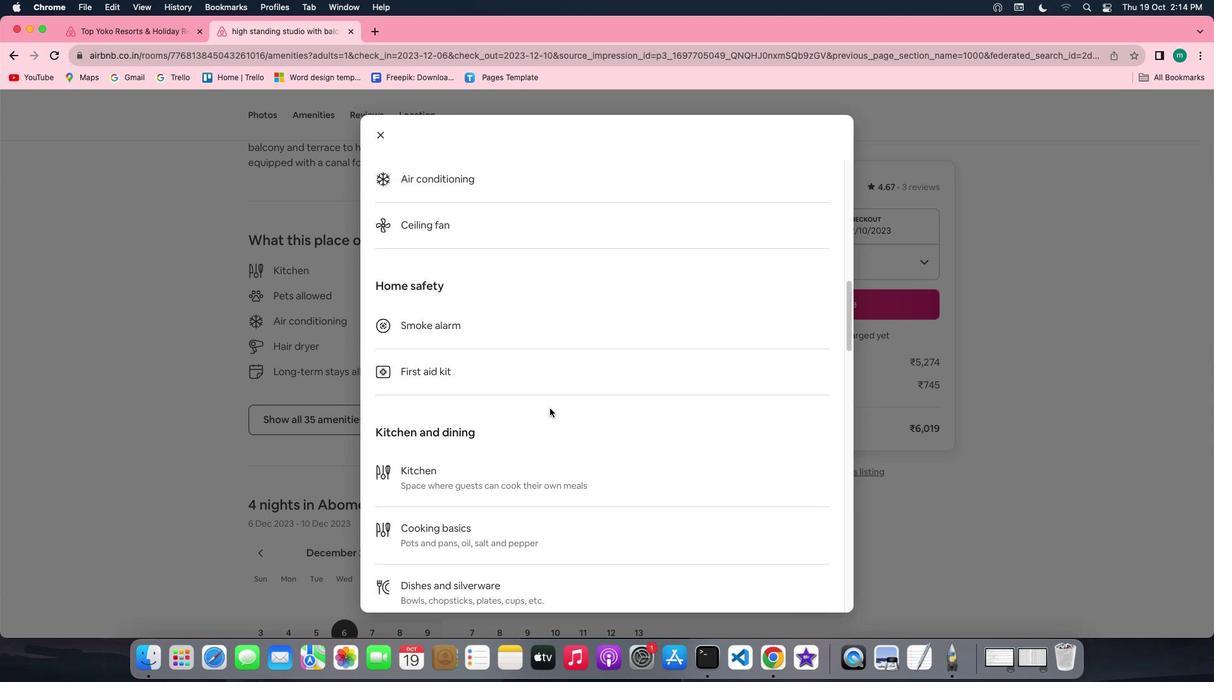 
Action: Mouse scrolled (549, 407) with delta (0, 0)
Screenshot: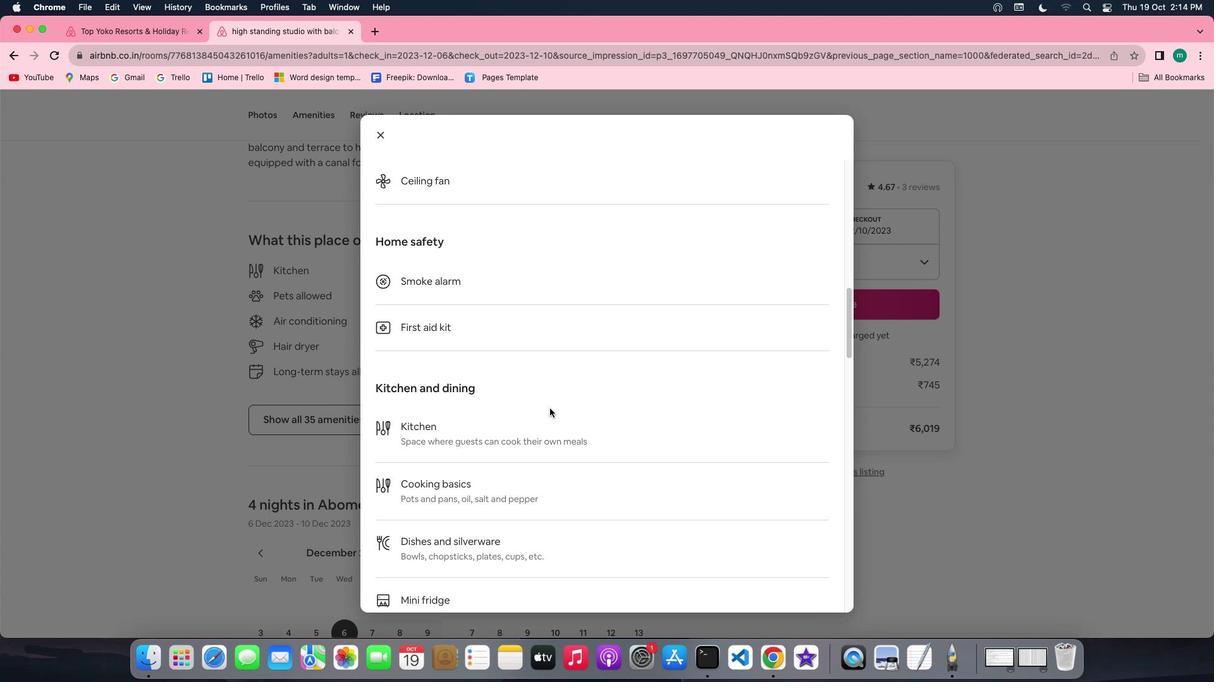 
Action: Mouse scrolled (549, 407) with delta (0, 0)
Screenshot: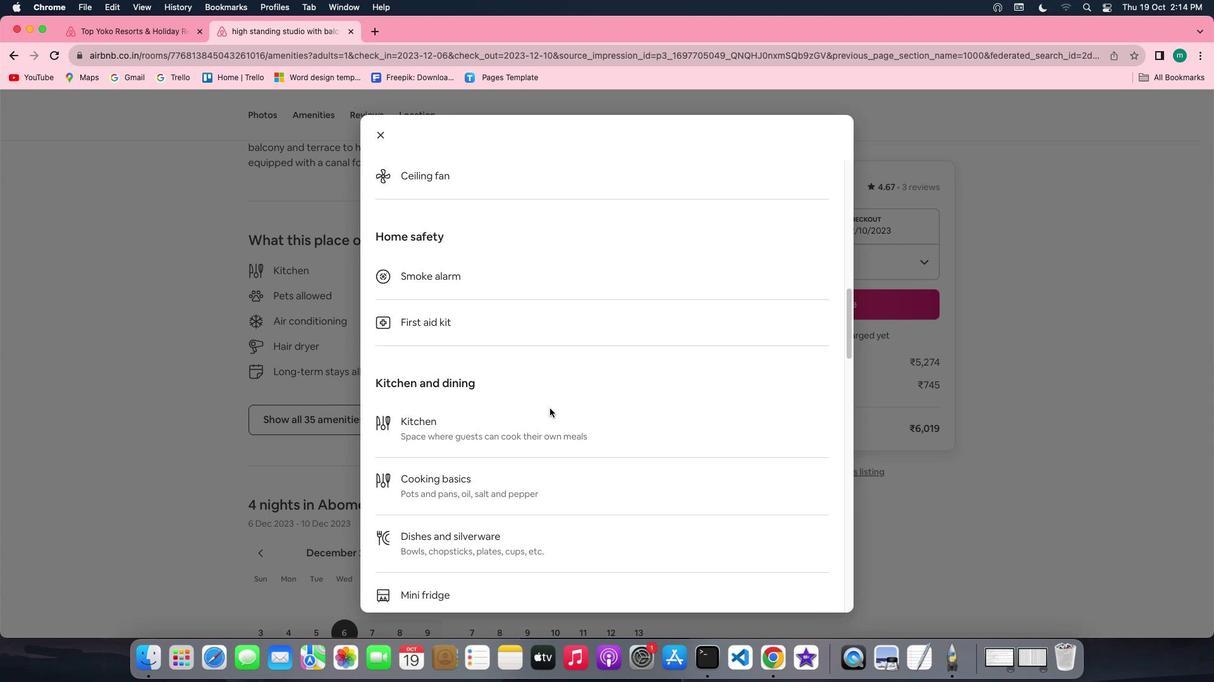 
Action: Mouse scrolled (549, 407) with delta (0, 0)
Screenshot: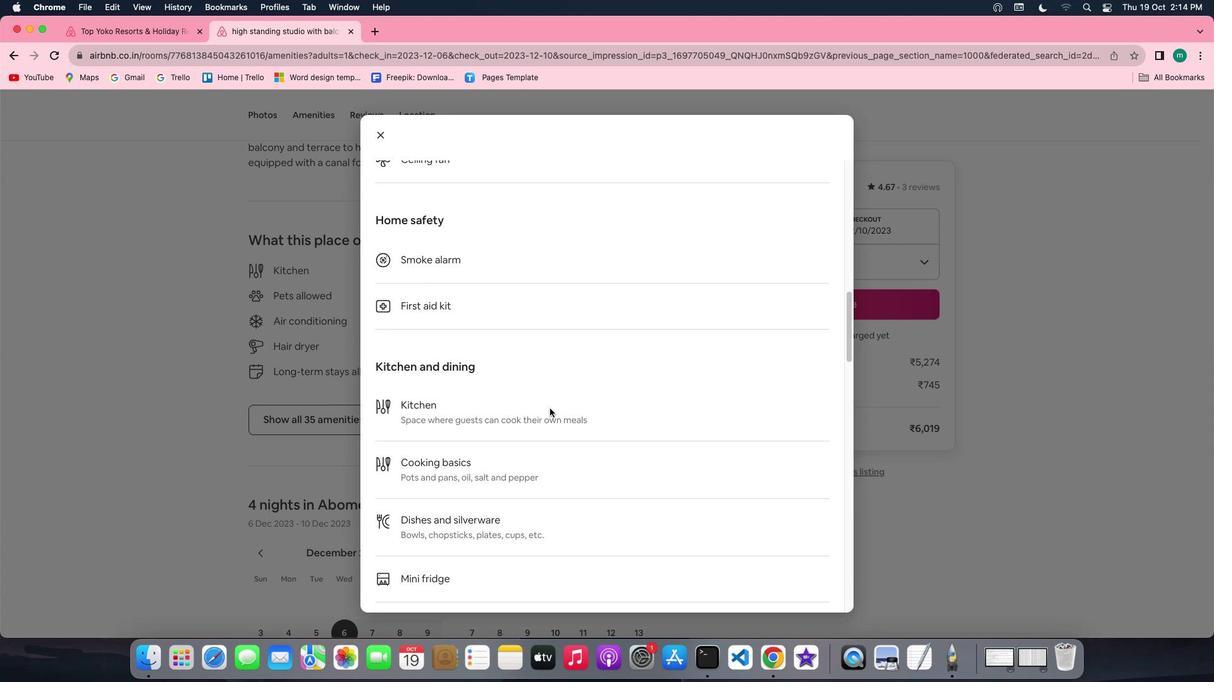 
Action: Mouse scrolled (549, 407) with delta (0, -1)
Screenshot: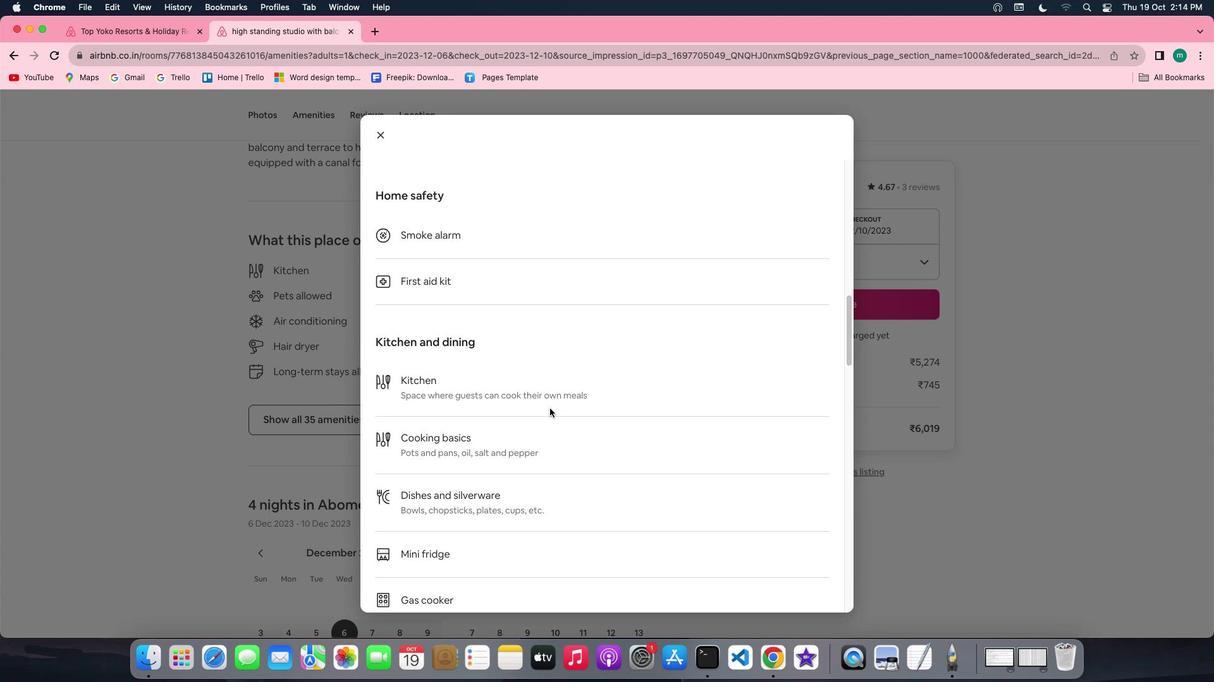 
Action: Mouse scrolled (549, 407) with delta (0, -1)
Screenshot: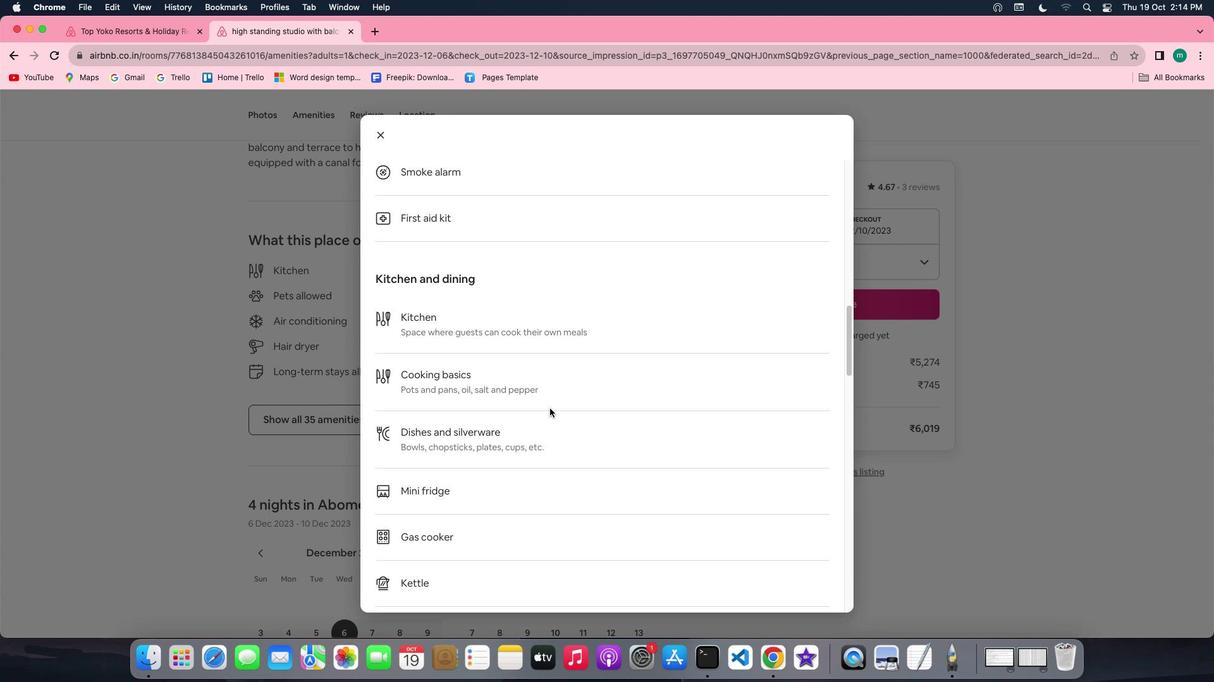 
Action: Mouse scrolled (549, 407) with delta (0, 0)
Screenshot: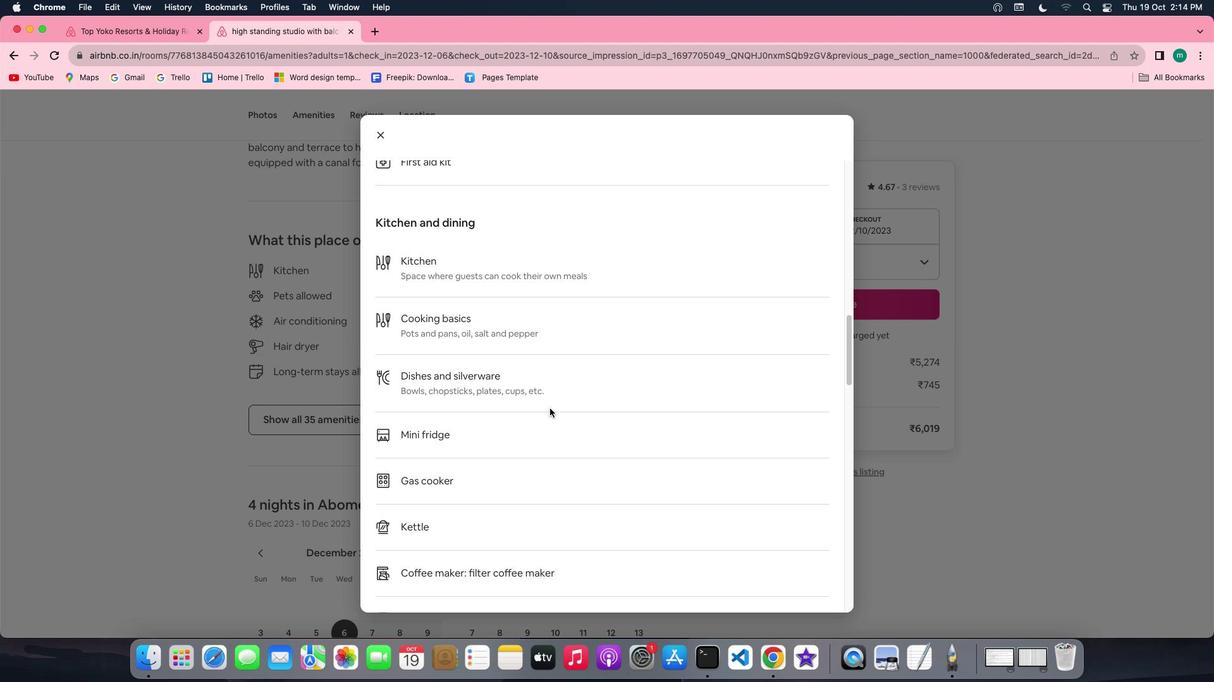 
Action: Mouse scrolled (549, 407) with delta (0, 0)
Screenshot: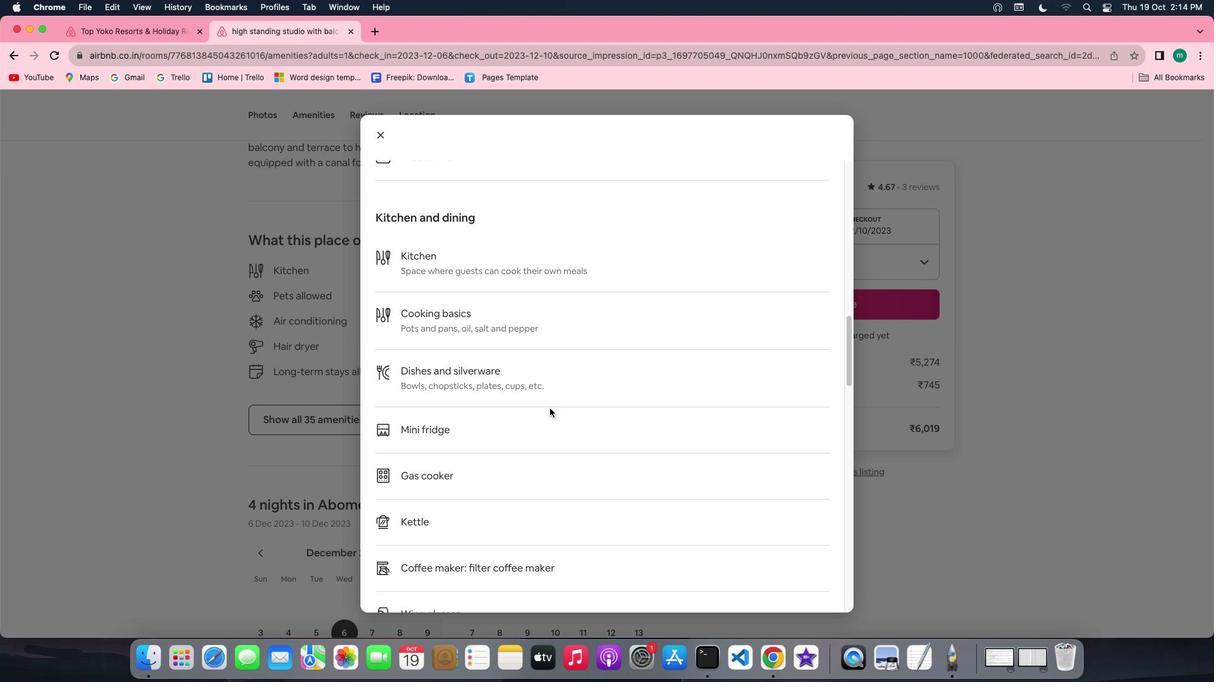 
Action: Mouse scrolled (549, 407) with delta (0, 0)
Screenshot: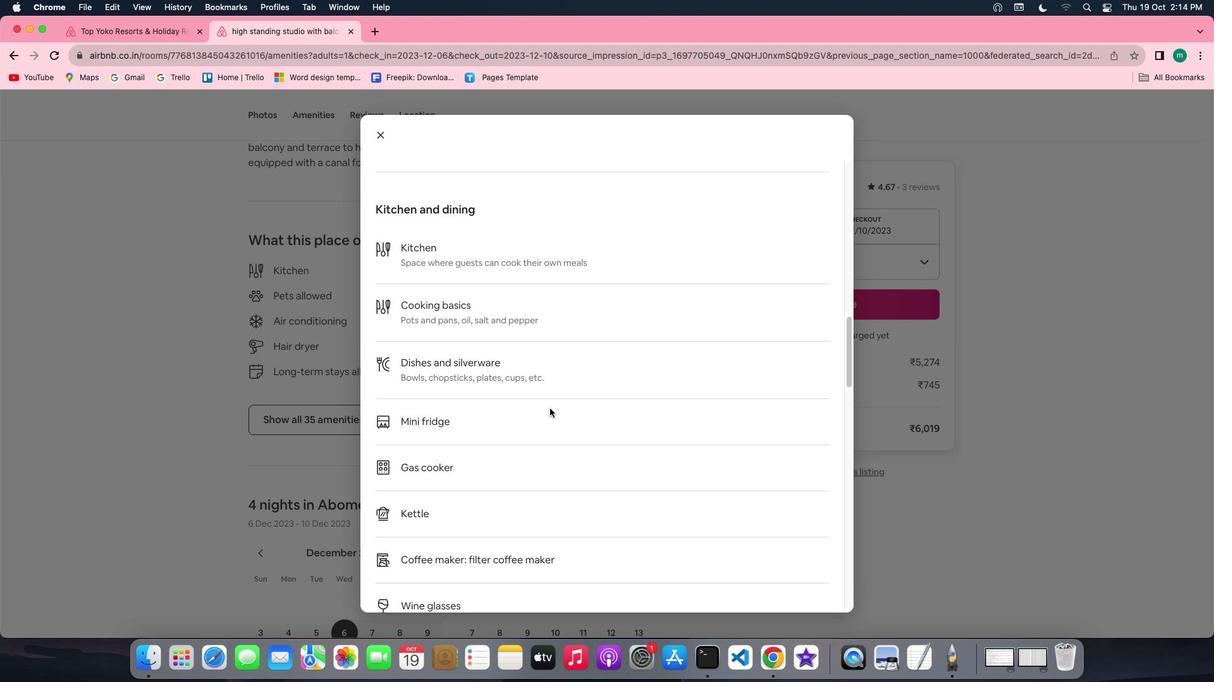 
Action: Mouse scrolled (549, 407) with delta (0, -1)
Screenshot: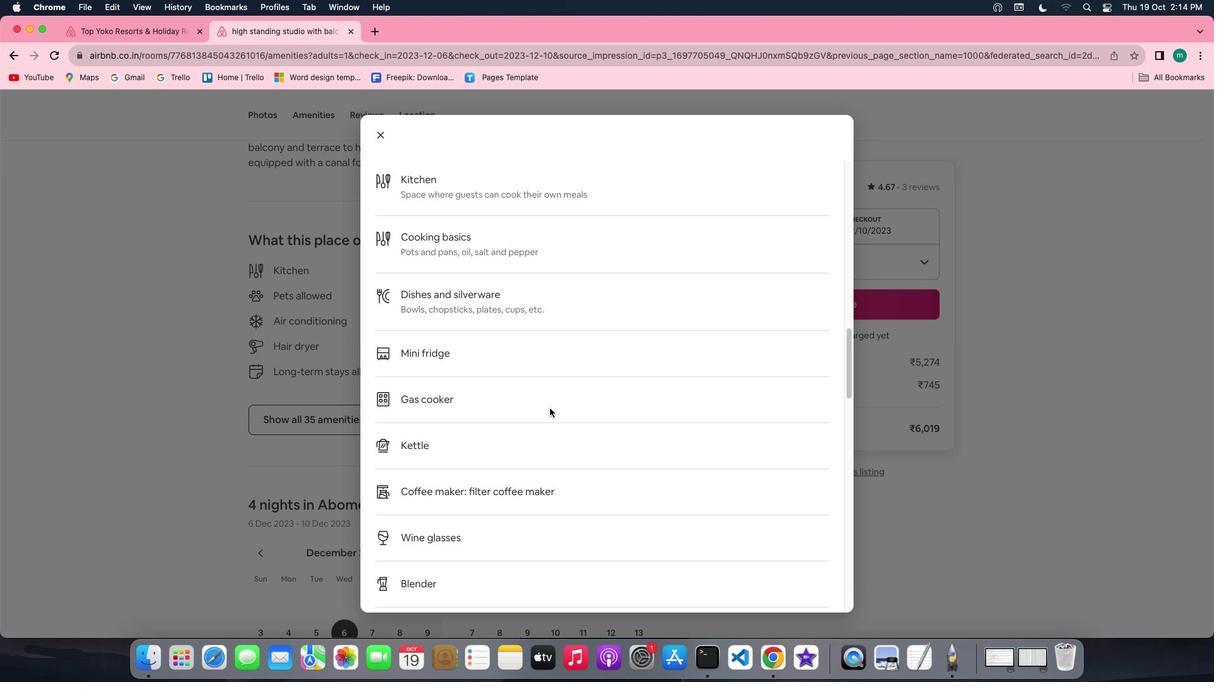 
Action: Mouse scrolled (549, 407) with delta (0, 0)
Screenshot: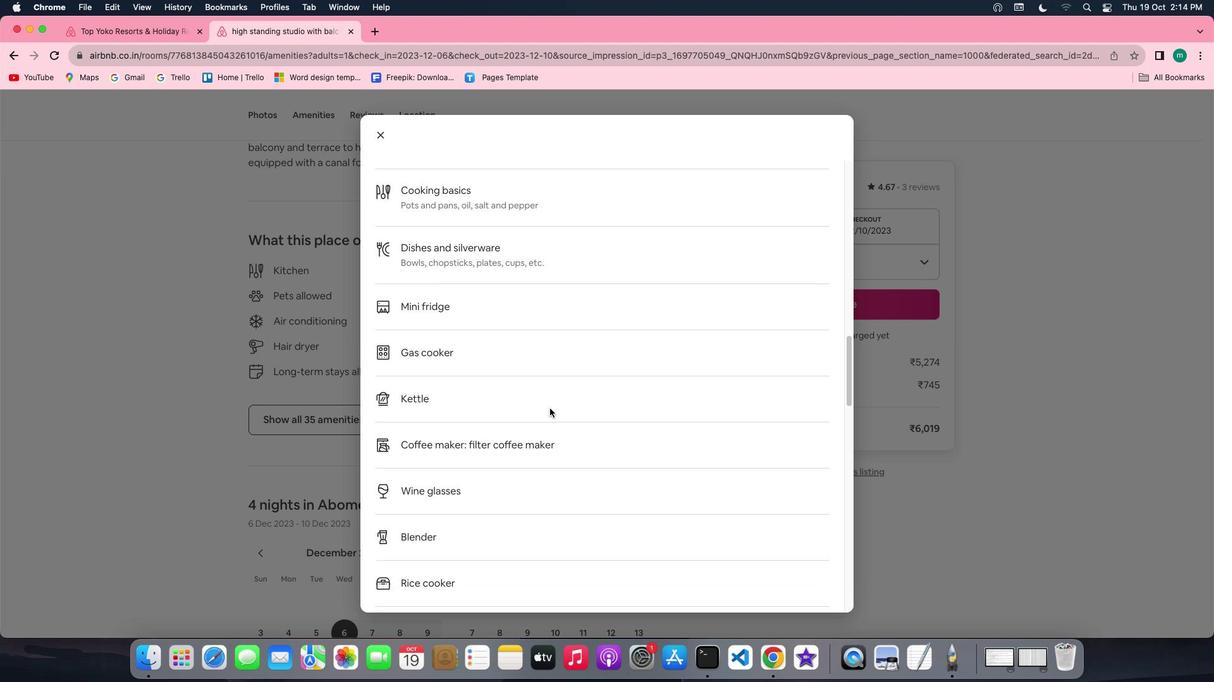 
Action: Mouse scrolled (549, 407) with delta (0, 0)
Screenshot: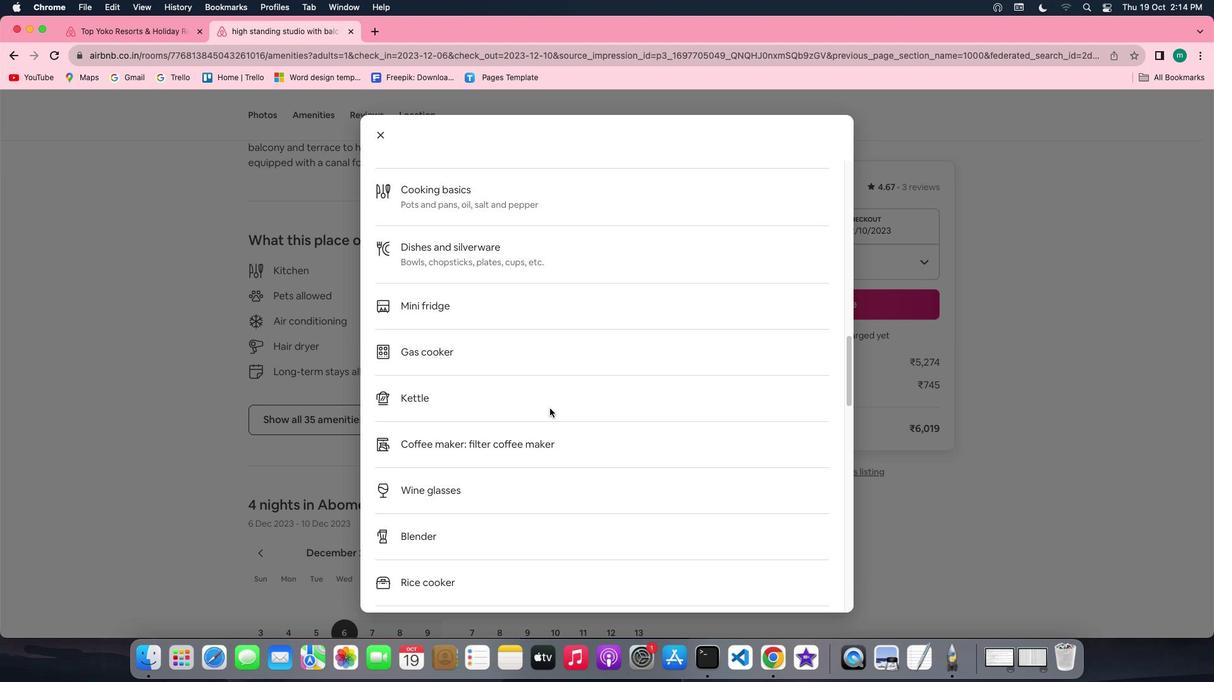 
Action: Mouse scrolled (549, 407) with delta (0, 0)
Screenshot: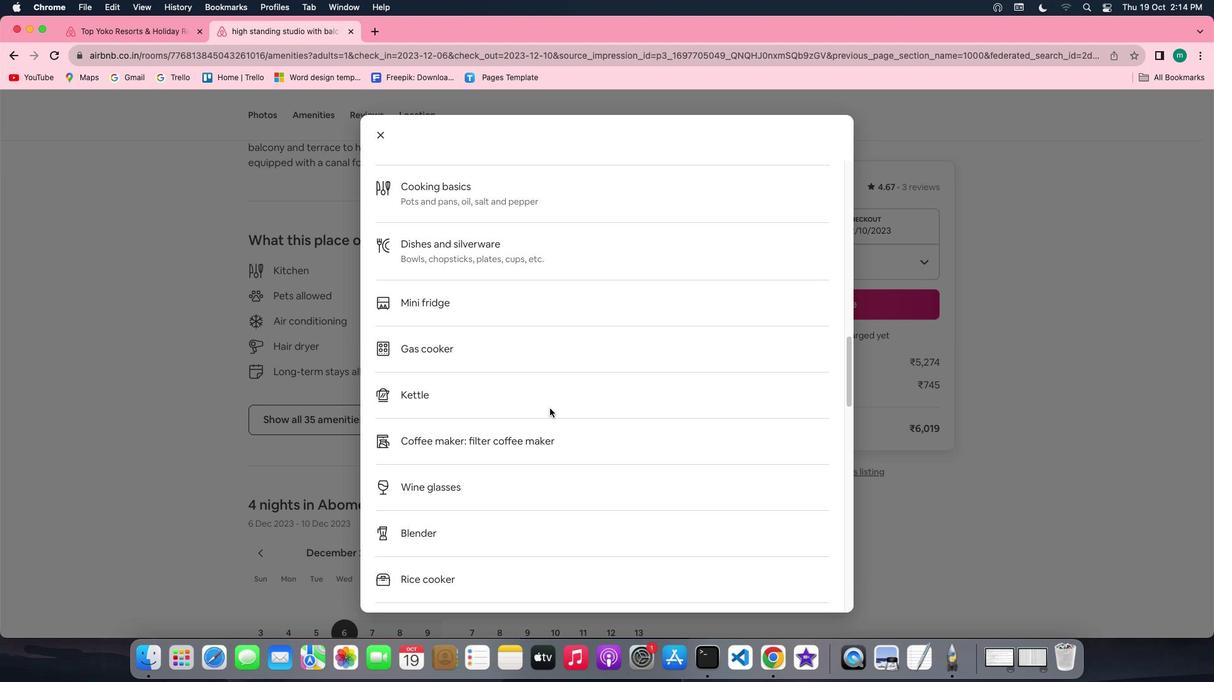 
Action: Mouse scrolled (549, 407) with delta (0, 0)
Screenshot: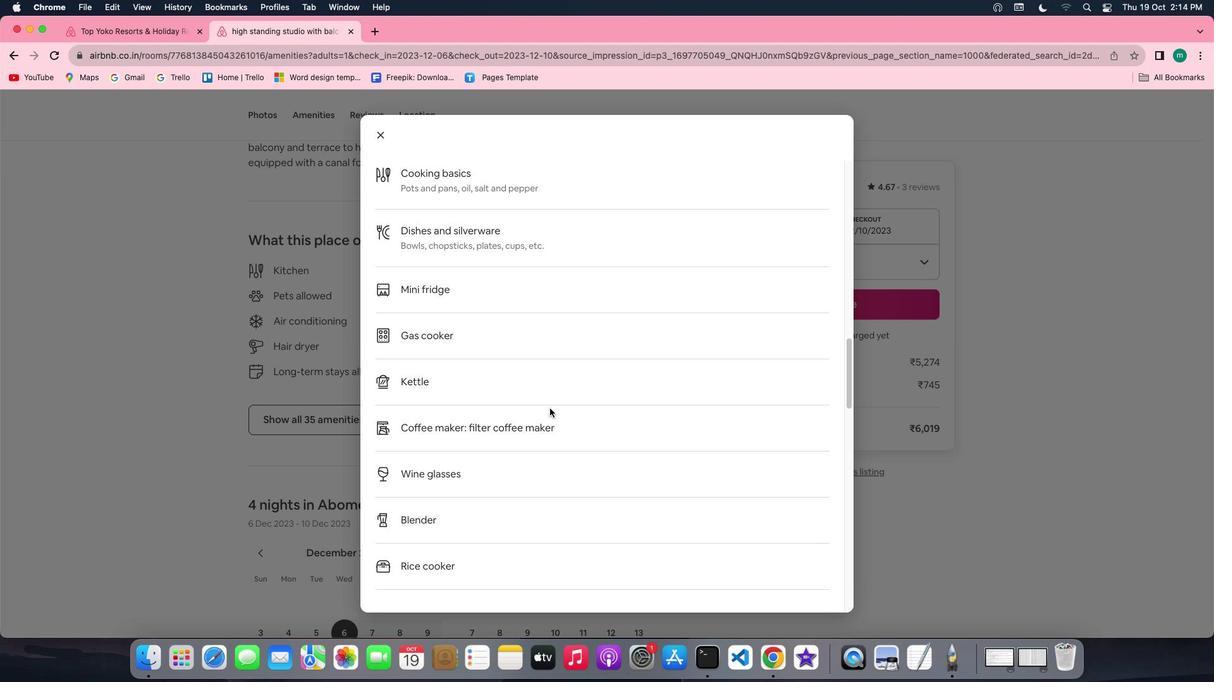 
Action: Mouse scrolled (549, 407) with delta (0, -1)
Screenshot: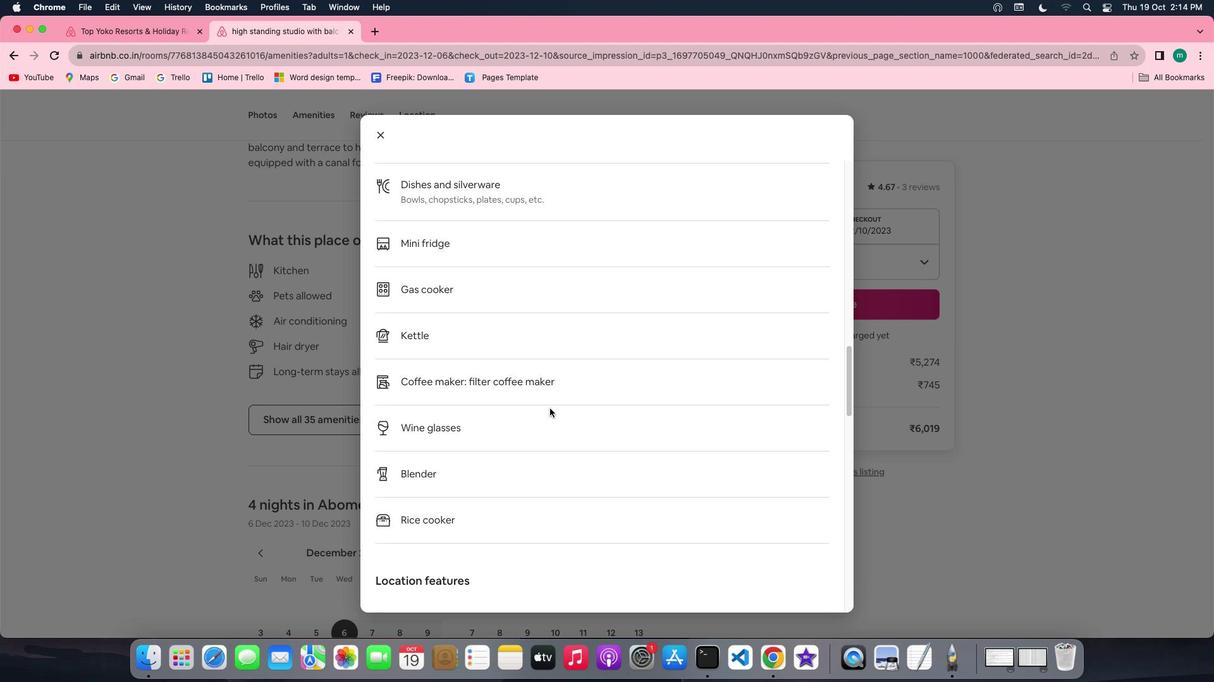 
Action: Mouse scrolled (549, 407) with delta (0, 0)
Screenshot: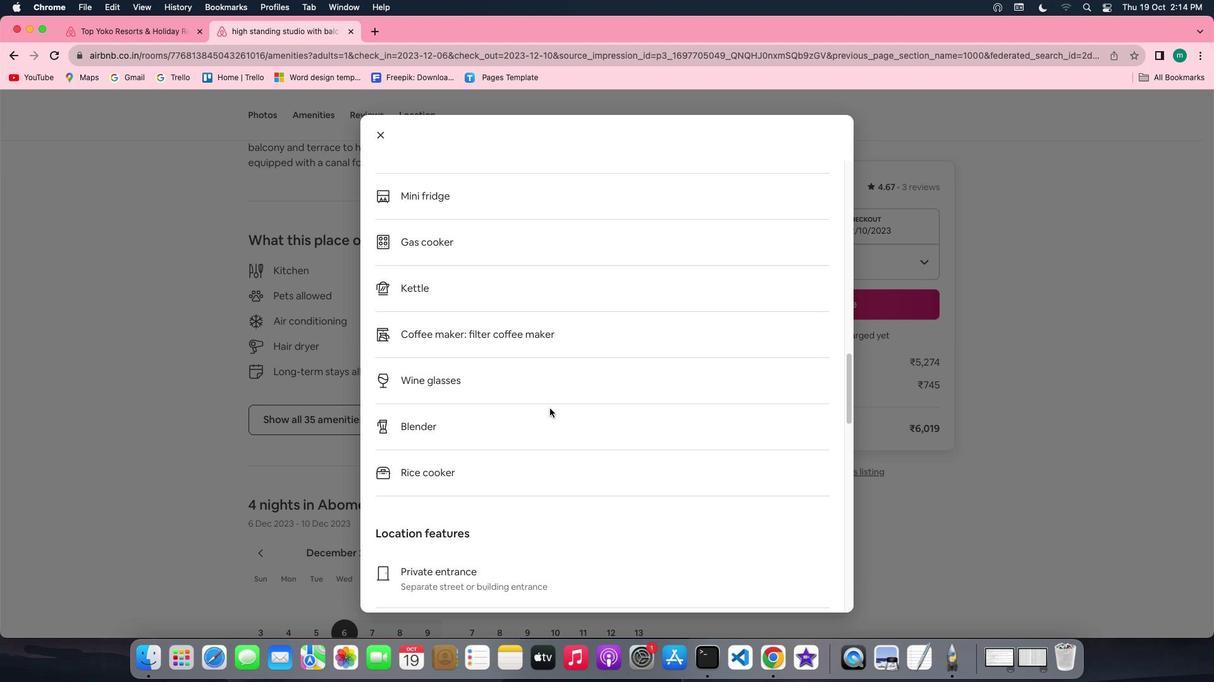 
Action: Mouse scrolled (549, 407) with delta (0, 0)
Screenshot: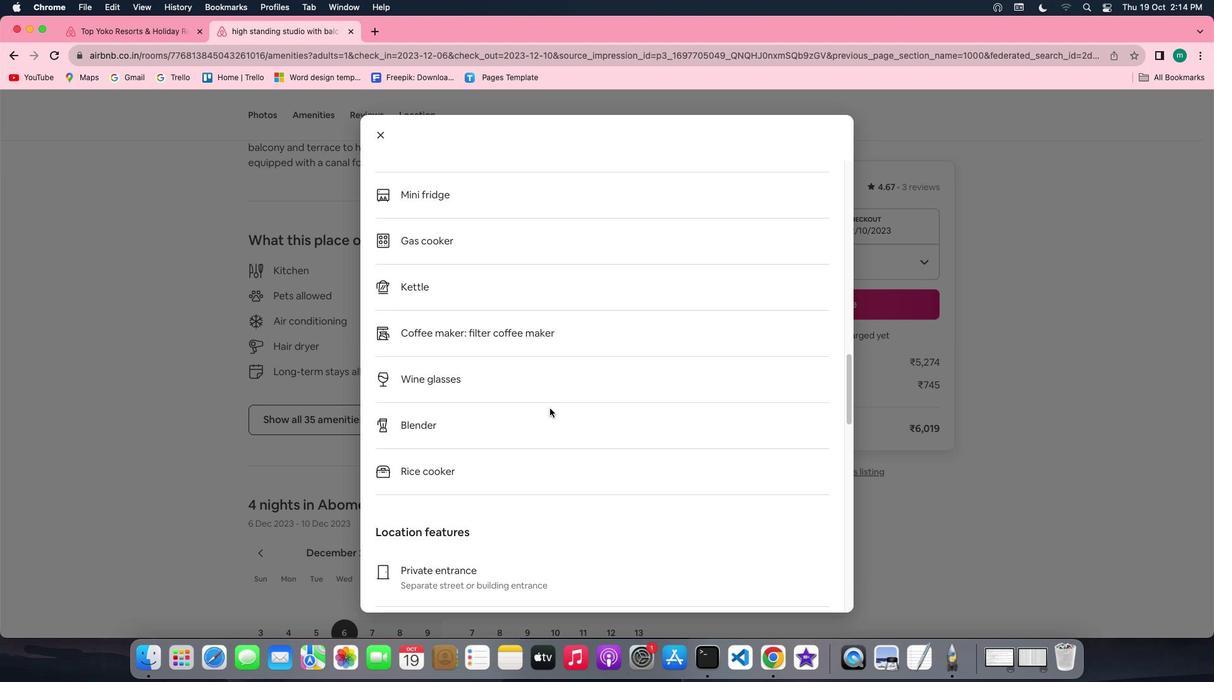 
Action: Mouse scrolled (549, 407) with delta (0, 0)
Screenshot: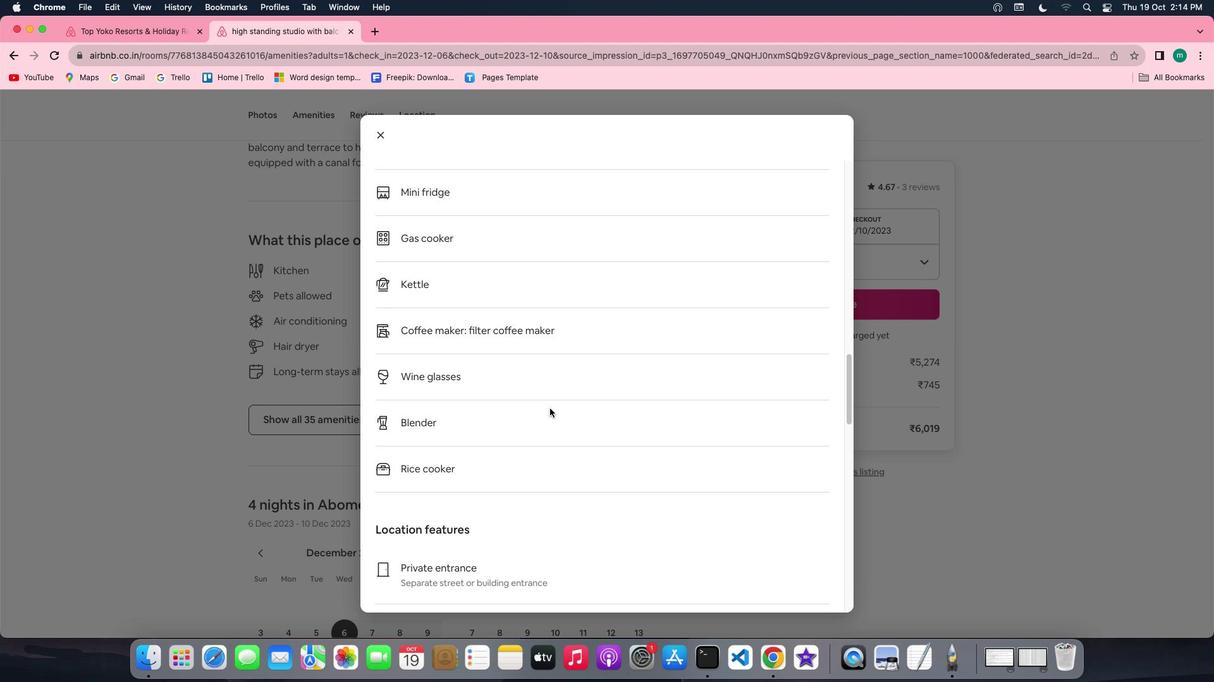 
Action: Mouse scrolled (549, 407) with delta (0, 0)
Screenshot: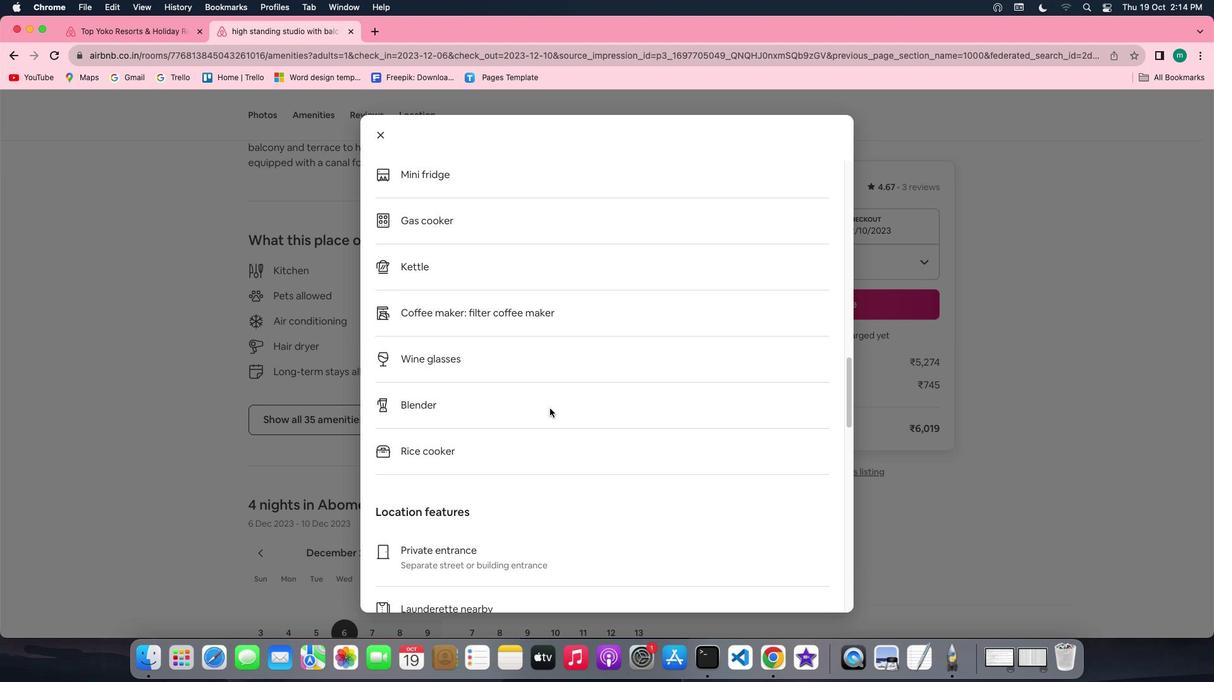 
Action: Mouse scrolled (549, 407) with delta (0, -1)
Screenshot: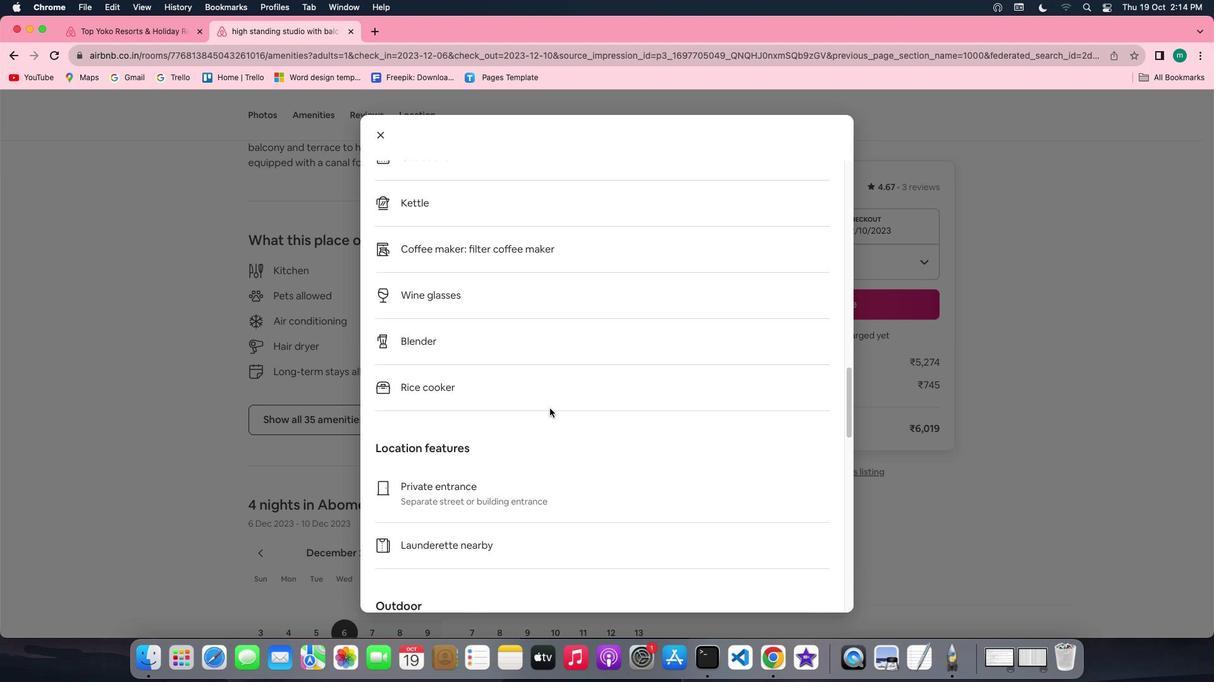 
Action: Mouse scrolled (549, 407) with delta (0, 0)
Screenshot: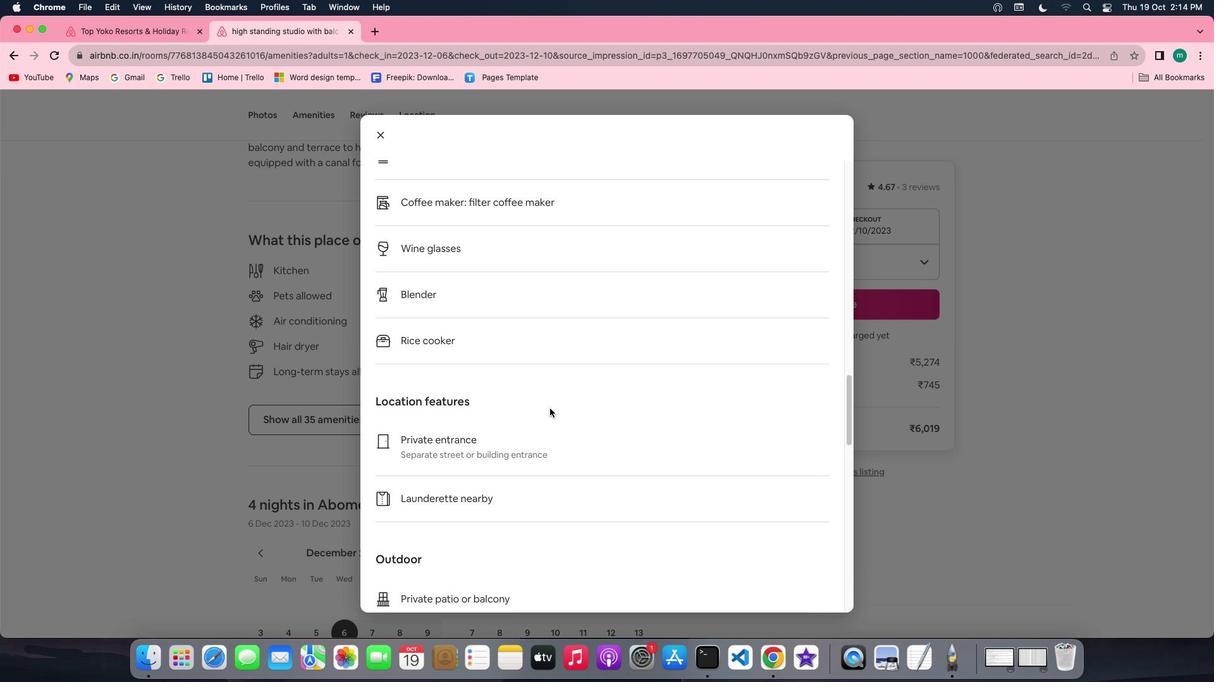 
Action: Mouse scrolled (549, 407) with delta (0, 0)
Screenshot: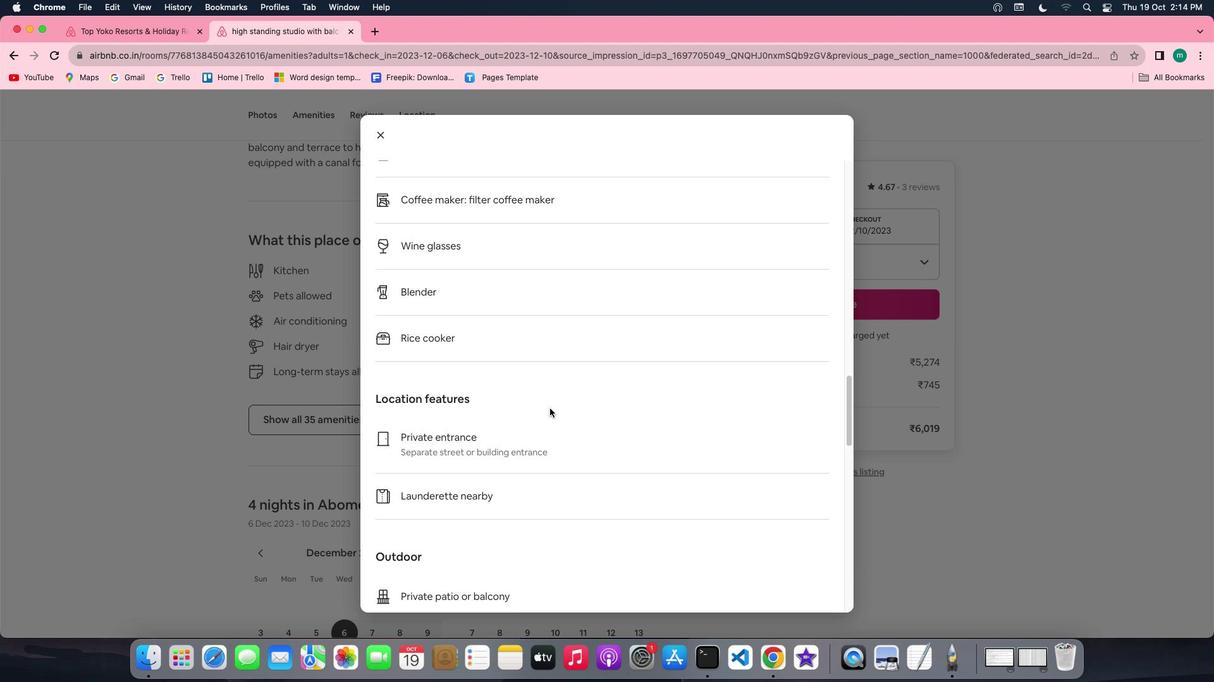 
Action: Mouse scrolled (549, 407) with delta (0, 0)
Screenshot: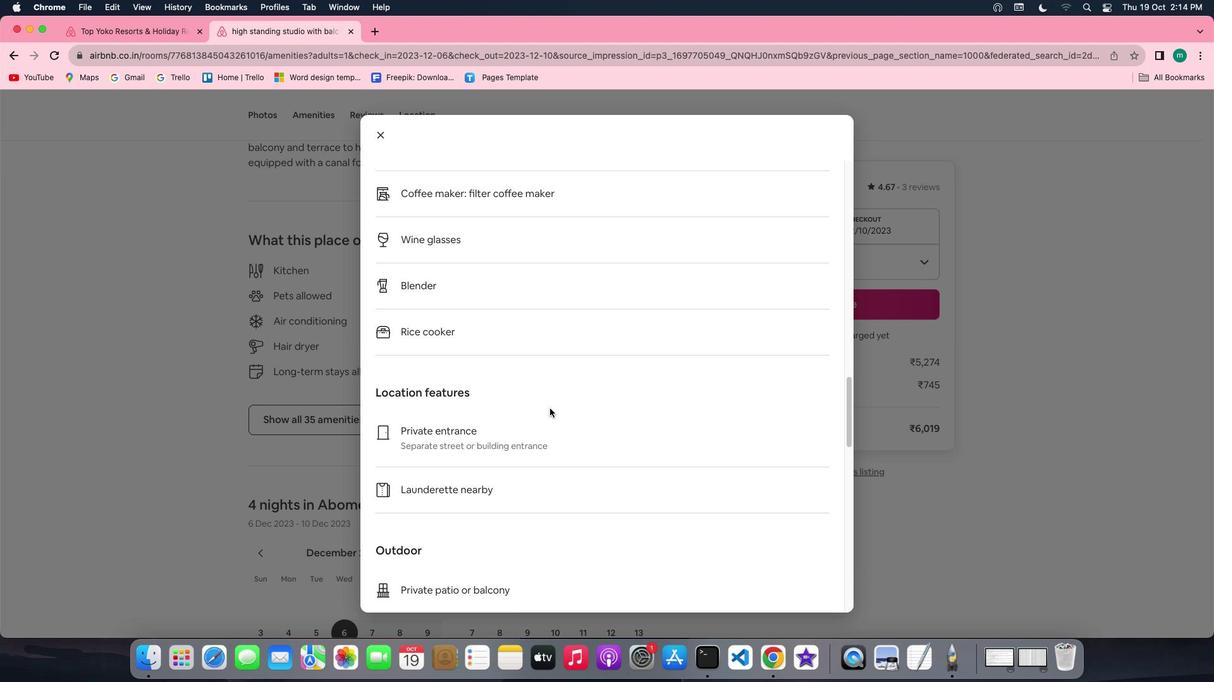 
Action: Mouse scrolled (549, 407) with delta (0, -1)
Screenshot: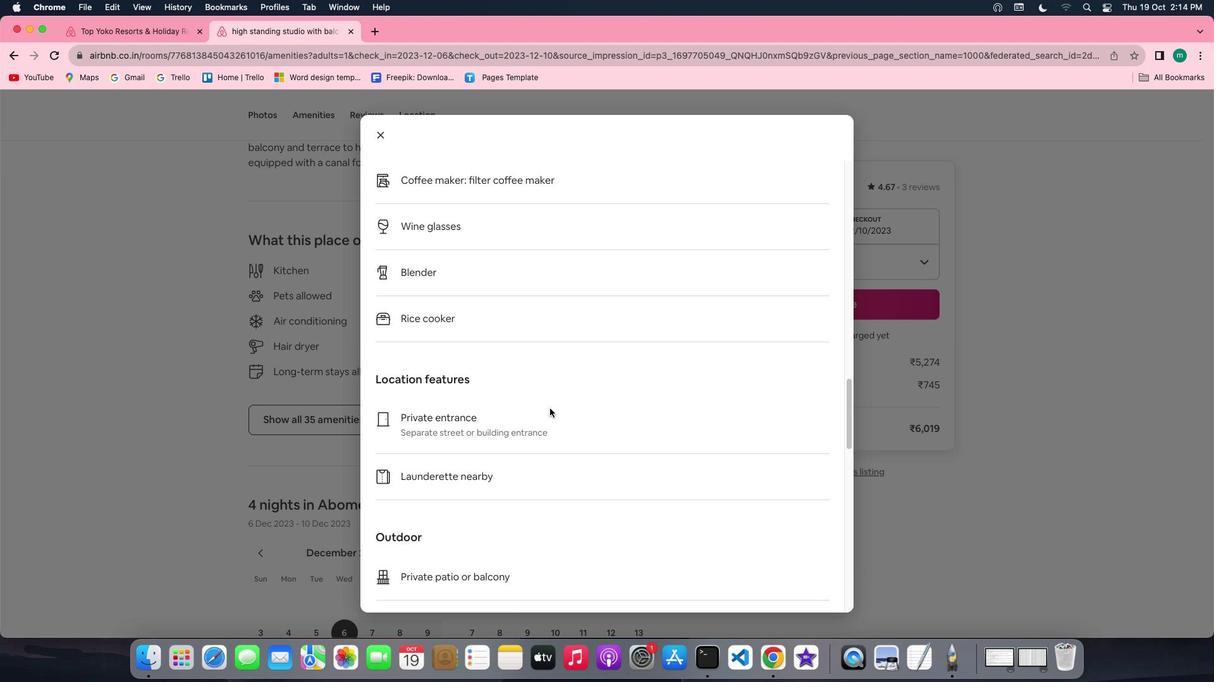 
Action: Mouse scrolled (549, 407) with delta (0, -1)
Screenshot: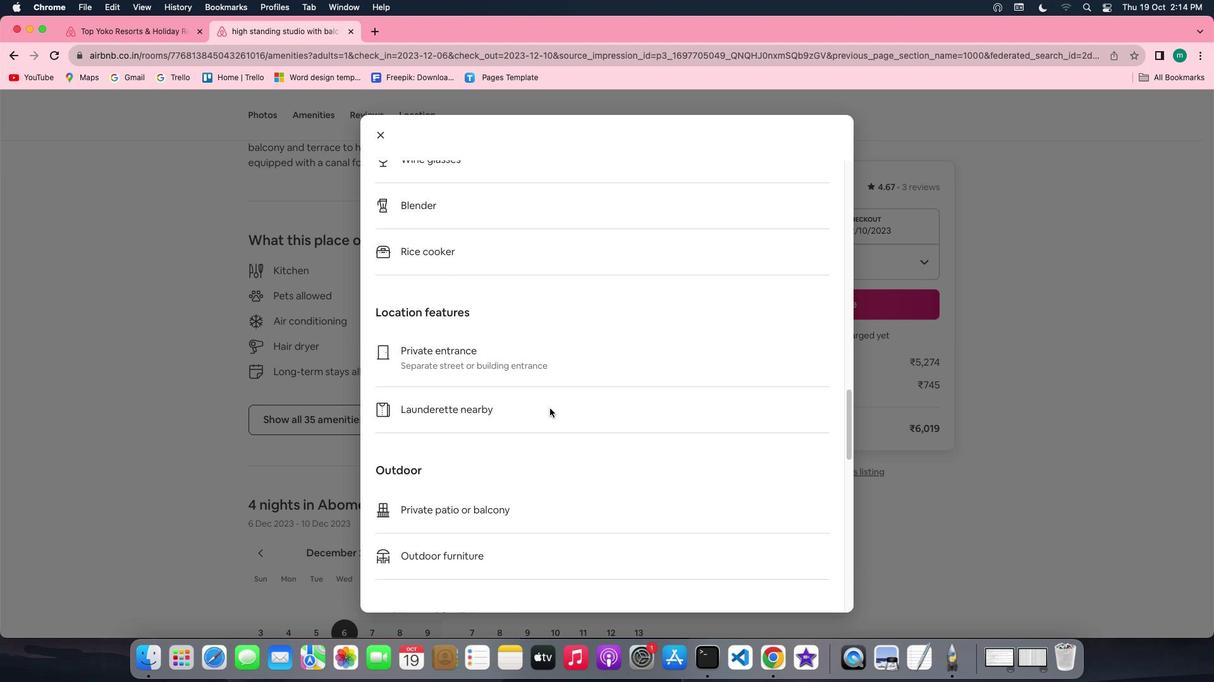 
Action: Mouse scrolled (549, 407) with delta (0, 0)
Screenshot: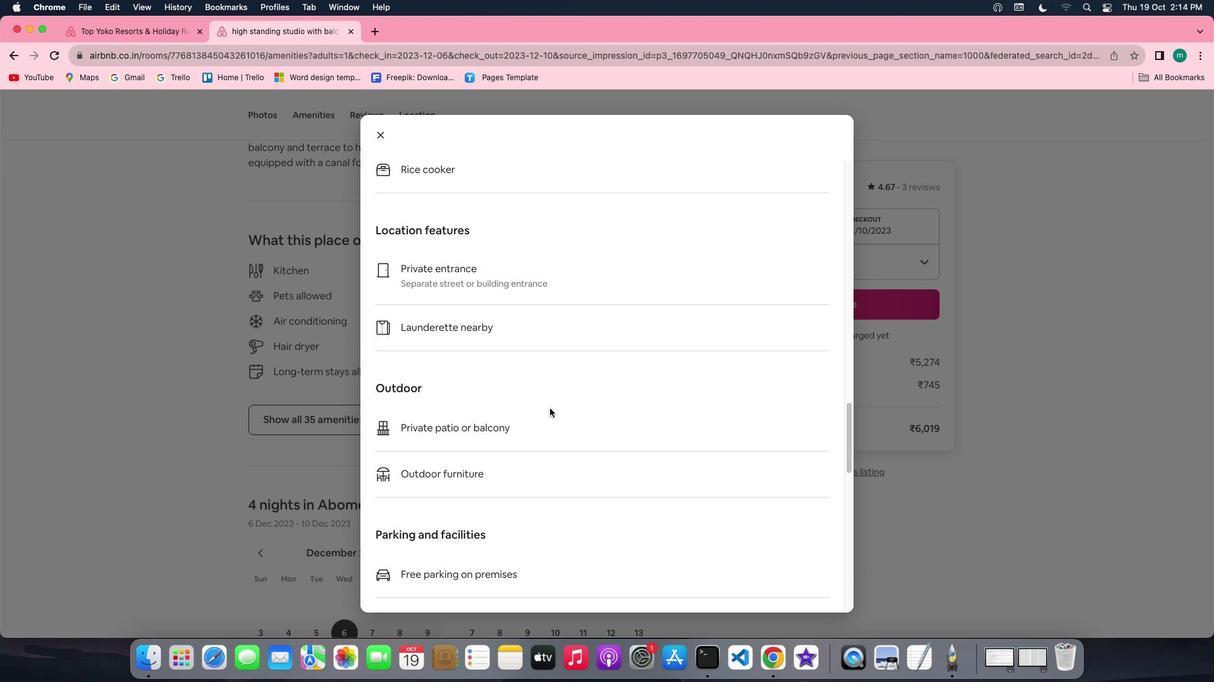 
Action: Mouse scrolled (549, 407) with delta (0, 0)
Screenshot: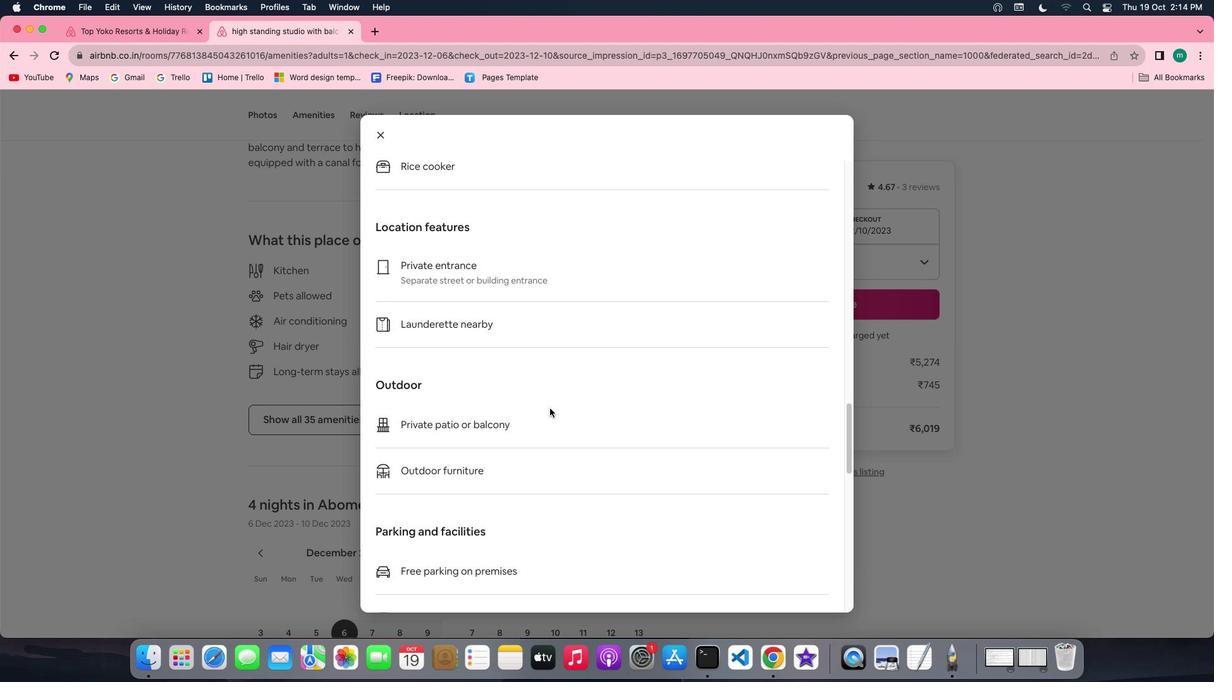 
Action: Mouse scrolled (549, 407) with delta (0, 0)
Screenshot: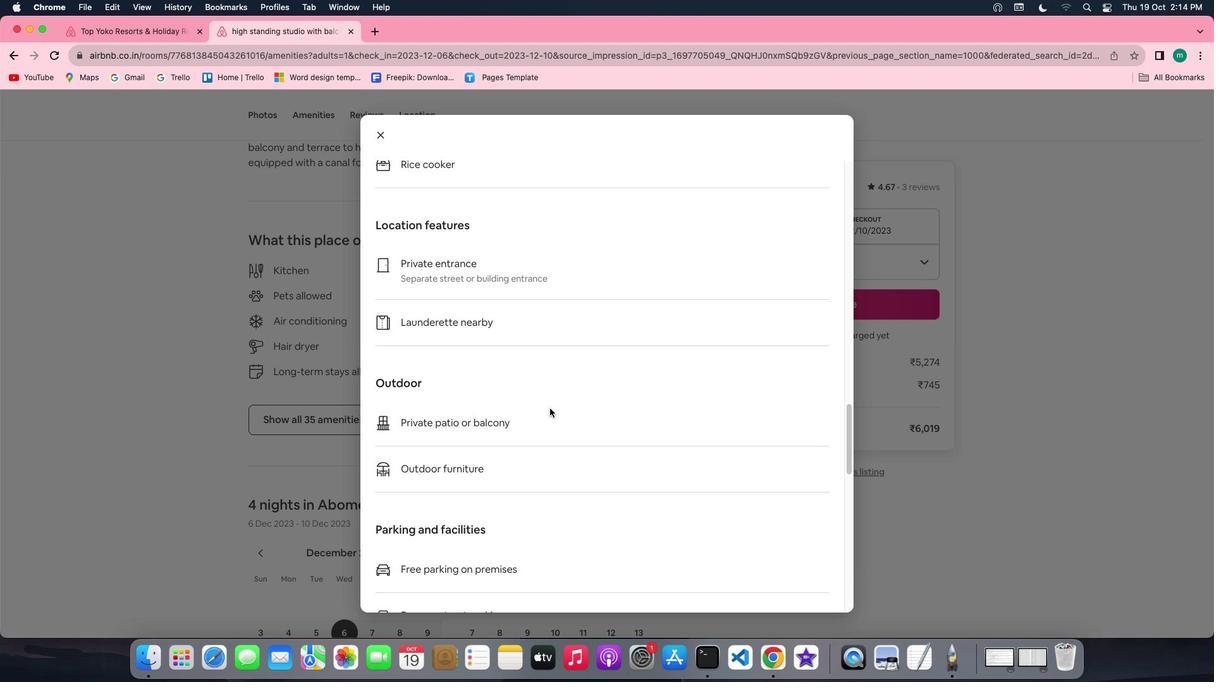 
Action: Mouse scrolled (549, 407) with delta (0, -1)
Screenshot: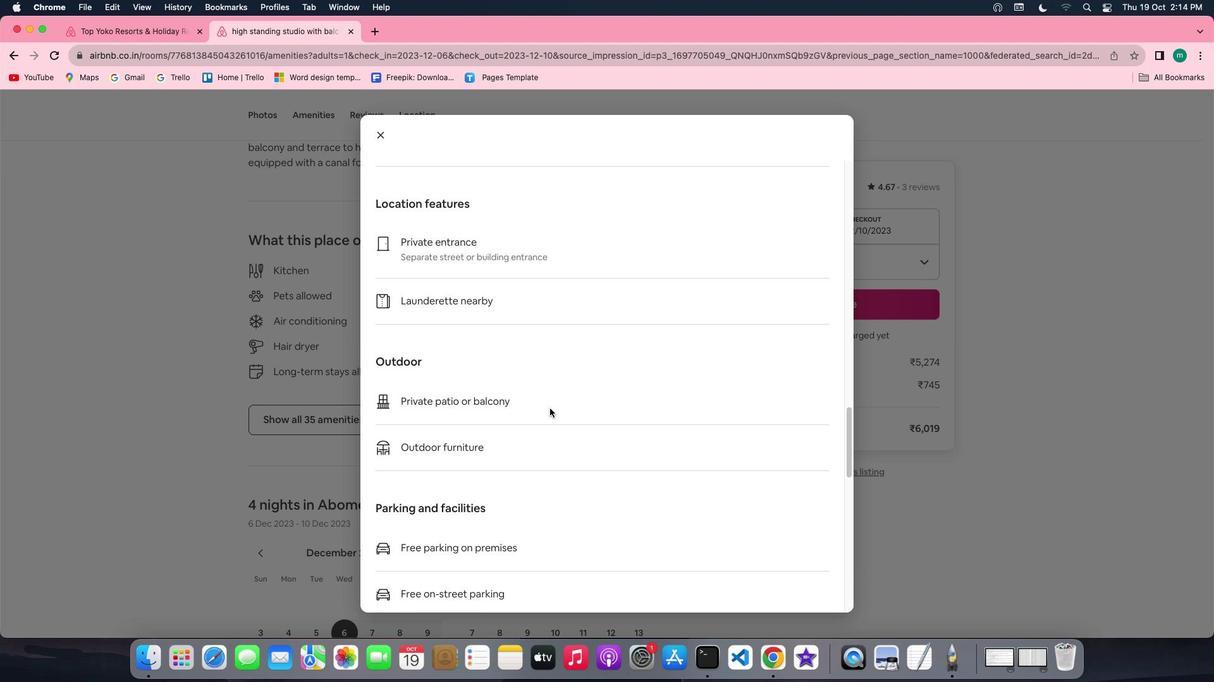 
Action: Mouse scrolled (549, 407) with delta (0, -1)
Screenshot: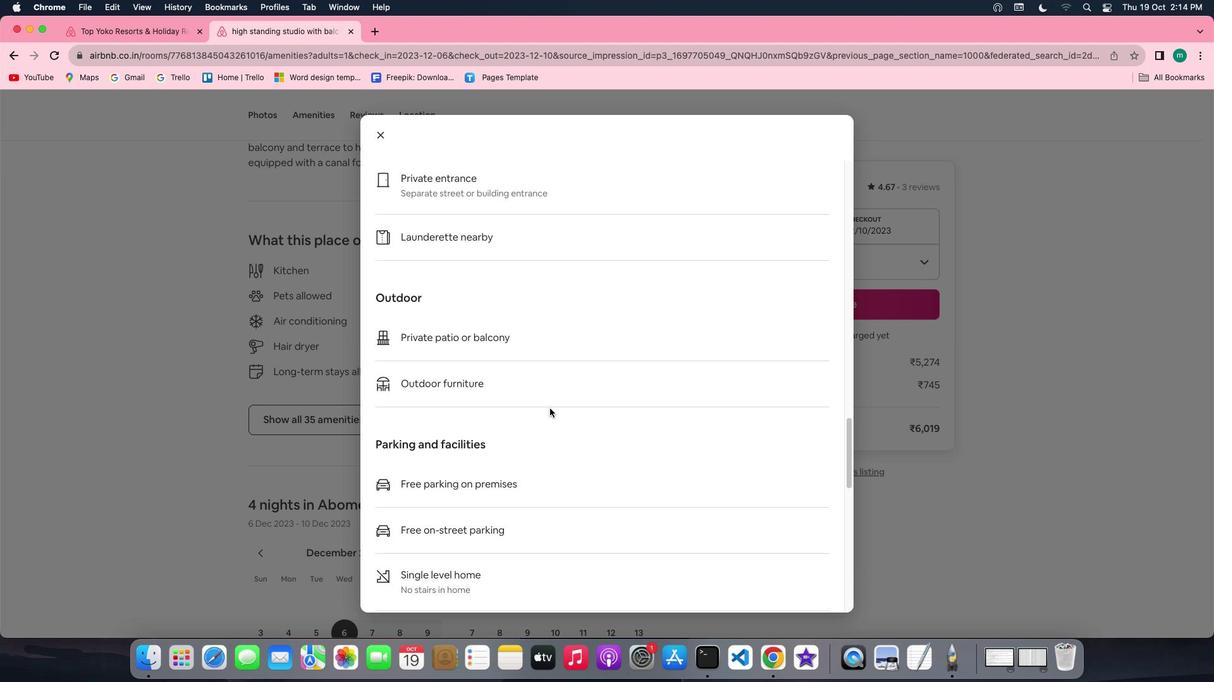
Action: Mouse scrolled (549, 407) with delta (0, -1)
Screenshot: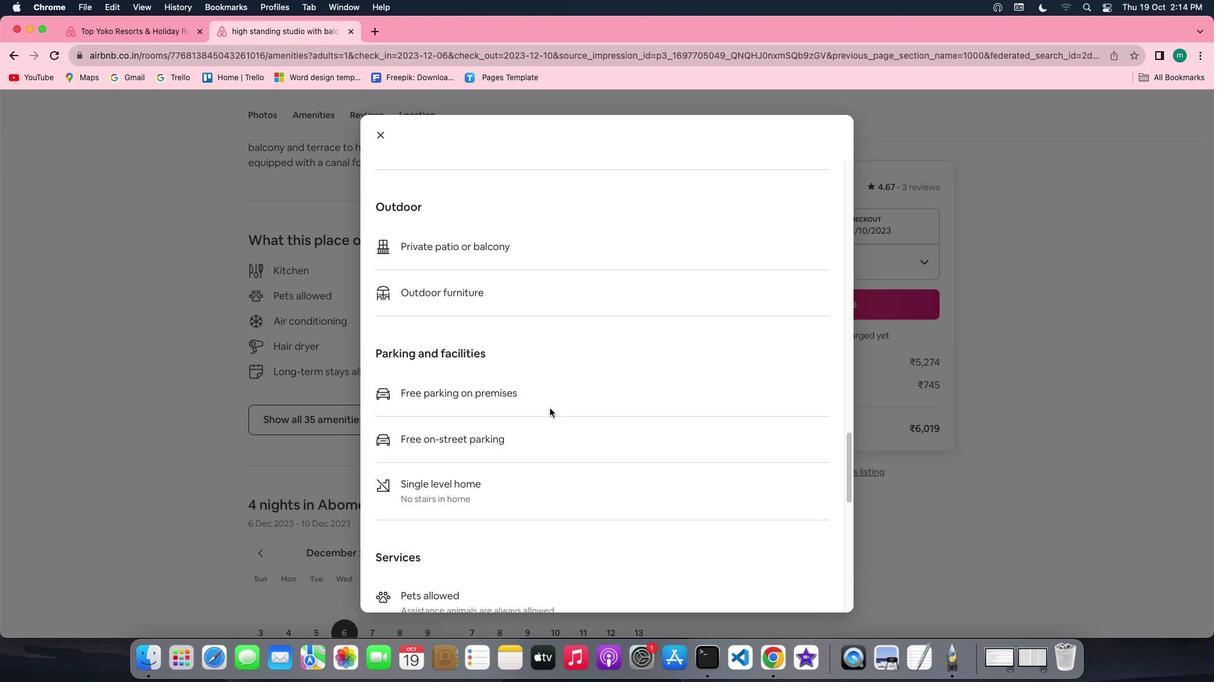 
Action: Mouse scrolled (549, 407) with delta (0, 0)
Screenshot: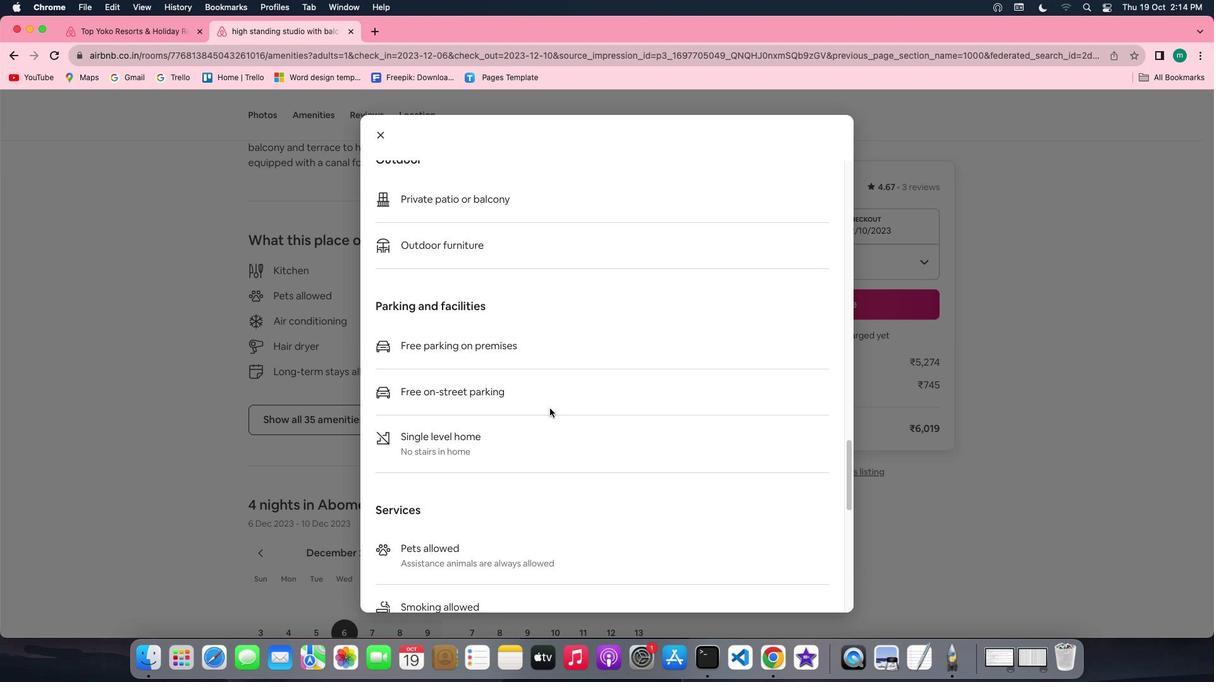 
Action: Mouse scrolled (549, 407) with delta (0, 0)
Screenshot: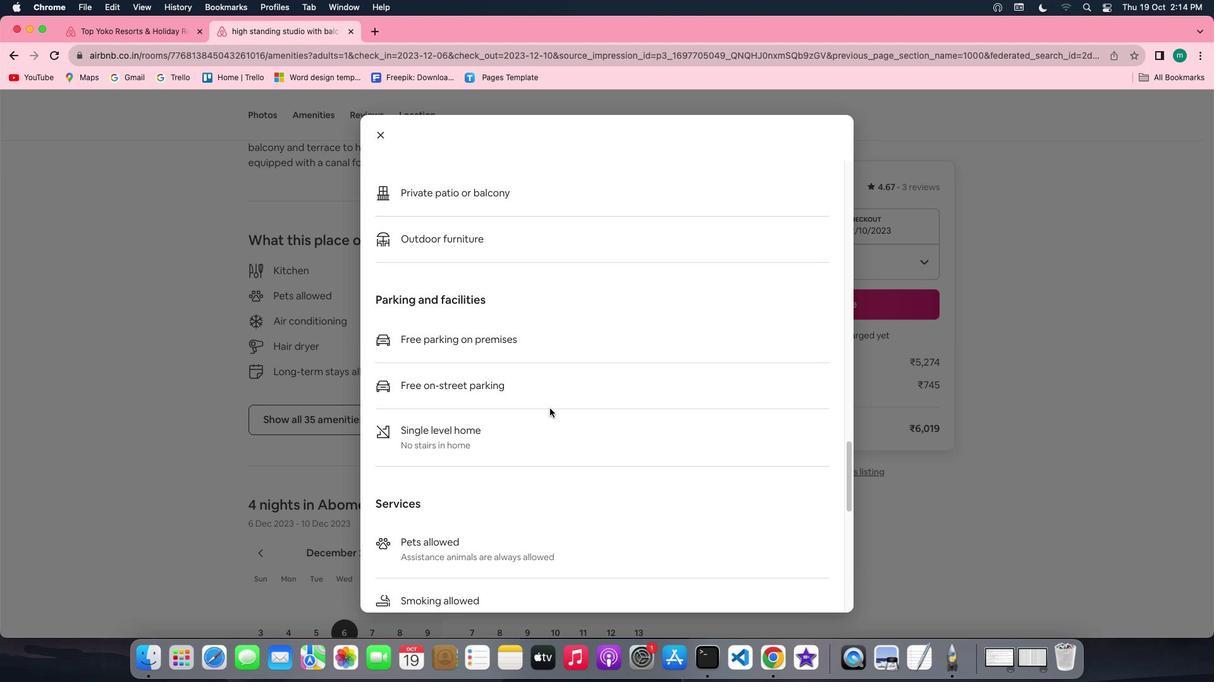 
Action: Mouse scrolled (549, 407) with delta (0, -1)
Screenshot: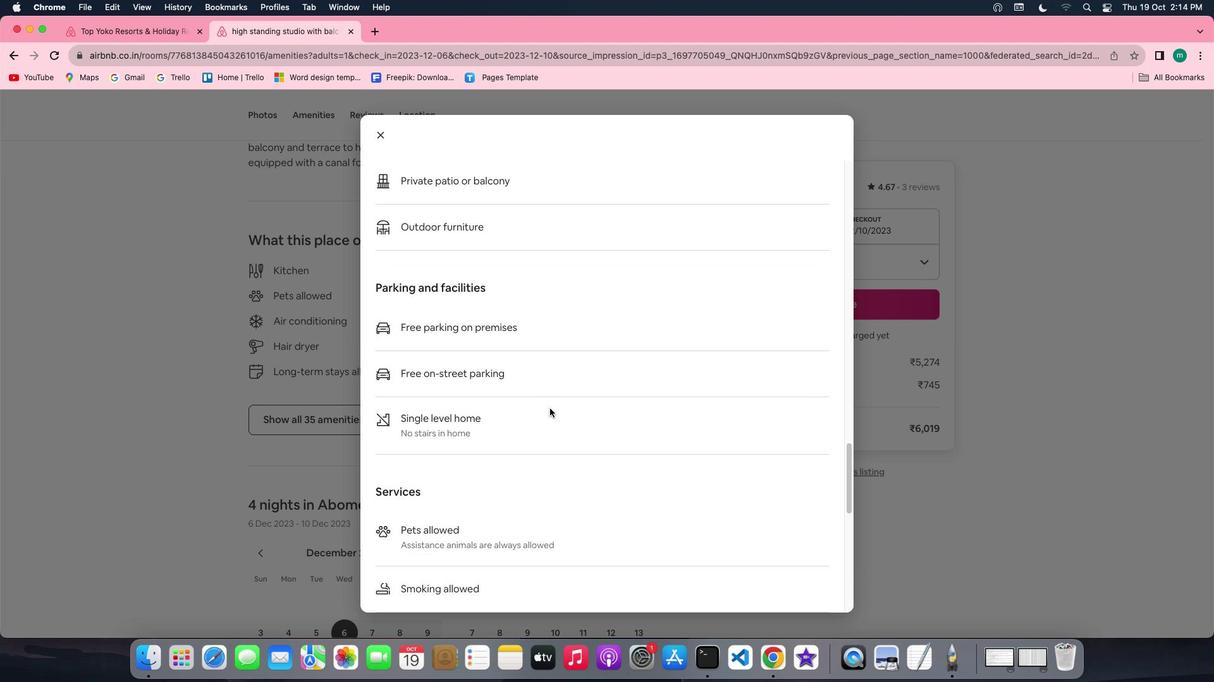 
Action: Mouse scrolled (549, 407) with delta (0, -1)
Screenshot: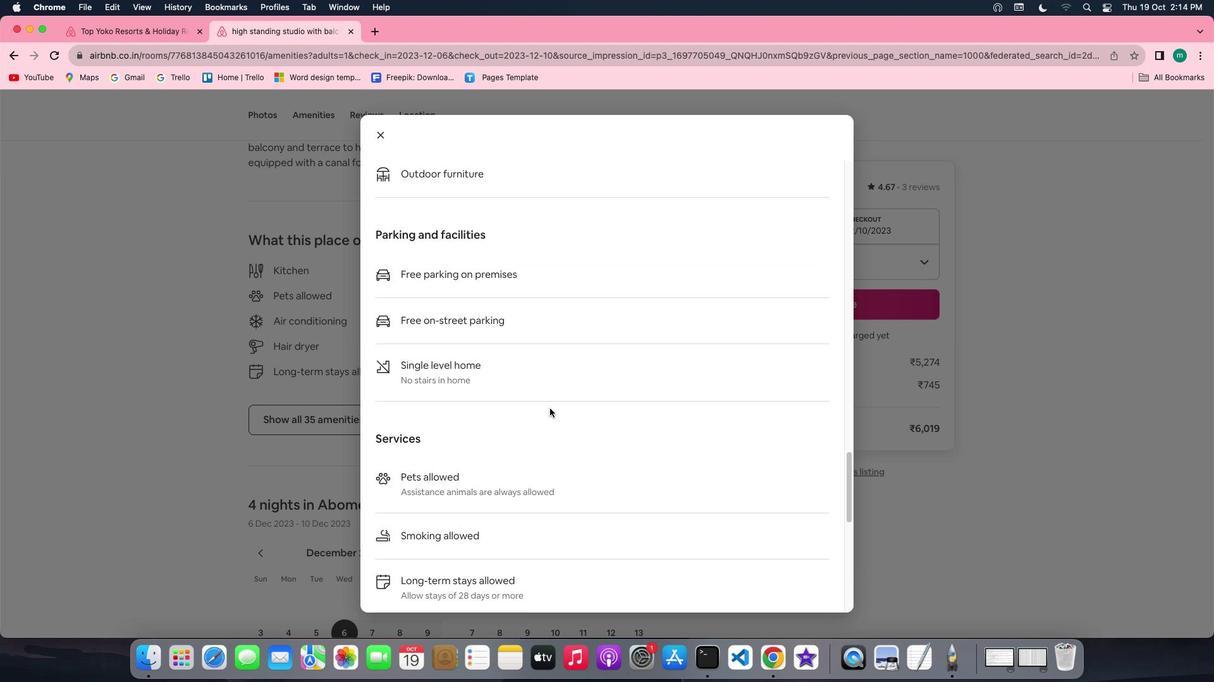 
Action: Mouse scrolled (549, 407) with delta (0, -1)
Screenshot: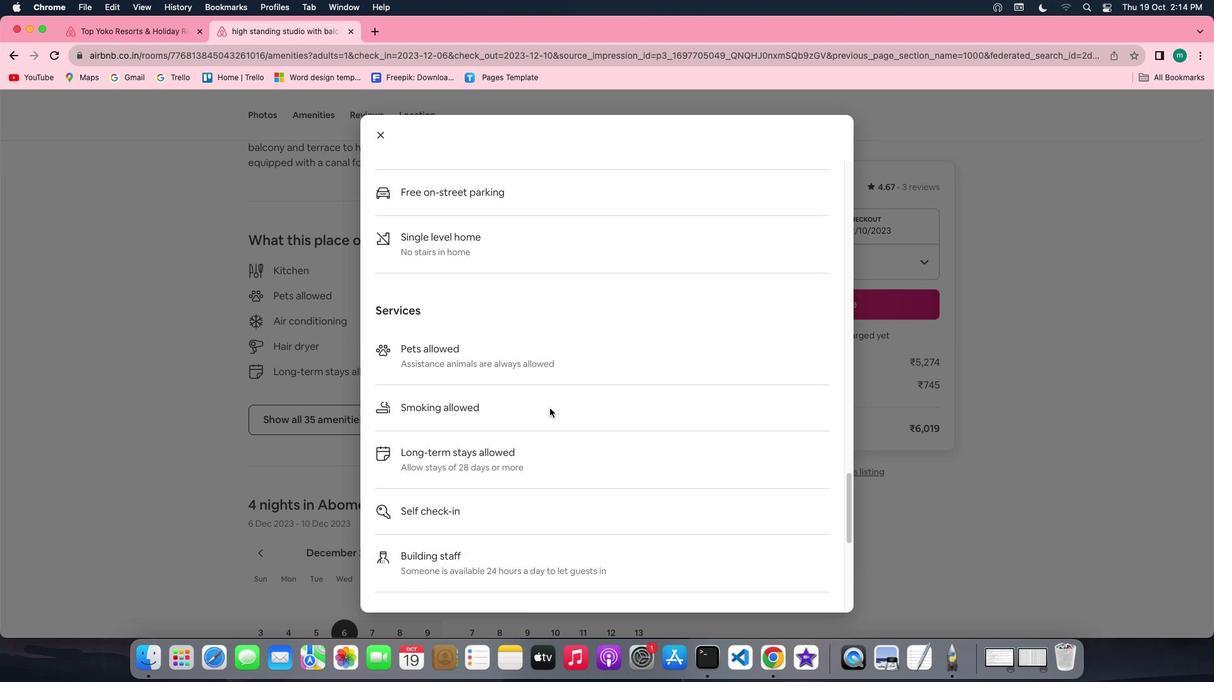 
Action: Mouse scrolled (549, 407) with delta (0, 0)
Screenshot: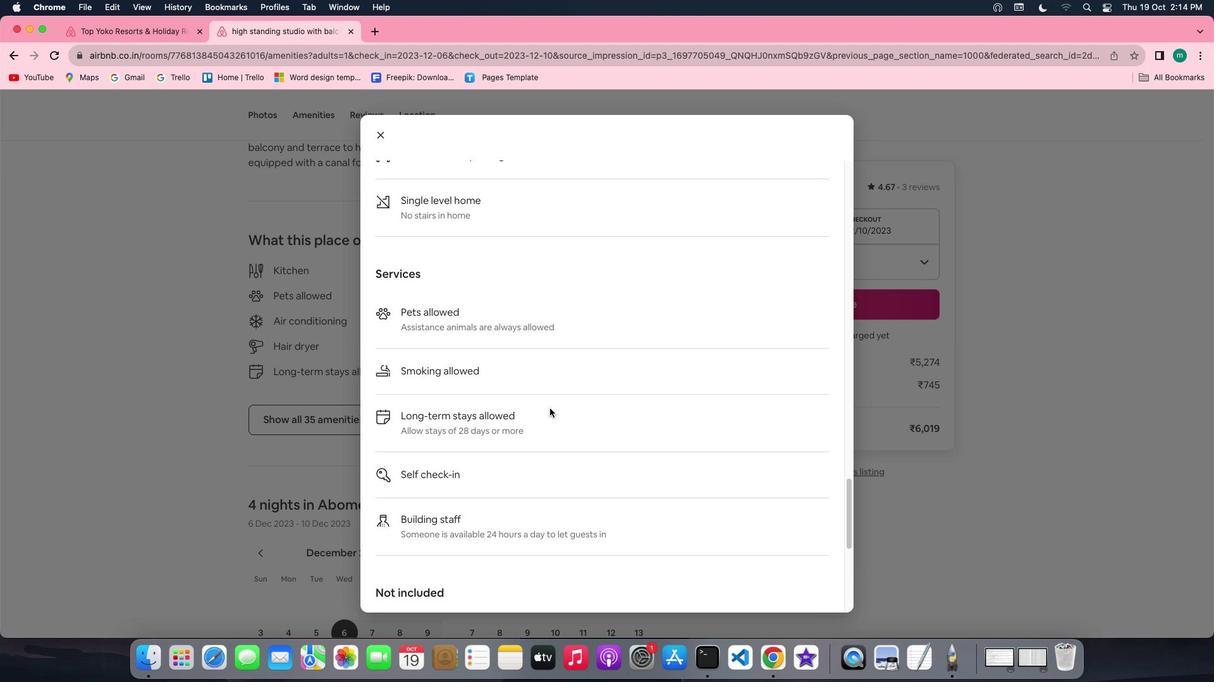 
Action: Mouse scrolled (549, 407) with delta (0, 0)
Screenshot: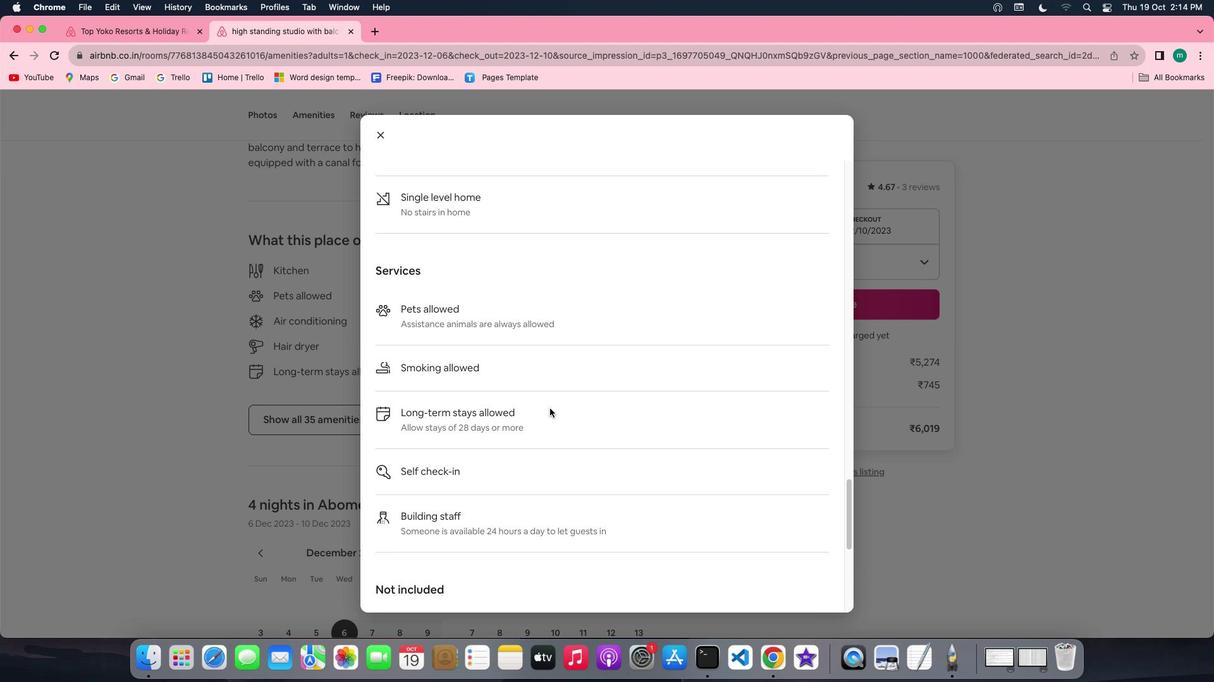 
Action: Mouse scrolled (549, 407) with delta (0, -1)
Screenshot: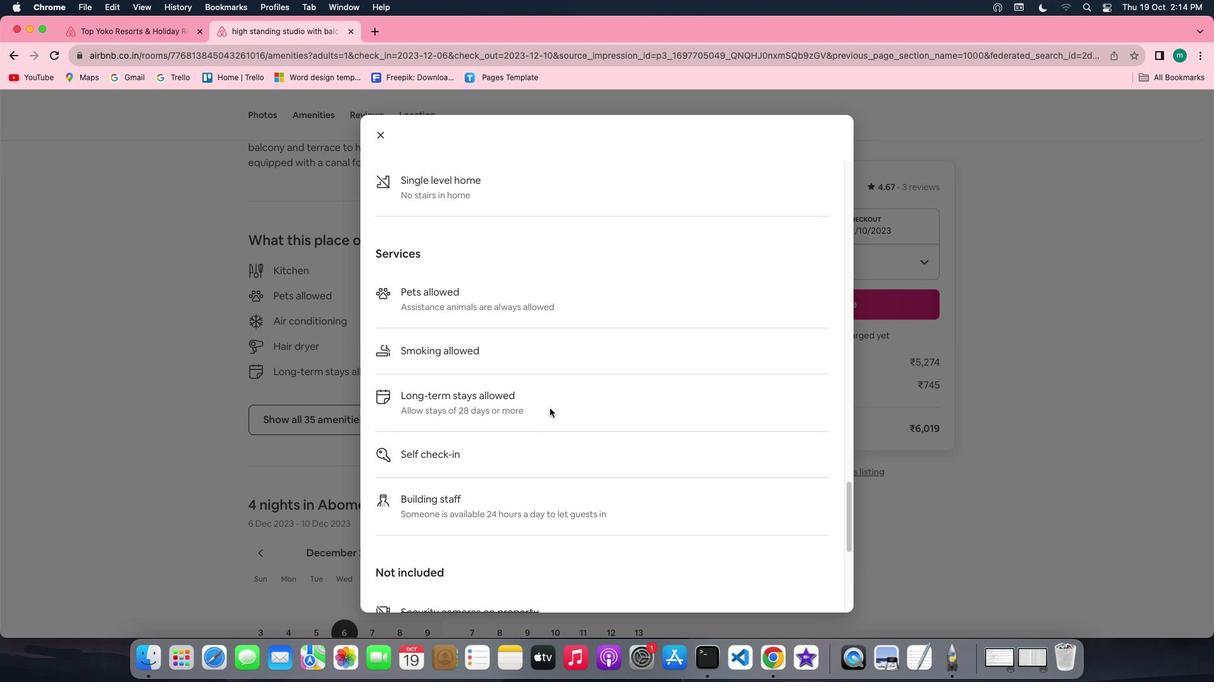 
Action: Mouse scrolled (549, 407) with delta (0, -1)
Screenshot: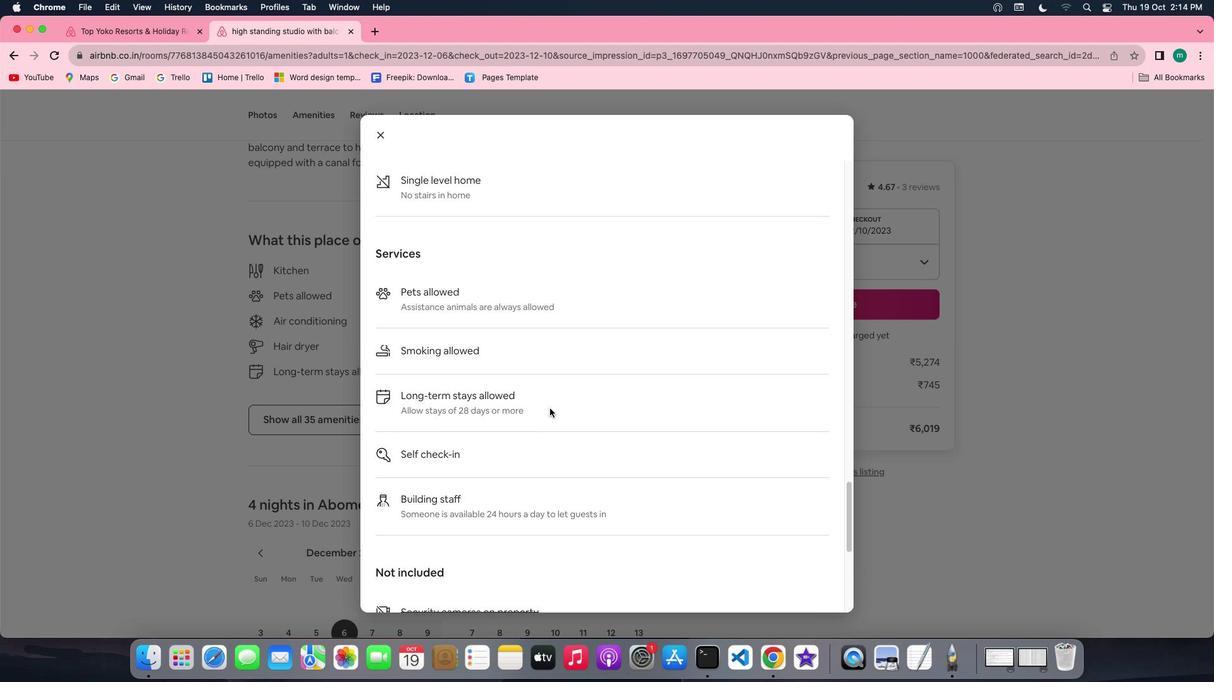 
Action: Mouse scrolled (549, 407) with delta (0, 0)
Screenshot: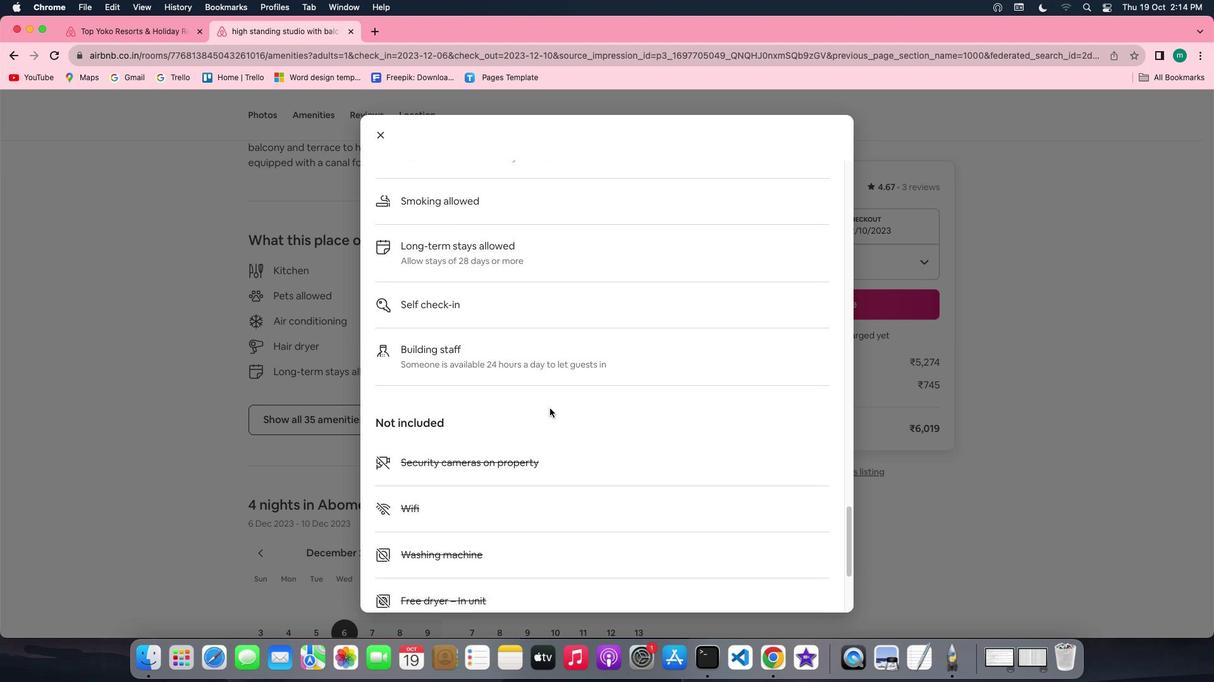 
Action: Mouse scrolled (549, 407) with delta (0, 0)
Screenshot: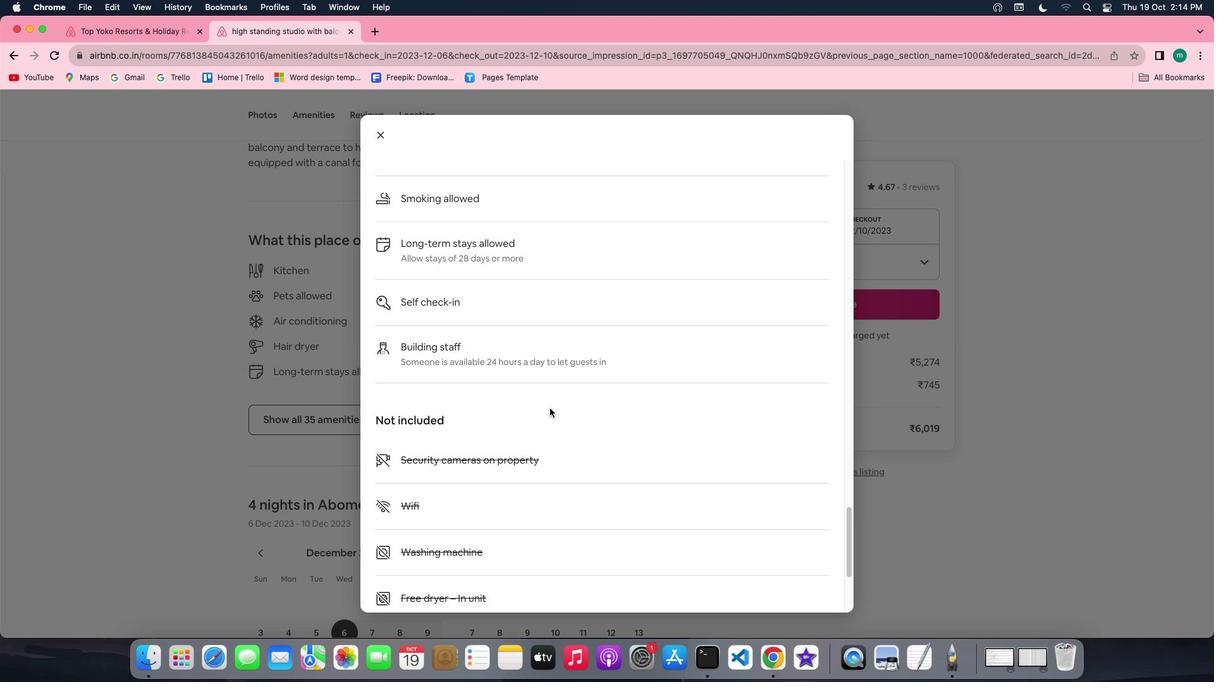 
Action: Mouse scrolled (549, 407) with delta (0, 0)
Screenshot: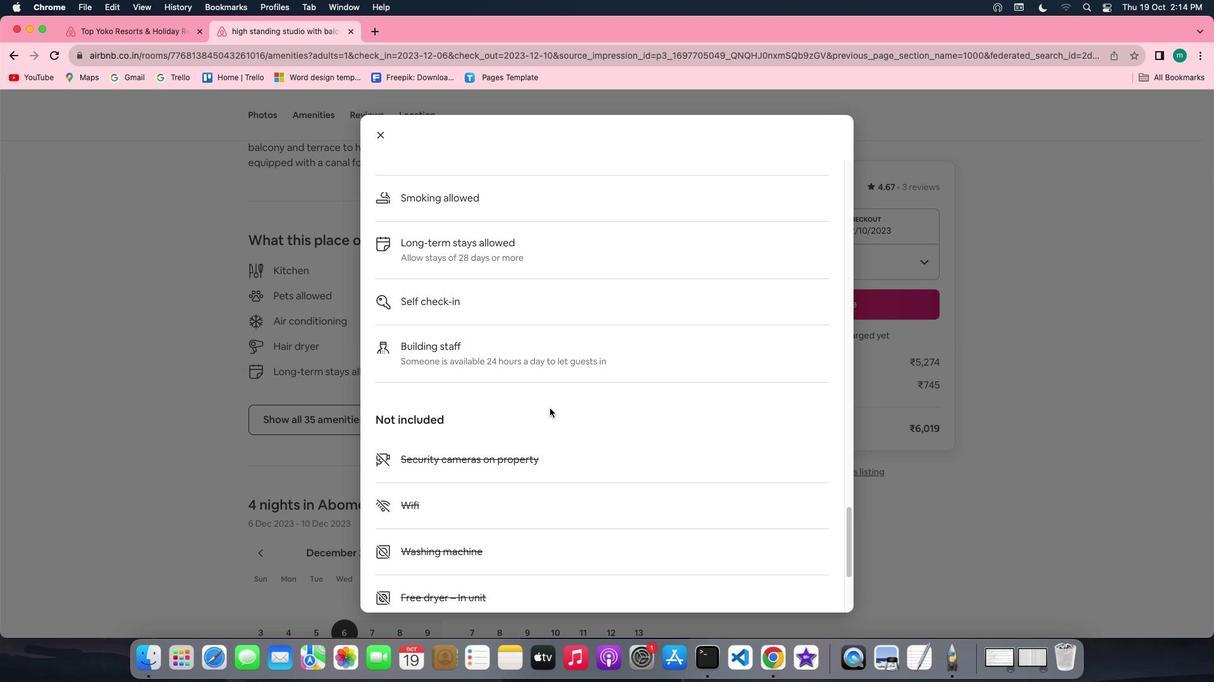 
Action: Mouse scrolled (549, 407) with delta (0, -1)
Screenshot: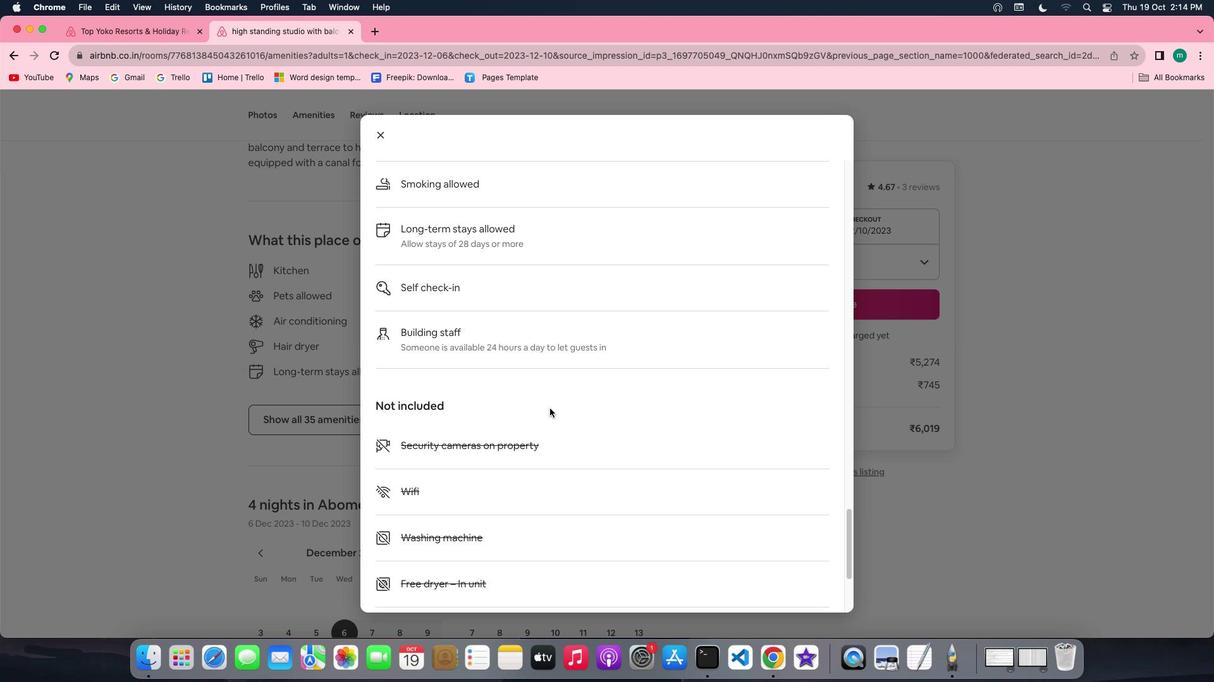 
Action: Mouse scrolled (549, 407) with delta (0, -1)
Screenshot: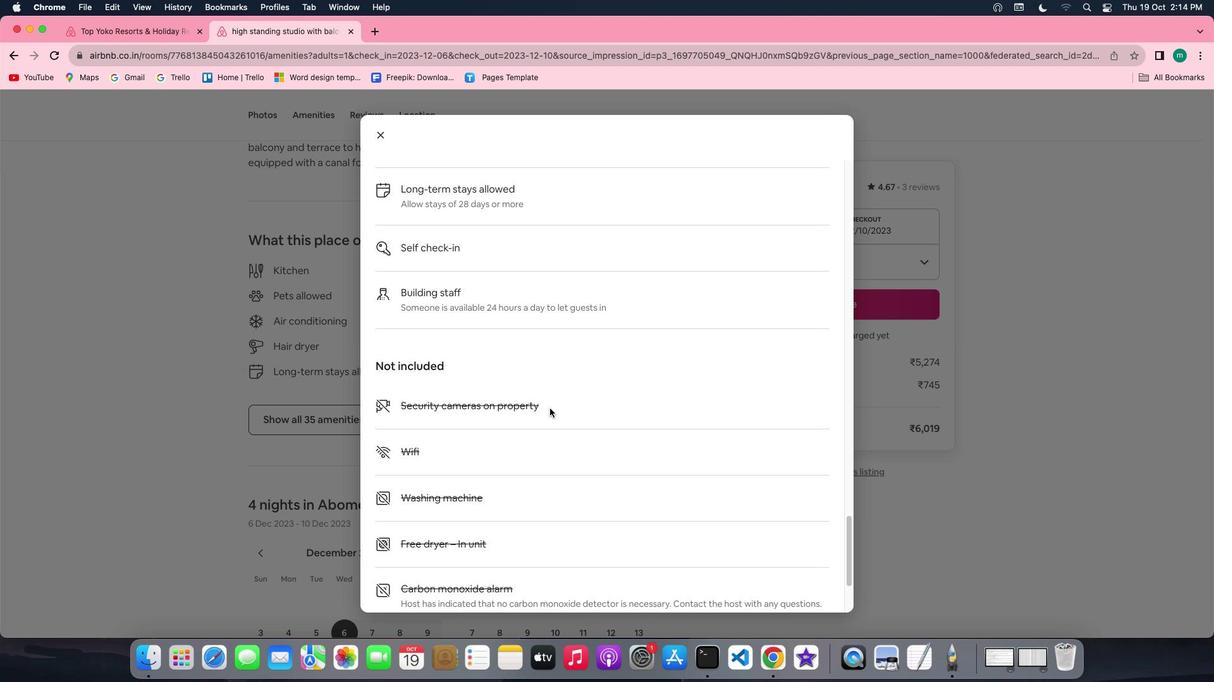 
Action: Mouse scrolled (549, 407) with delta (0, 0)
Screenshot: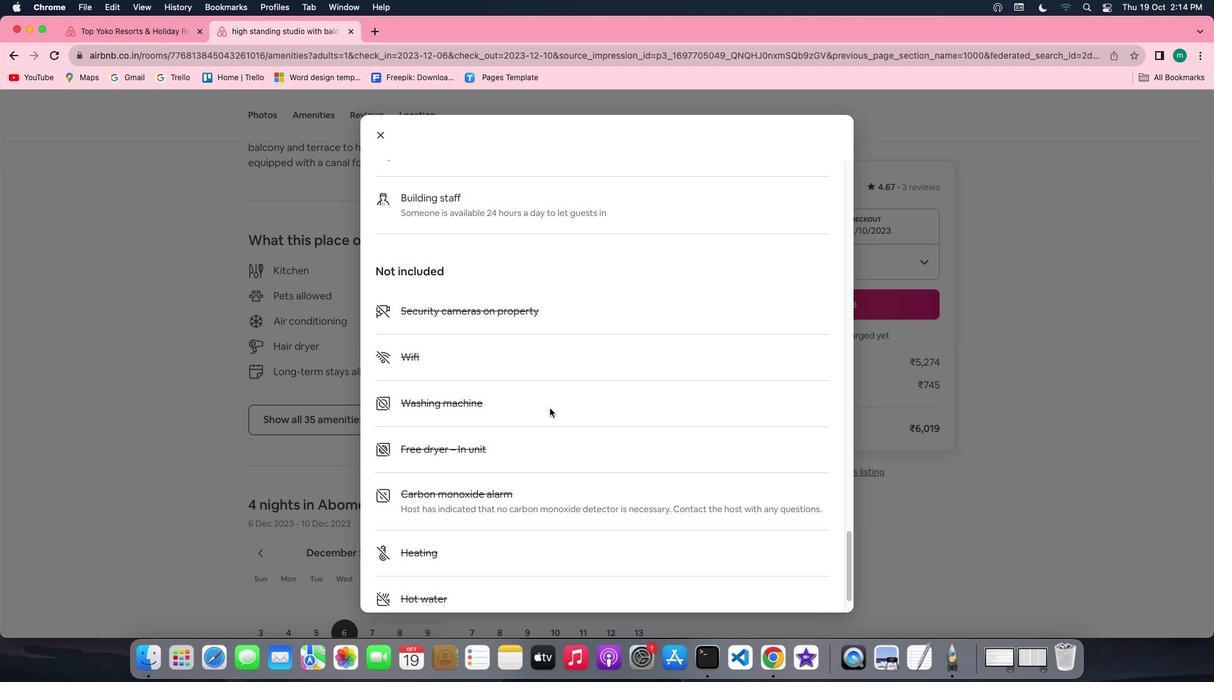 
Action: Mouse scrolled (549, 407) with delta (0, 0)
Screenshot: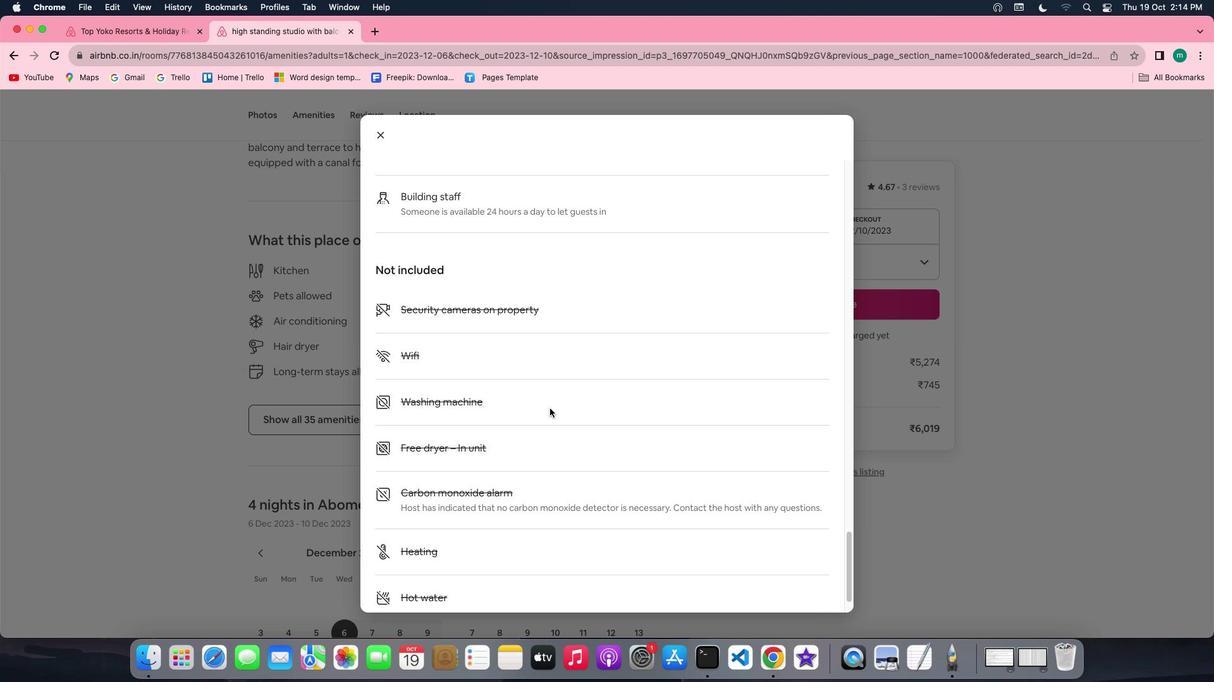 
Action: Mouse scrolled (549, 407) with delta (0, -1)
Screenshot: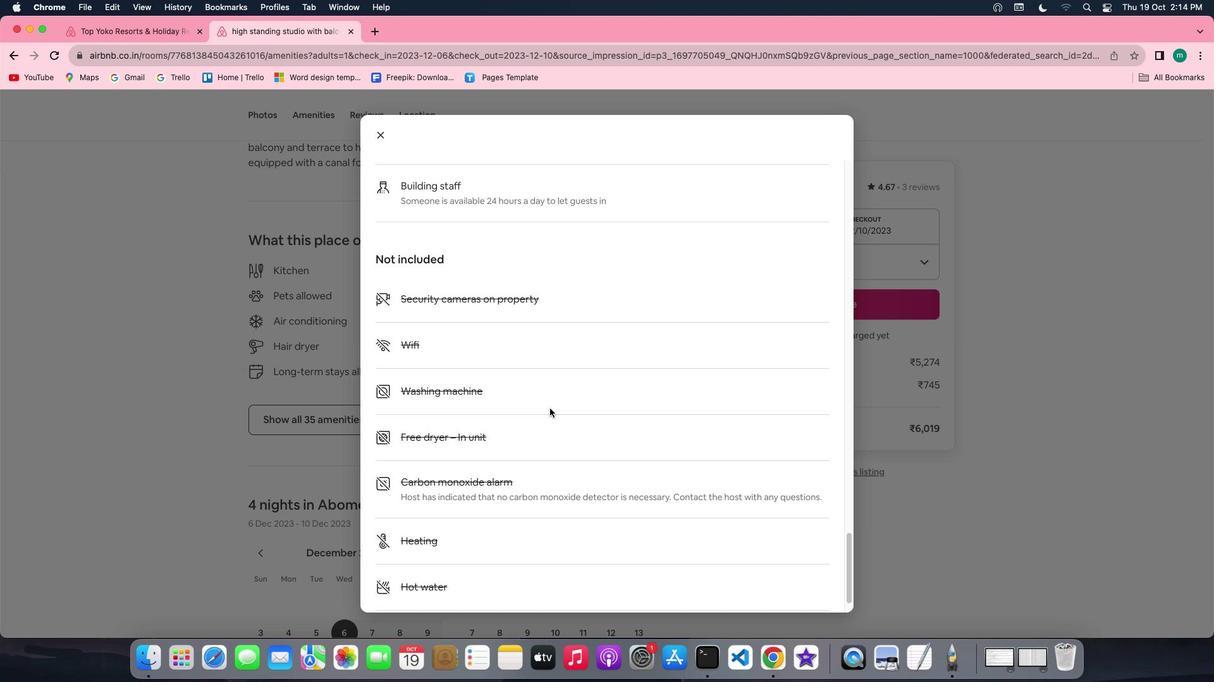 
Action: Mouse scrolled (549, 407) with delta (0, -1)
Screenshot: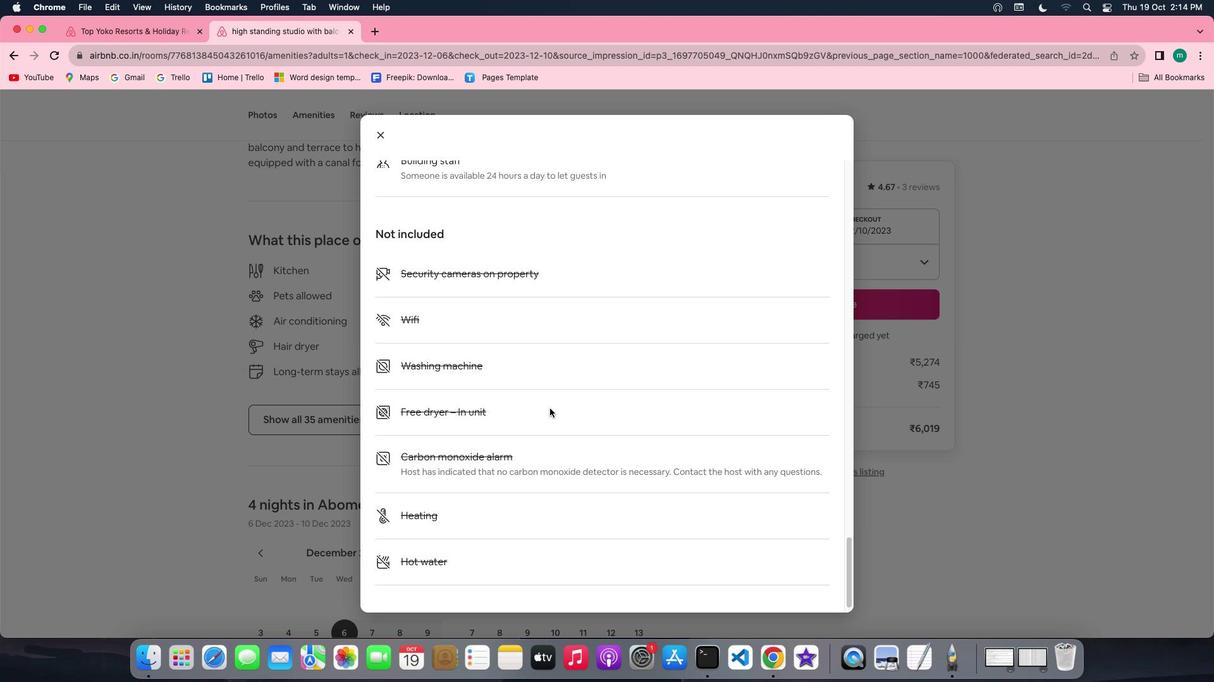 
Action: Mouse scrolled (549, 407) with delta (0, 0)
Screenshot: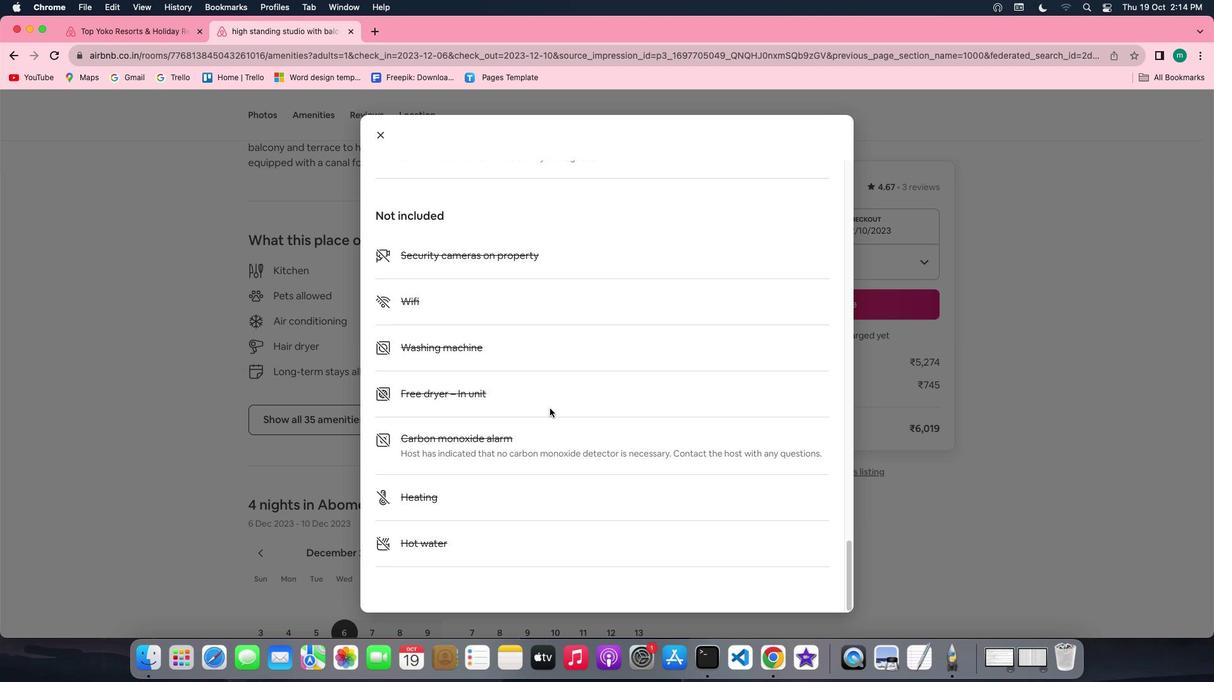 
Action: Mouse scrolled (549, 407) with delta (0, 0)
Screenshot: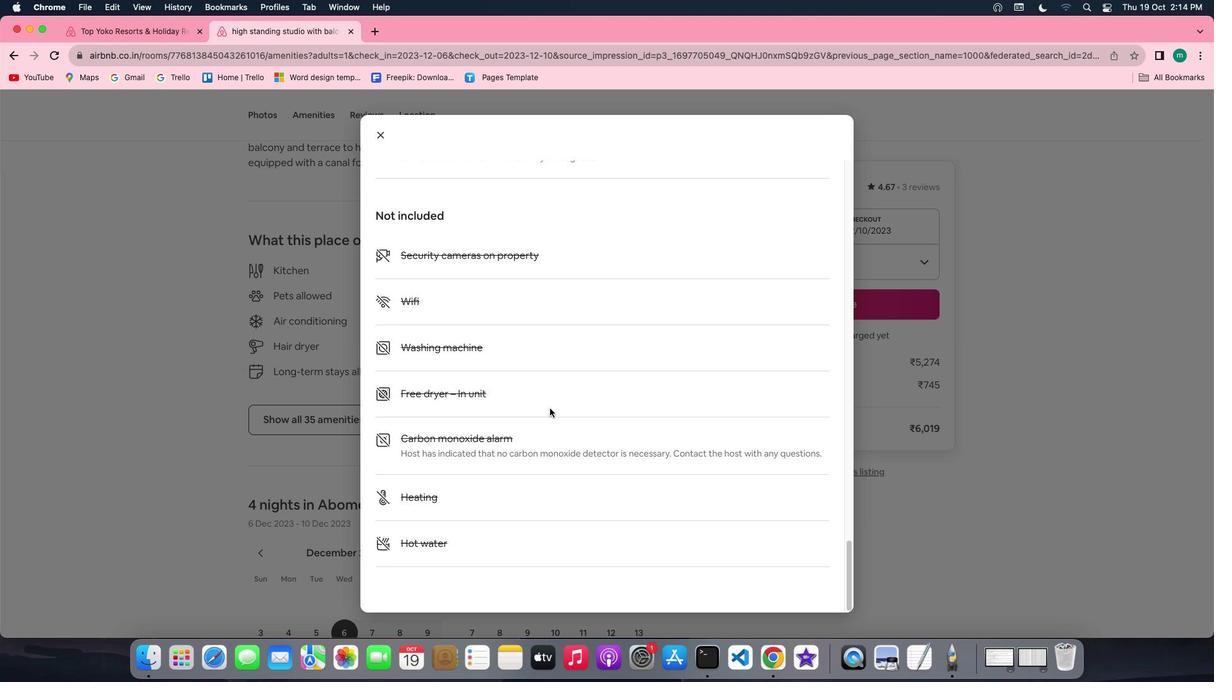 
Action: Mouse scrolled (549, 407) with delta (0, 0)
Screenshot: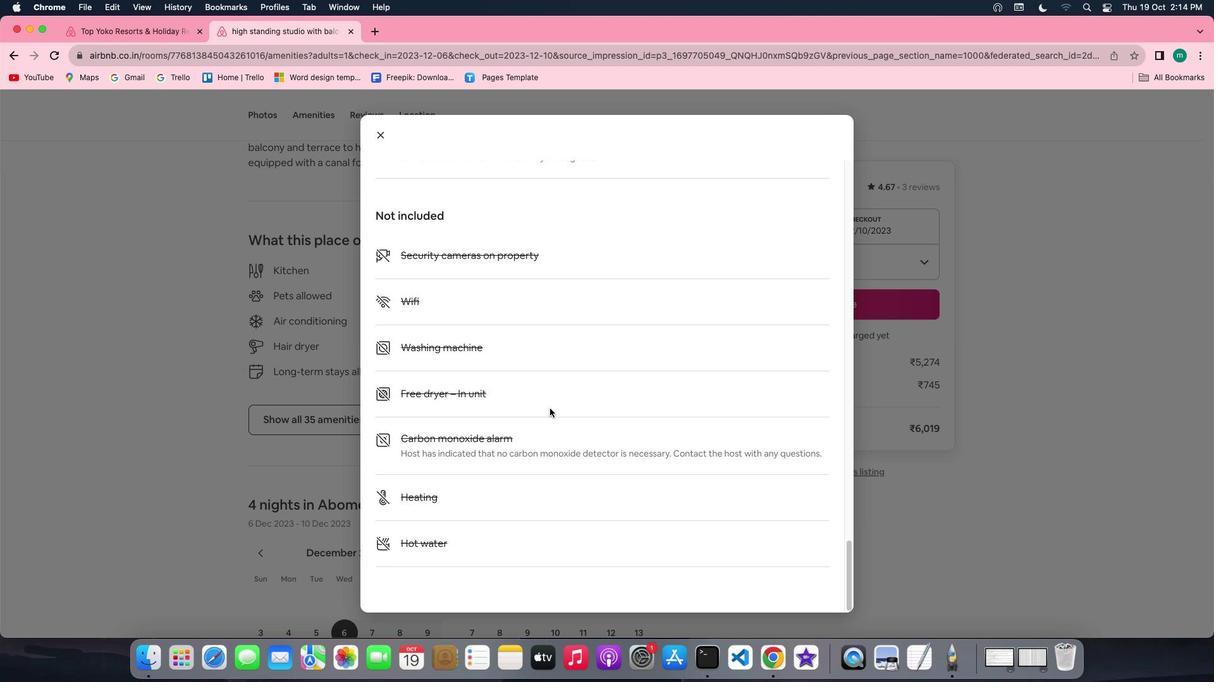 
Action: Mouse scrolled (549, 407) with delta (0, -1)
Screenshot: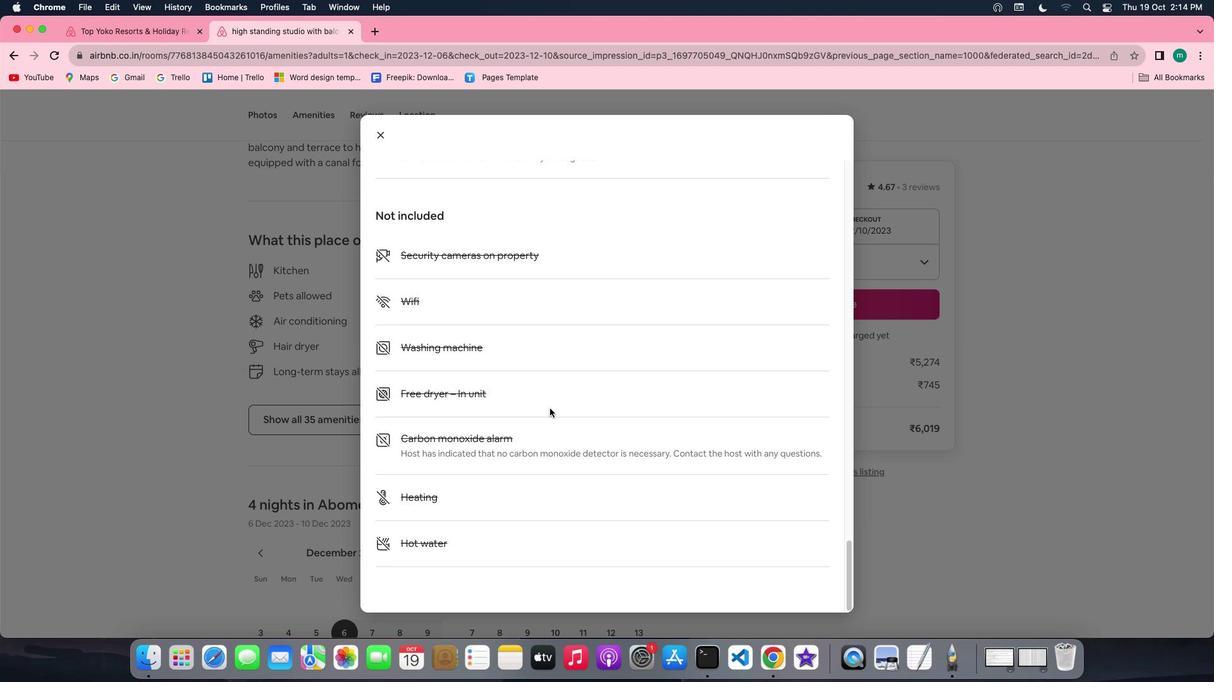 
Action: Mouse scrolled (549, 407) with delta (0, -1)
Screenshot: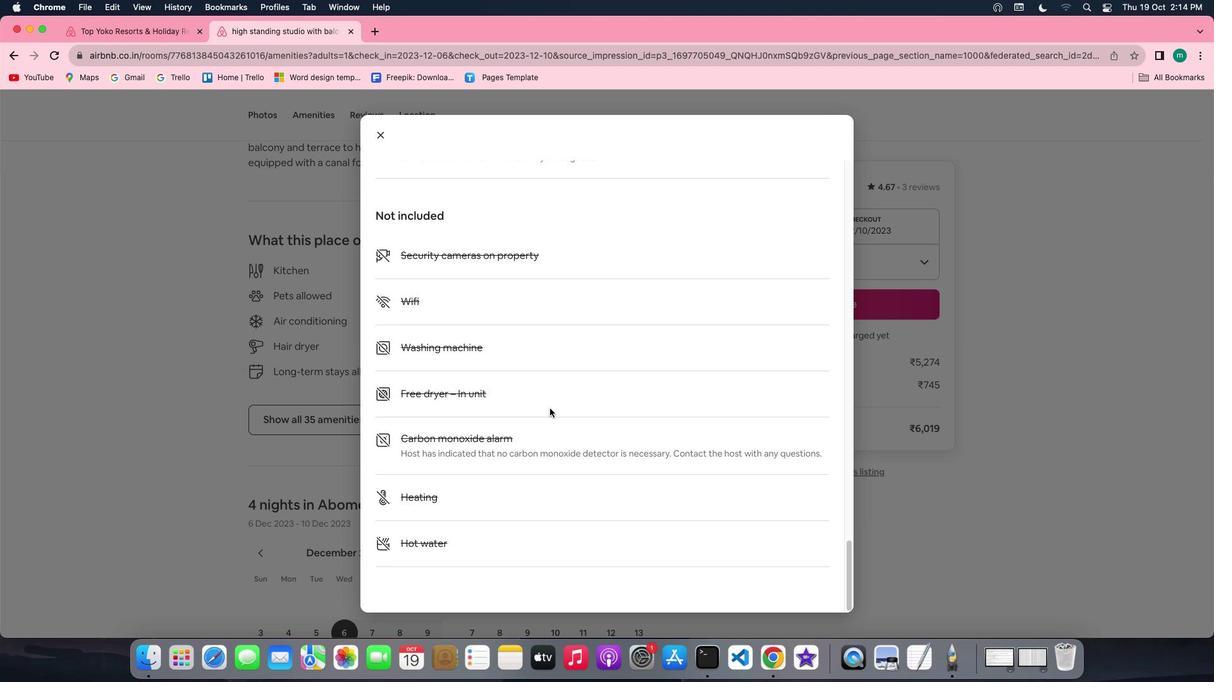 
Action: Mouse moved to (377, 127)
Screenshot: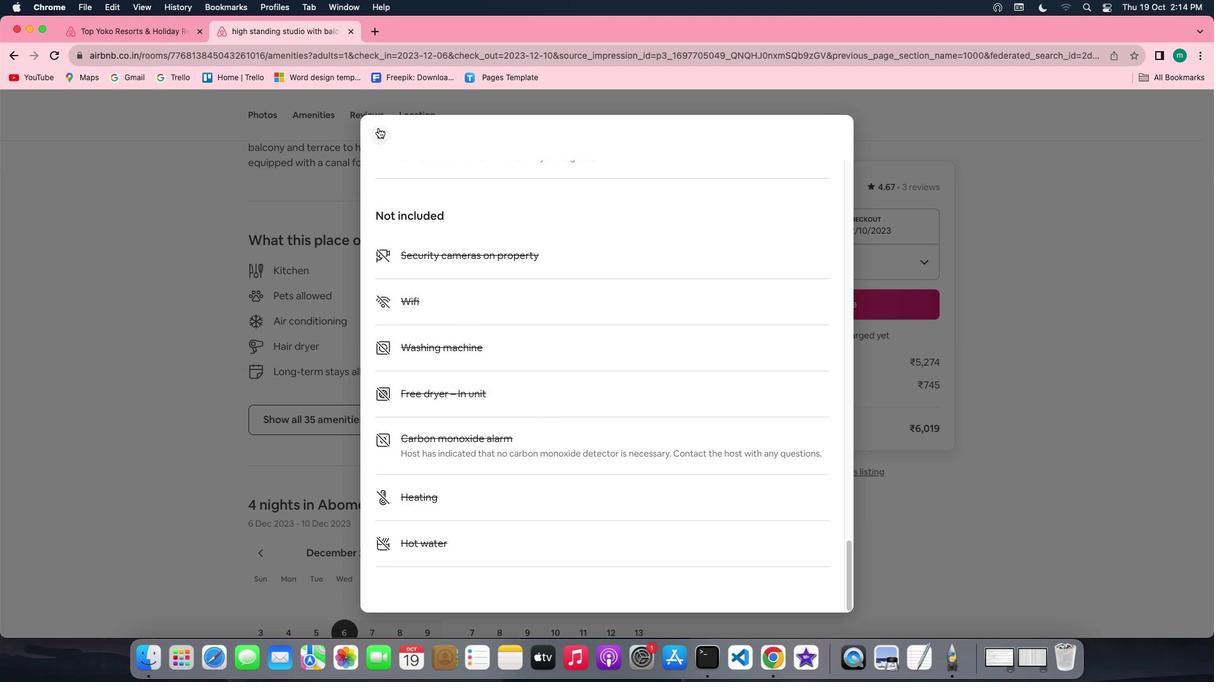 
Action: Mouse pressed left at (377, 127)
Screenshot: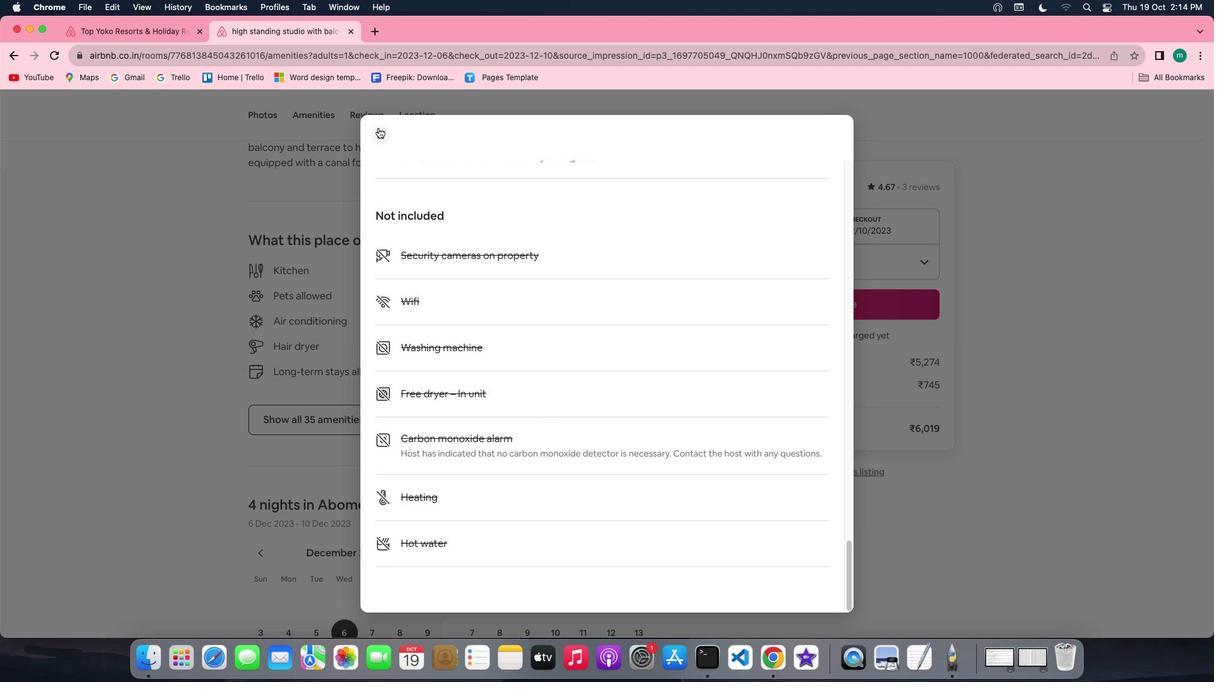 
Action: Mouse moved to (379, 308)
Screenshot: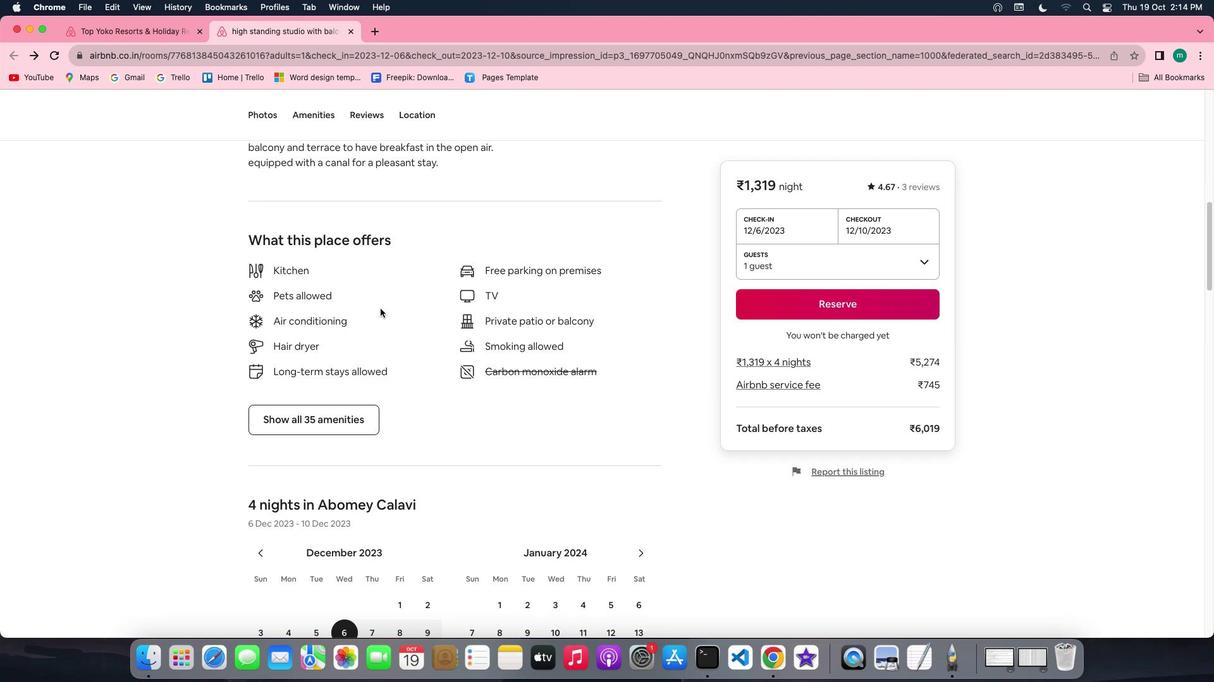 
Action: Mouse scrolled (379, 308) with delta (0, 0)
Screenshot: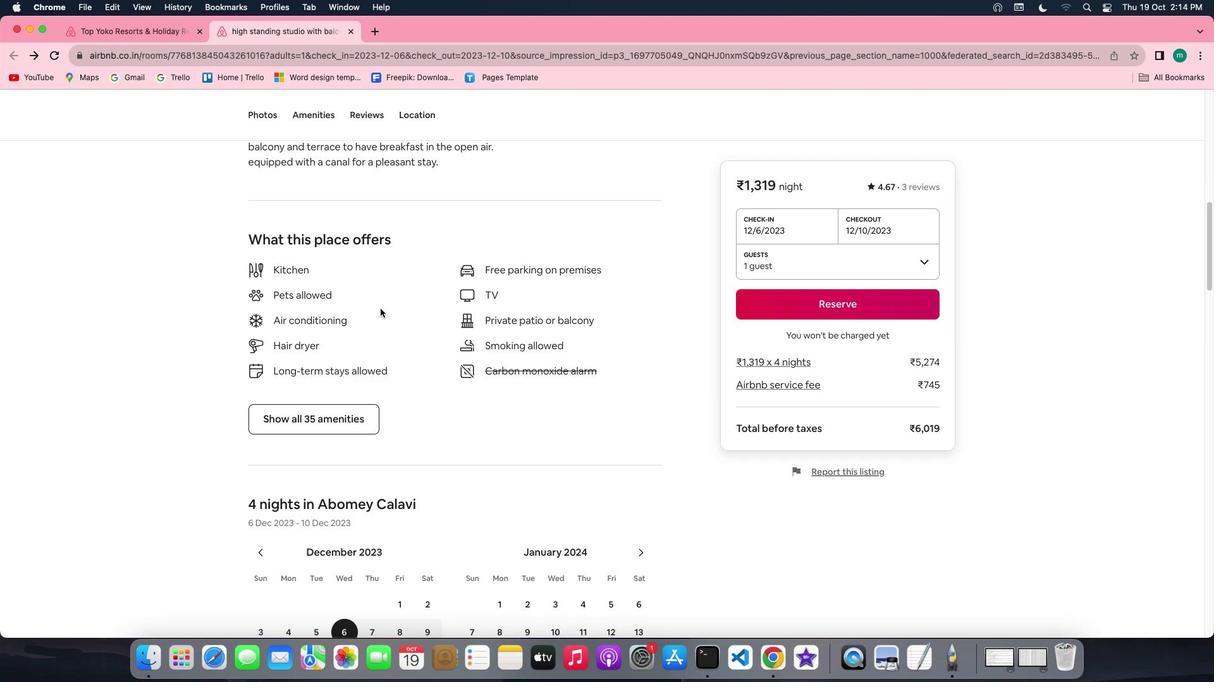 
Action: Mouse scrolled (379, 308) with delta (0, 0)
Screenshot: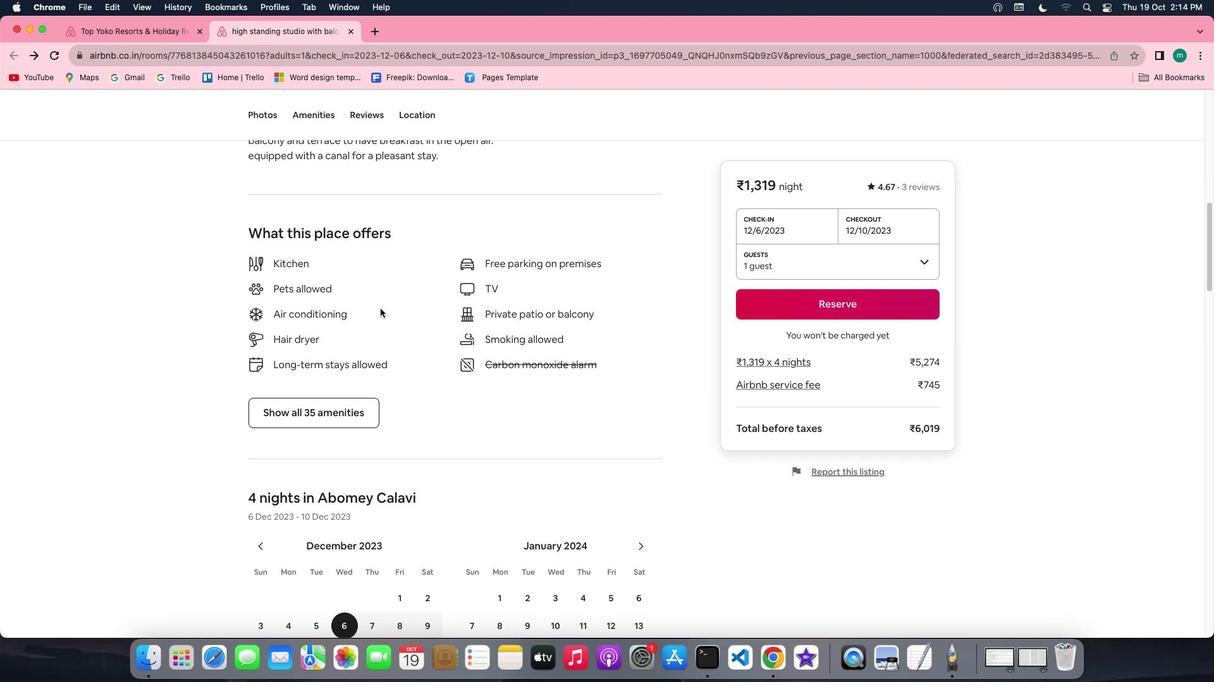 
Action: Mouse scrolled (379, 308) with delta (0, -1)
Screenshot: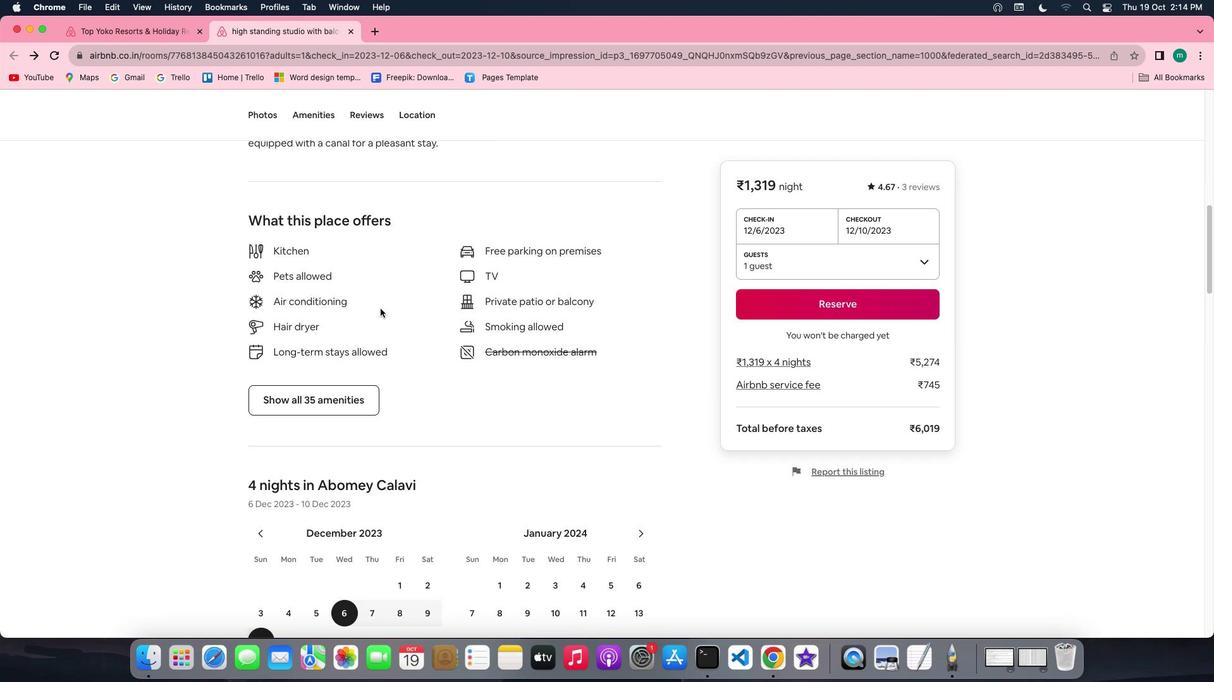 
Action: Mouse scrolled (379, 308) with delta (0, 0)
Screenshot: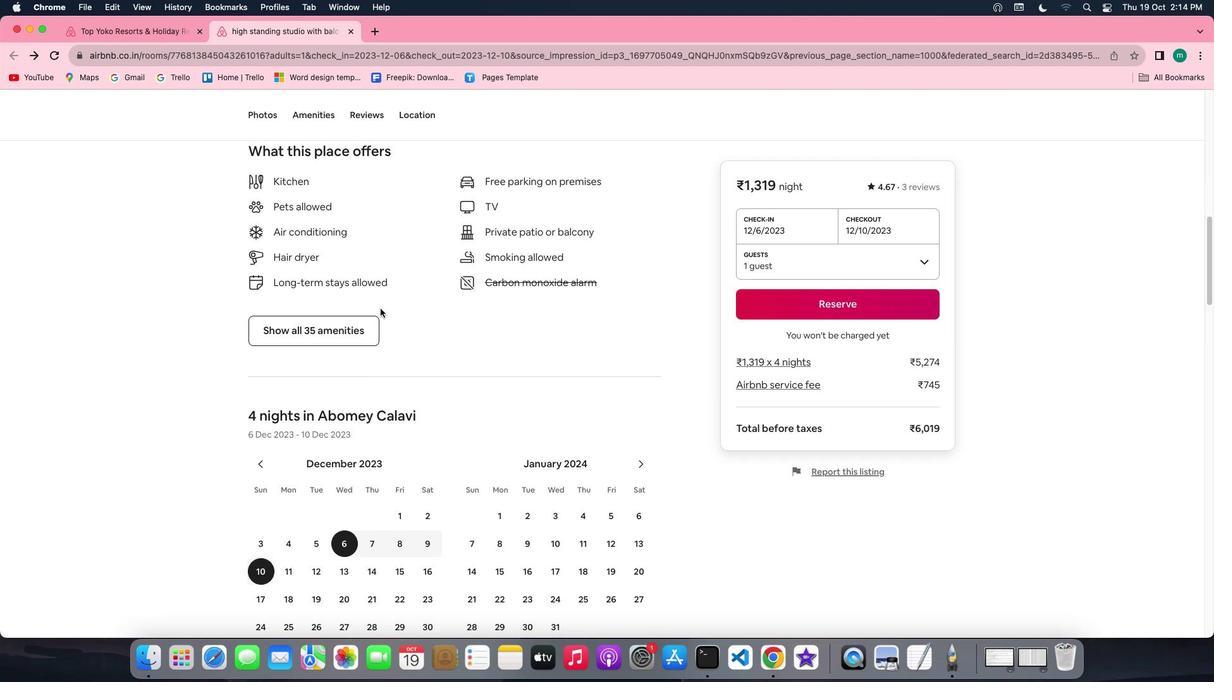 
Action: Mouse scrolled (379, 308) with delta (0, 0)
Screenshot: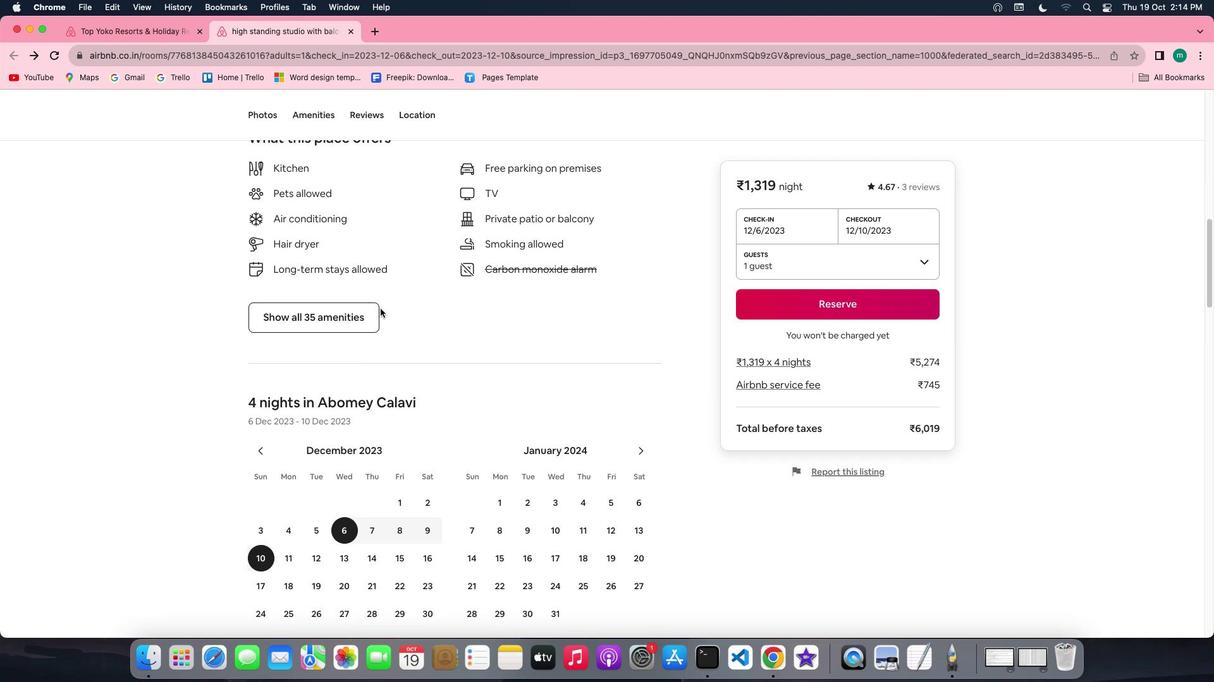 
Action: Mouse scrolled (379, 308) with delta (0, -1)
Screenshot: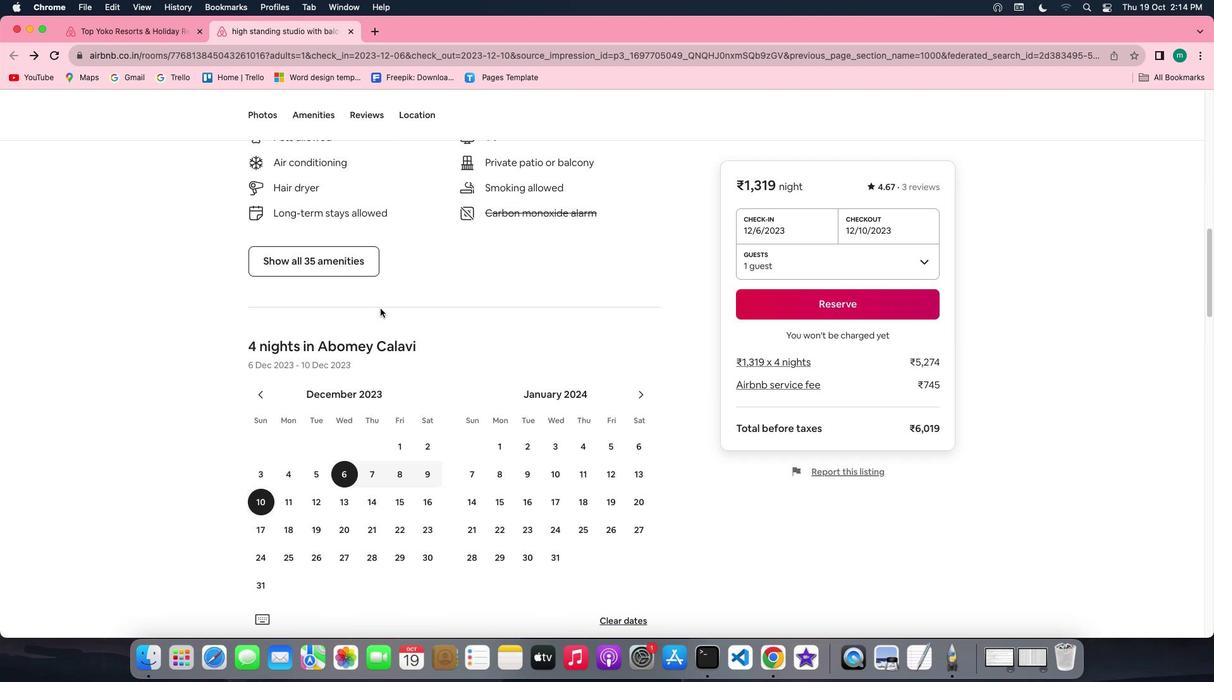 
Action: Mouse scrolled (379, 308) with delta (0, -3)
Screenshot: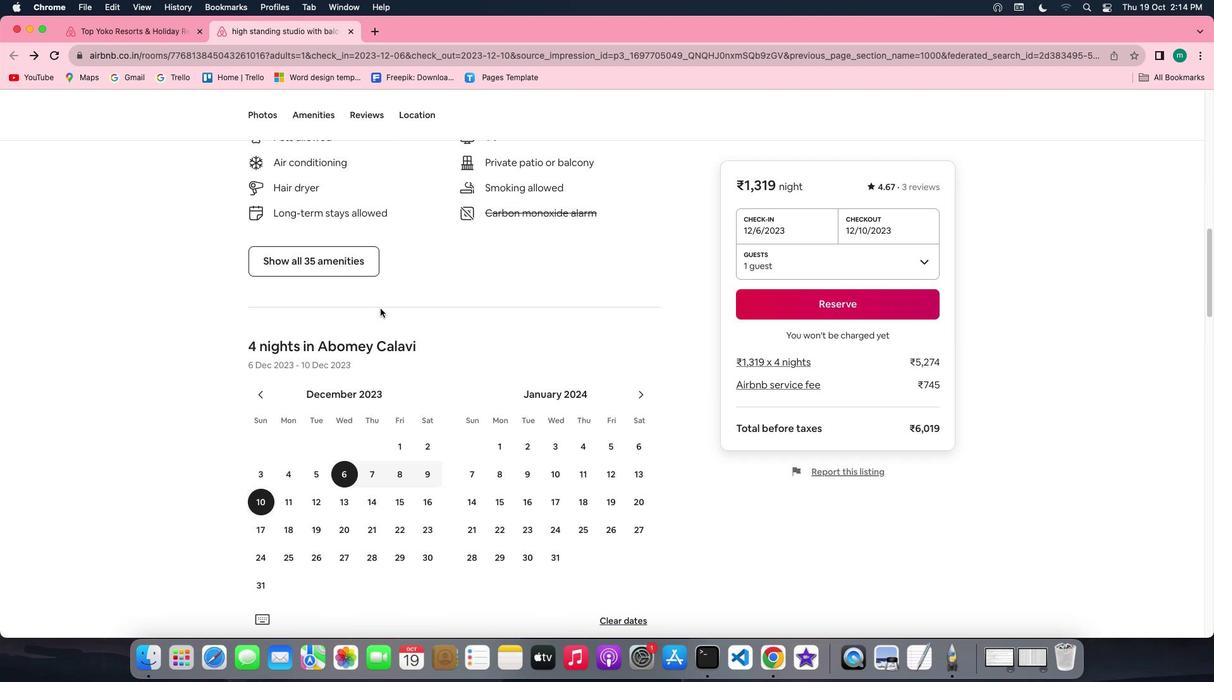 
Action: Mouse scrolled (379, 308) with delta (0, -2)
Screenshot: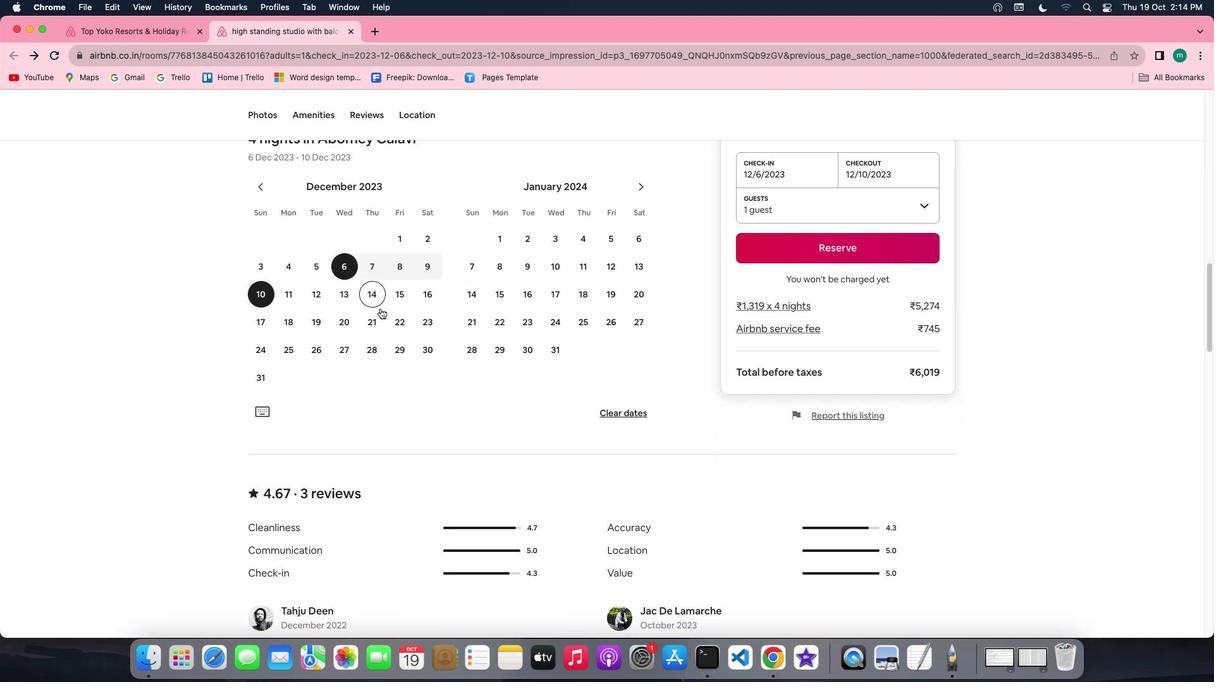 
Action: Mouse scrolled (379, 308) with delta (0, 0)
Screenshot: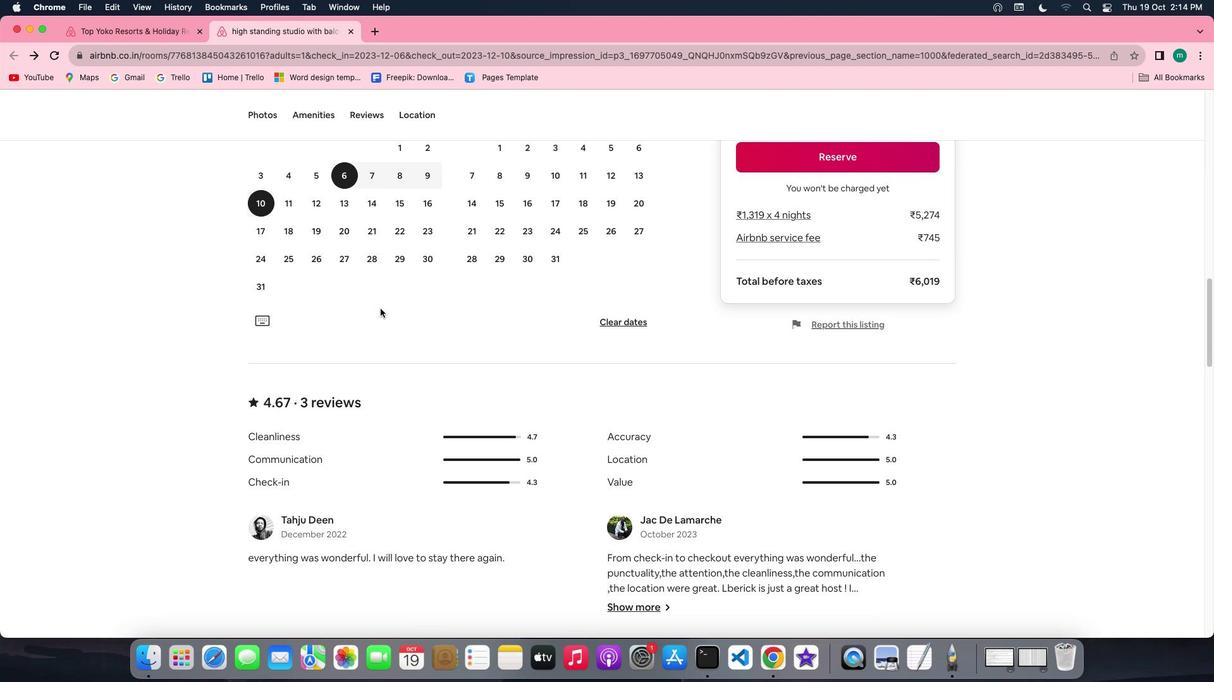 
Action: Mouse scrolled (379, 308) with delta (0, 0)
Screenshot: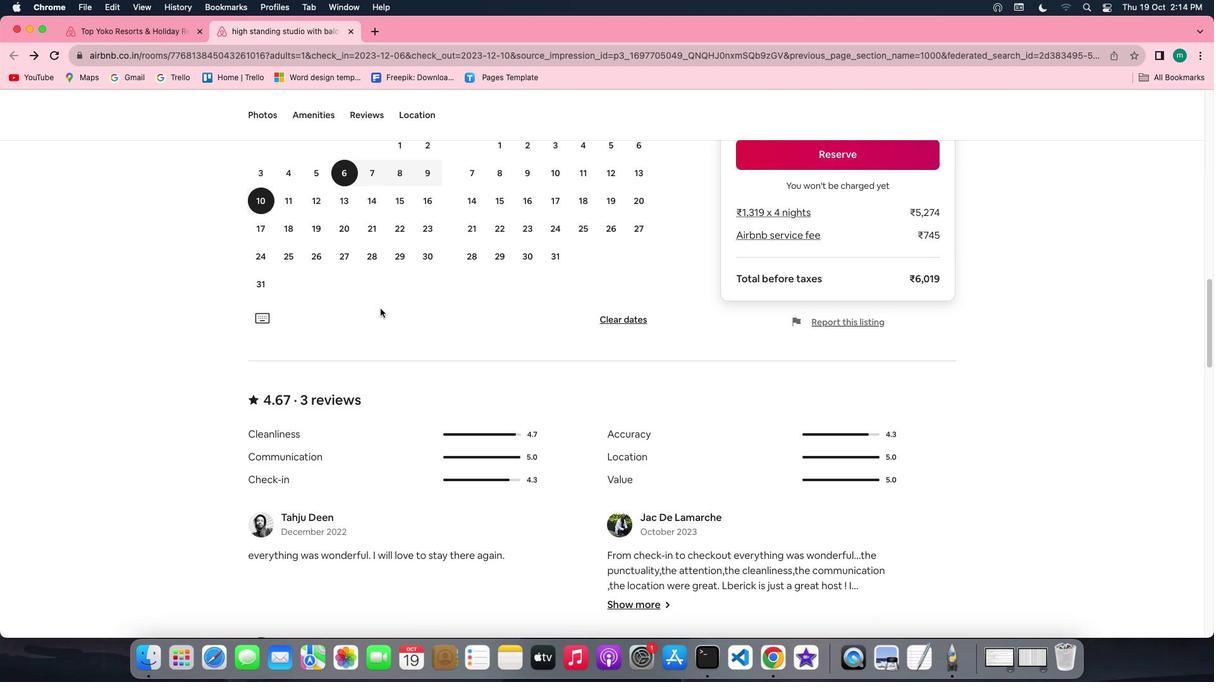 
Action: Mouse scrolled (379, 308) with delta (0, 0)
Screenshot: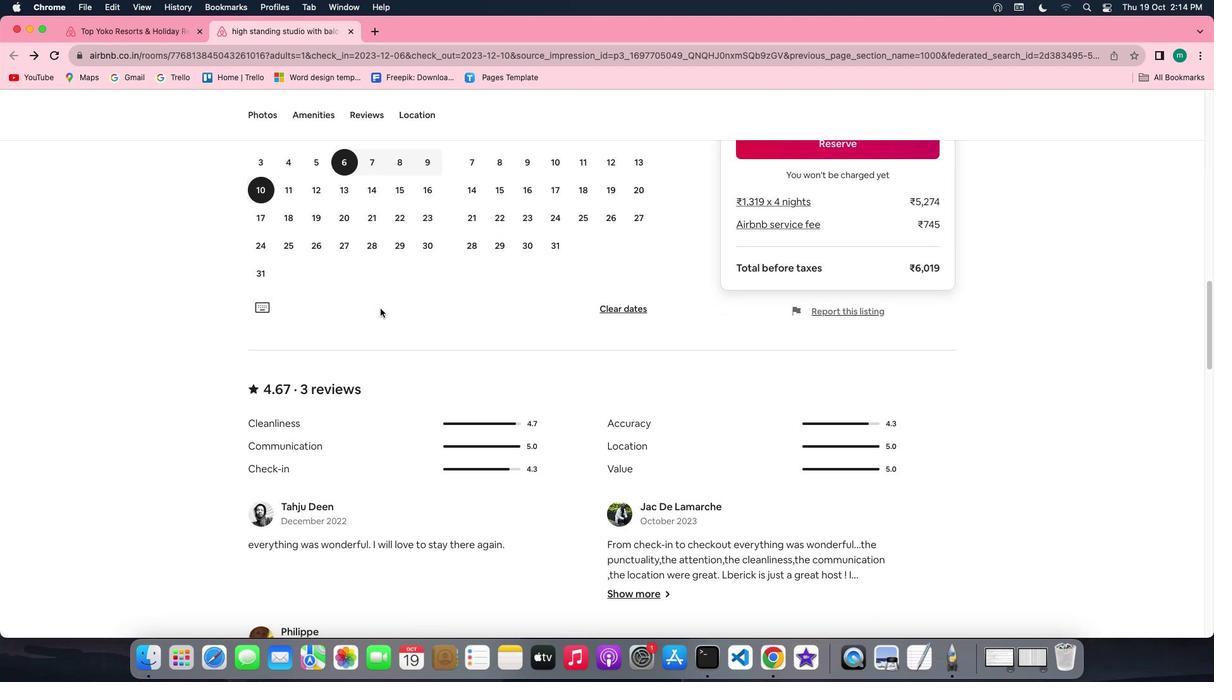 
Action: Mouse scrolled (379, 308) with delta (0, 0)
Screenshot: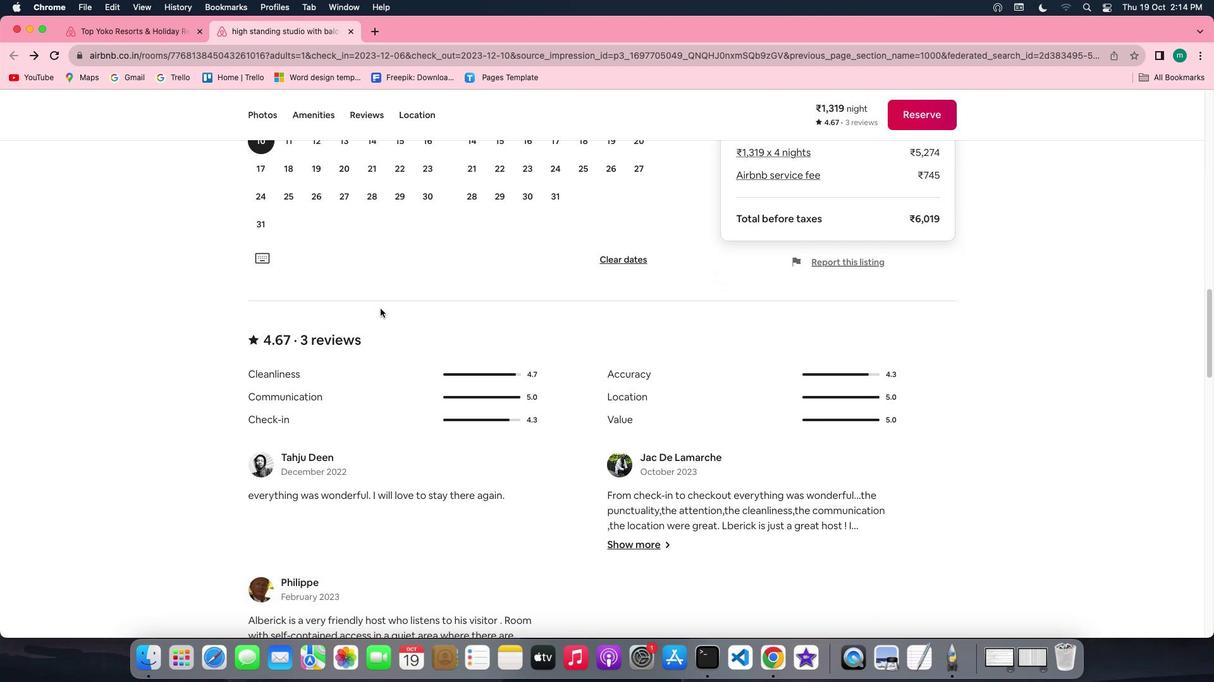 
Action: Mouse scrolled (379, 308) with delta (0, 0)
Screenshot: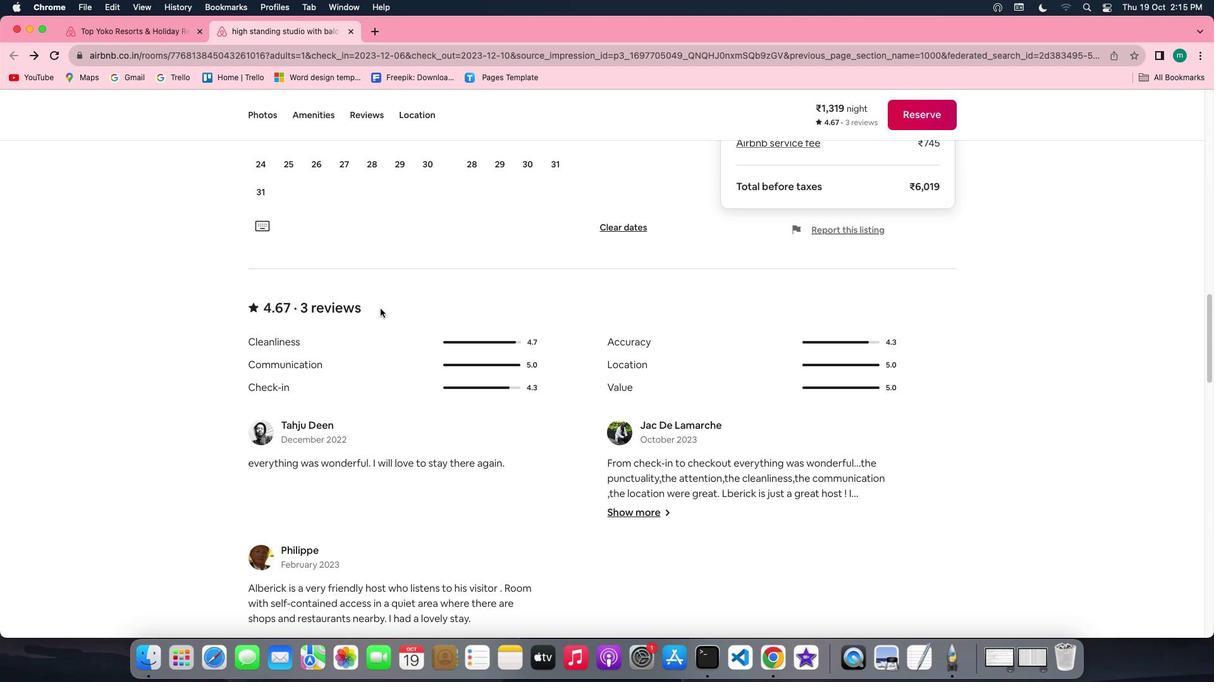 
Action: Mouse scrolled (379, 308) with delta (0, 0)
Screenshot: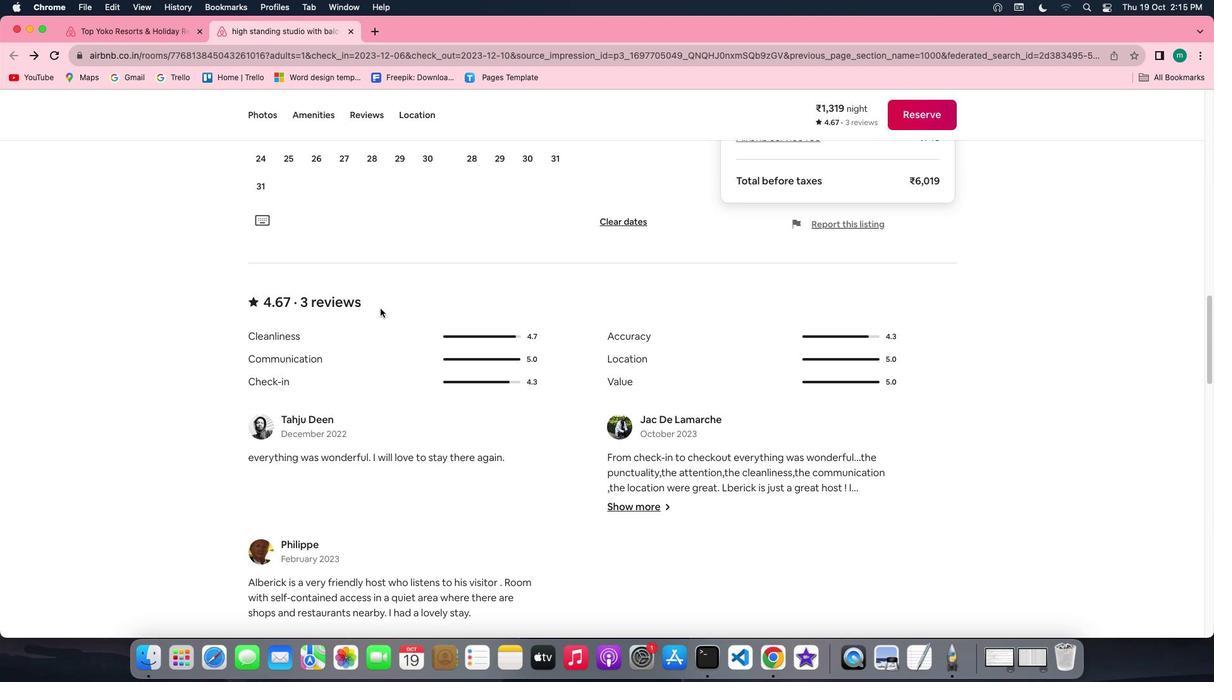 
Action: Mouse scrolled (379, 308) with delta (0, -1)
Screenshot: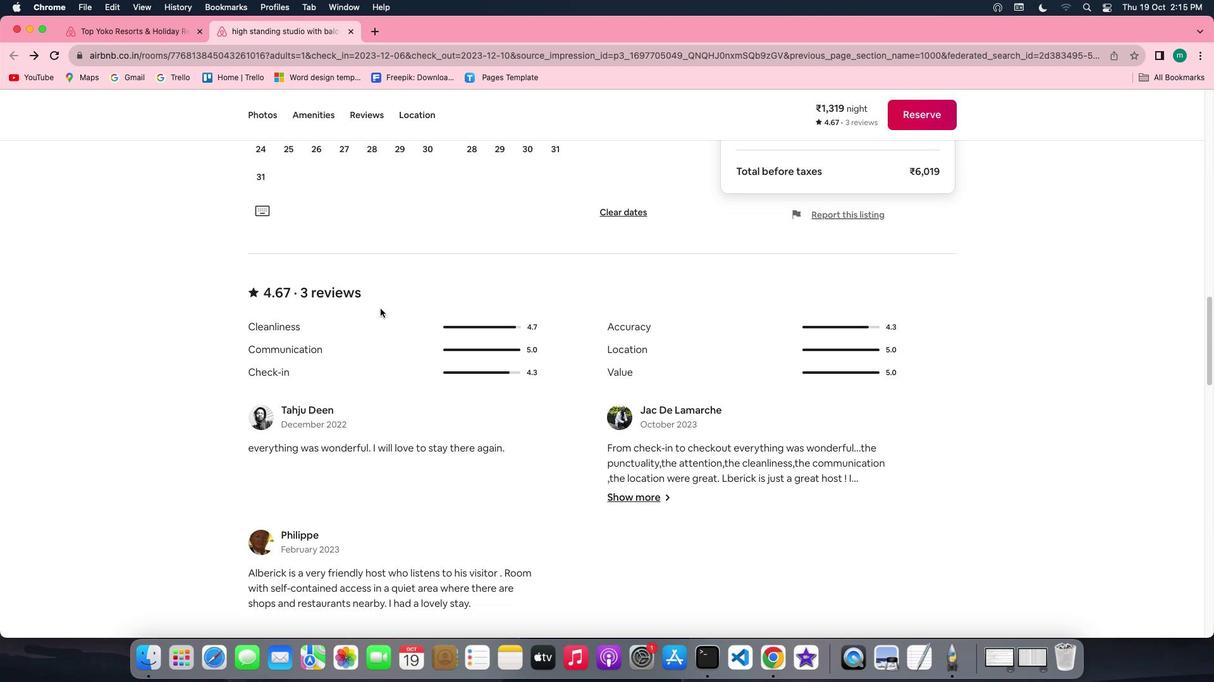 
Action: Mouse scrolled (379, 308) with delta (0, 0)
Screenshot: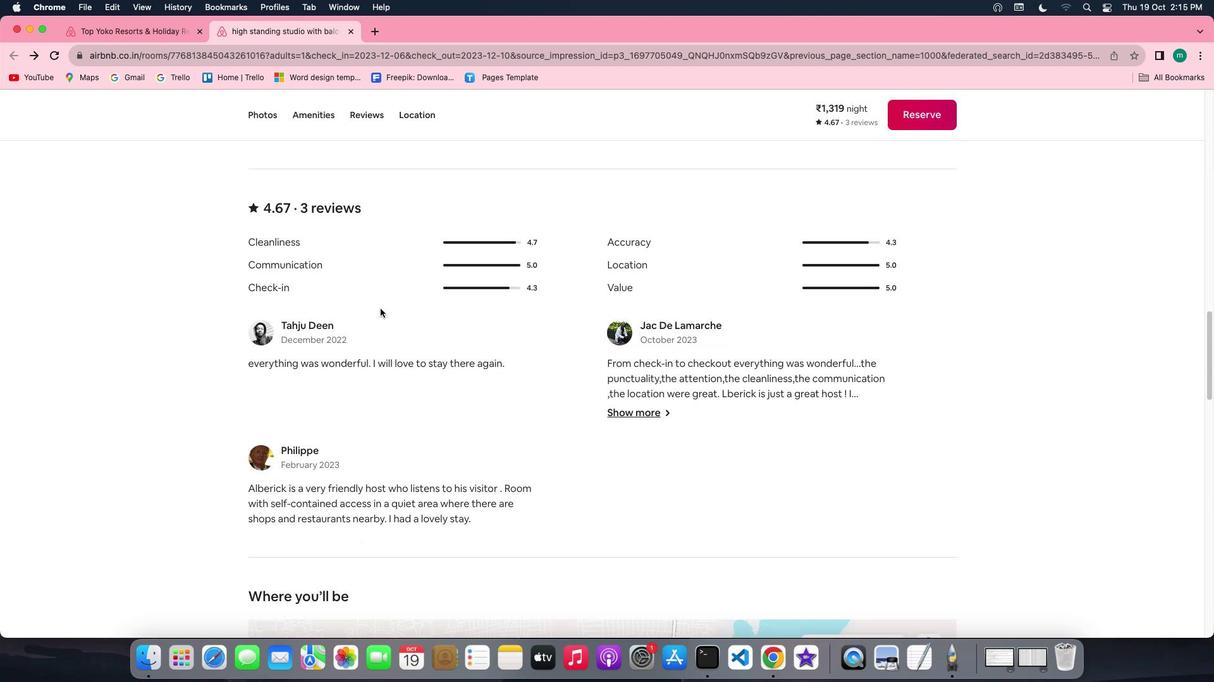 
Action: Mouse scrolled (379, 308) with delta (0, 0)
Screenshot: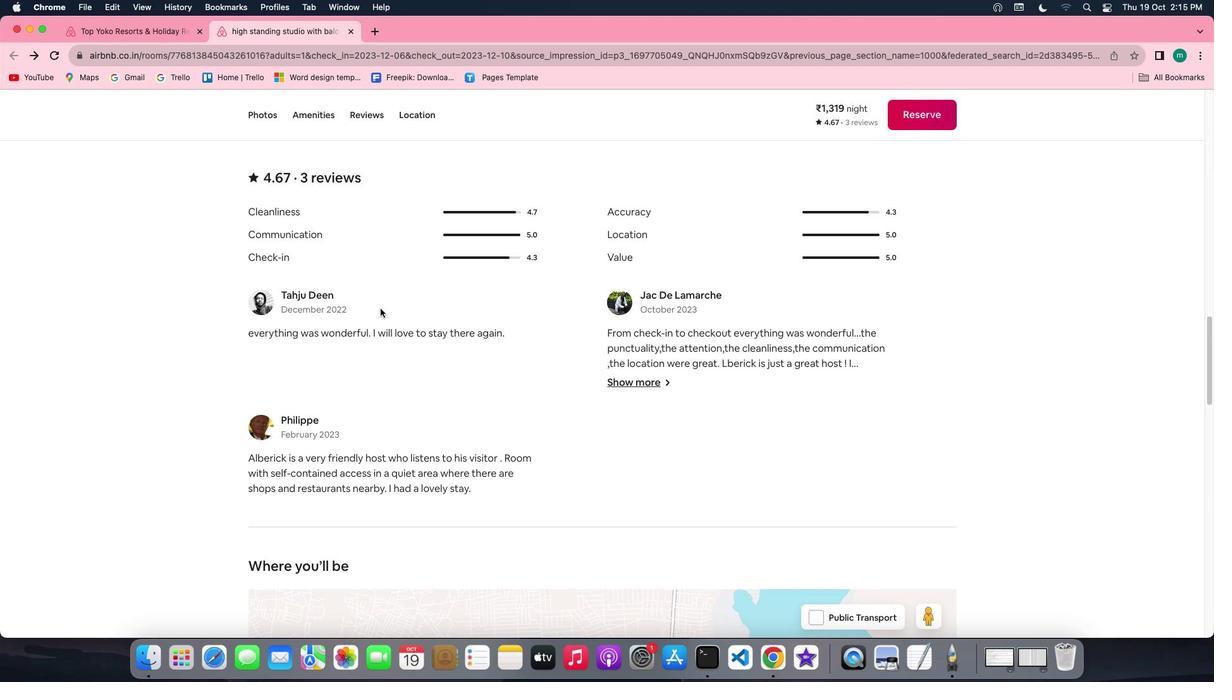 
Action: Mouse scrolled (379, 308) with delta (0, 0)
Screenshot: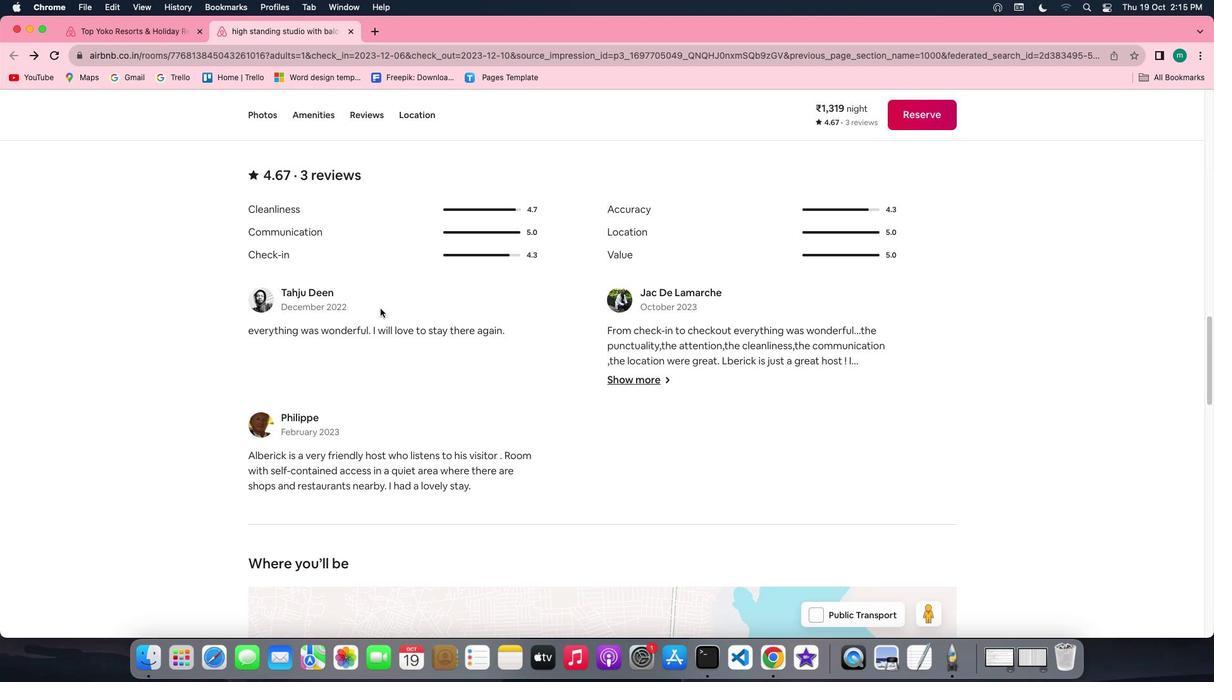 
Action: Mouse scrolled (379, 308) with delta (0, -1)
Screenshot: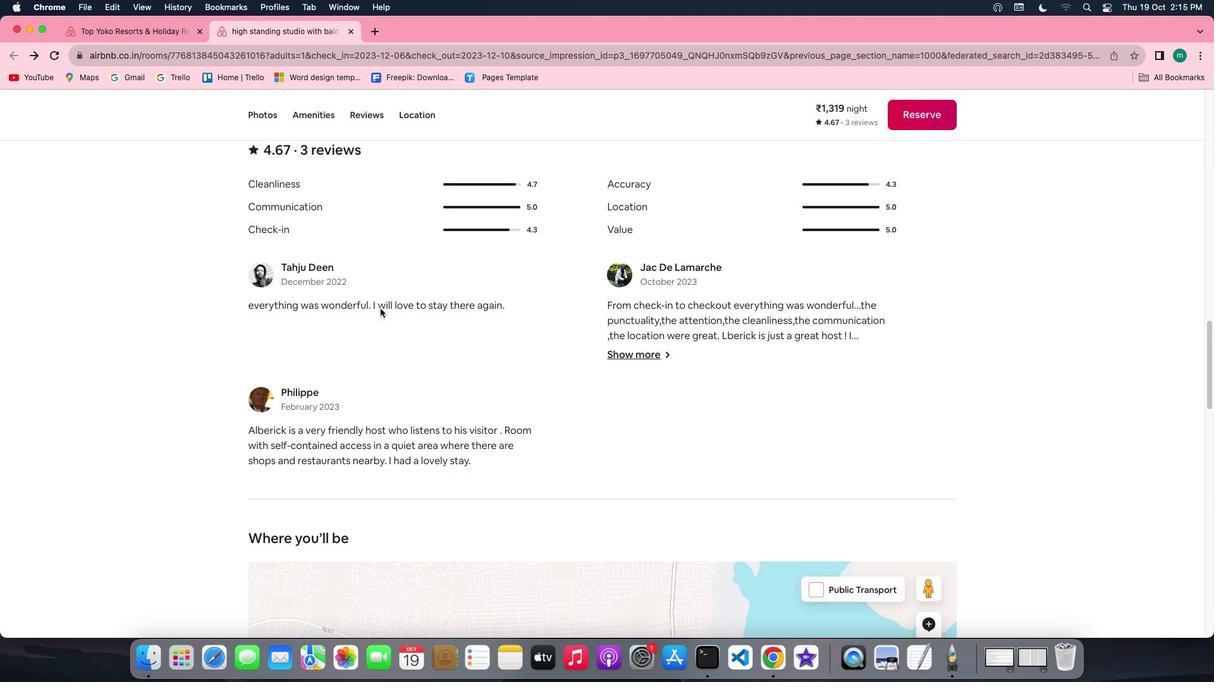 
Action: Mouse scrolled (379, 308) with delta (0, 0)
Screenshot: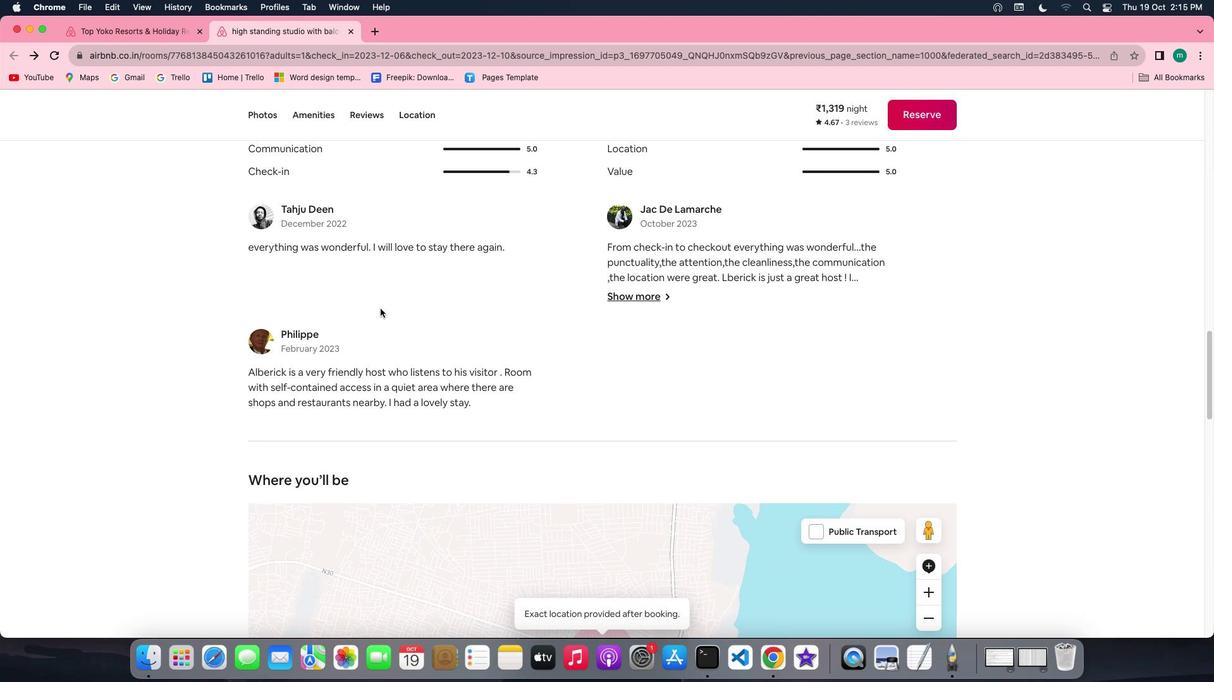 
Action: Mouse scrolled (379, 308) with delta (0, 0)
